 Task: Write a soql query for arranging the data in ascending order.
Action: Mouse moved to (33, 125)
Screenshot: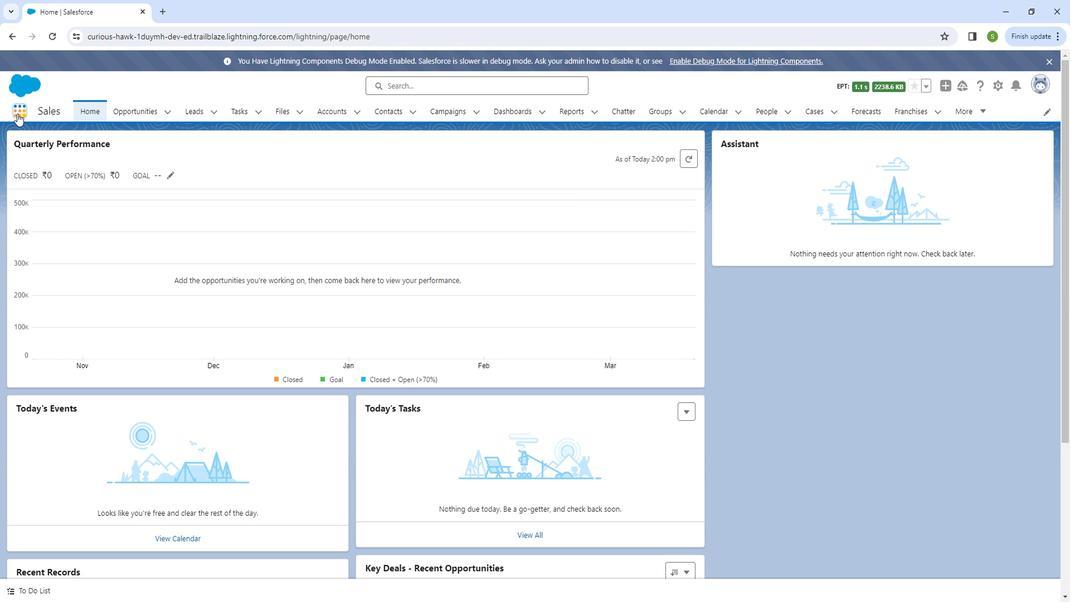 
Action: Mouse pressed left at (33, 125)
Screenshot: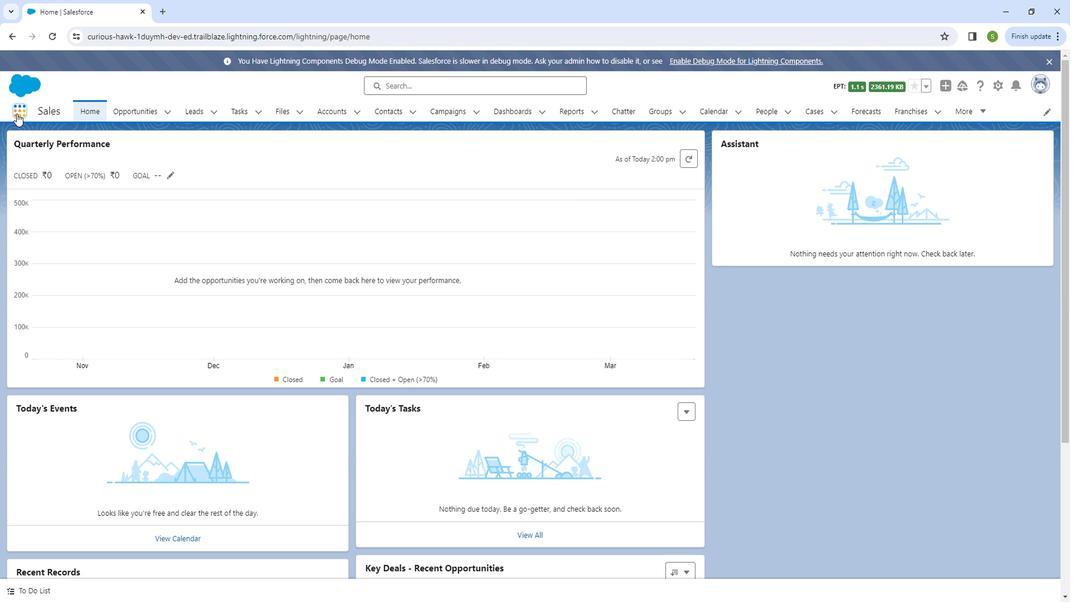 
Action: Mouse moved to (55, 301)
Screenshot: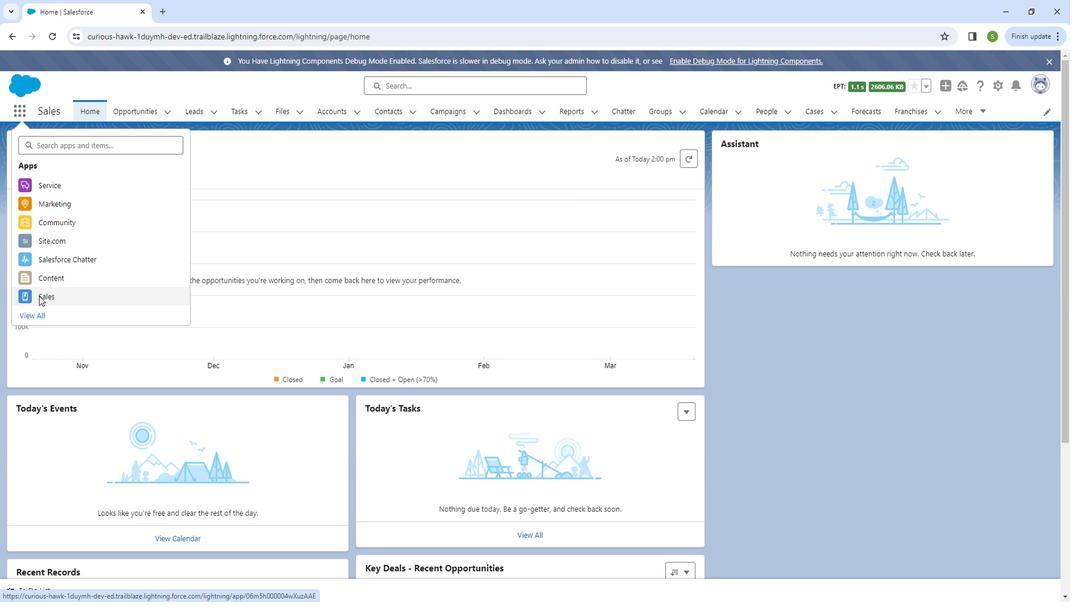 
Action: Mouse pressed left at (55, 301)
Screenshot: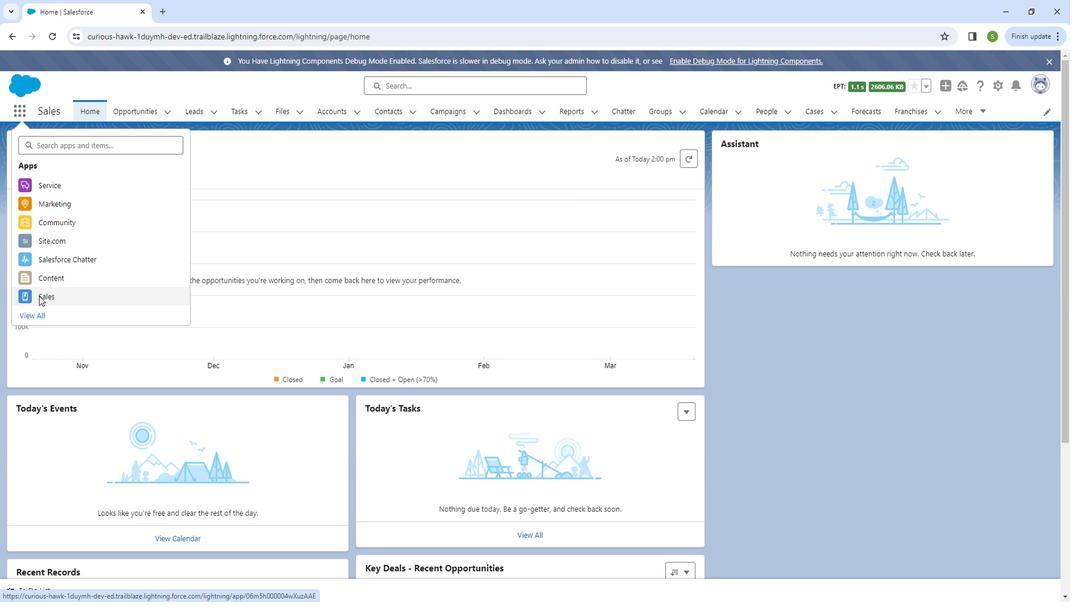 
Action: Mouse moved to (39, 106)
Screenshot: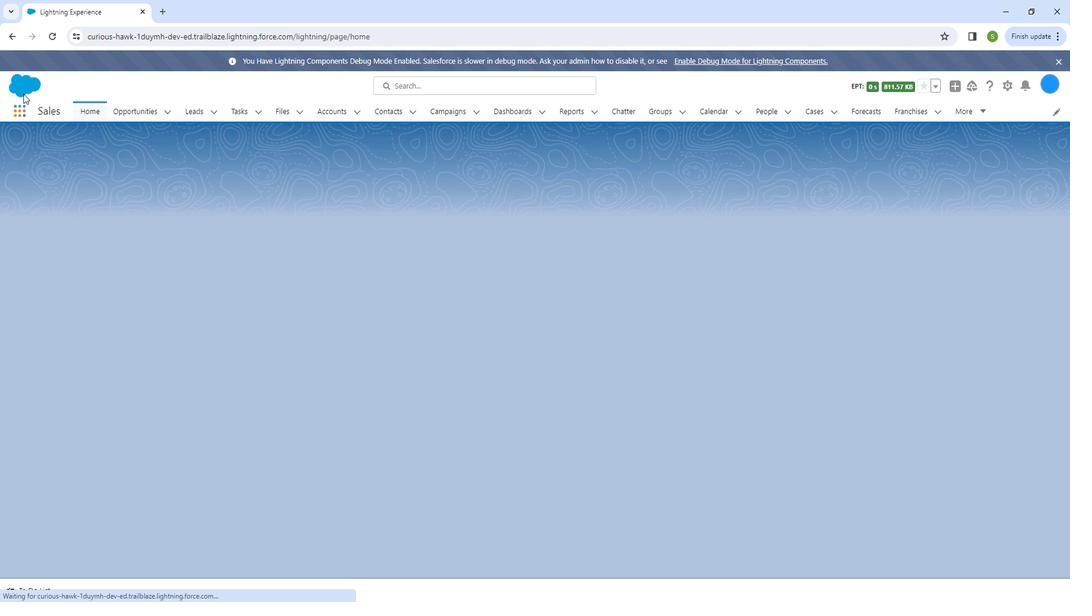 
Action: Mouse pressed left at (39, 106)
Screenshot: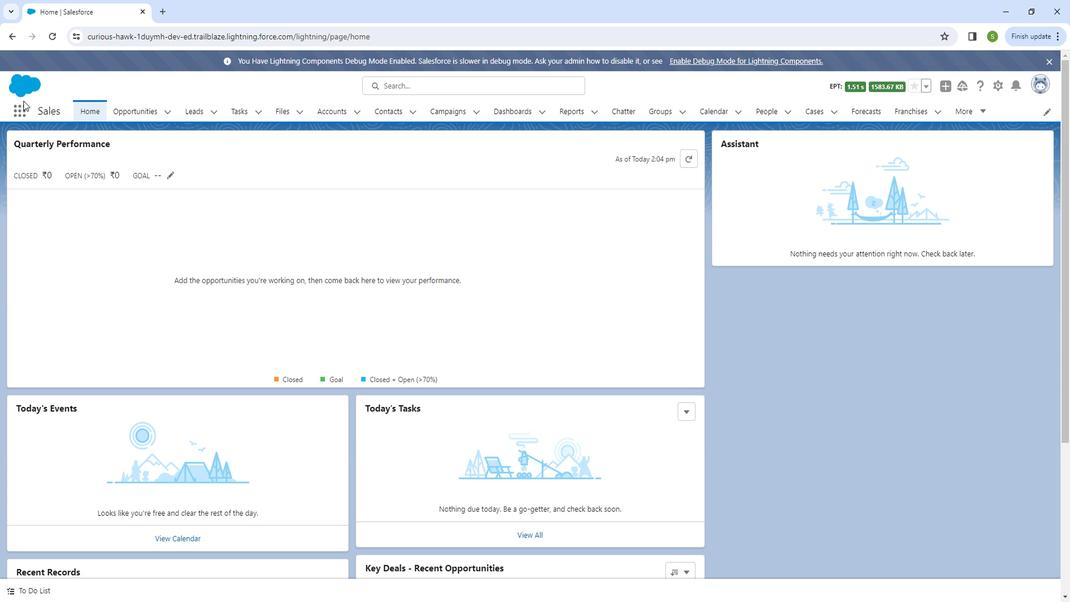 
Action: Mouse moved to (37, 127)
Screenshot: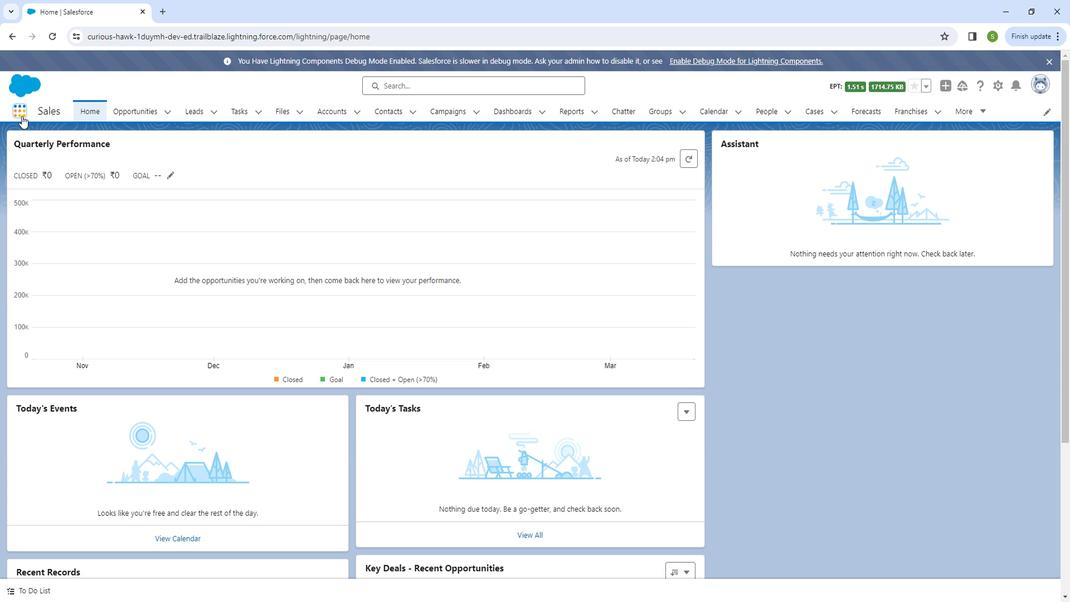 
Action: Mouse pressed left at (37, 127)
Screenshot: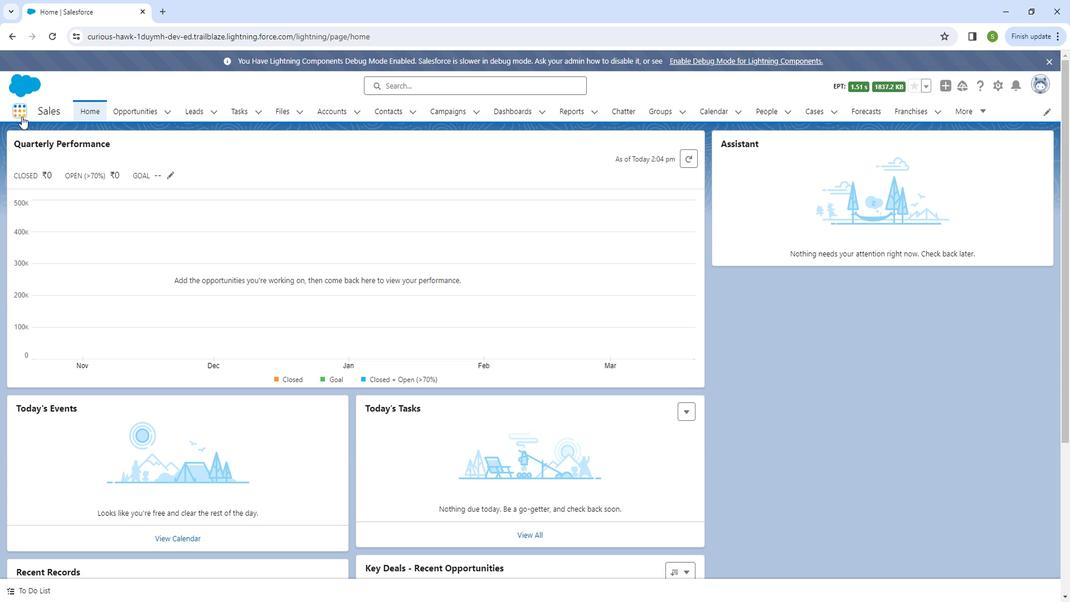 
Action: Mouse moved to (49, 323)
Screenshot: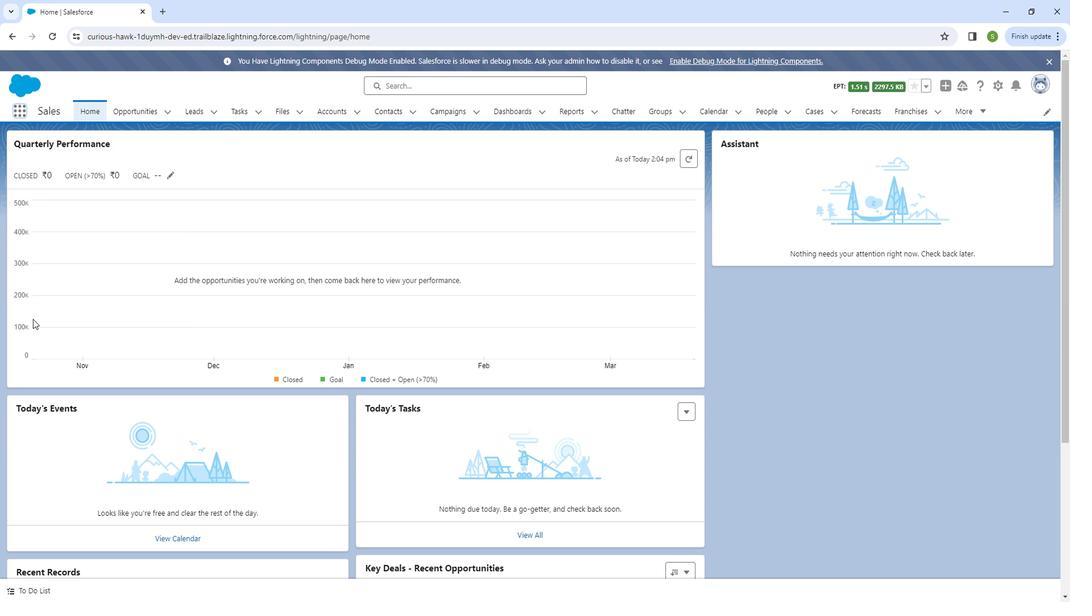 
Action: Mouse pressed left at (49, 323)
Screenshot: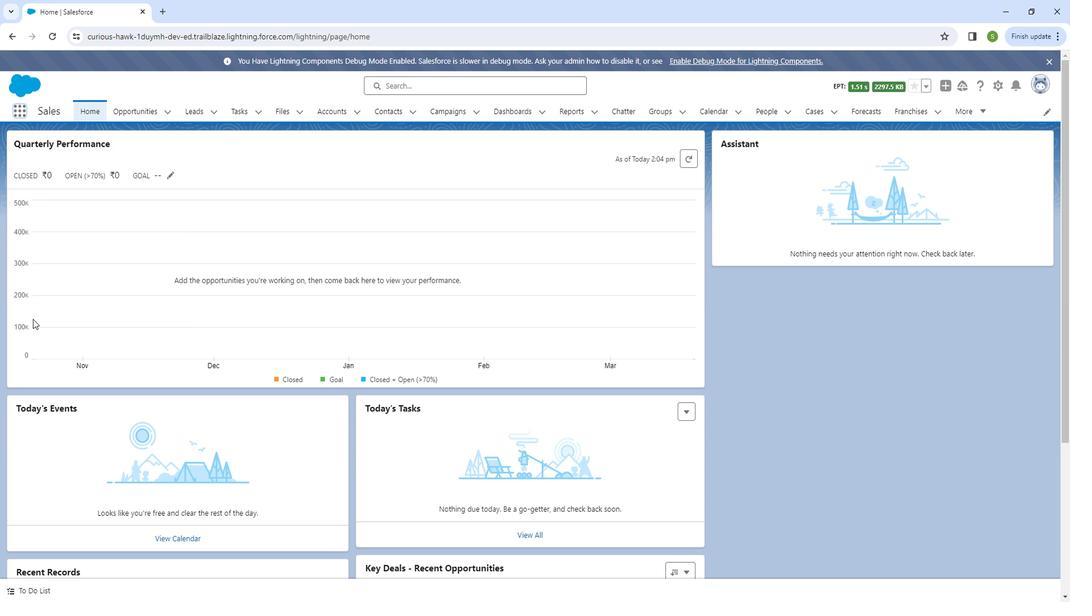 
Action: Mouse moved to (167, 473)
Screenshot: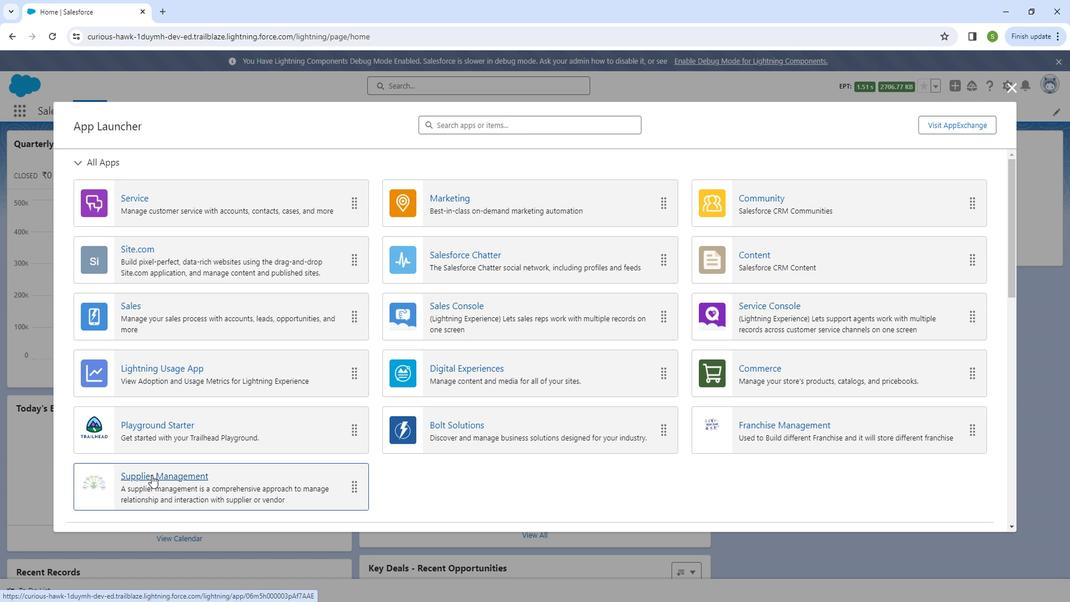 
Action: Mouse pressed left at (167, 473)
Screenshot: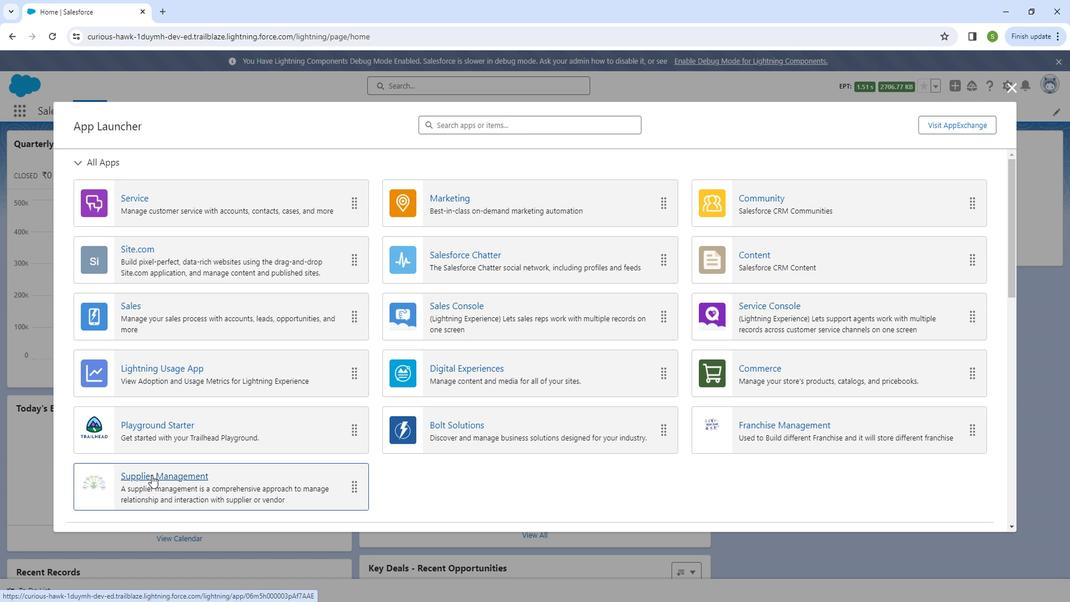 
Action: Mouse moved to (1024, 100)
Screenshot: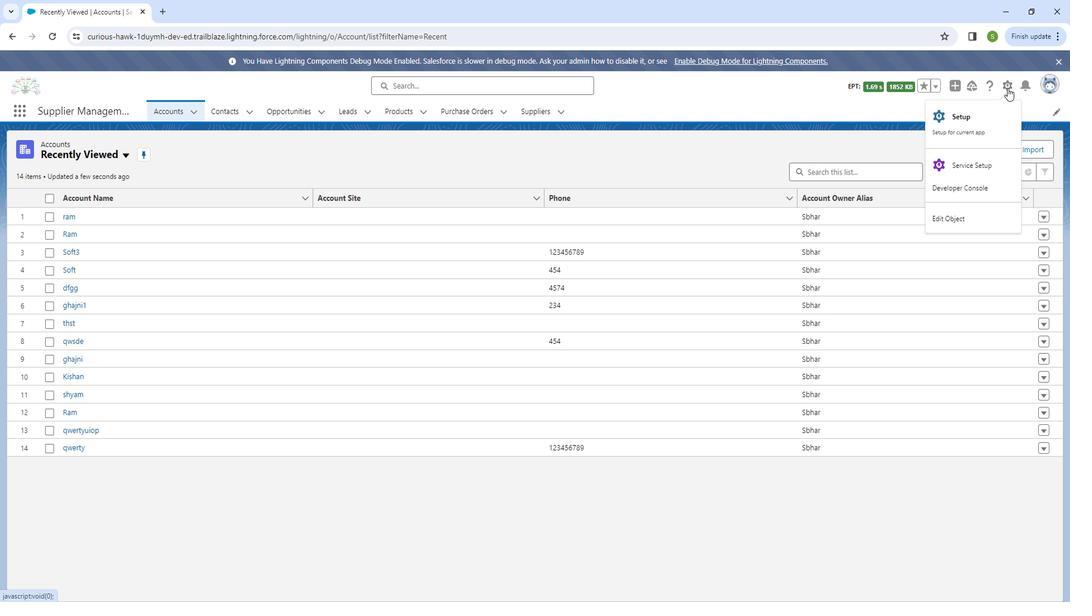 
Action: Mouse pressed left at (1024, 100)
Screenshot: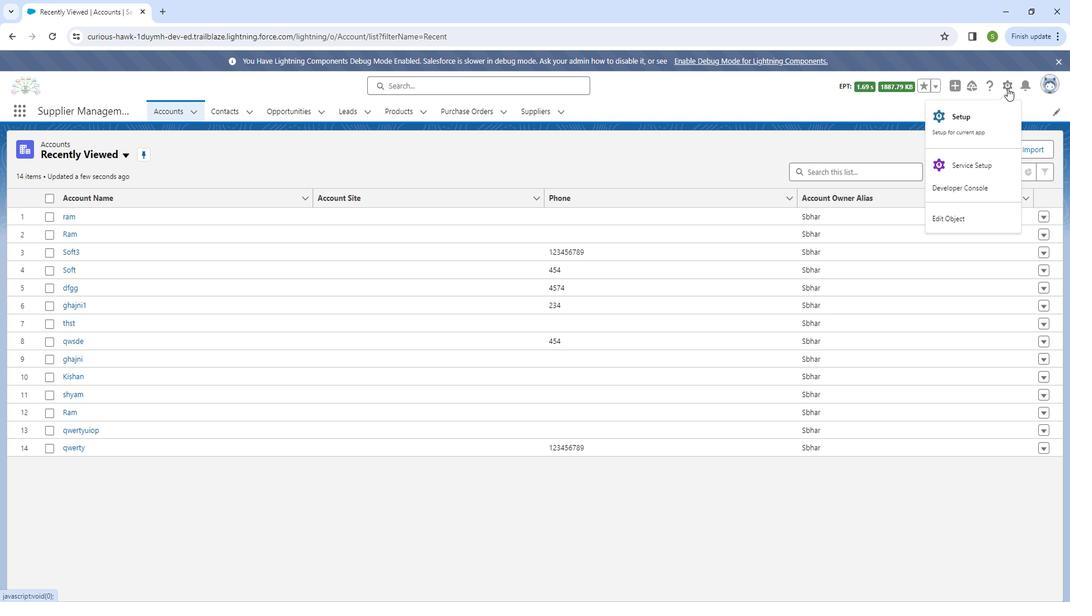 
Action: Mouse moved to (982, 197)
Screenshot: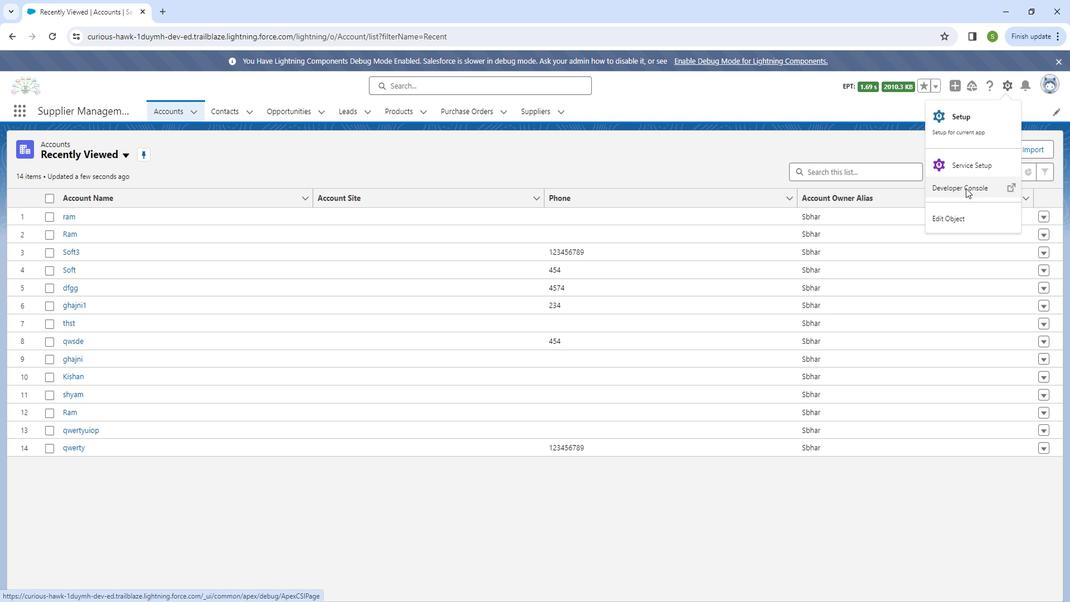 
Action: Mouse pressed right at (982, 197)
Screenshot: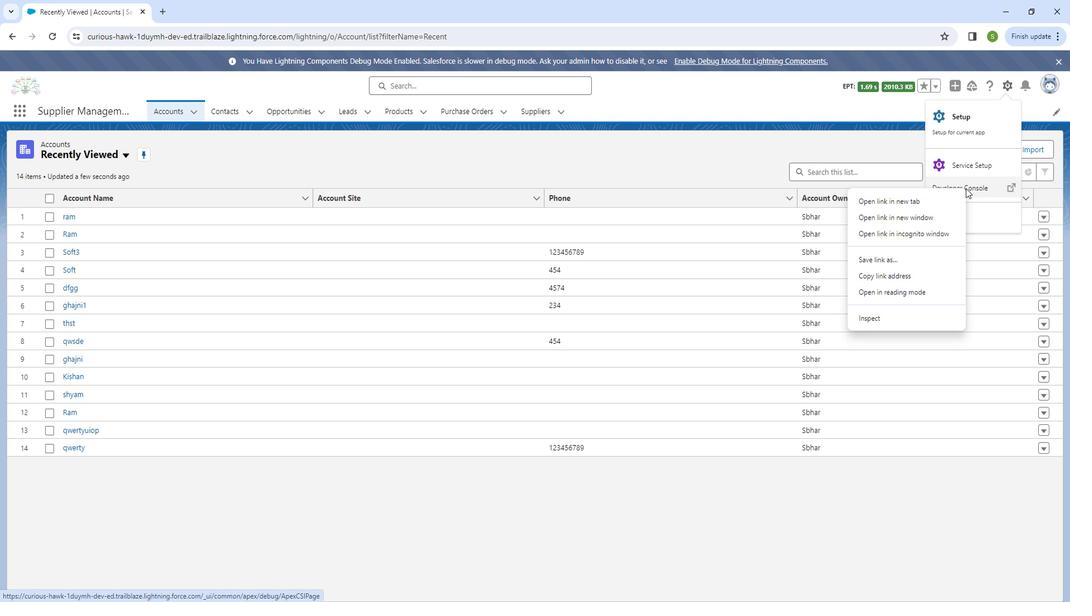 
Action: Mouse moved to (956, 208)
Screenshot: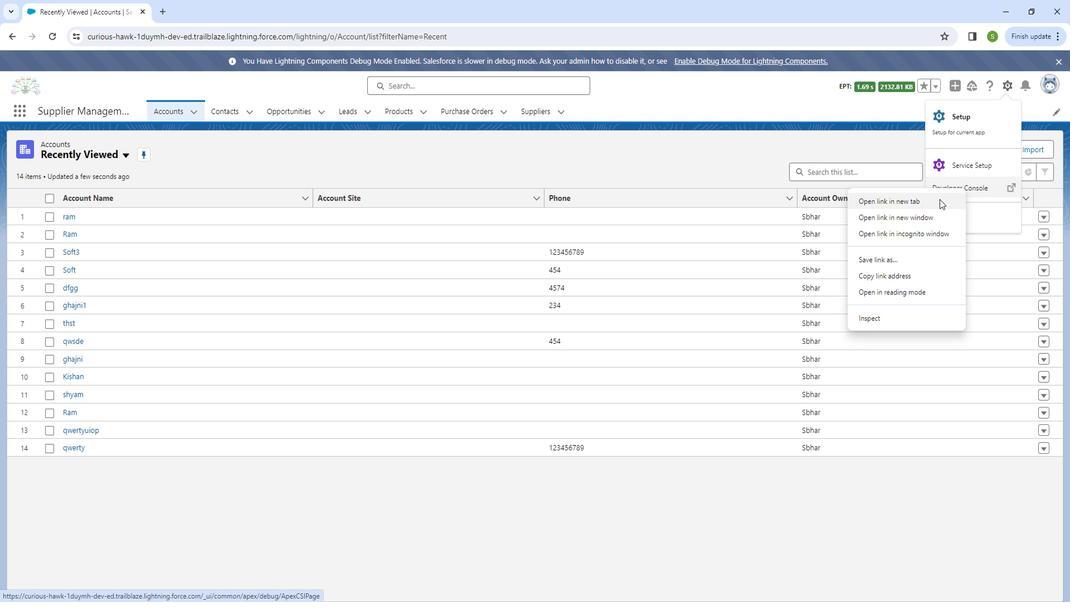 
Action: Mouse pressed left at (956, 208)
Screenshot: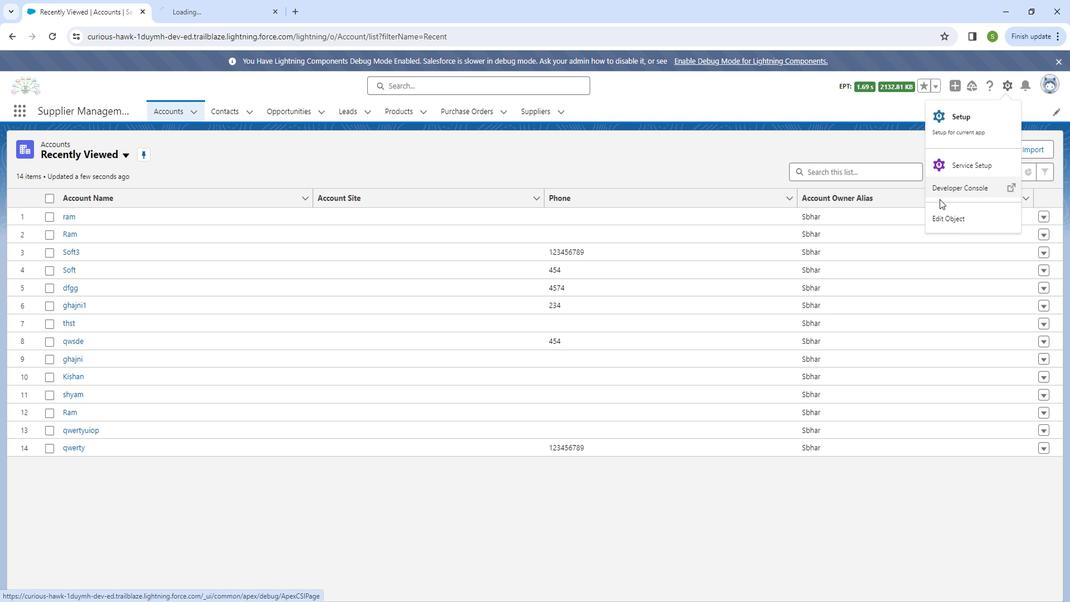
Action: Mouse moved to (208, 20)
Screenshot: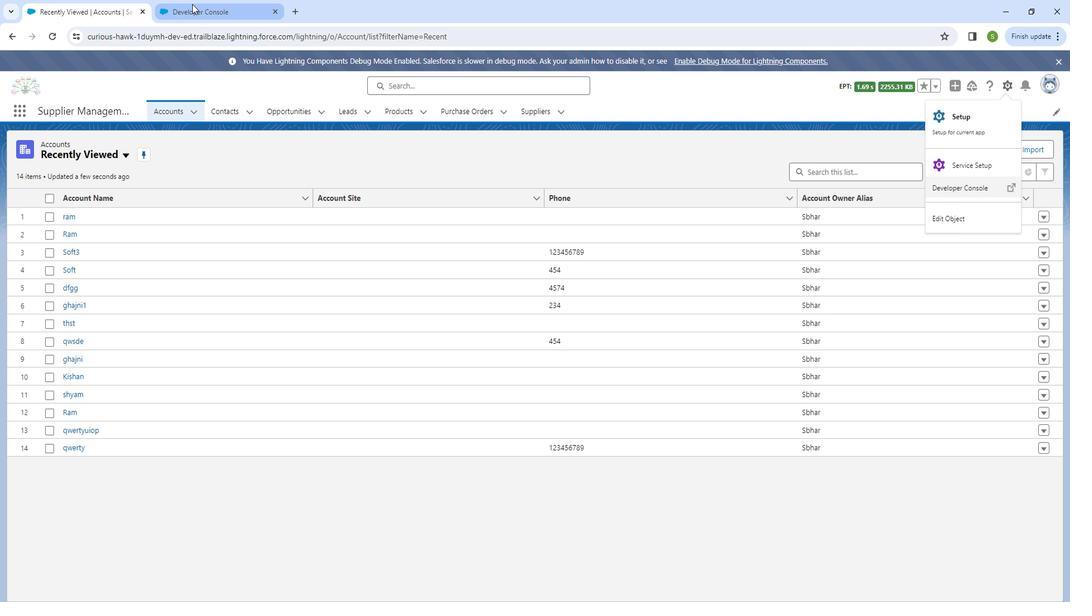 
Action: Mouse pressed left at (208, 20)
Screenshot: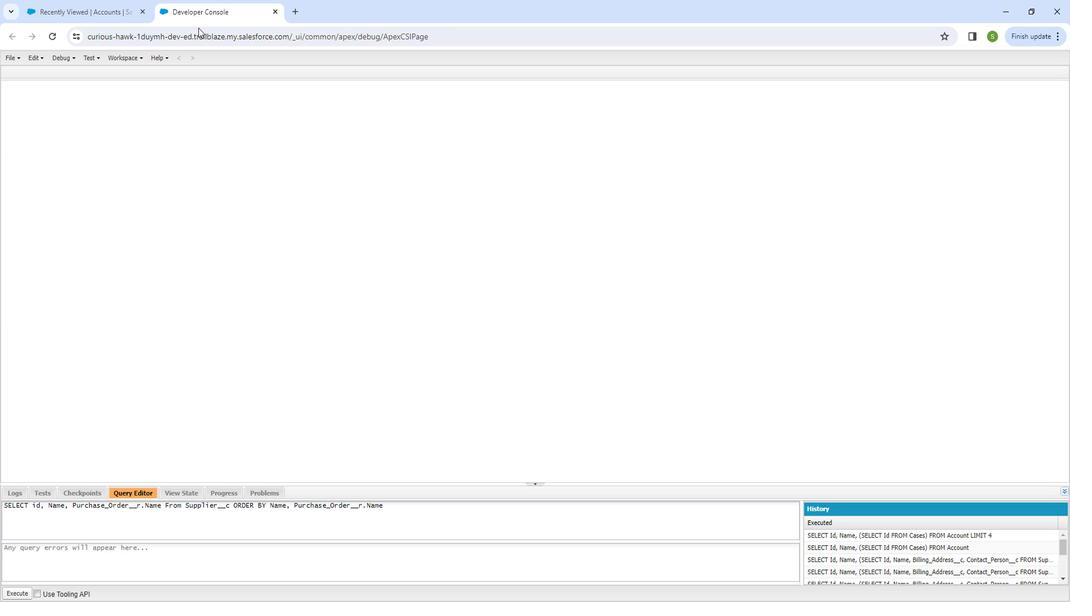 
Action: Mouse moved to (224, 228)
Screenshot: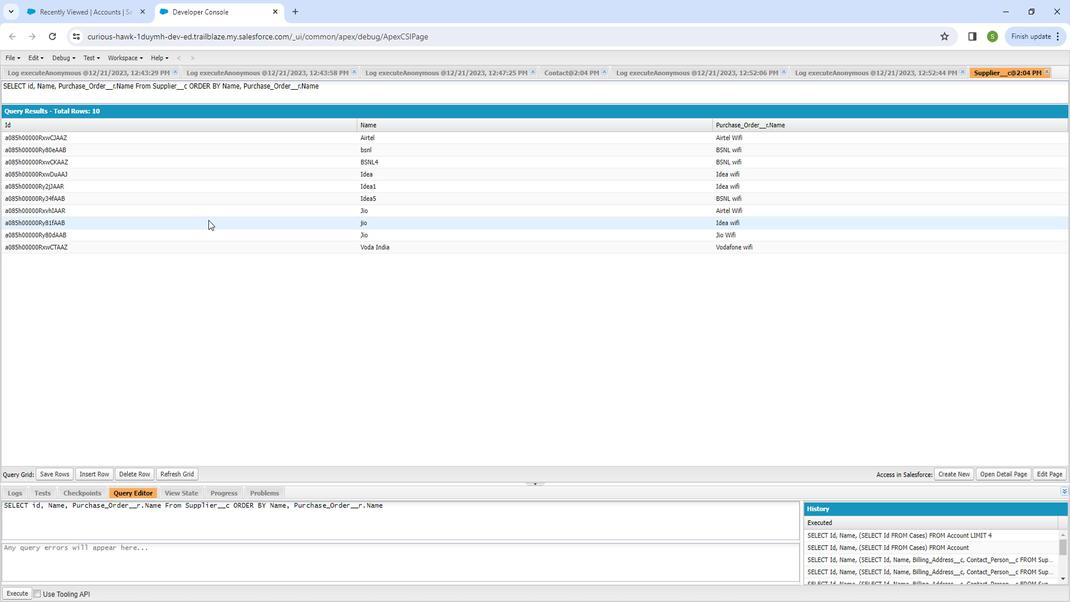 
Action: Key pressed <Key.alt_l><Key.alt_l><Key.alt_l><Key.alt_l><Key.alt_l><Key.alt_l><Key.alt_l><Key.alt_l><Key.alt_l><Key.alt_l><<191>>
Screenshot: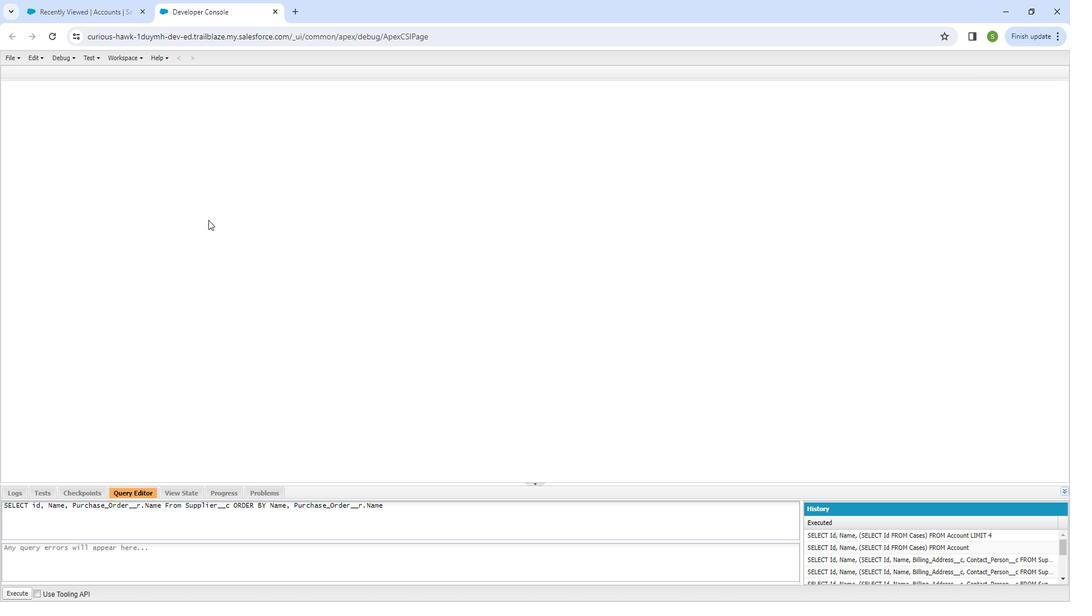
Action: Mouse moved to (72, 75)
Screenshot: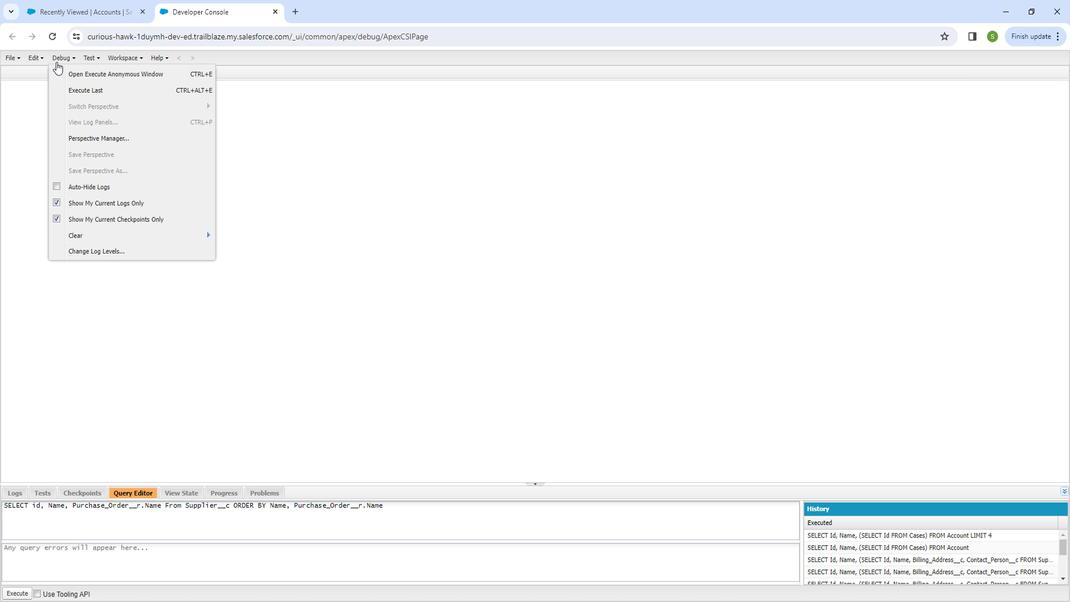 
Action: Mouse pressed left at (72, 75)
Screenshot: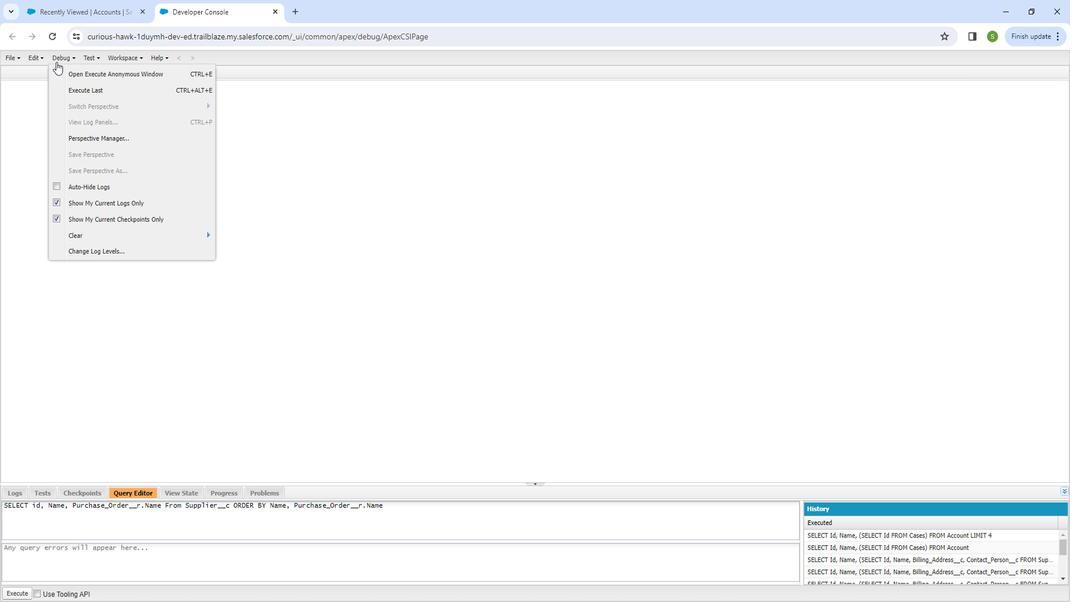 
Action: Mouse moved to (436, 533)
Screenshot: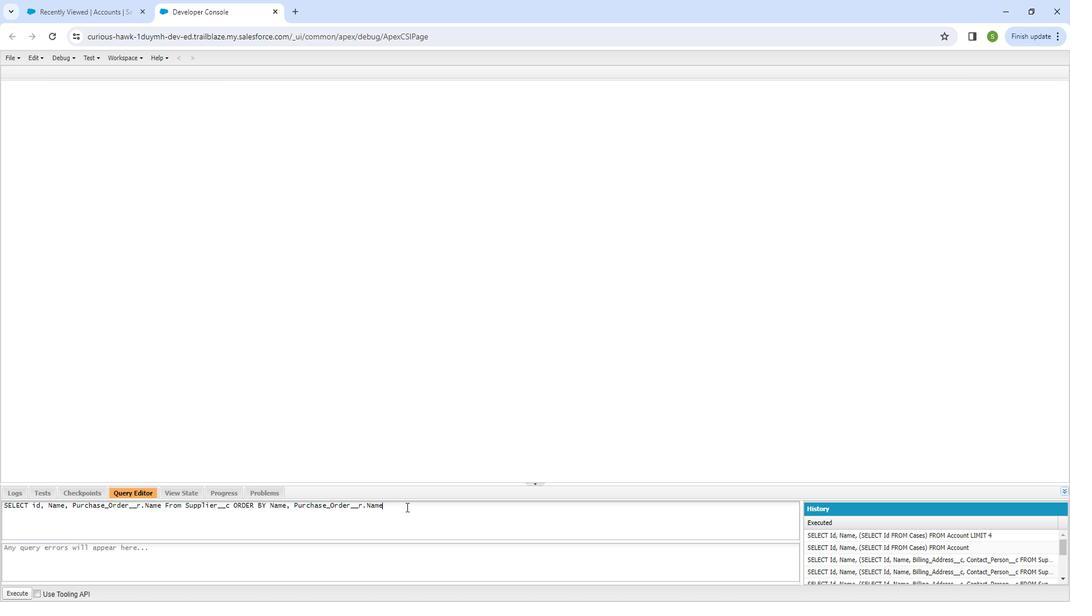 
Action: Mouse pressed left at (436, 533)
Screenshot: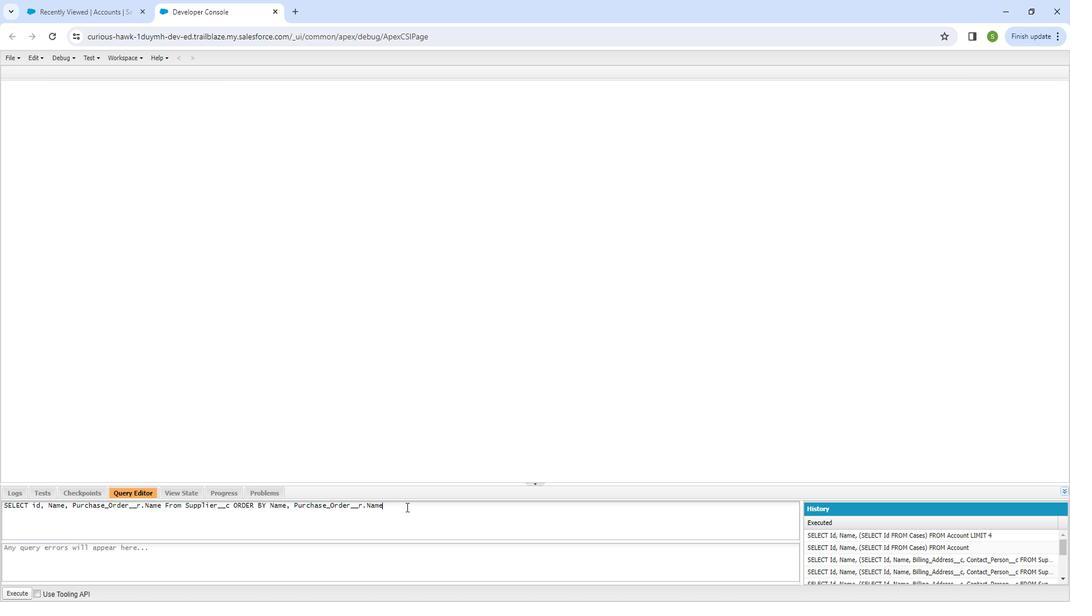 
Action: Mouse moved to (422, 504)
Screenshot: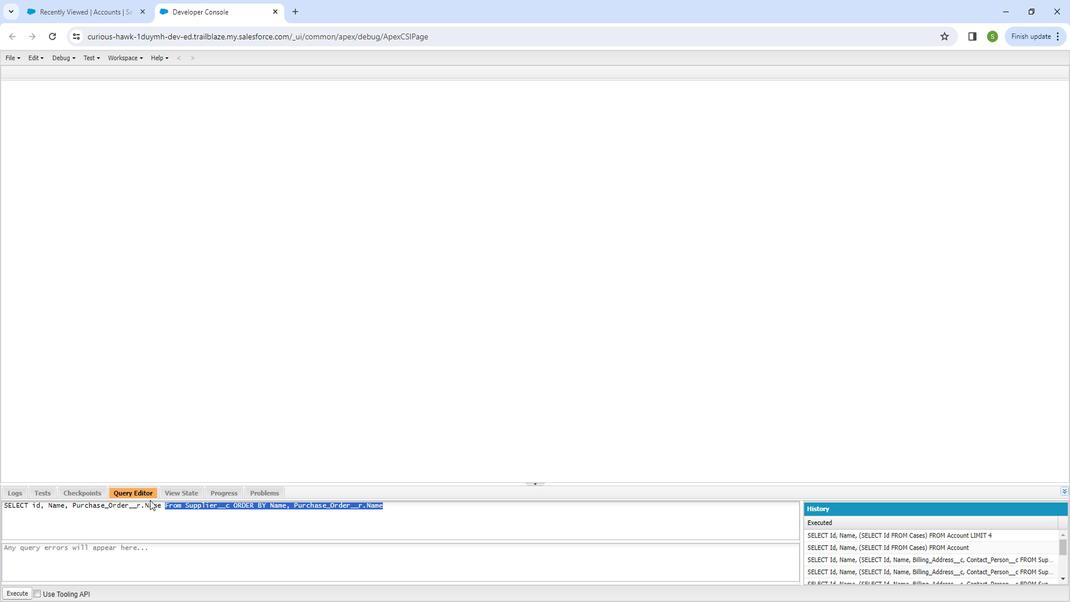 
Action: Mouse pressed left at (422, 504)
Screenshot: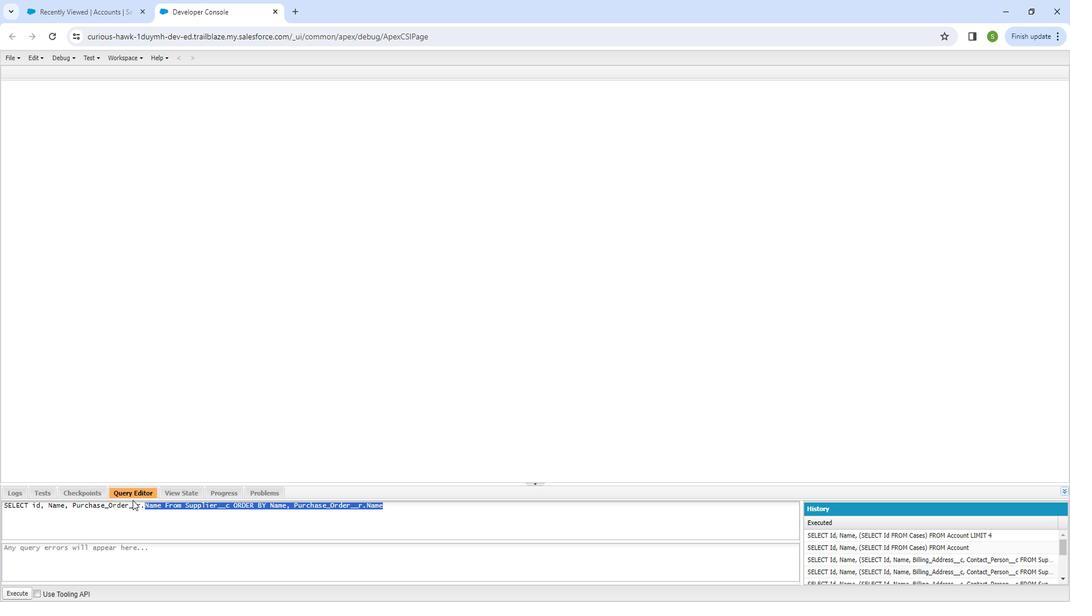 
Action: Mouse moved to (20, 497)
Screenshot: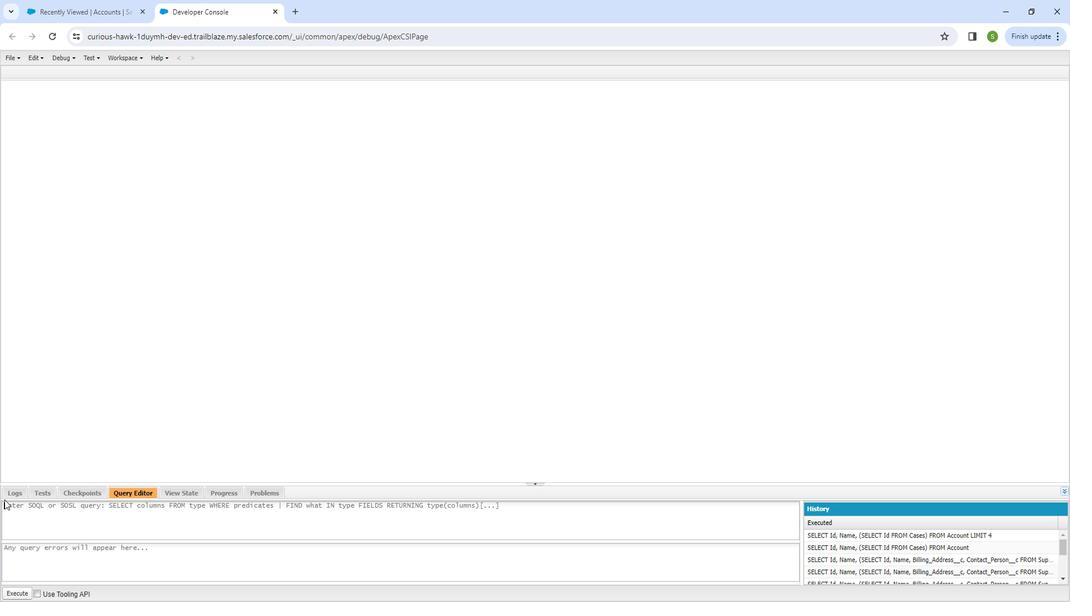 
Action: Key pressed <Key.backspace>
Screenshot: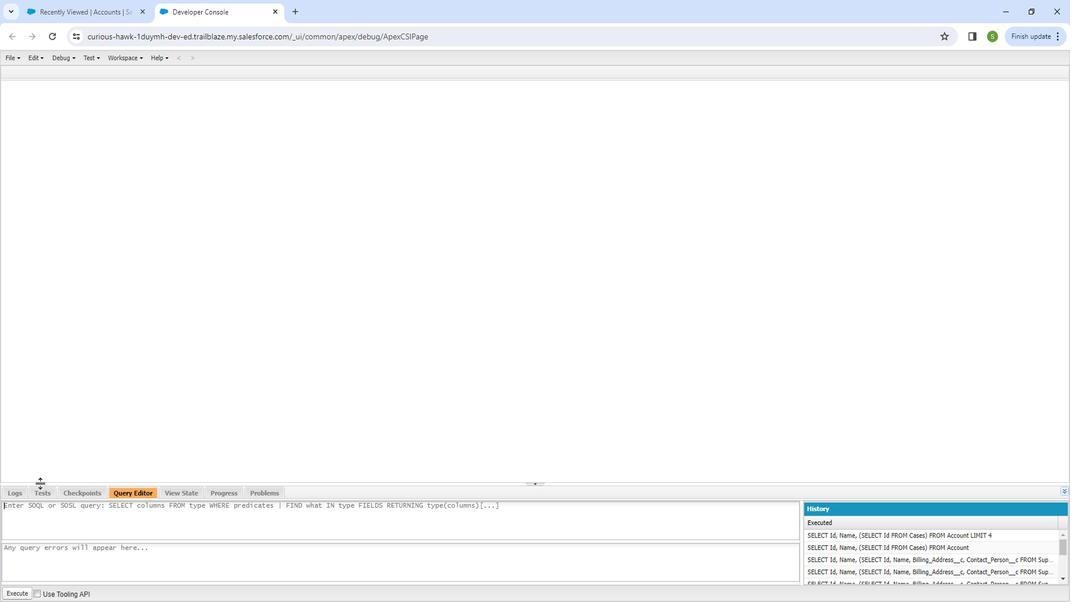 
Action: Mouse moved to (78, 77)
Screenshot: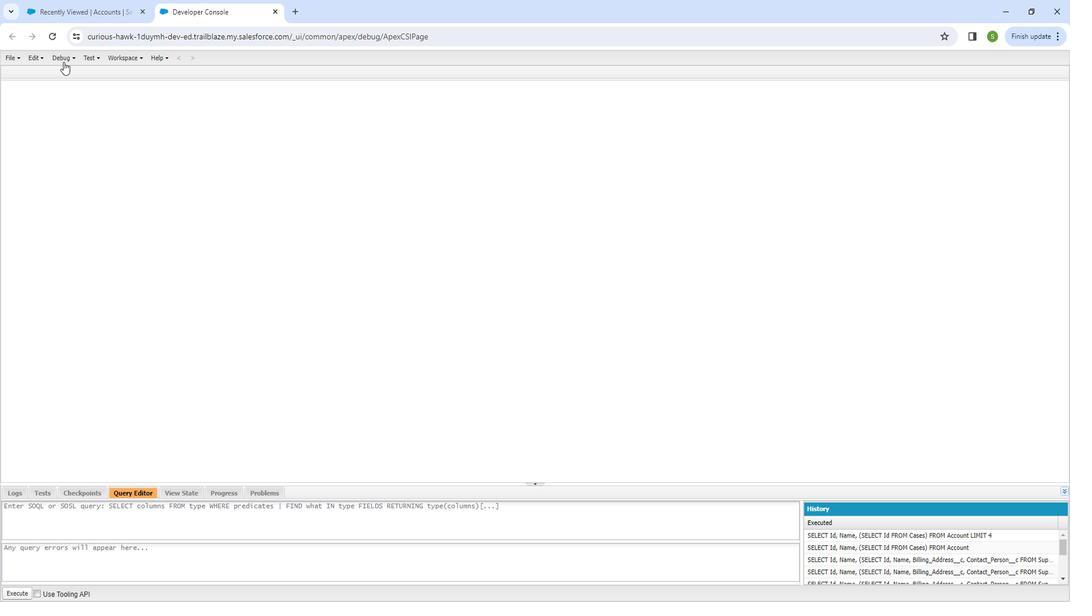 
Action: Mouse pressed left at (78, 77)
Screenshot: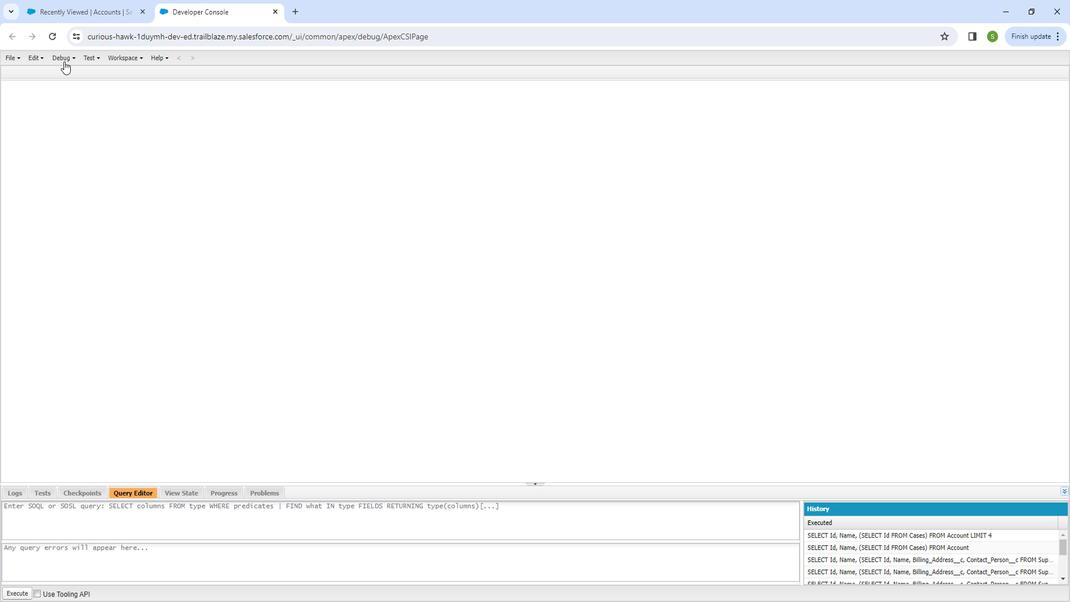 
Action: Mouse moved to (80, 75)
Screenshot: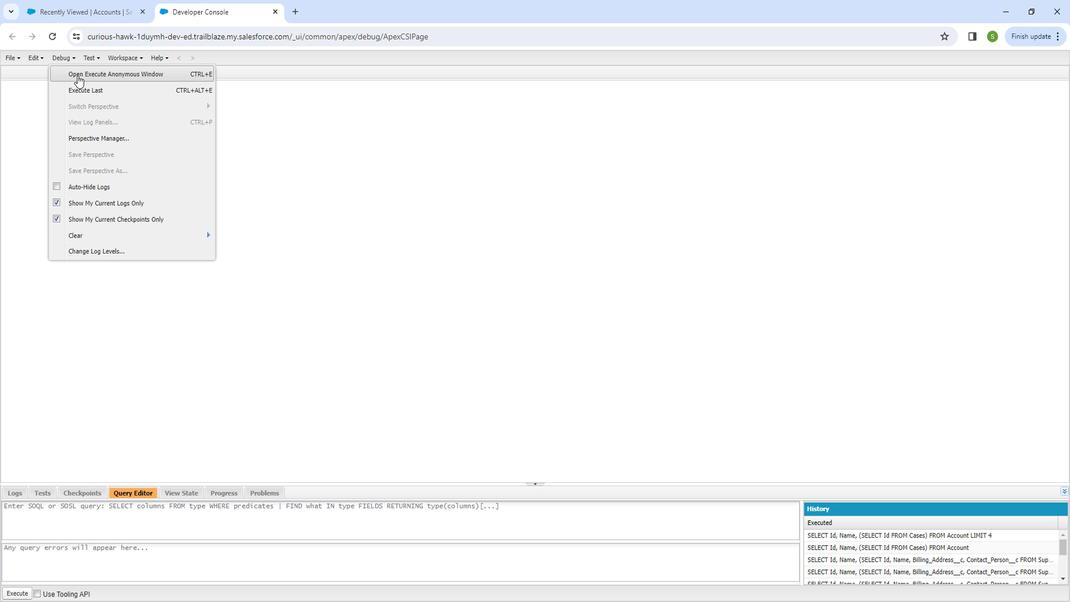 
Action: Mouse pressed left at (80, 75)
Screenshot: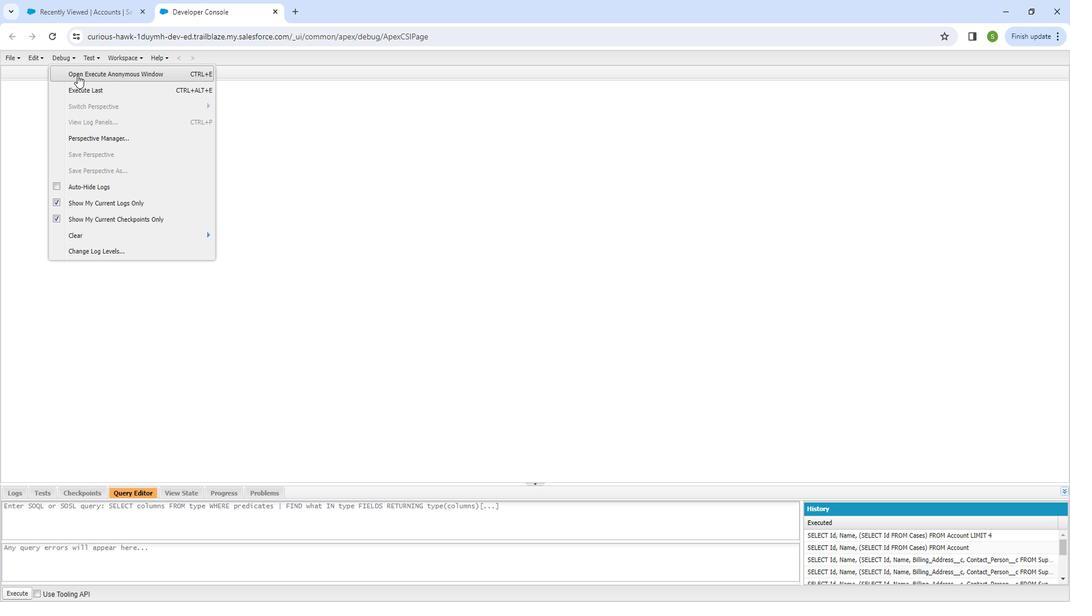 
Action: Mouse moved to (93, 88)
Screenshot: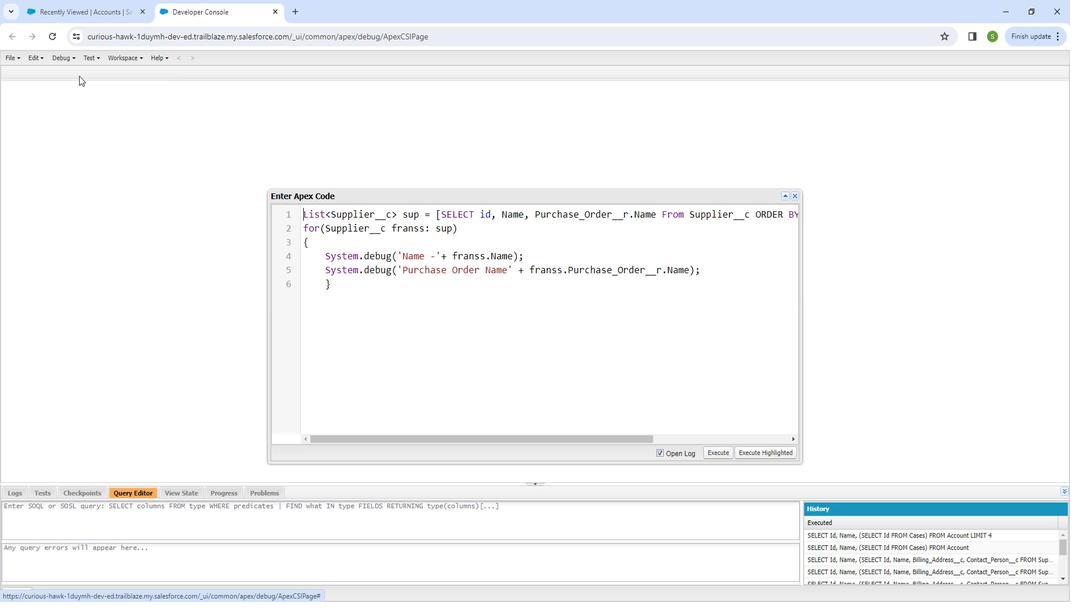 
Action: Mouse pressed left at (93, 88)
Screenshot: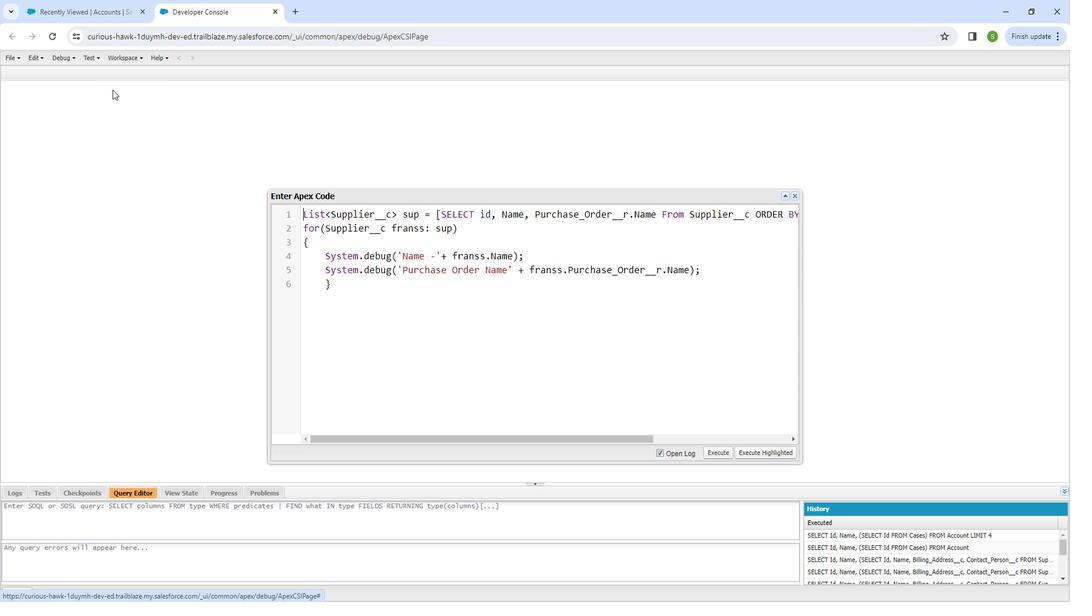 
Action: Mouse moved to (353, 303)
Screenshot: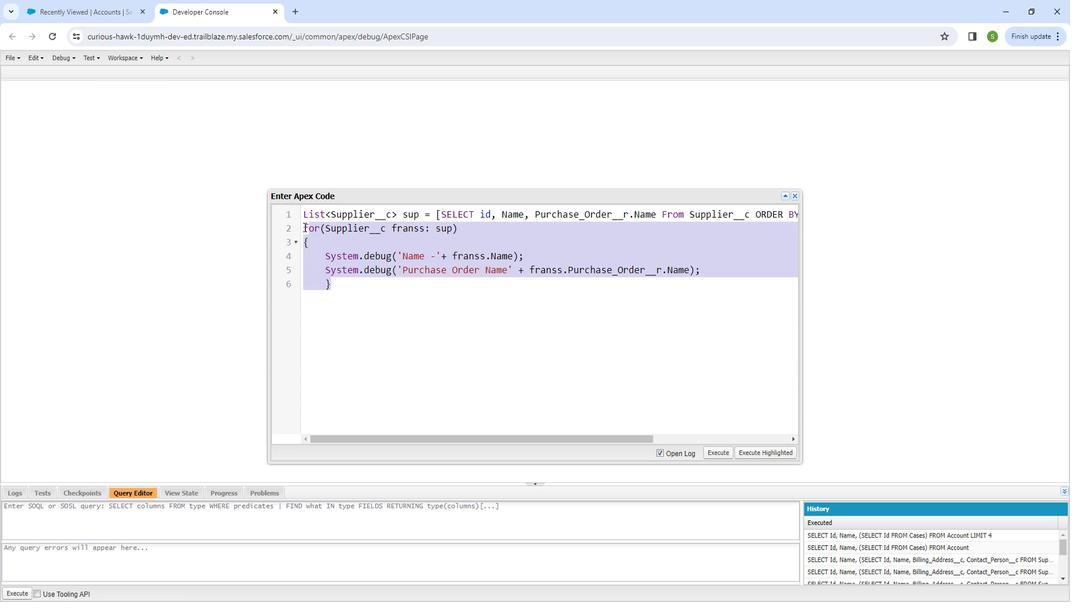 
Action: Mouse pressed left at (353, 303)
Screenshot: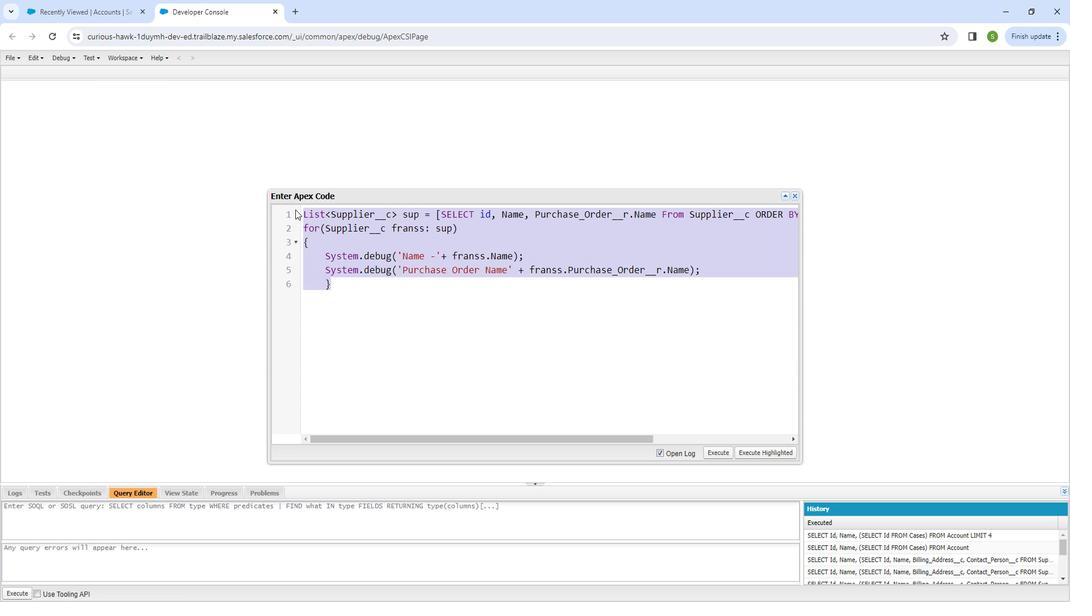 
Action: Mouse moved to (311, 213)
Screenshot: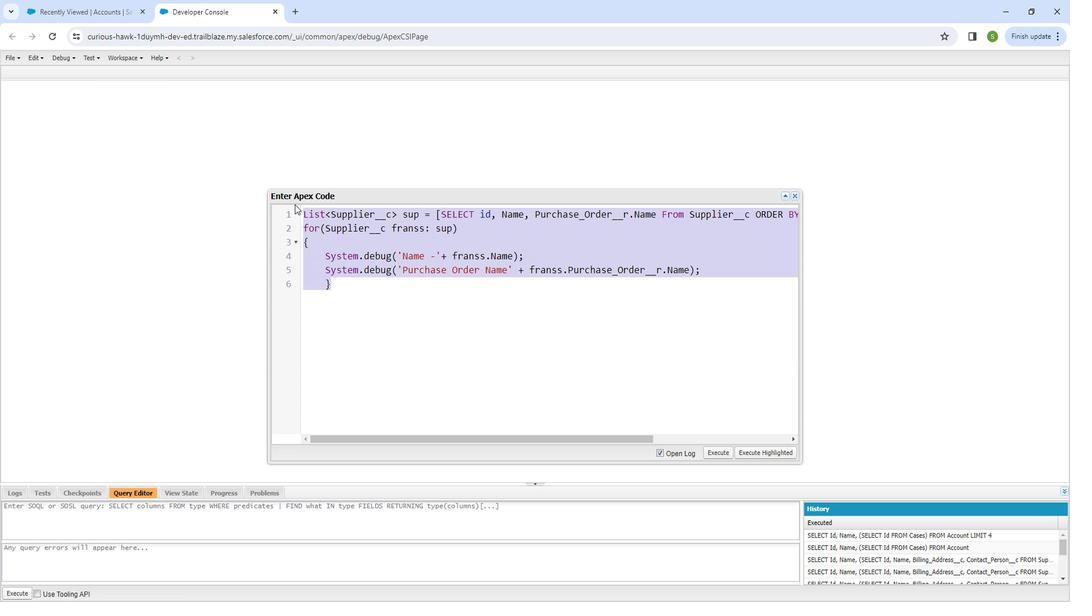 
Action: Key pressed <Key.backspace>
Screenshot: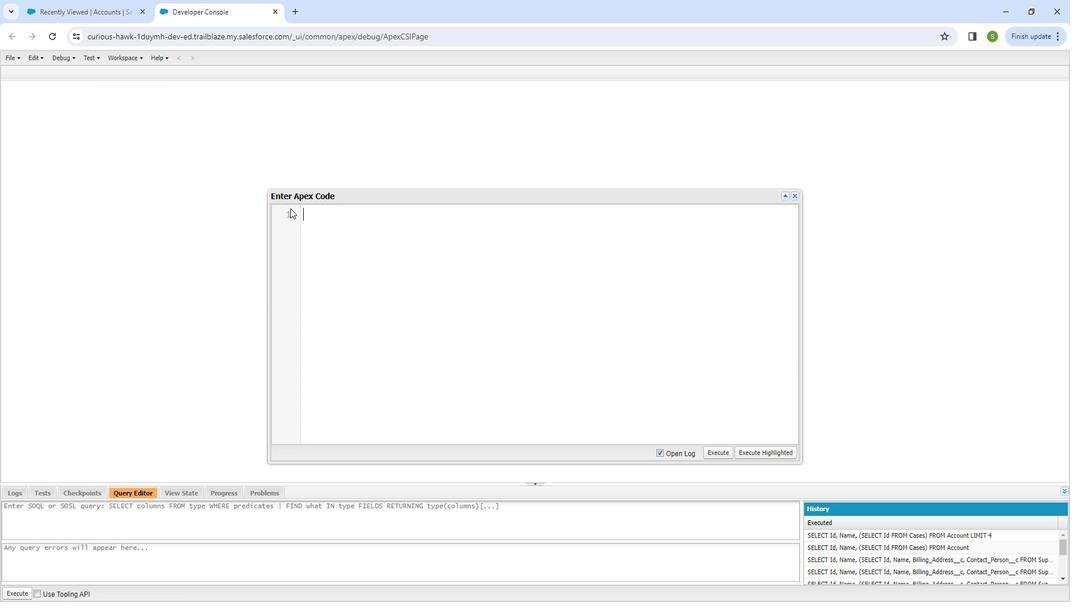 
Action: Mouse moved to (340, 225)
Screenshot: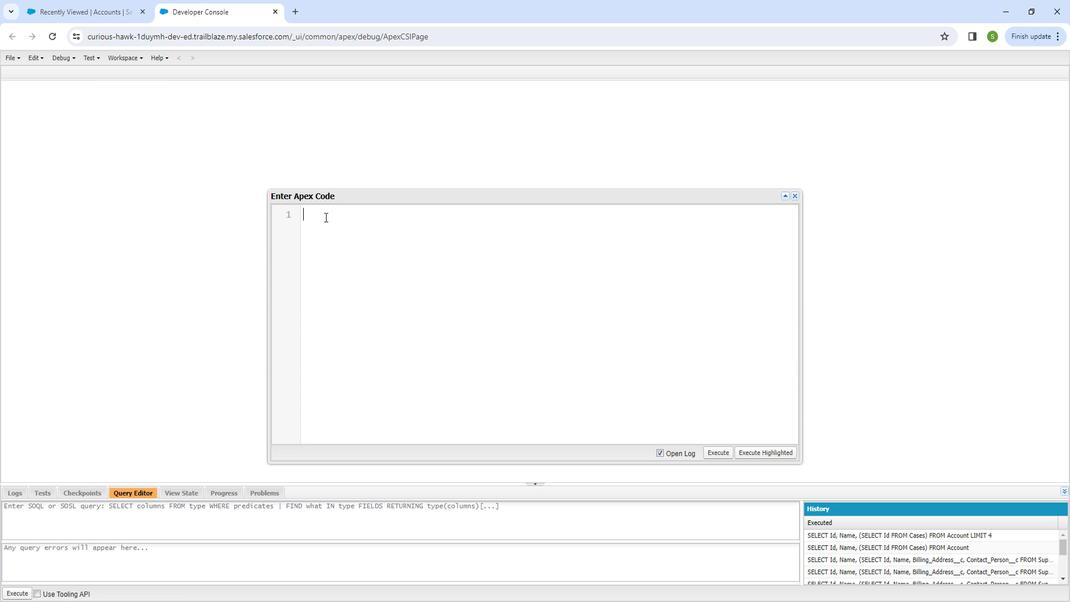 
Action: Mouse pressed left at (340, 225)
Screenshot: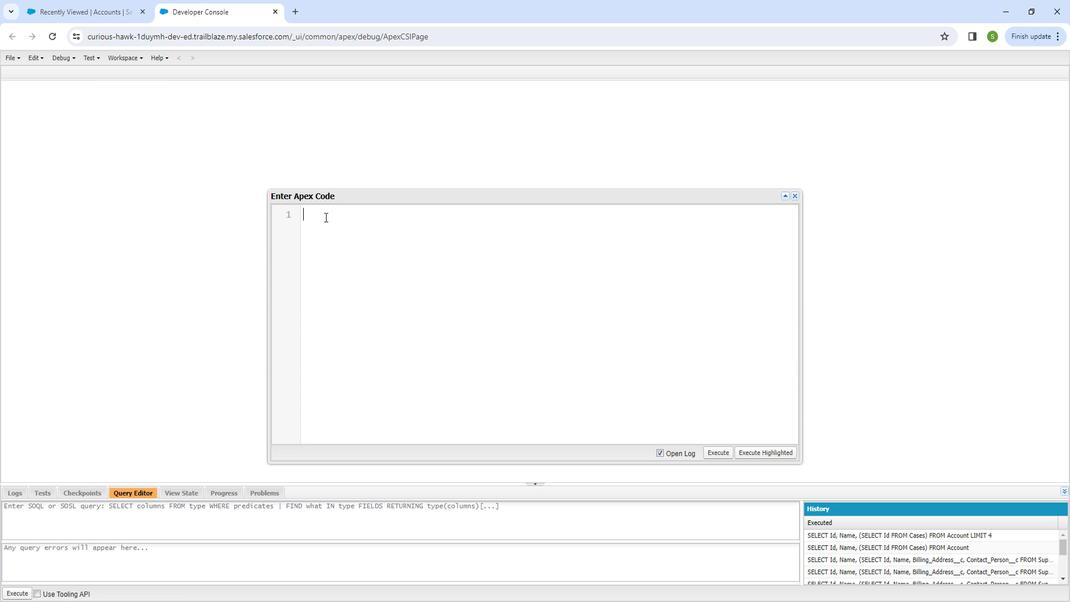 
Action: Mouse moved to (338, 231)
Screenshot: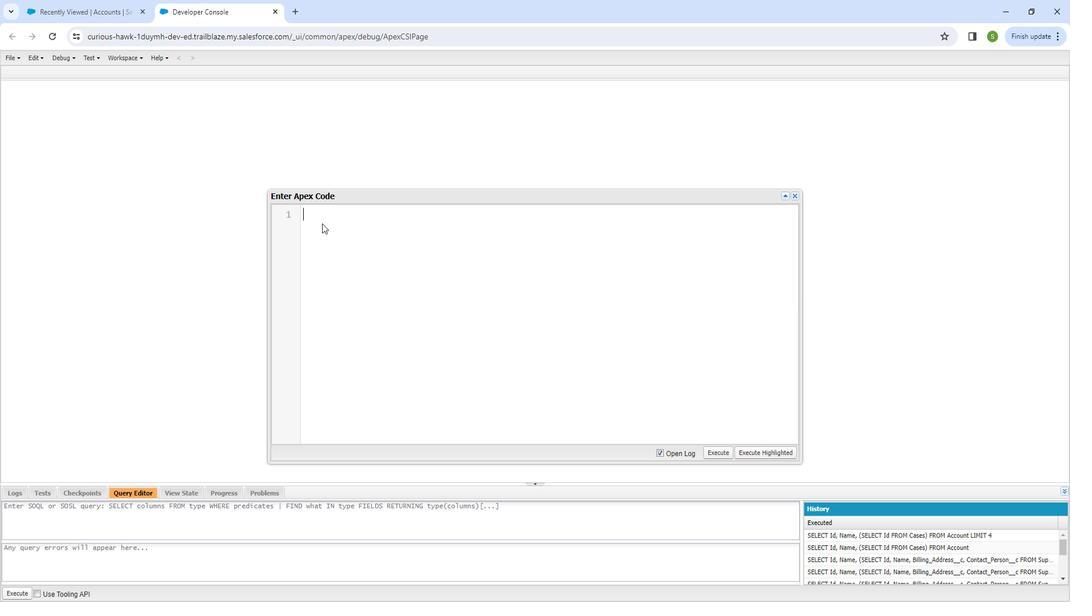 
Action: Key pressed <Key.shift_r>List<Key.shift_r><Key.shift_r><Key.shift_r><Key.shift_r><Key.shift_r><<Key.shift_r><Key.shift_r><Key.shift_r><Key.shift_r><Key.shift_r>><Key.left><Key.shift>Contact<Key.right><Key.space>con<Key.space>=<Key.space>[<Key.shift>SE<Key.shift_r><Key.shift_r><Key.shift_r>L<Key.shift>ECT<Key.space>i<Key.space><Key.backspace>d,<Key.shift_r><Key.shift_r><Key.shift_r>N<Key.shift>A<Key.backspace>ame<Key.space><Key.backspace><Key.backspace><Key.backspace><Key.backspace><Key.backspace><Key.space><Key.shift_r>Name,<Key.shift_r>A<Key.backspace><Key.space><Key.shift_r>Account.<Key.shift_r><Key.shift_r><Key.shift_r>Name,<Key.space><Key.shift><Key.shift><Key.shift>Account.<Key.shift_r>Email<Key.space><Key.shift_r><Key.shift_r><Key.shift_r><Key.shift_r><Key.shift_r><Key.shift_r><Key.shift_r>Frr<Key.backspace><Key.backspace><Key.shift_r>ROM<Key.space><Key.shift_r><Key.shift_r><Key.shift_r><Key.shift_r><Key.shift_r><Key.shift_r><Key.shift_r><Key.shift_r><Key.shift_r><Key.shift_r><Key.shift_r><Key.shift_r><Key.shift_r><Key.shift_r><Key.shift_r><Key.shift_r>Contact<Key.space><Key.shift_r><Key.shift_r><Key.shift_r>Order<Key.space><Key.shift_r><Key.space><Key.backspace><Key.shift_r><Key.shift_r><Key.shift_r><Key.shift_r><Key.shift_r>By<Key.space><Key.shift_r><Key.shift_r><Key.shift_r><Key.shift_r><Key.shift_r><Key.shift_r><Key.shift_r><Key.shift_r><Key.shift_r><Key.shift_r><Key.shift_r><Key.shift_r>Name,<Key.space><Key.shift_r><Key.shift_r><Key.shift_r><Key.shift_r><Key.shift_r><Key.shift_r><Key.shift_r><Key.shift_r><Key.shift_r><Key.shift_r><Key.shift_r><Key.shift_r>a<Key.backspace><Key.shift_r><Key.shift_r><Key.shift_r><Key.shift_r><Key.shift_r><Key.shift_r><Key.shift_r>Account.<Key.shift_r><Key.shift_r><Key.shift_r><Key.shift_r><Key.shift_r>Name<Key.right>;<Key.enter>for<Key.shift_r><Key.shift_r><Key.shift_r><Key.shift_r><Key.shift_r>(<Key.shift_r><Key.shift_r><Key.shift_r><Key.shift_r><Key.shift_r><Key.shift_r><Key.shift_r><Key.shift_r><Key.shift_r><Key.shift_r>Contact<Key.space>franss<Key.shift_r><Key.shift_r><Key.shift_r>:<Key.space>con<Key.right><Key.enter><Key.shift_r><Key.shift_r>{<Key.enter><Key.shift_r><Key.shift_r><Key.shift_r><Key.shift_r><Key.shift_r><Key.shift_r><Key.shift_r><Key.shift_r><Key.shift_r><Key.shift_r><Key.shift_r><Key.shift_r><Key.shift_r>System.debug<Key.shift_r><Key.shift_r><Key.shift_r><Key.shift_r><Key.shift_r><Key.shift_r><Key.shift_r><Key.shift_r><Key.shift_r>('<Key.shift_r><Key.shift_r><Key.shift_r><Key.shift_r><Key.shift_r><Key.shift_r><Key.shift_r><Key.shift_r><Key.shift_r><Key.shift_r><Key.shift_r>Name<Key.space>-<Key.right><Key.space>+<Key.space>franss.<Key.shift_r><Key.shift_r><Key.shift_r><Key.shift_r><Key.shift_r><Key.shift_r><Key.shift_r>Name<Key.right>;
Screenshot: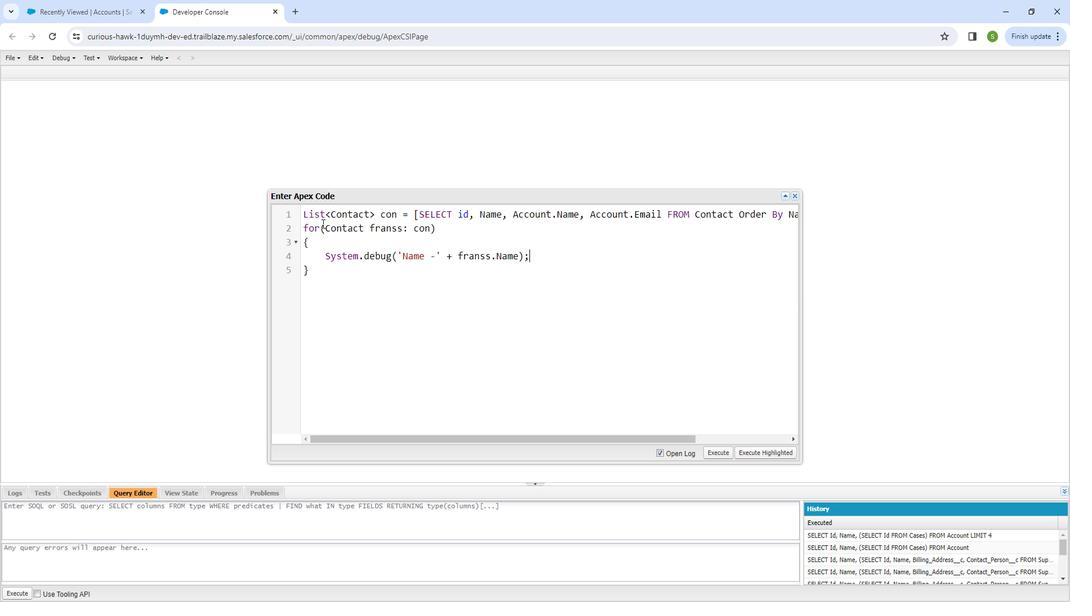 
Action: Mouse moved to (737, 454)
Screenshot: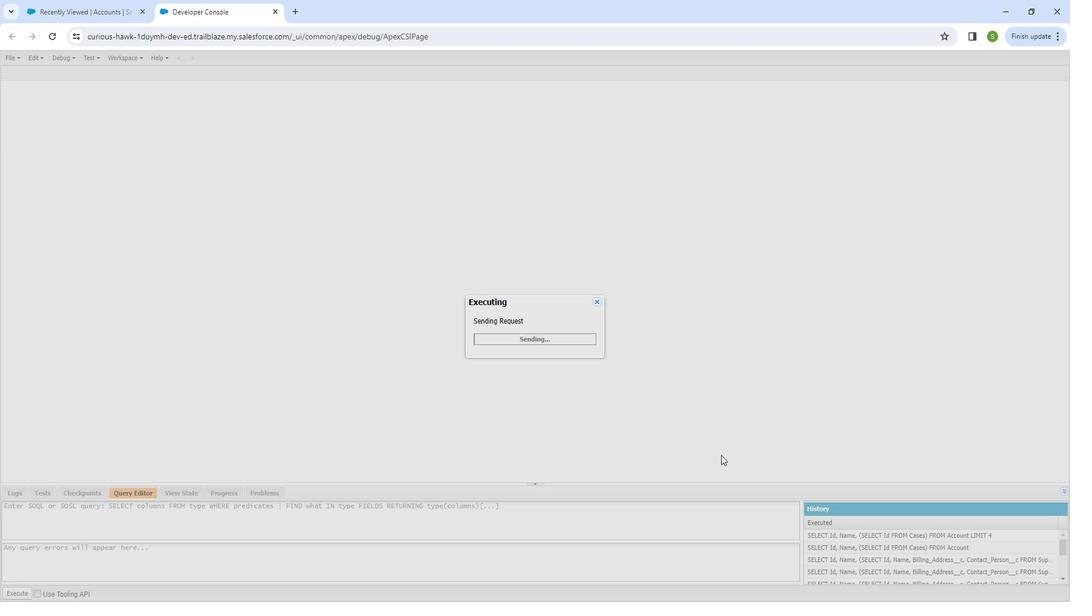 
Action: Mouse pressed left at (737, 454)
Screenshot: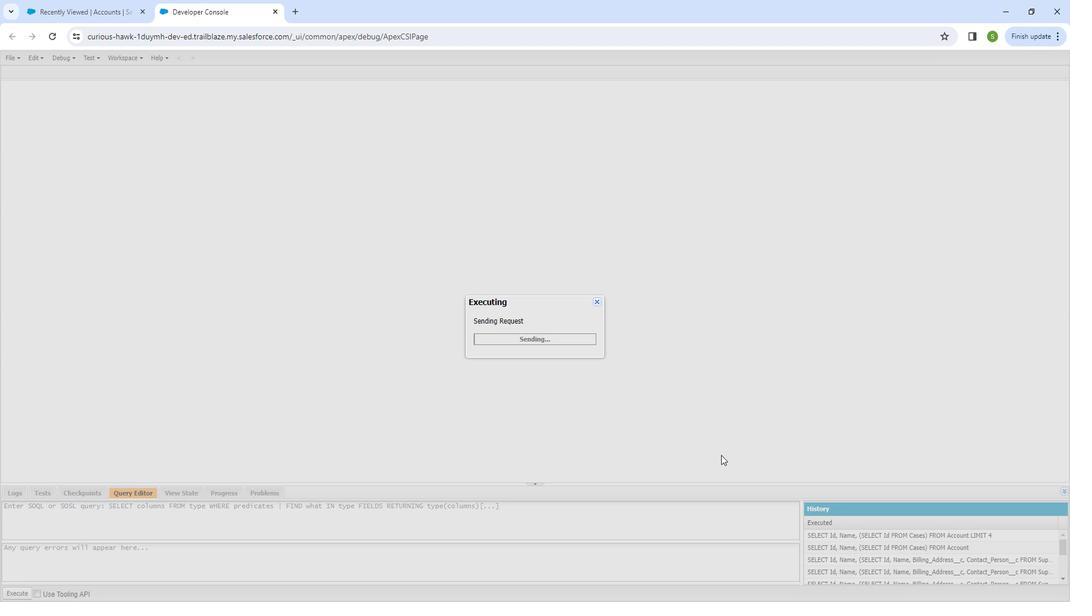 
Action: Mouse moved to (554, 367)
Screenshot: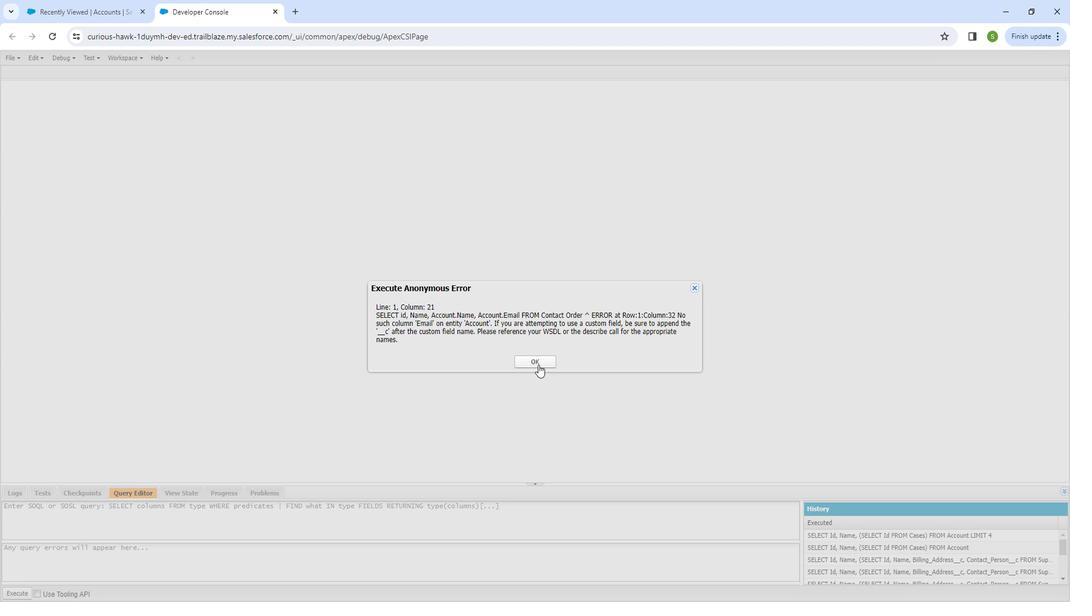 
Action: Mouse pressed left at (554, 367)
Screenshot: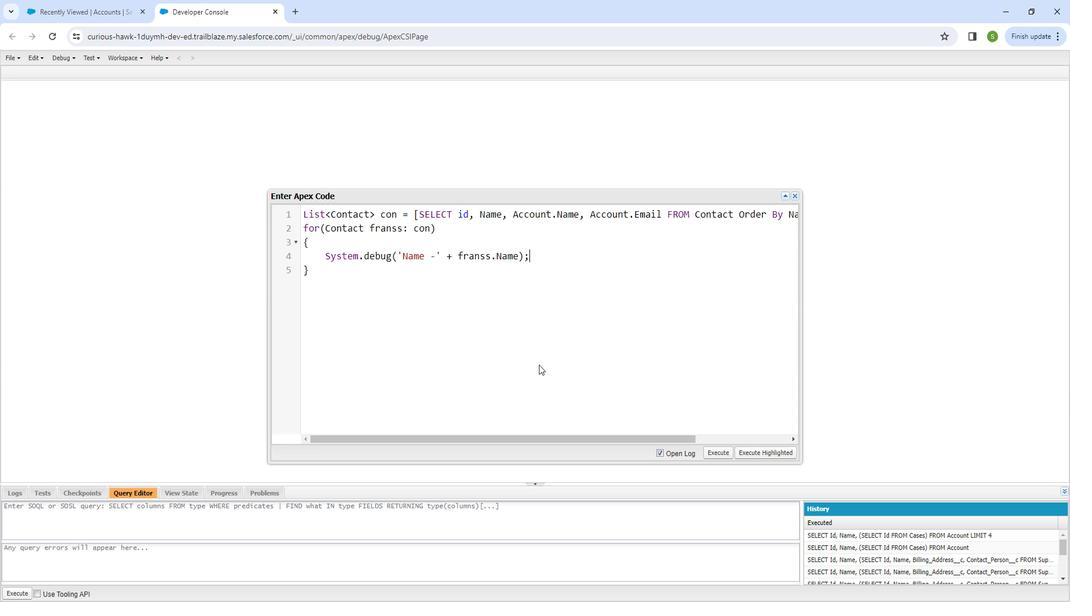 
Action: Mouse moved to (122, 27)
Screenshot: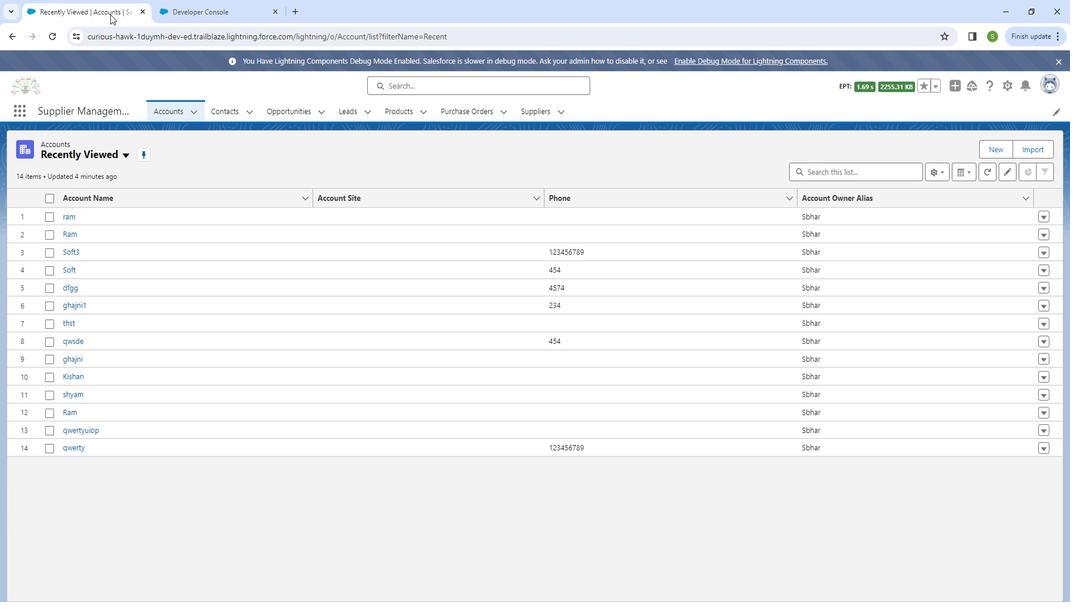 
Action: Mouse pressed left at (122, 27)
Screenshot: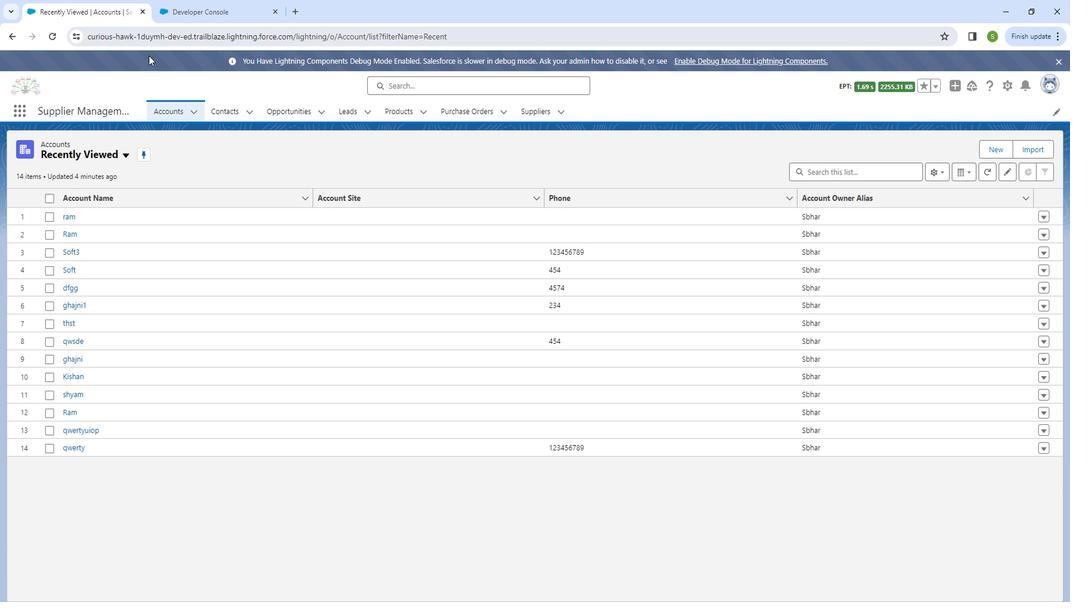 
Action: Mouse moved to (1020, 101)
Screenshot: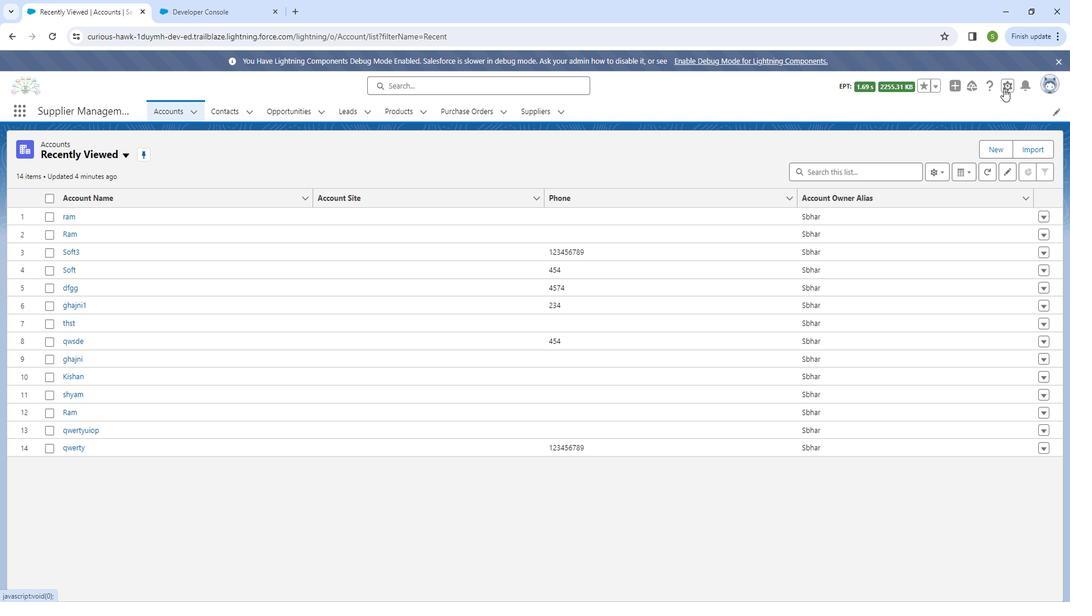 
Action: Mouse pressed left at (1020, 101)
Screenshot: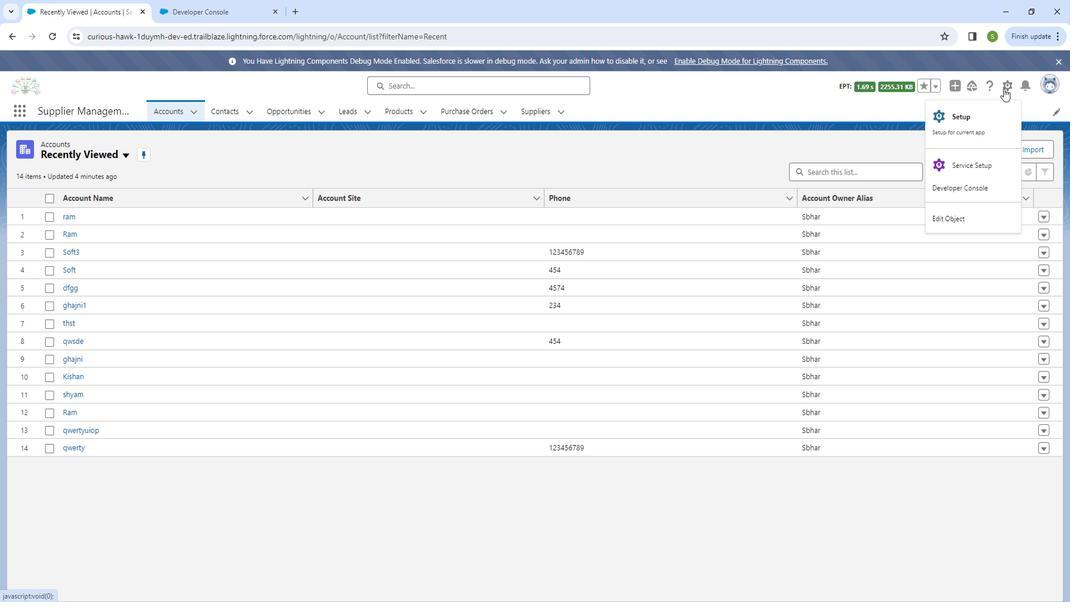 
Action: Mouse moved to (969, 226)
Screenshot: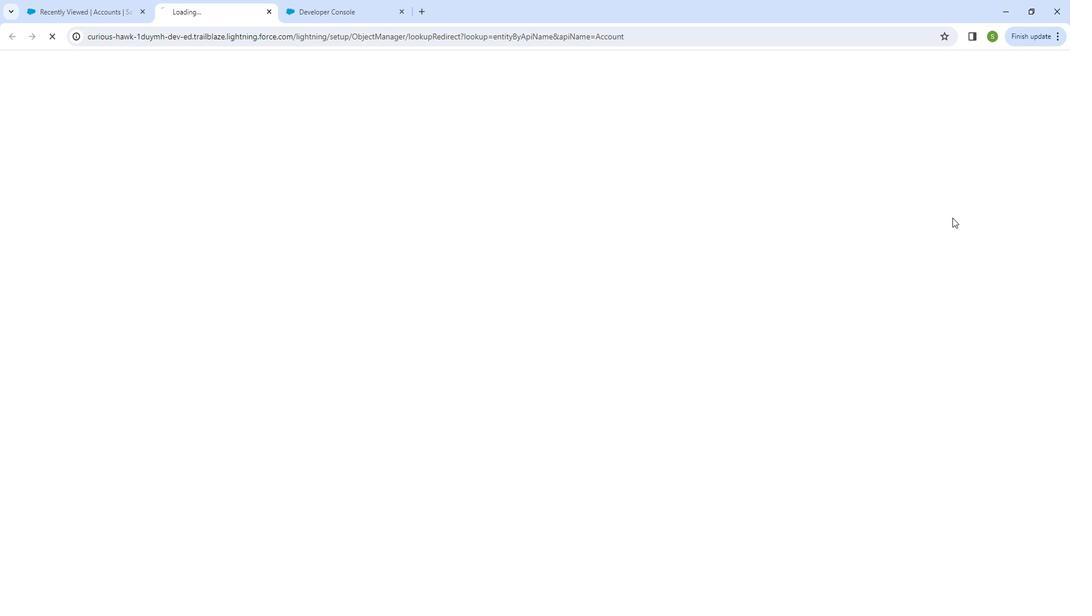 
Action: Mouse pressed left at (969, 226)
Screenshot: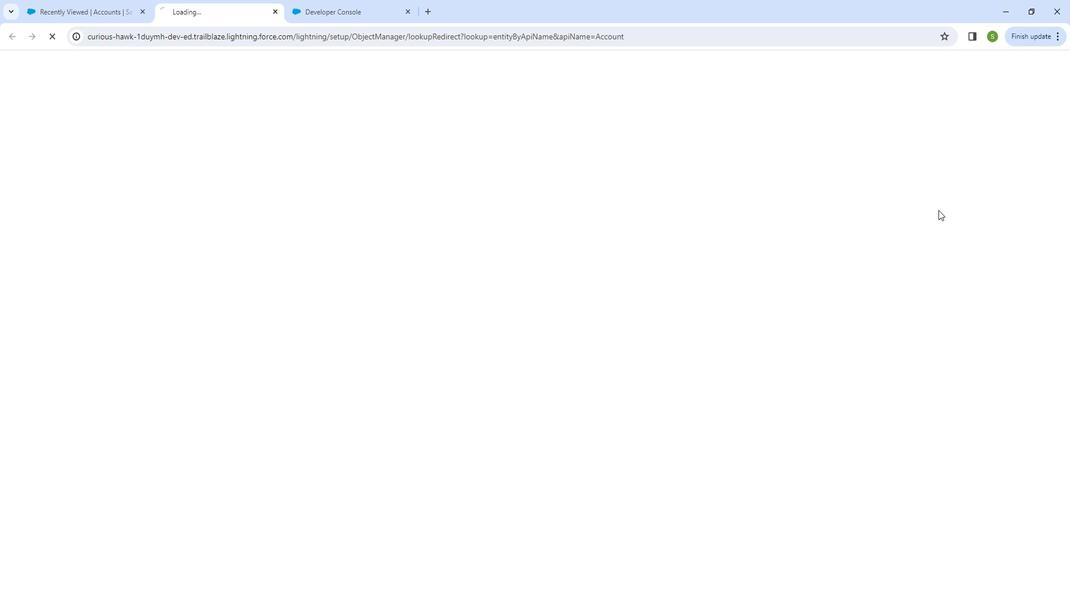 
Action: Mouse moved to (132, 233)
Screenshot: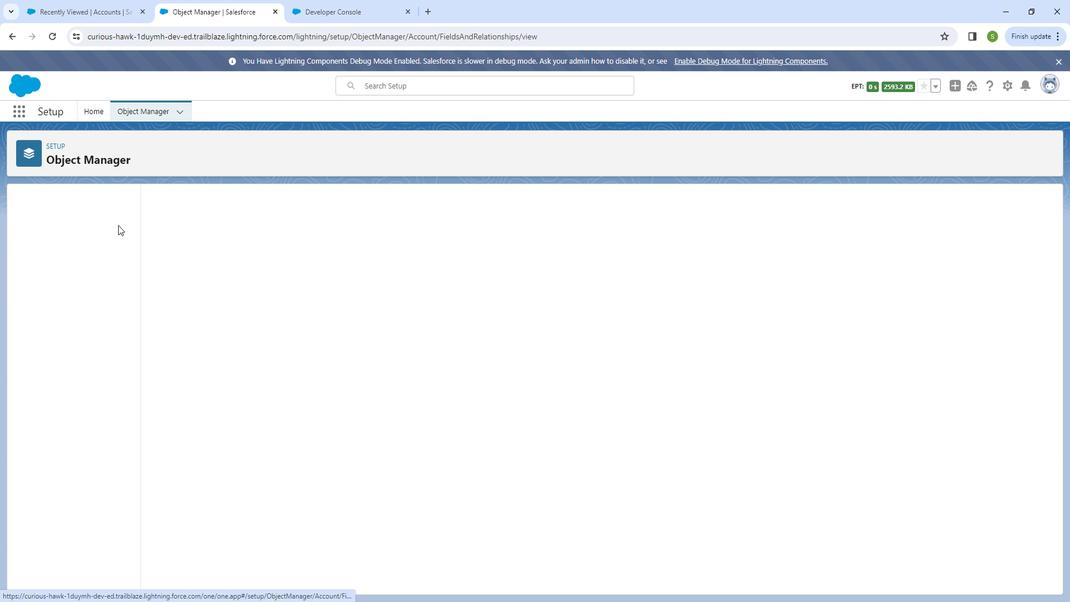 
Action: Mouse pressed left at (132, 233)
Screenshot: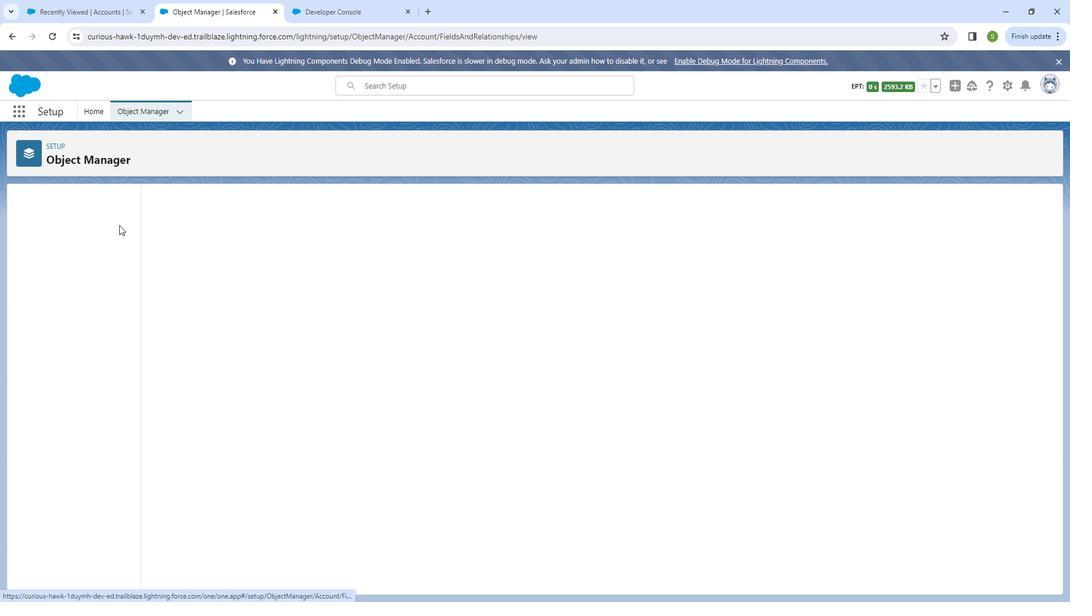 
Action: Mouse moved to (317, 326)
Screenshot: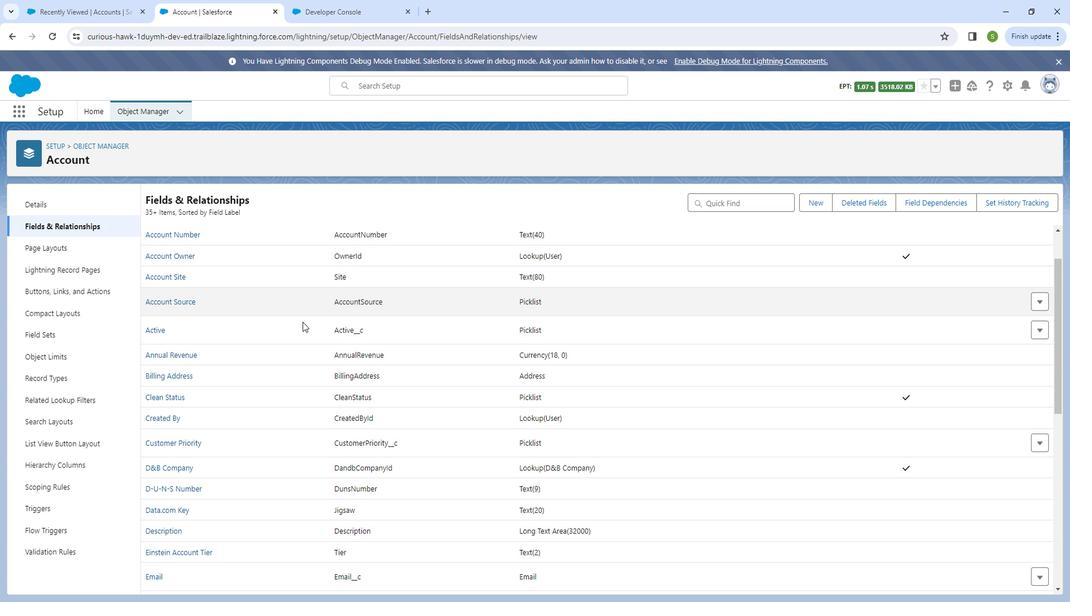 
Action: Mouse scrolled (317, 325) with delta (0, 0)
Screenshot: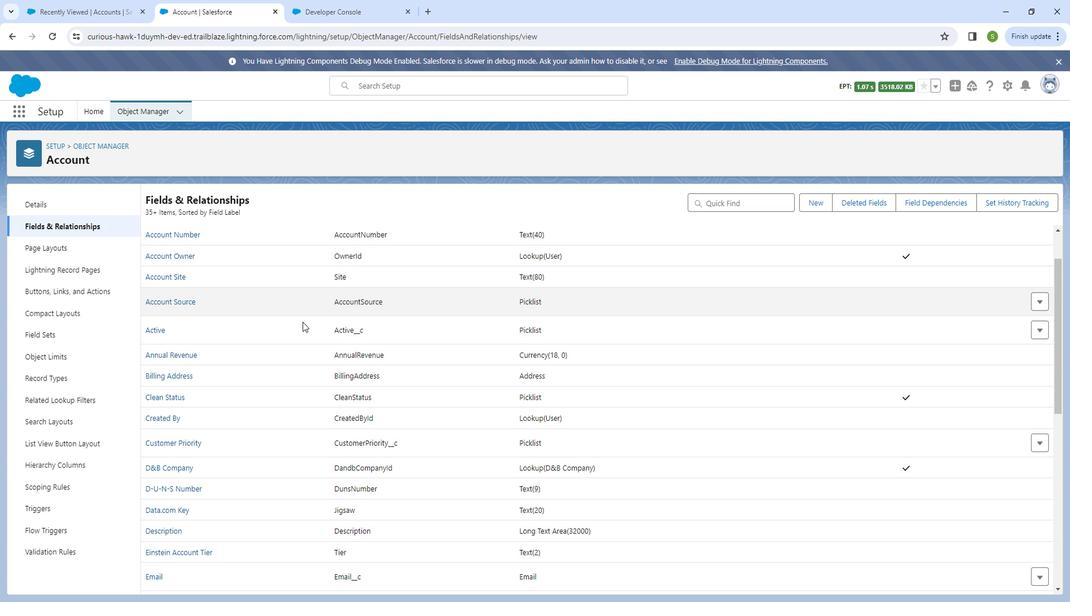 
Action: Mouse moved to (319, 326)
Screenshot: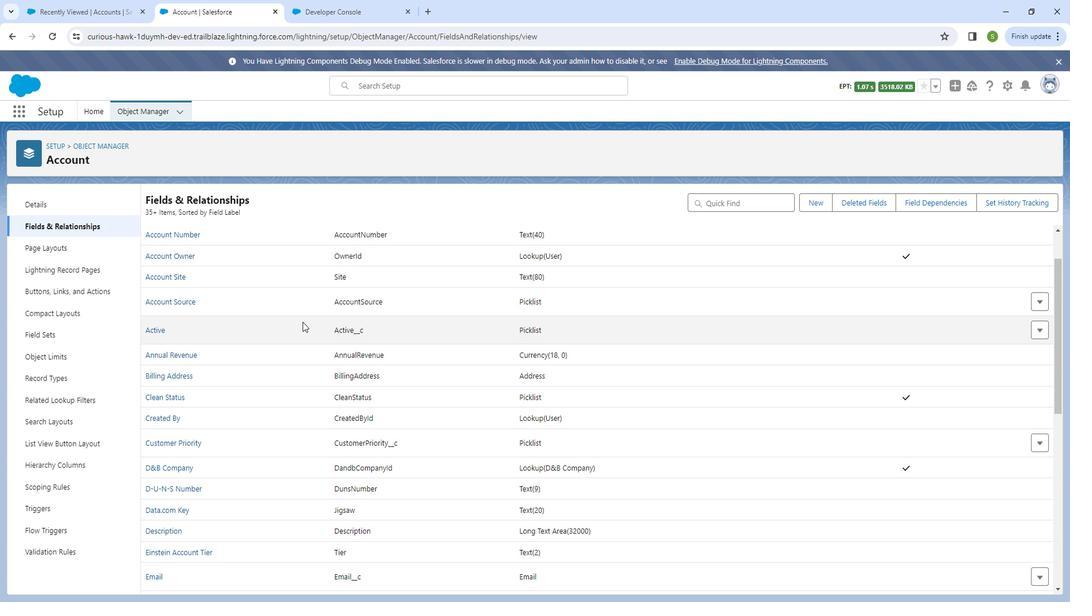 
Action: Mouse scrolled (319, 325) with delta (0, 0)
Screenshot: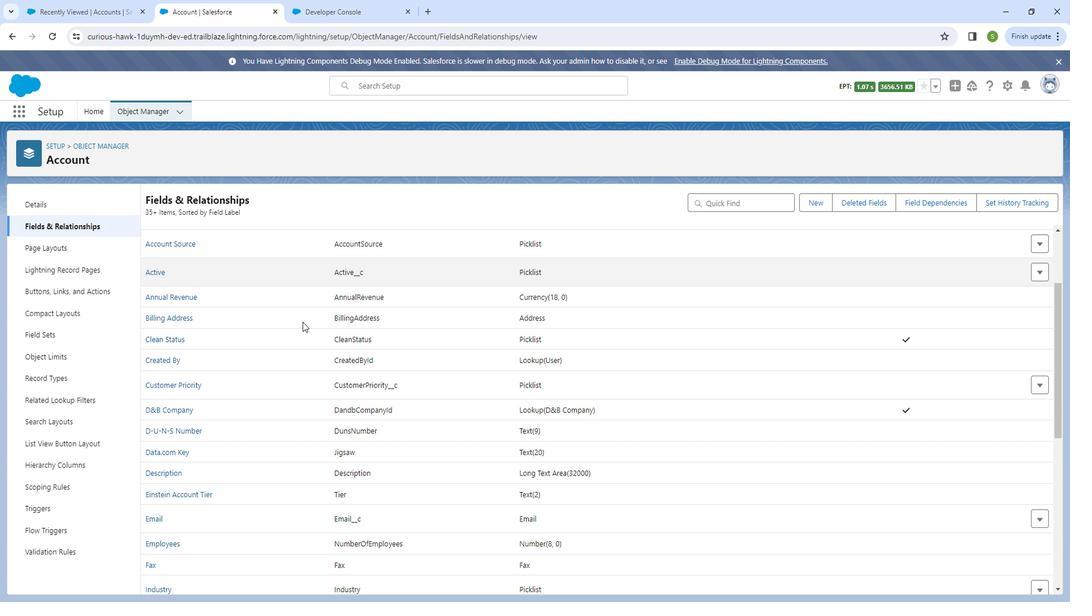 
Action: Mouse scrolled (319, 325) with delta (0, 0)
Screenshot: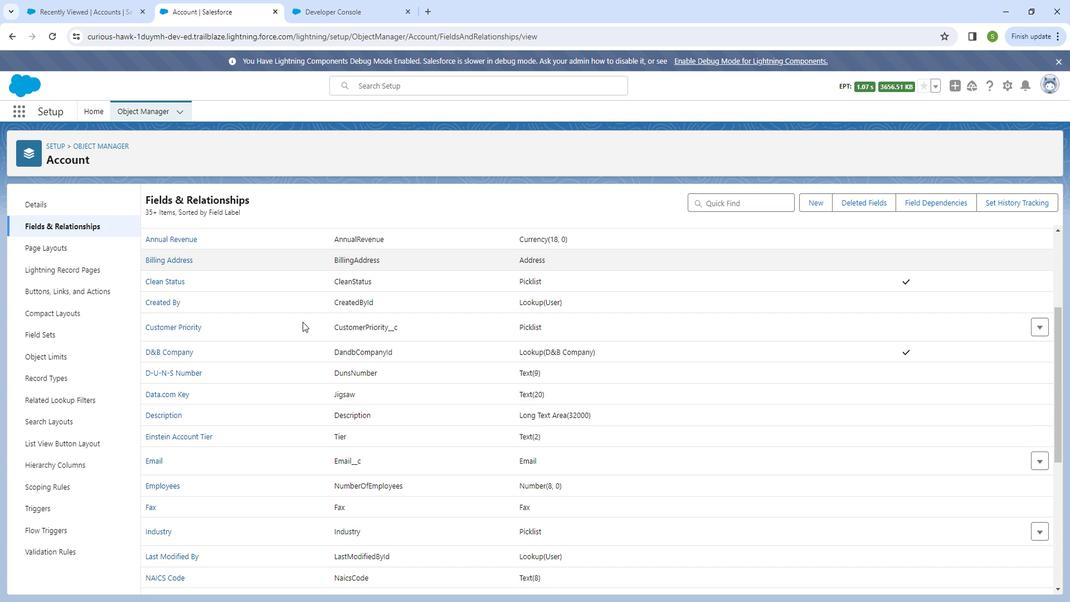 
Action: Mouse moved to (319, 326)
Screenshot: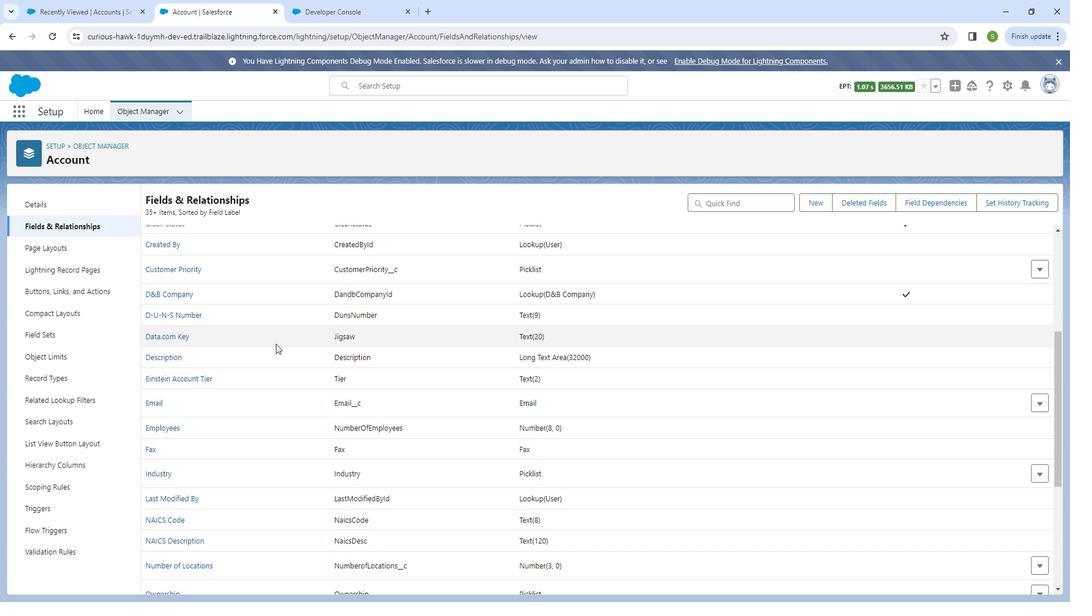 
Action: Mouse scrolled (319, 325) with delta (0, 0)
Screenshot: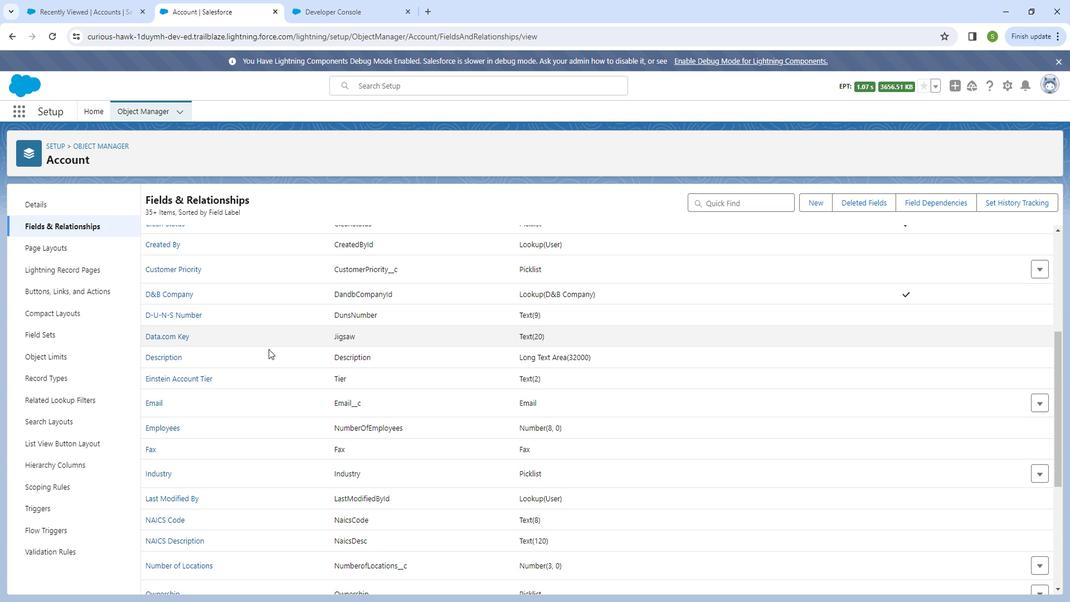 
Action: Mouse moved to (364, 32)
Screenshot: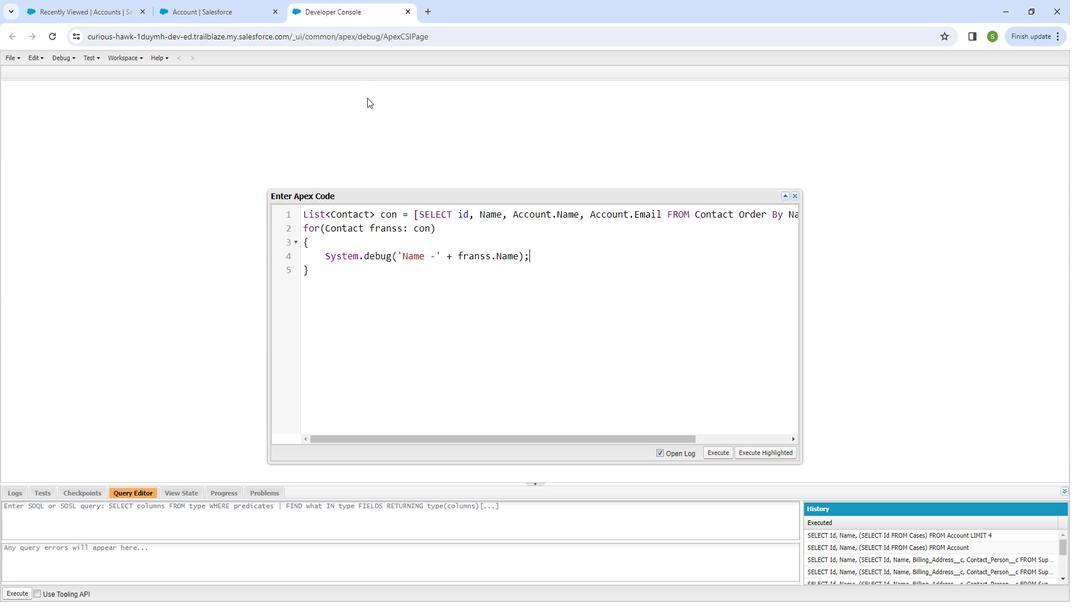 
Action: Mouse pressed left at (364, 32)
Screenshot: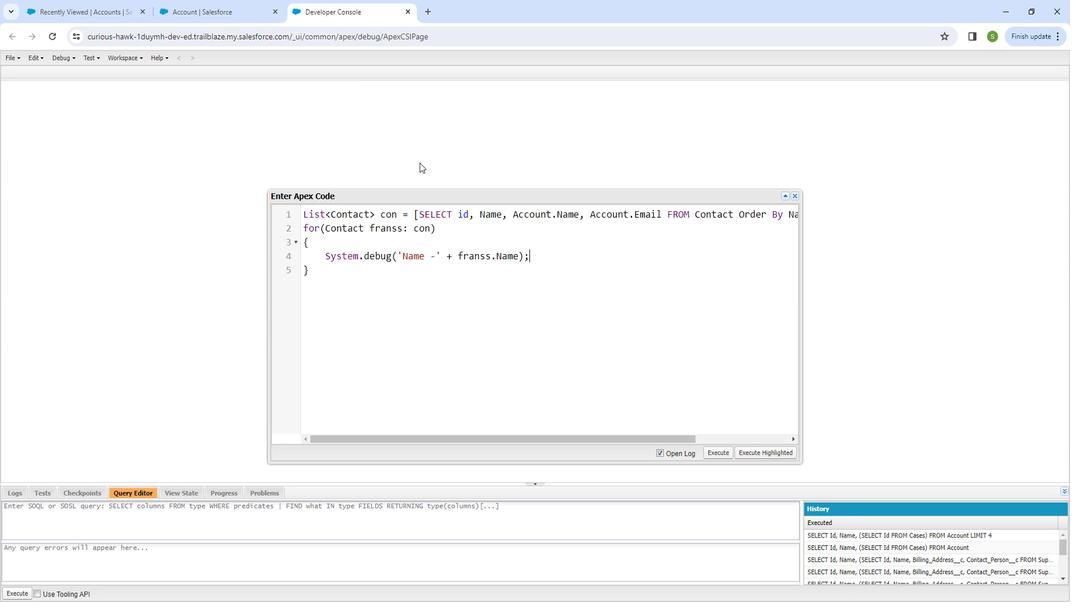 
Action: Mouse moved to (678, 223)
Screenshot: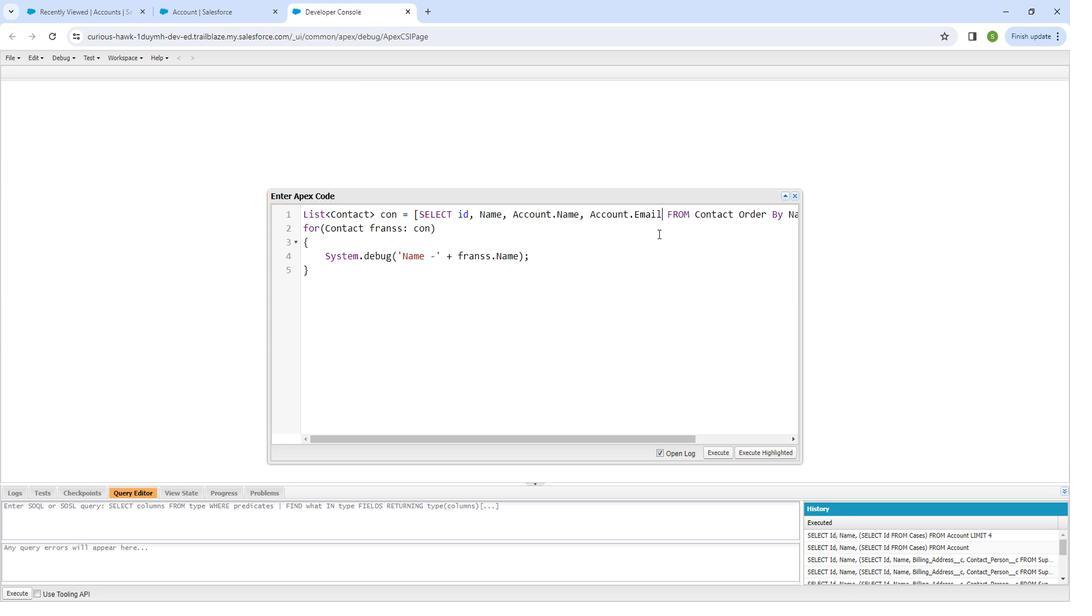 
Action: Mouse pressed left at (678, 223)
Screenshot: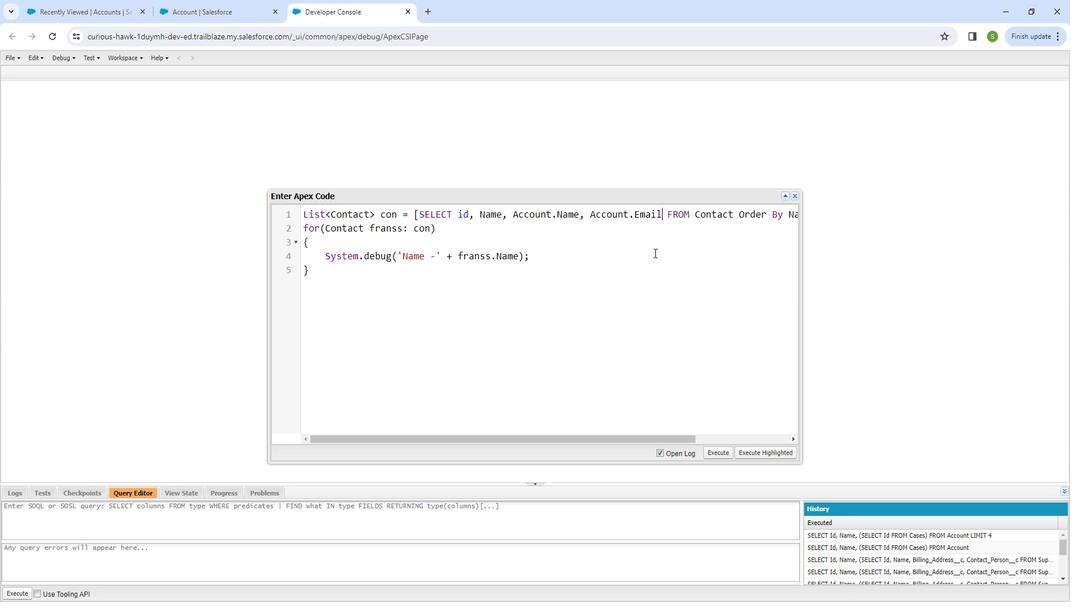 
Action: Mouse moved to (644, 276)
Screenshot: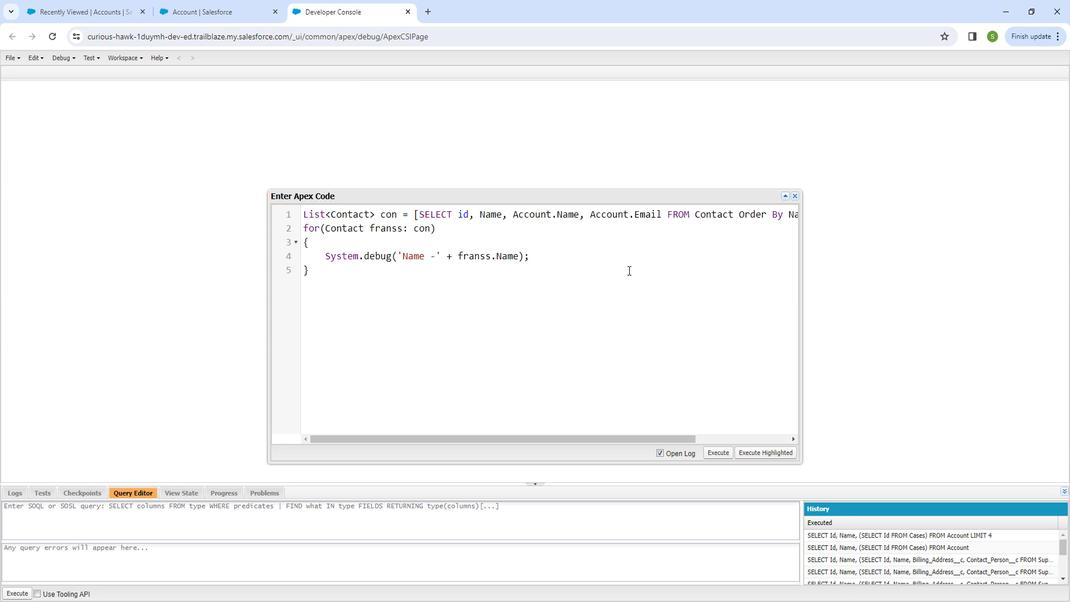 
Action: Key pressed <Key.shift_r><Key.shift_r>__c
Screenshot: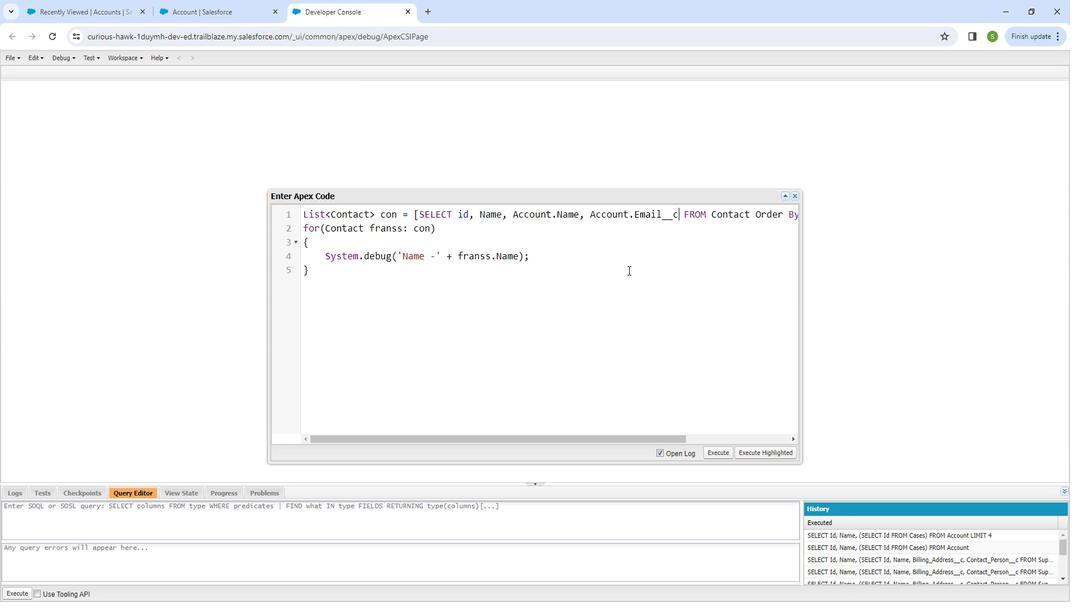 
Action: Mouse moved to (729, 449)
Screenshot: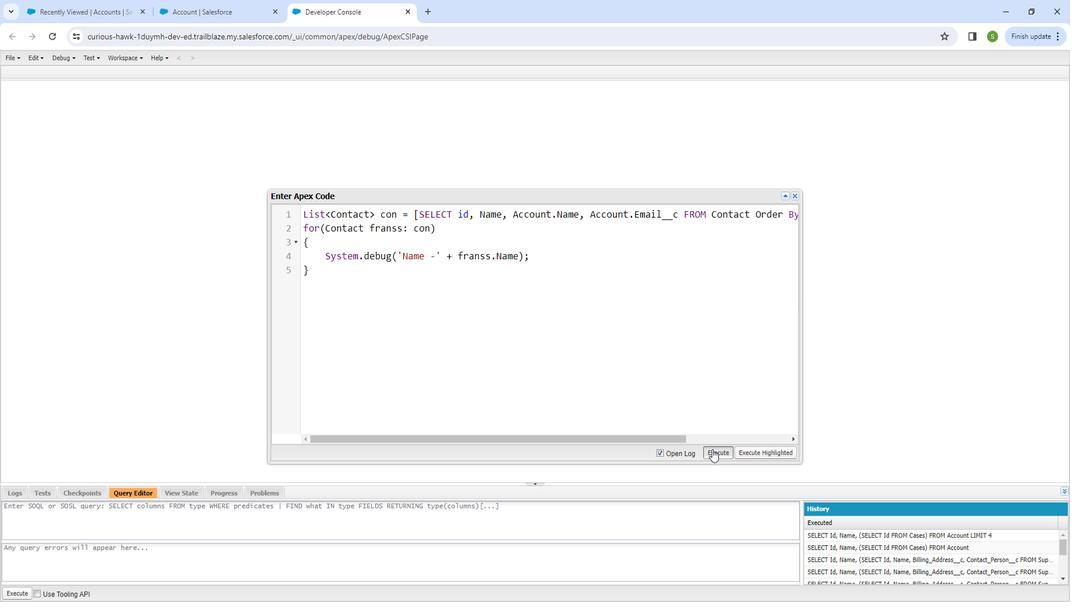 
Action: Mouse pressed left at (729, 449)
Screenshot: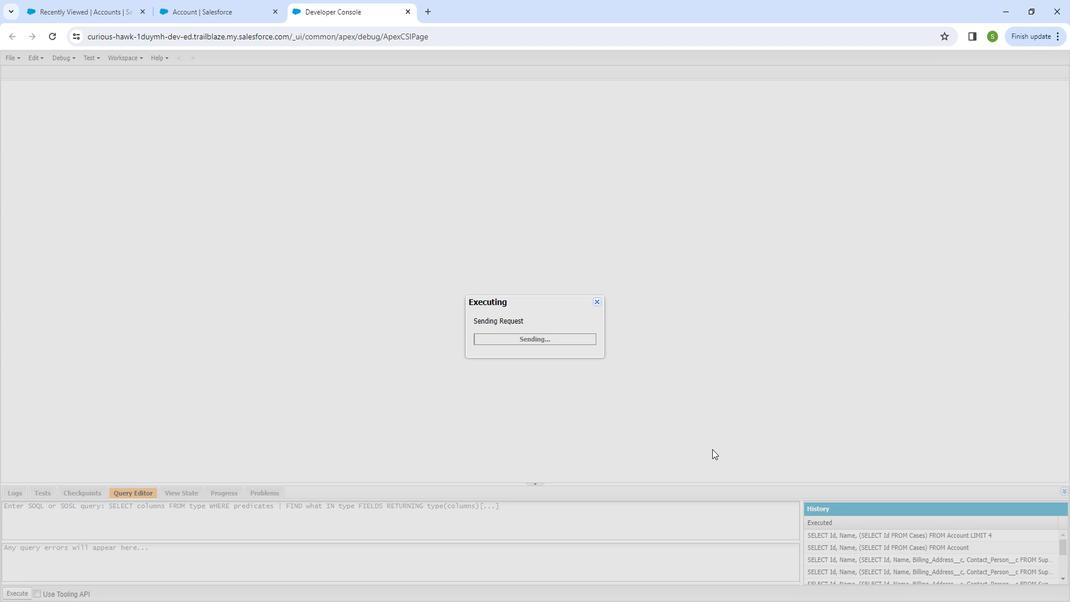 
Action: Mouse moved to (288, 341)
Screenshot: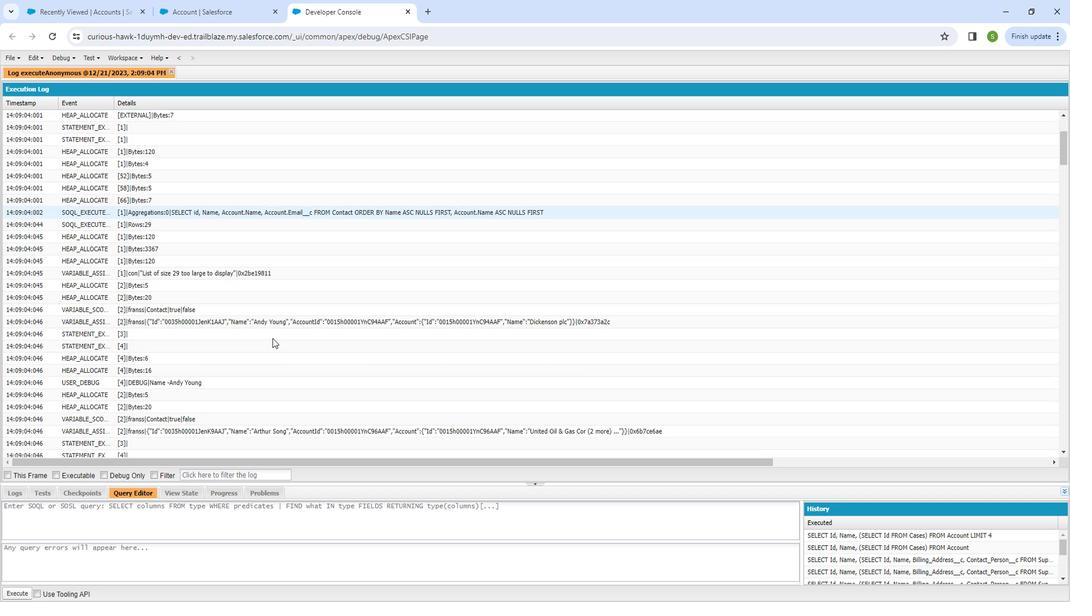 
Action: Mouse scrolled (288, 341) with delta (0, 0)
Screenshot: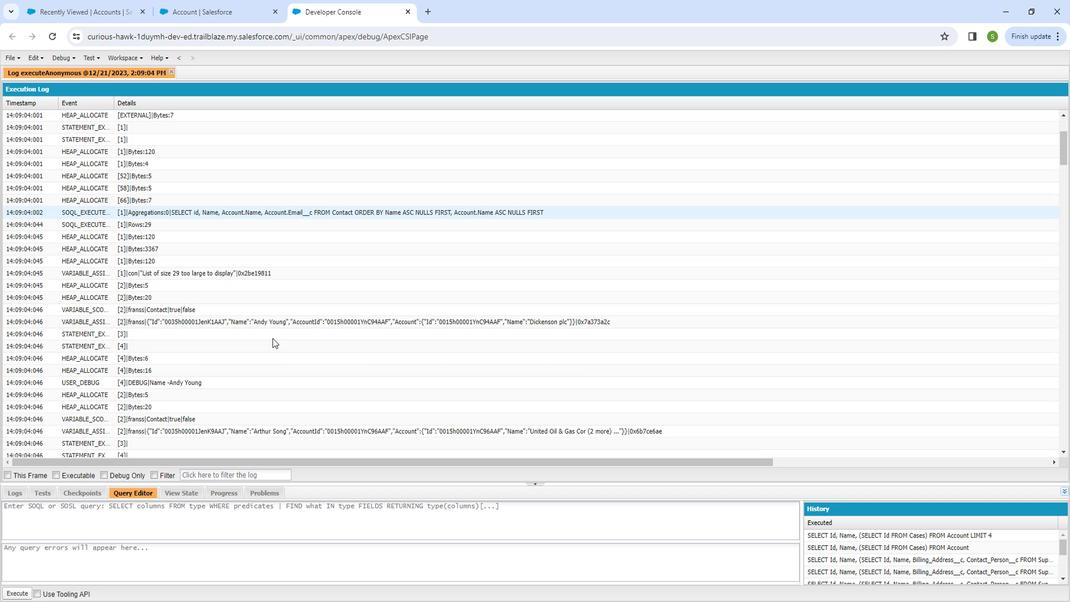 
Action: Mouse moved to (288, 341)
Screenshot: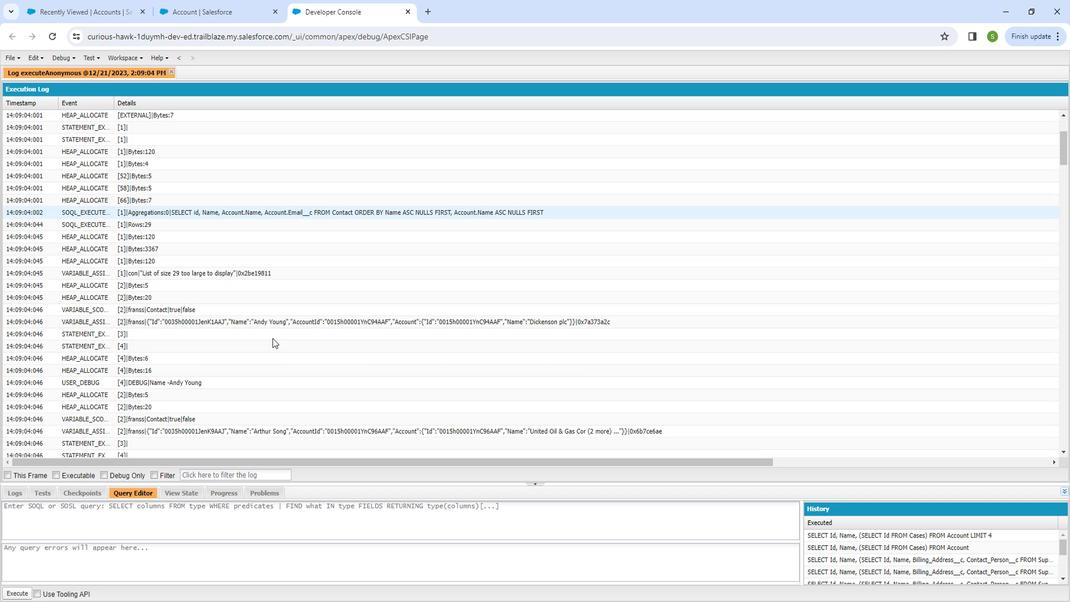 
Action: Mouse scrolled (288, 341) with delta (0, 0)
Screenshot: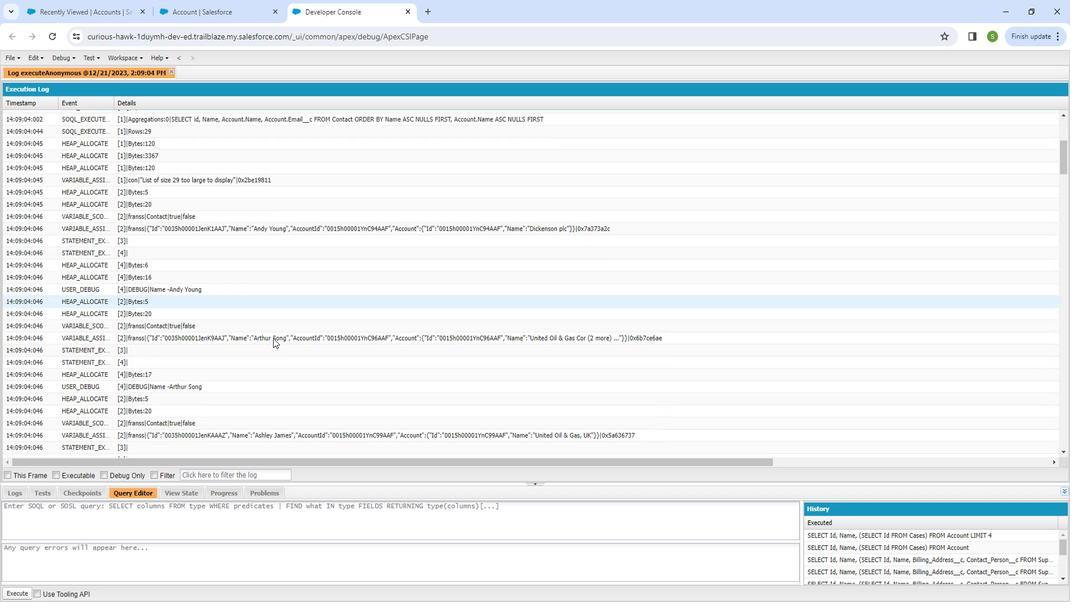 
Action: Mouse scrolled (288, 341) with delta (0, 0)
Screenshot: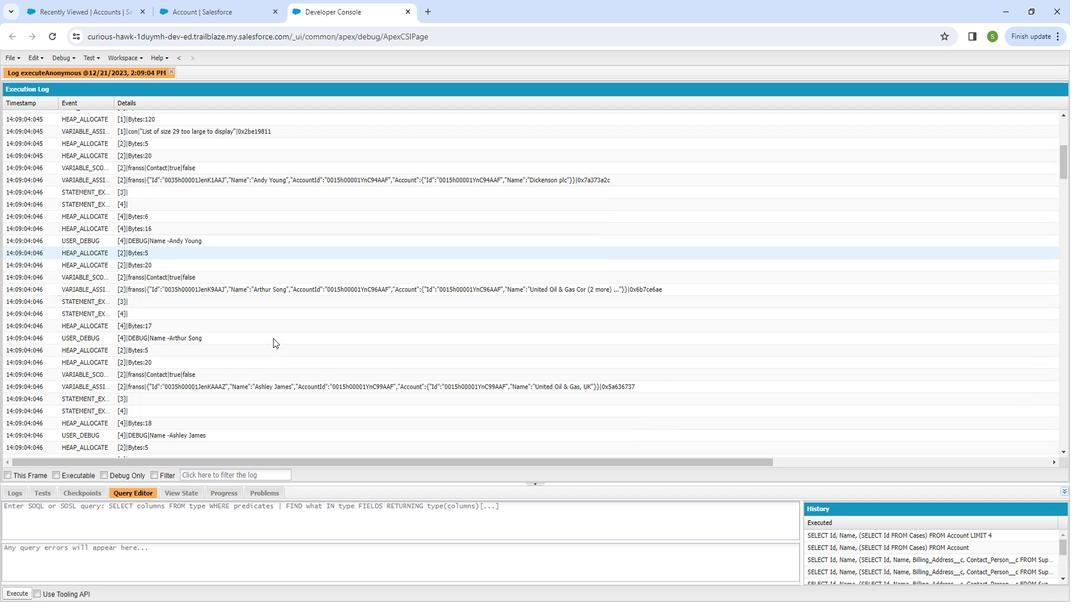 
Action: Mouse scrolled (288, 341) with delta (0, 0)
Screenshot: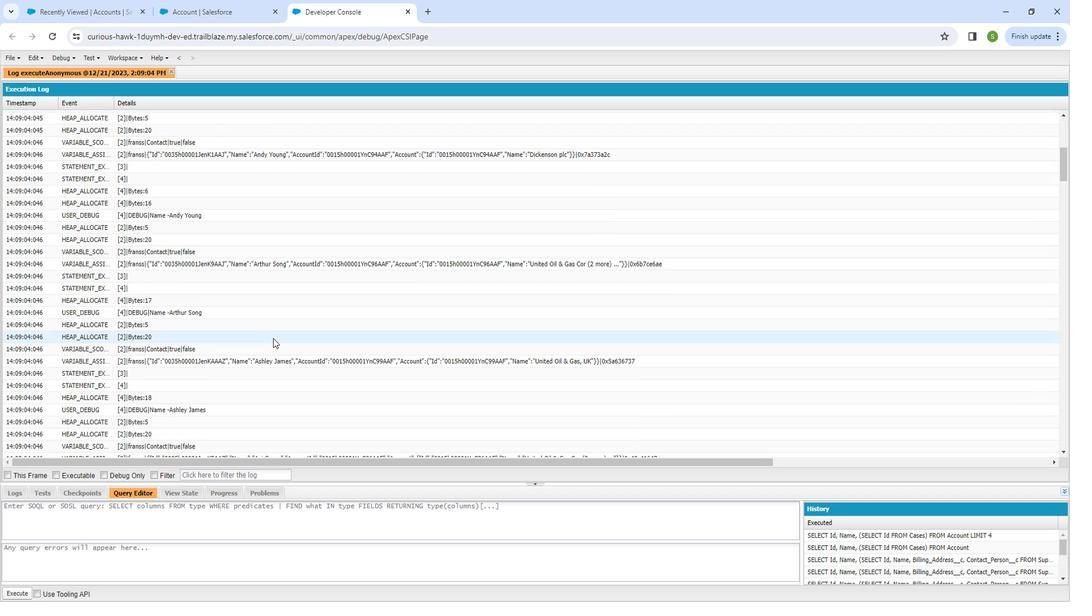
Action: Mouse moved to (289, 341)
Screenshot: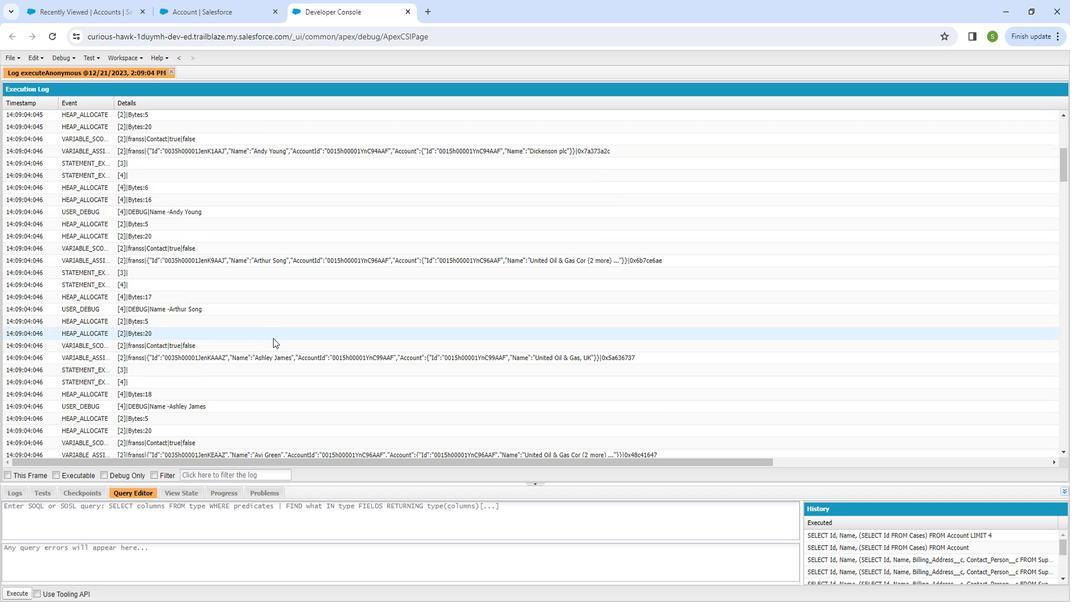 
Action: Mouse scrolled (289, 341) with delta (0, 0)
Screenshot: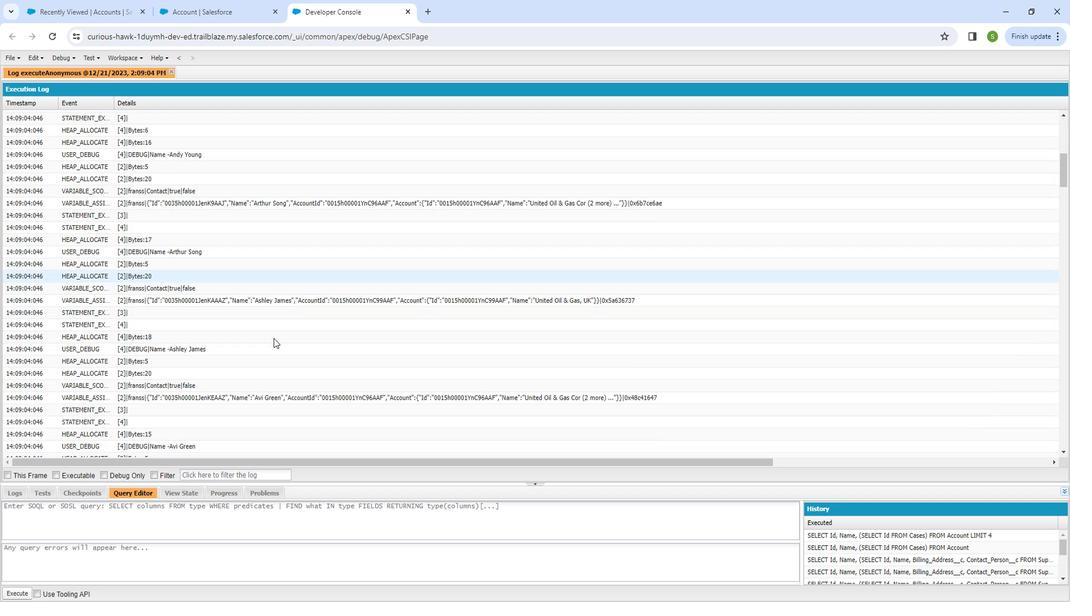
Action: Mouse scrolled (289, 341) with delta (0, 0)
Screenshot: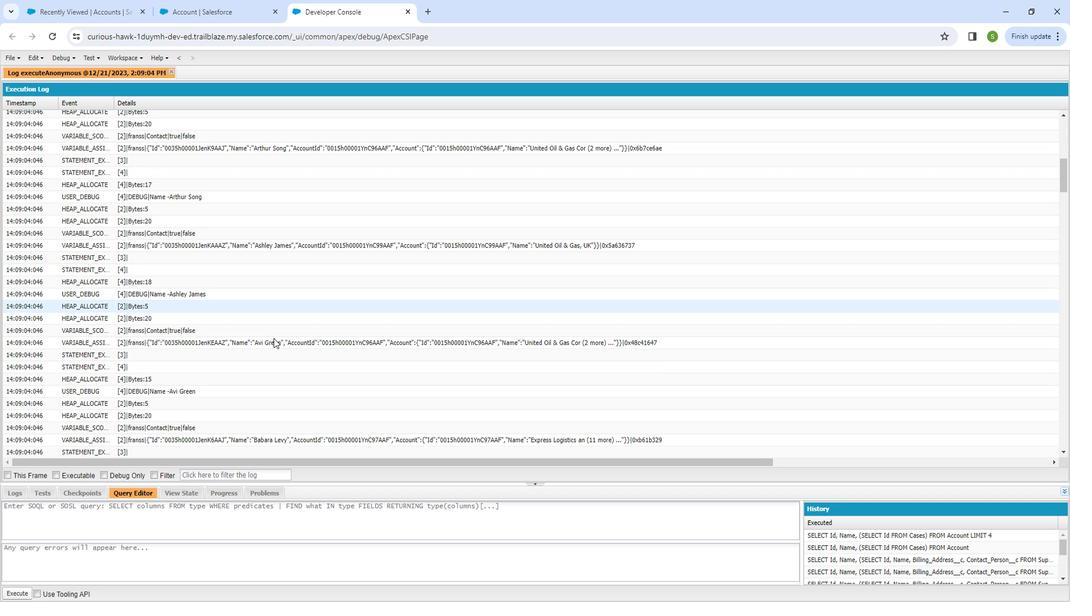 
Action: Mouse scrolled (289, 341) with delta (0, 0)
Screenshot: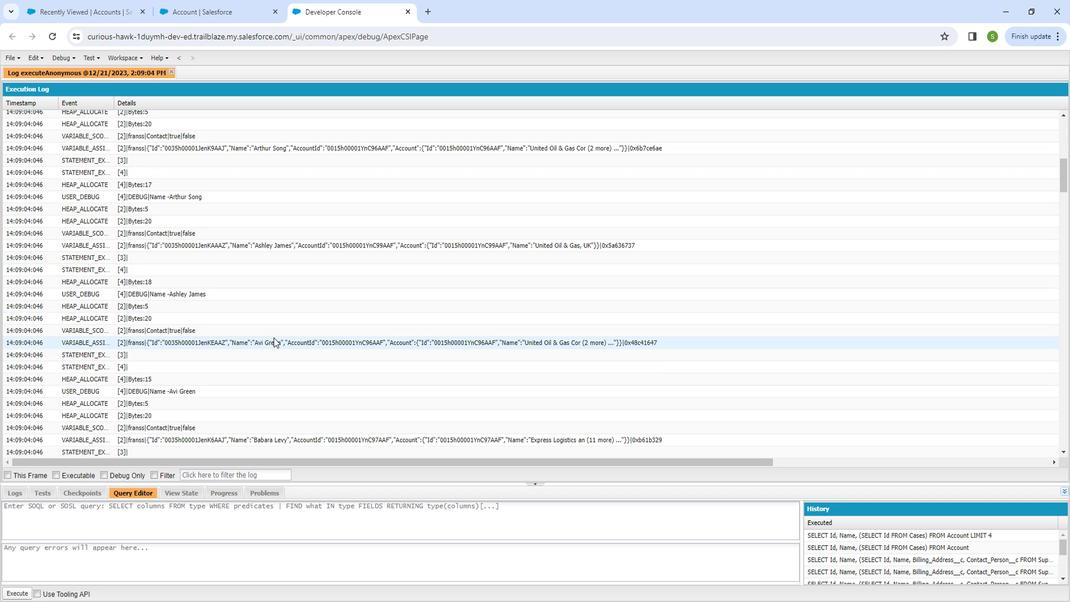 
Action: Mouse moved to (290, 341)
Screenshot: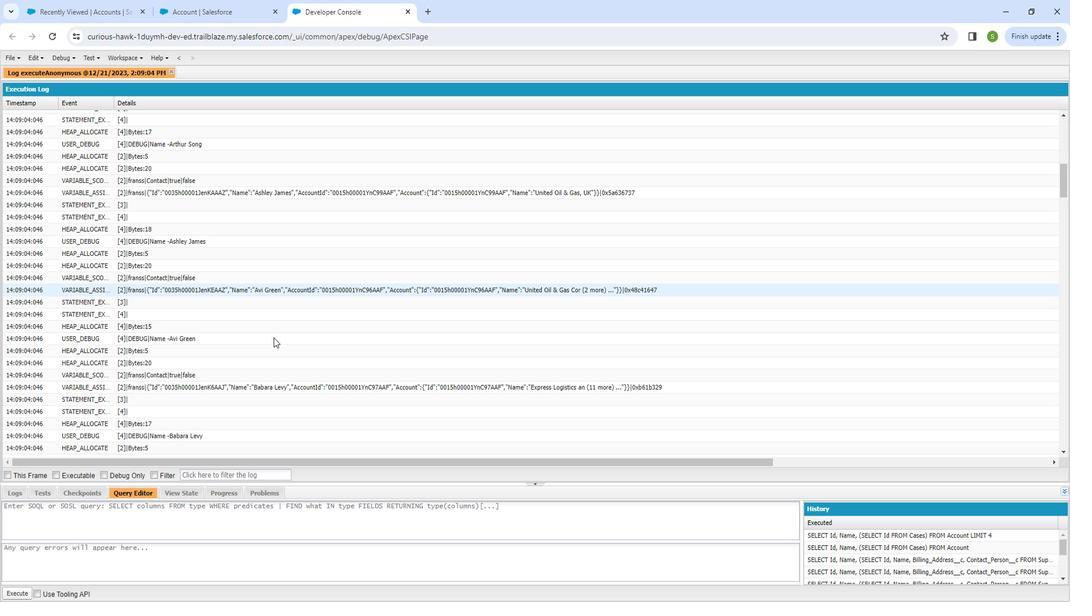 
Action: Mouse scrolled (290, 340) with delta (0, 0)
Screenshot: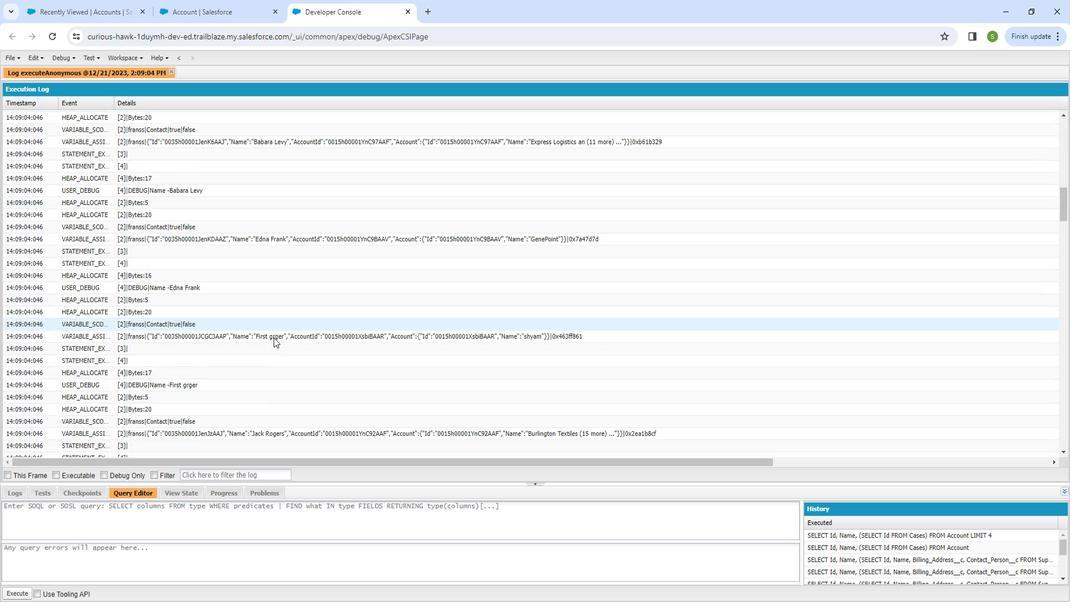 
Action: Mouse scrolled (290, 340) with delta (0, 0)
Screenshot: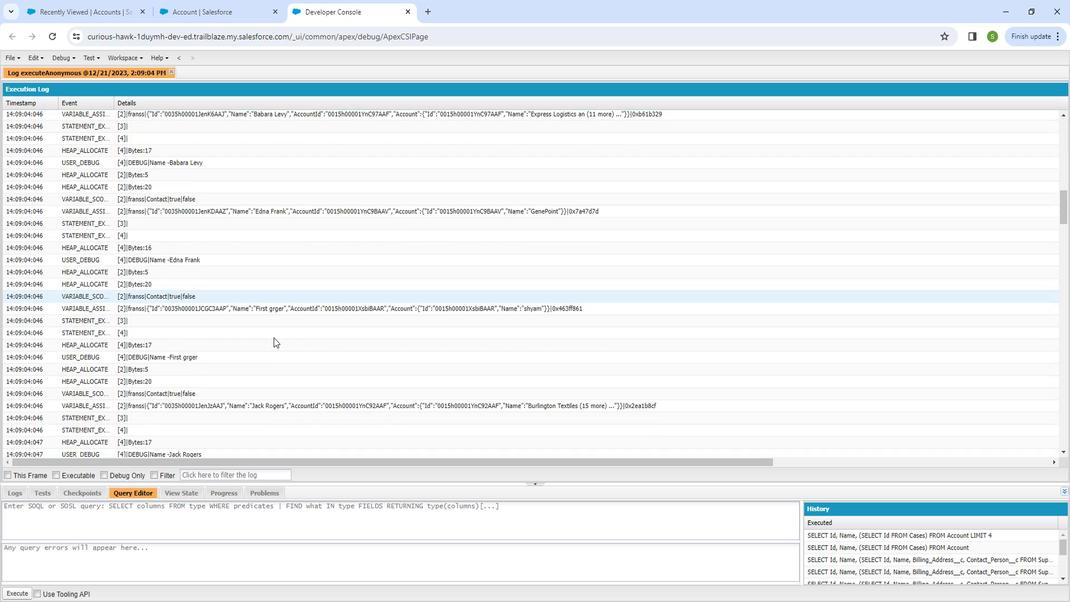 
Action: Mouse scrolled (290, 340) with delta (0, 0)
Screenshot: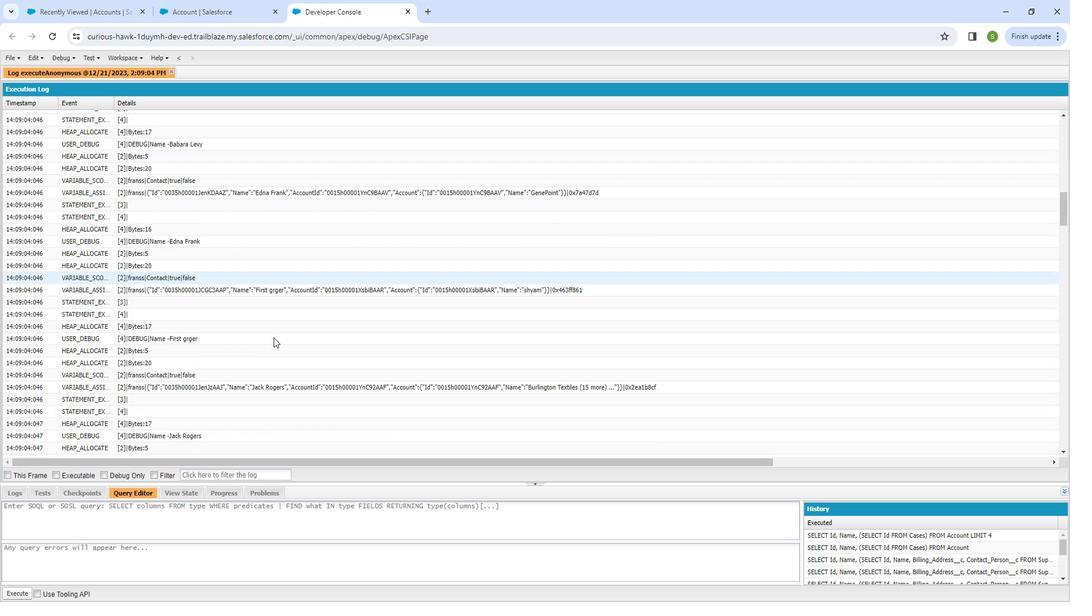 
Action: Mouse scrolled (290, 340) with delta (0, 0)
Screenshot: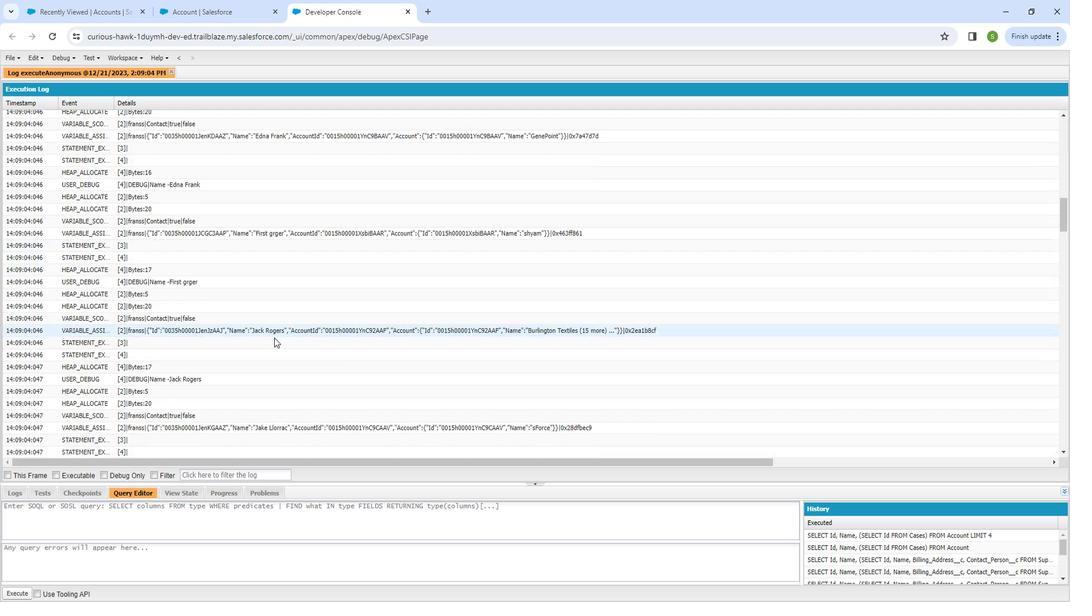 
Action: Mouse scrolled (290, 340) with delta (0, 0)
Screenshot: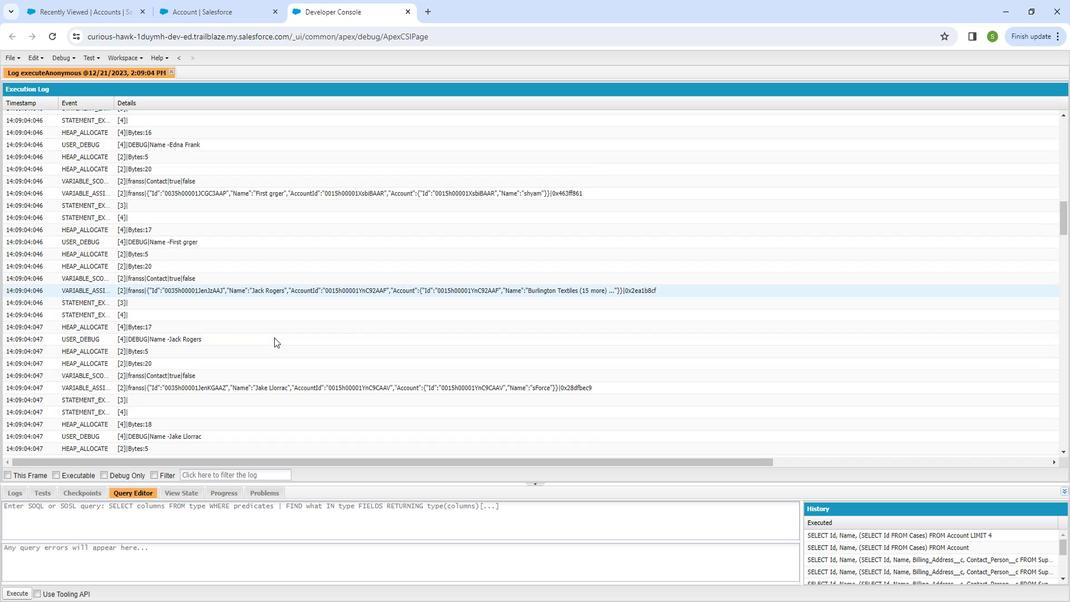 
Action: Mouse scrolled (290, 340) with delta (0, 0)
Screenshot: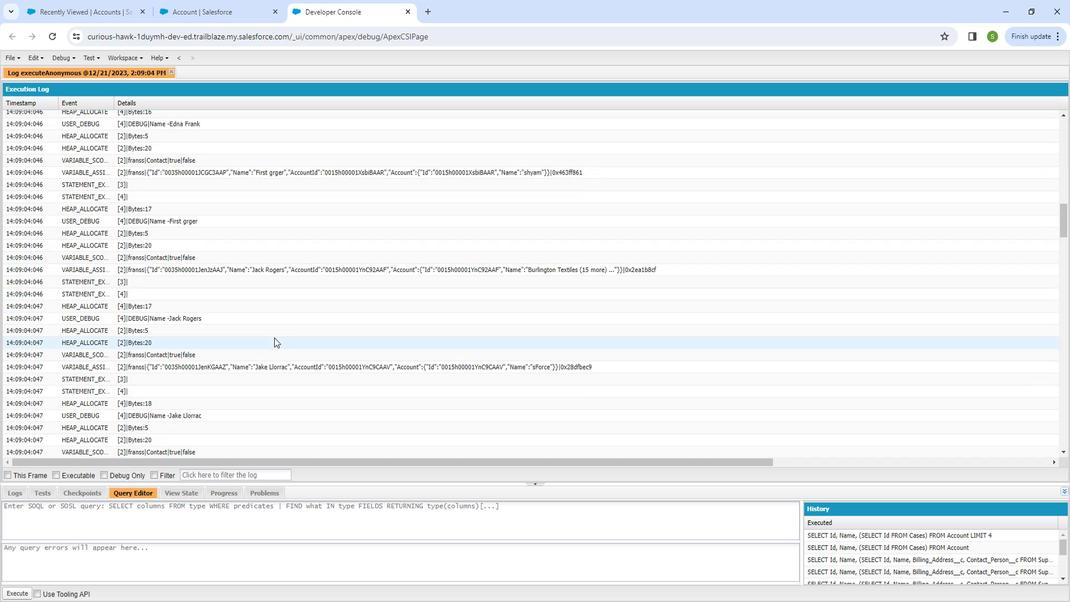 
Action: Mouse scrolled (290, 340) with delta (0, 0)
Screenshot: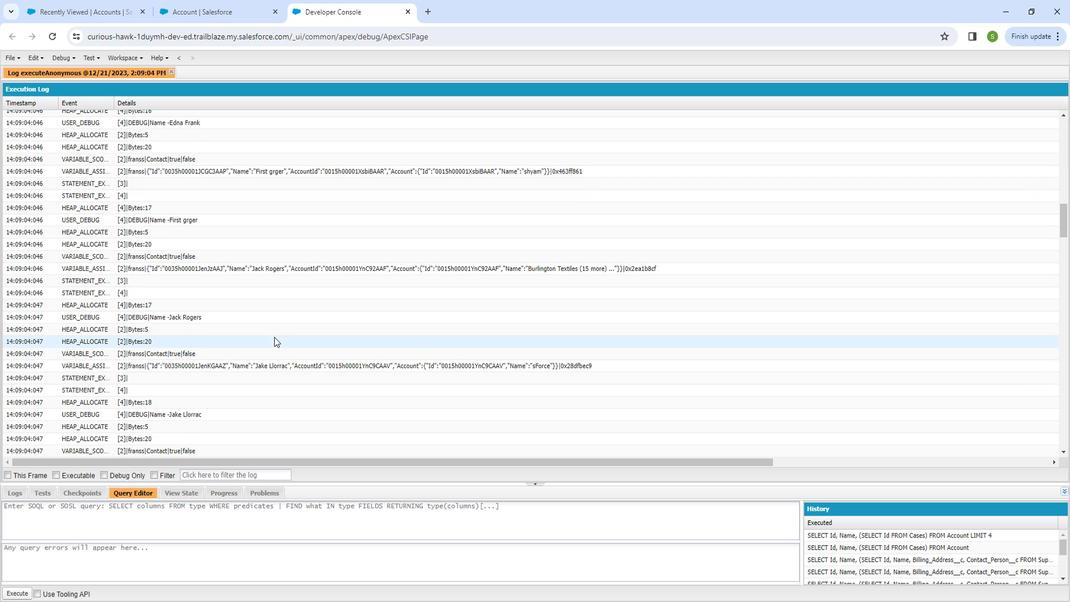 
Action: Mouse scrolled (290, 340) with delta (0, 0)
Screenshot: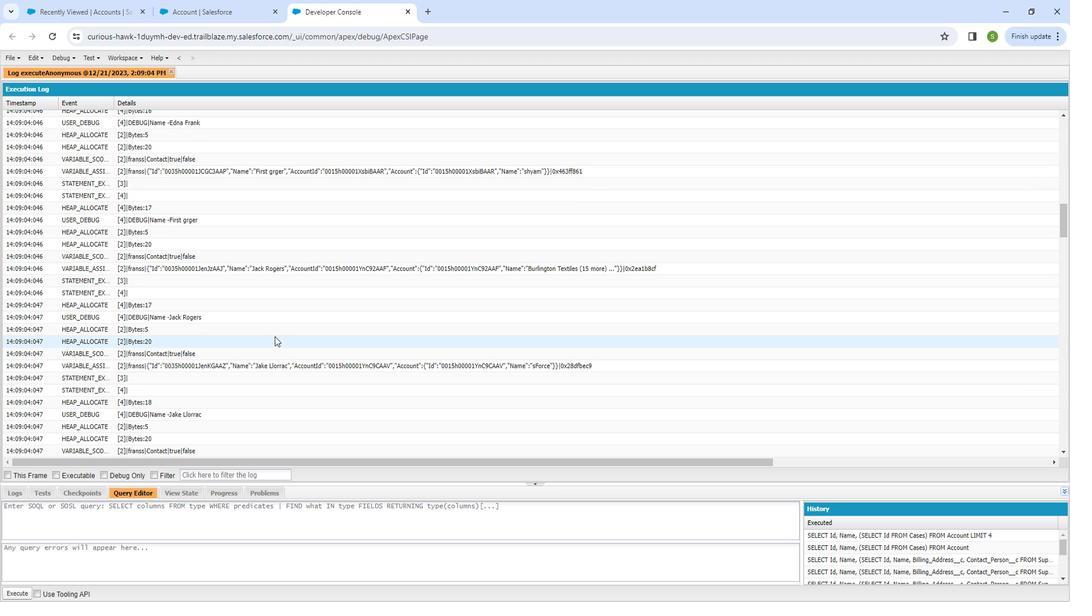 
Action: Mouse moved to (291, 339)
Screenshot: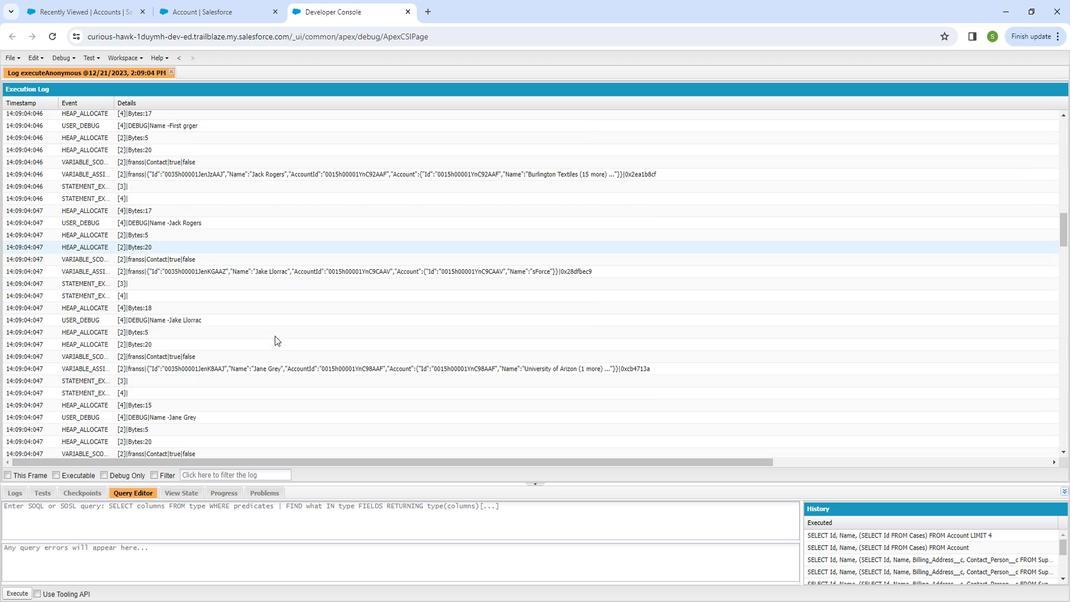 
Action: Mouse scrolled (291, 339) with delta (0, 0)
Screenshot: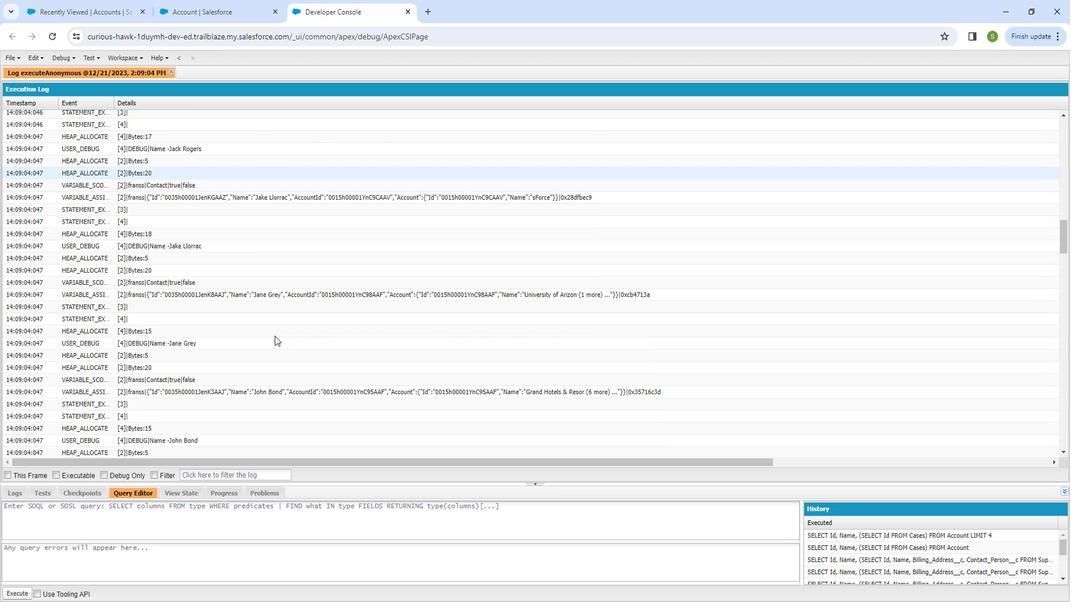 
Action: Mouse scrolled (291, 339) with delta (0, 0)
Screenshot: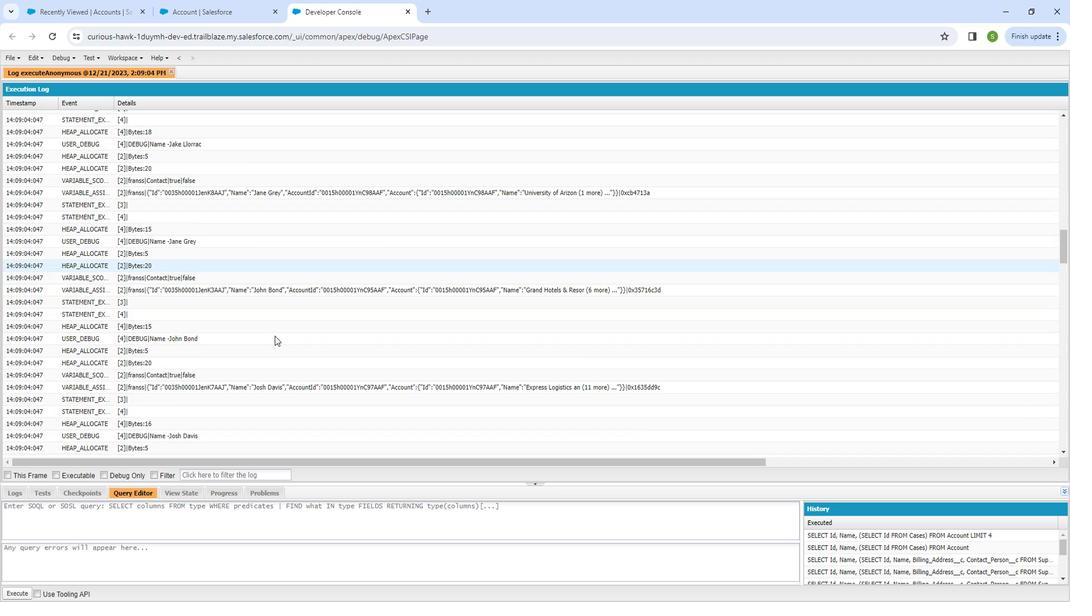 
Action: Mouse scrolled (291, 339) with delta (0, 0)
Screenshot: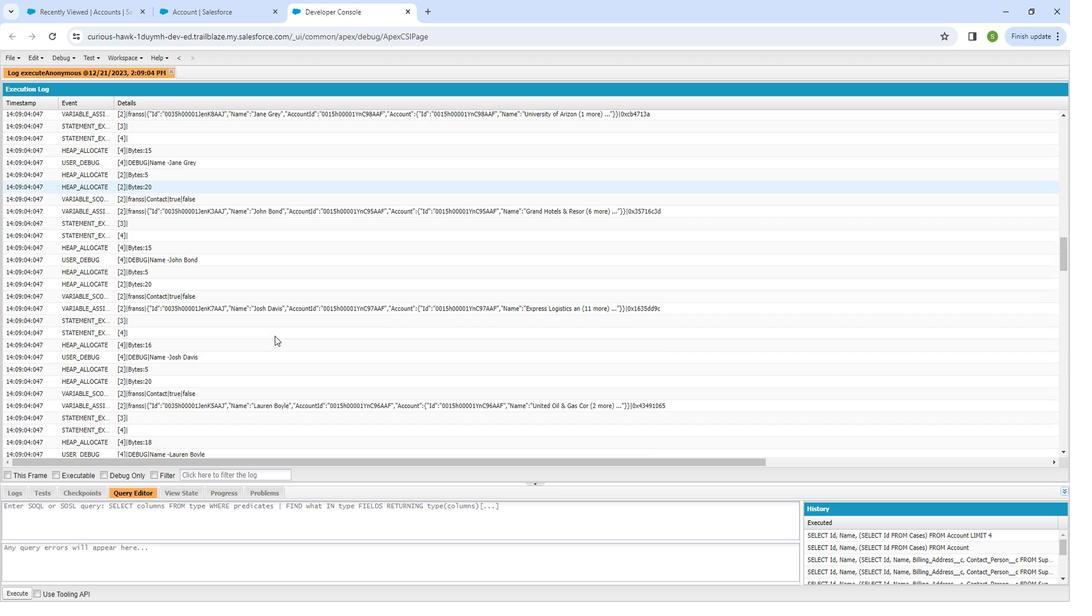 
Action: Mouse scrolled (291, 339) with delta (0, 0)
Screenshot: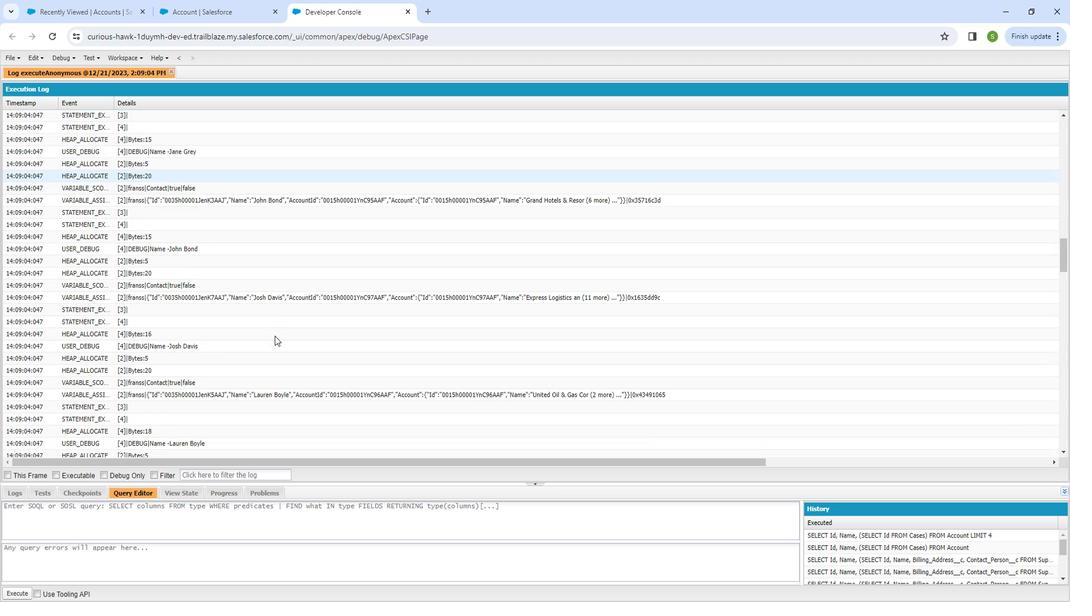 
Action: Mouse scrolled (291, 339) with delta (0, 0)
Screenshot: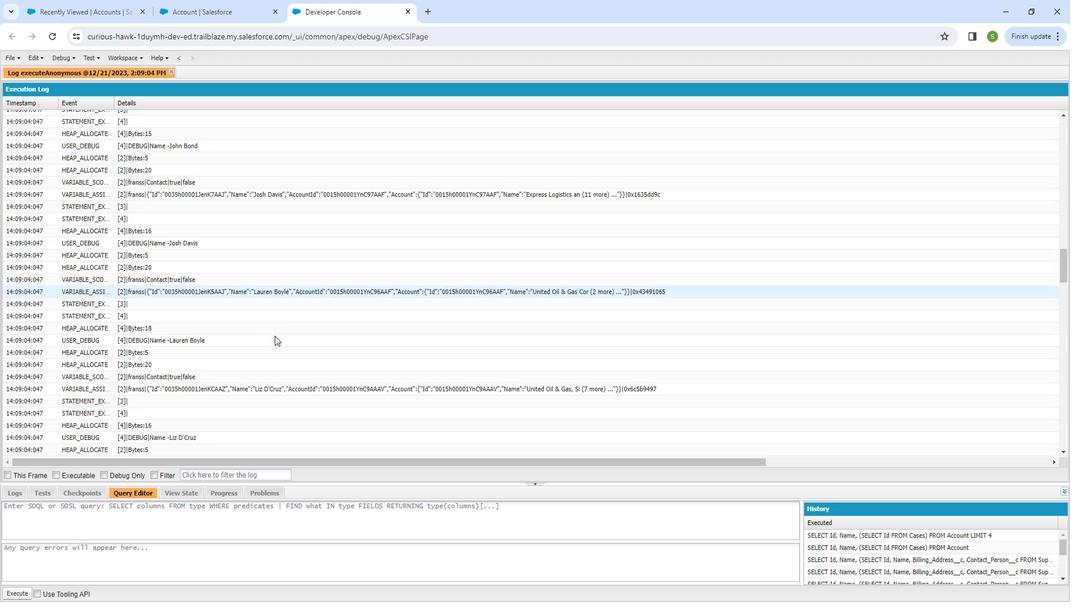 
Action: Mouse scrolled (291, 339) with delta (0, 0)
Screenshot: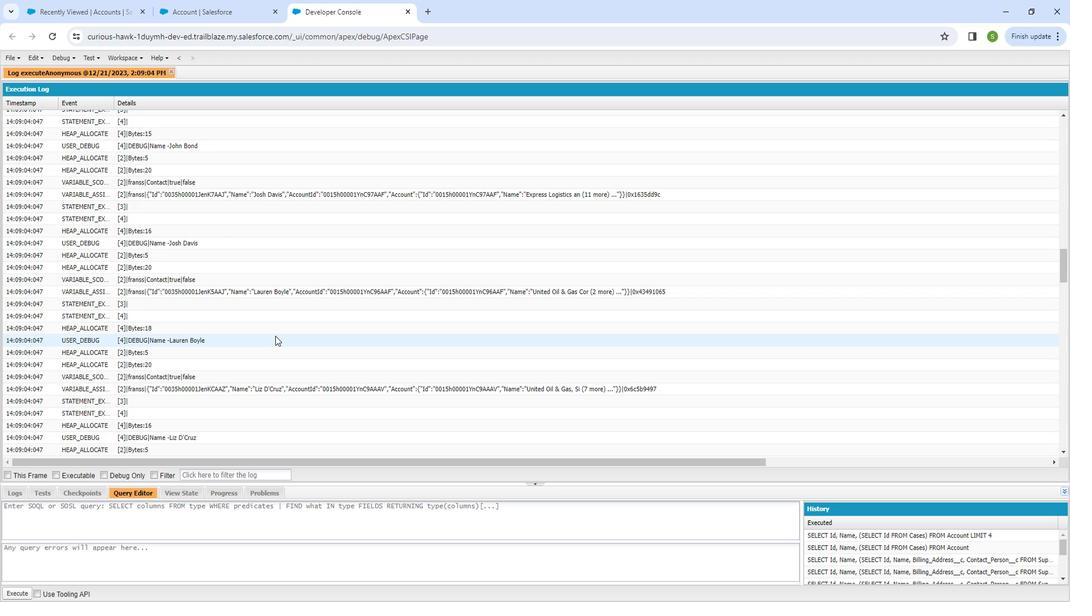 
Action: Mouse scrolled (291, 339) with delta (0, 0)
Screenshot: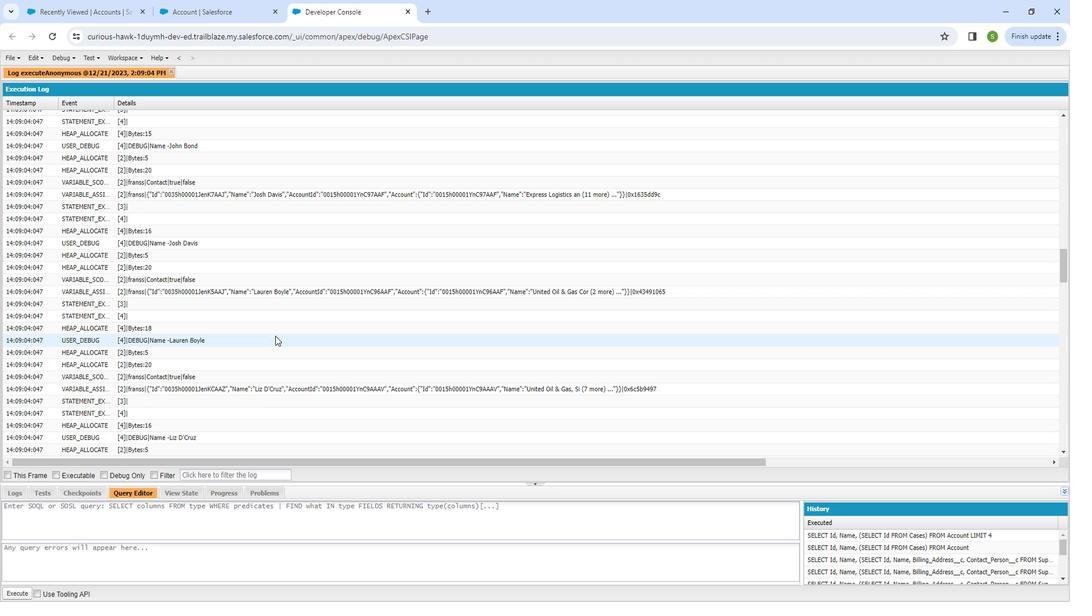 
Action: Mouse scrolled (291, 339) with delta (0, 0)
Screenshot: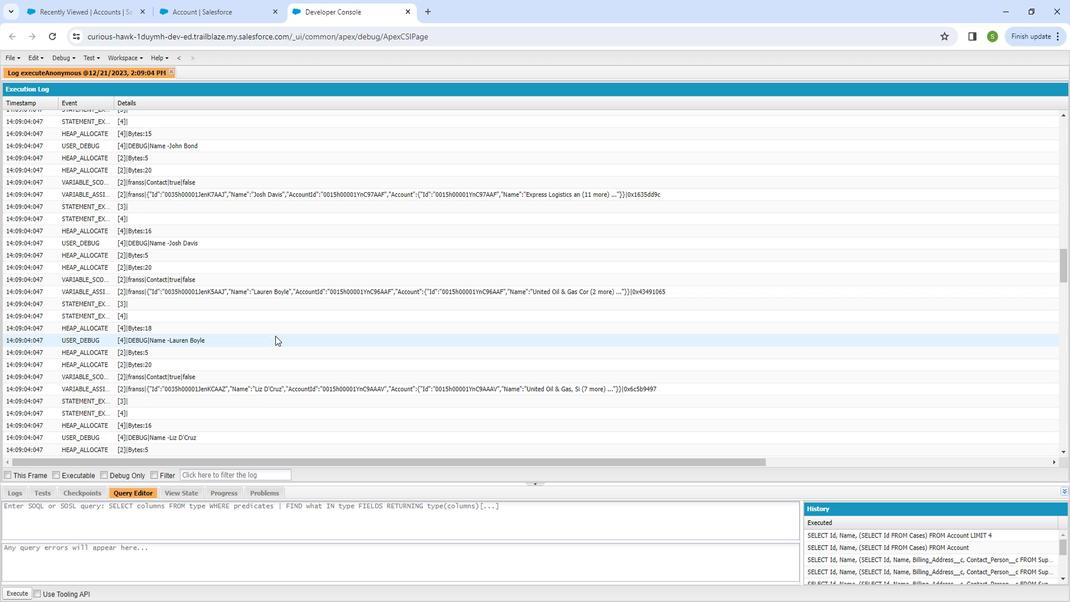 
Action: Mouse moved to (291, 339)
Screenshot: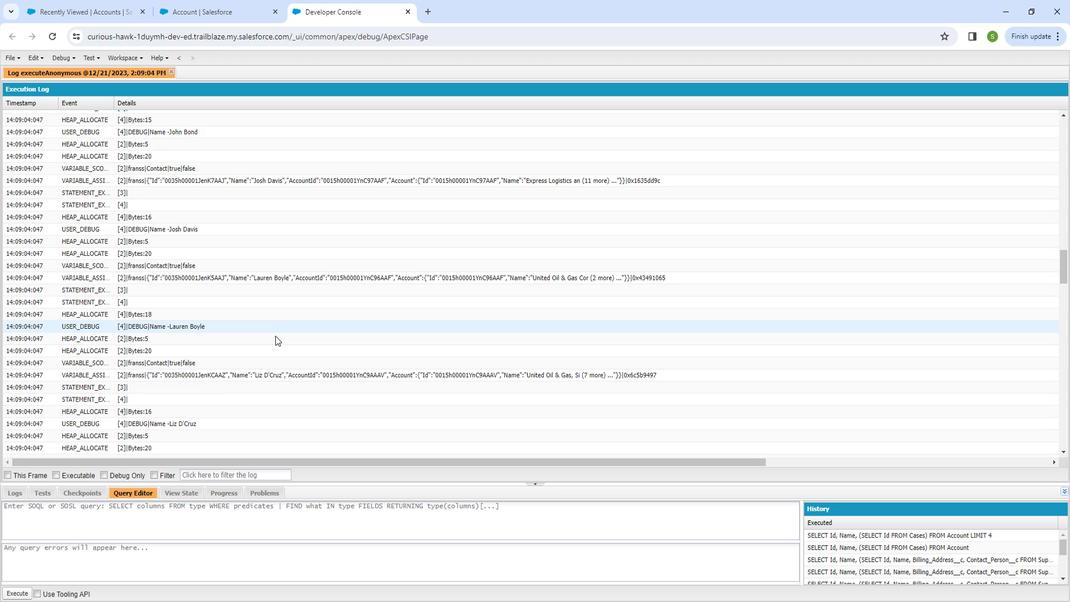 
Action: Mouse scrolled (291, 339) with delta (0, 0)
Screenshot: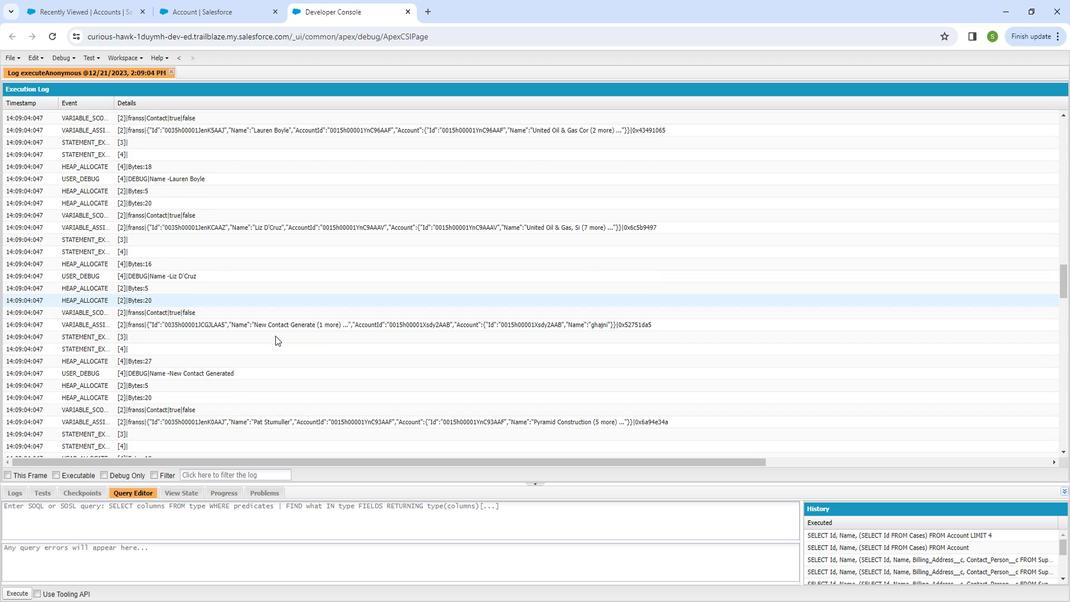 
Action: Mouse scrolled (291, 339) with delta (0, 0)
Screenshot: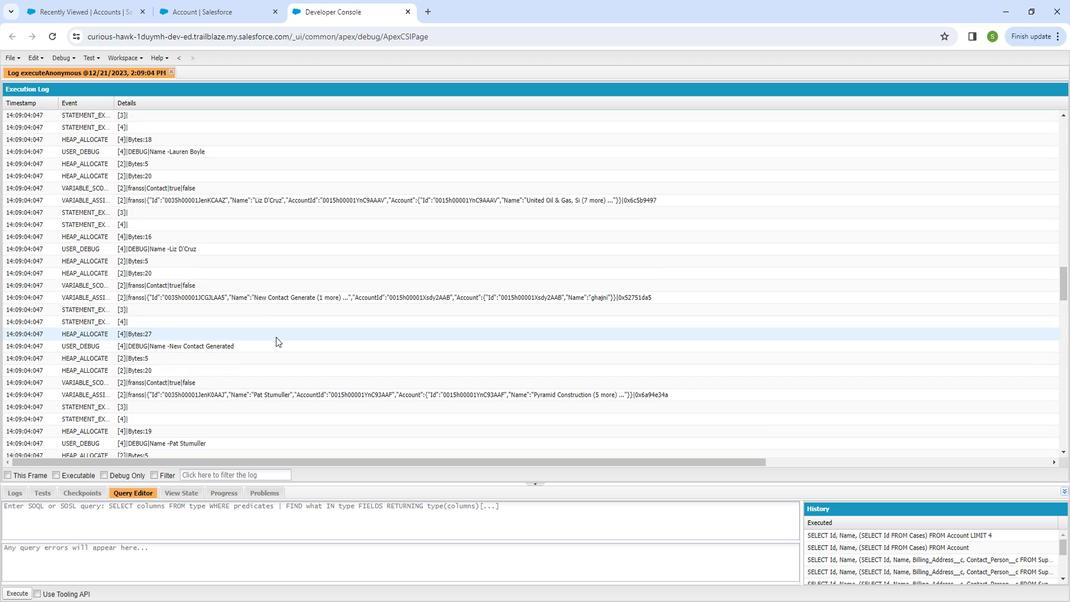 
Action: Mouse scrolled (291, 339) with delta (0, 0)
Screenshot: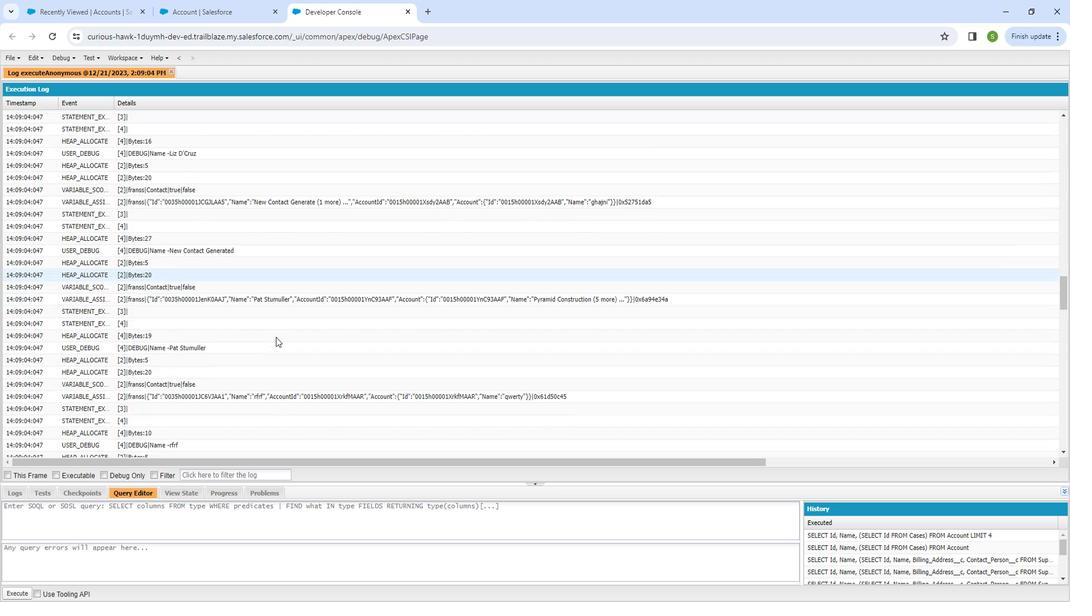 
Action: Mouse scrolled (291, 339) with delta (0, 0)
Screenshot: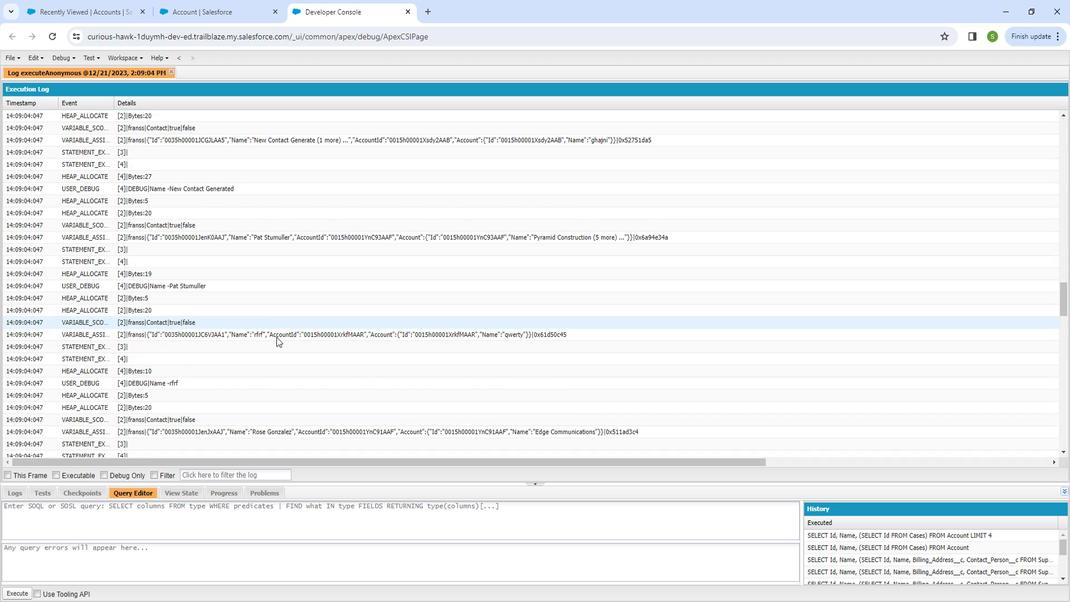
Action: Mouse moved to (291, 340)
Screenshot: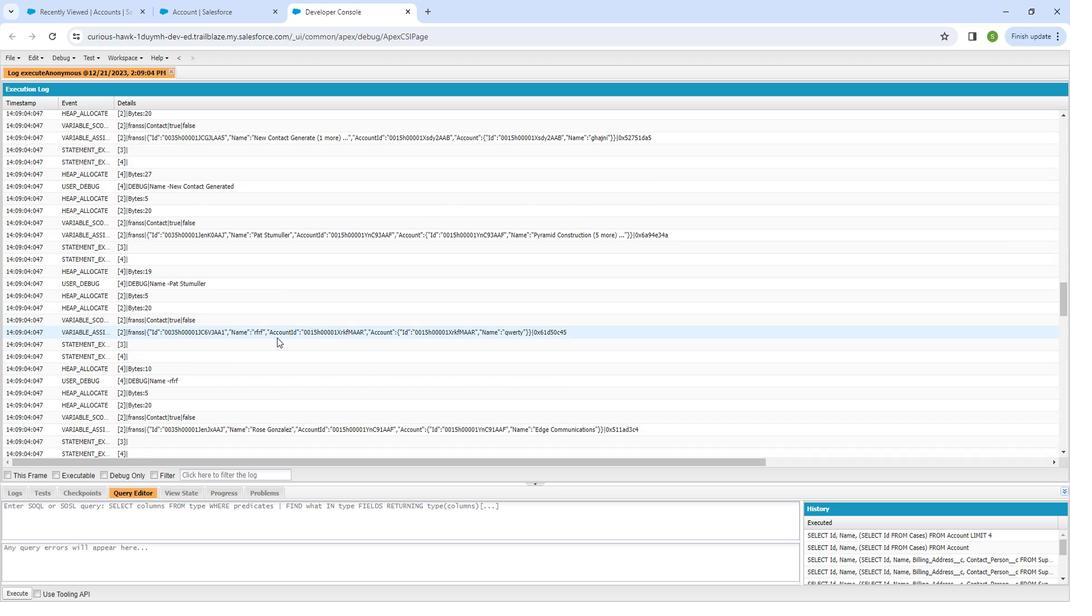 
Action: Mouse scrolled (291, 339) with delta (0, 0)
Screenshot: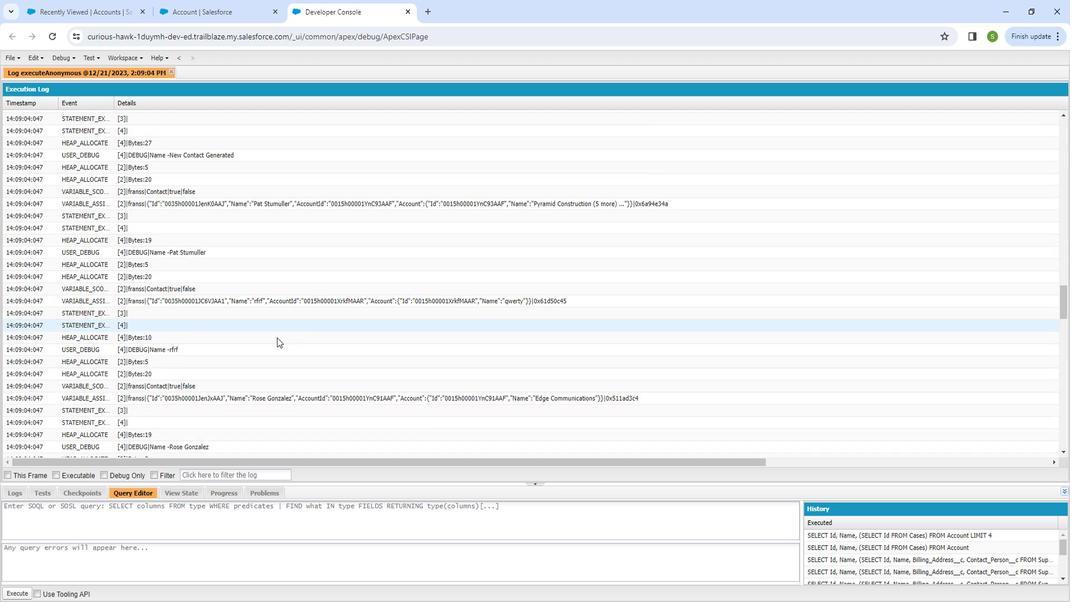 
Action: Mouse moved to (292, 340)
Screenshot: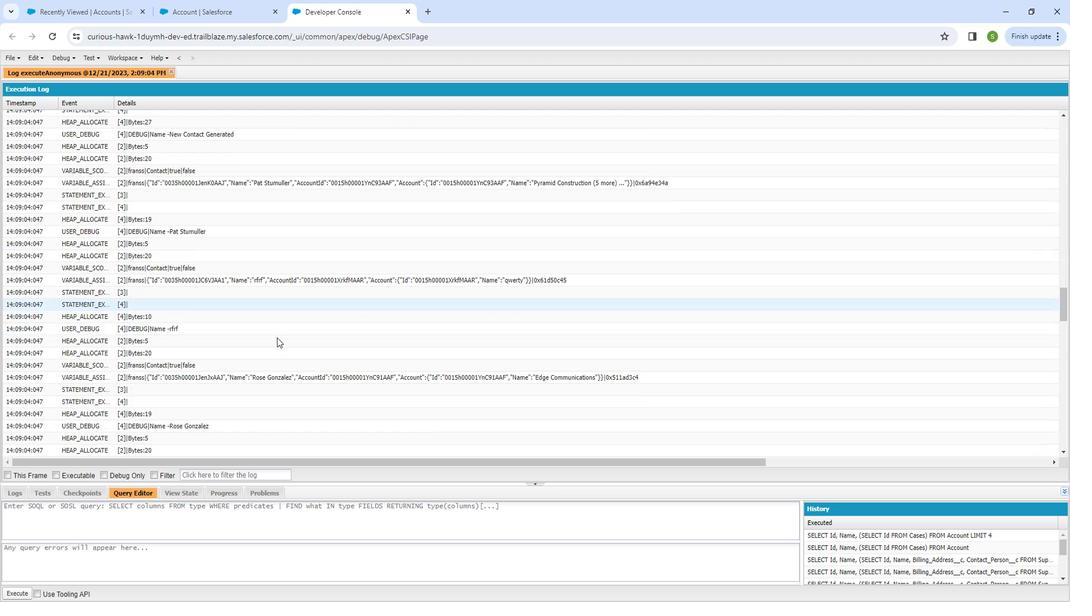 
Action: Mouse scrolled (292, 340) with delta (0, 0)
Screenshot: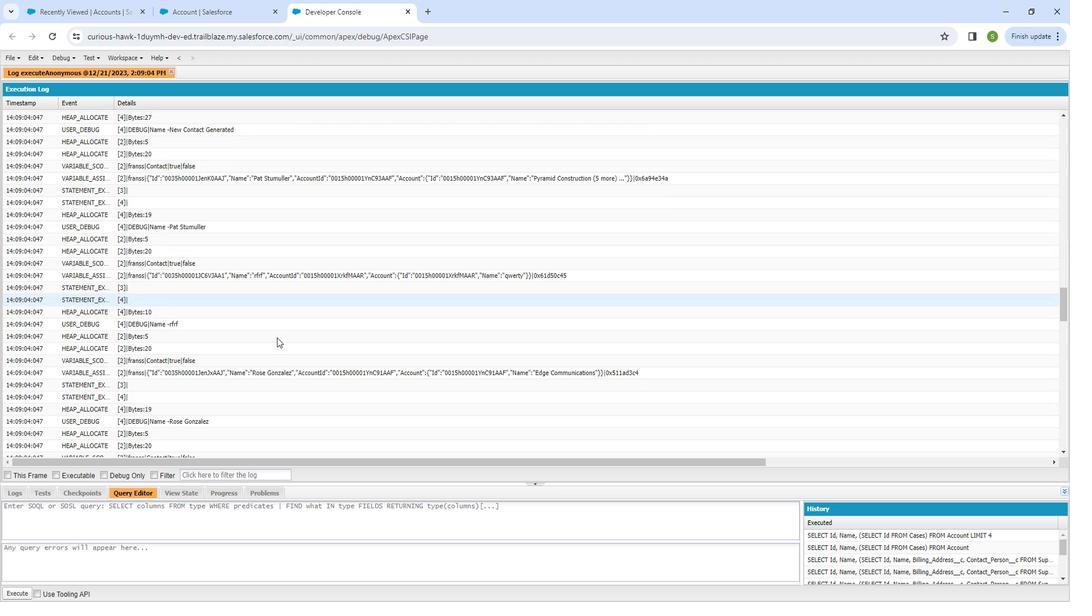 
Action: Mouse moved to (292, 340)
Screenshot: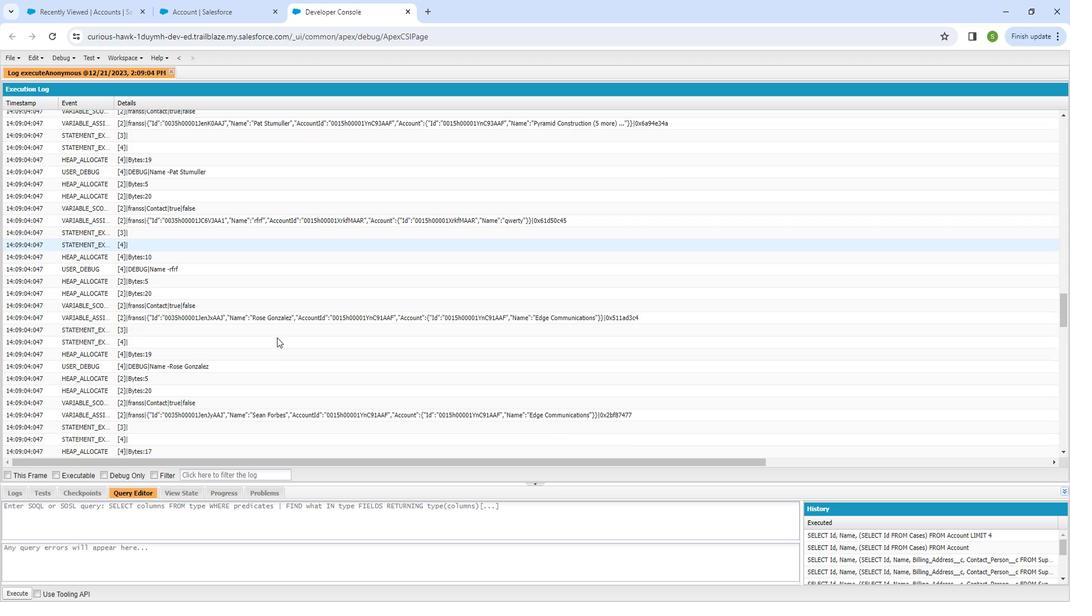 
Action: Mouse scrolled (292, 340) with delta (0, 0)
Screenshot: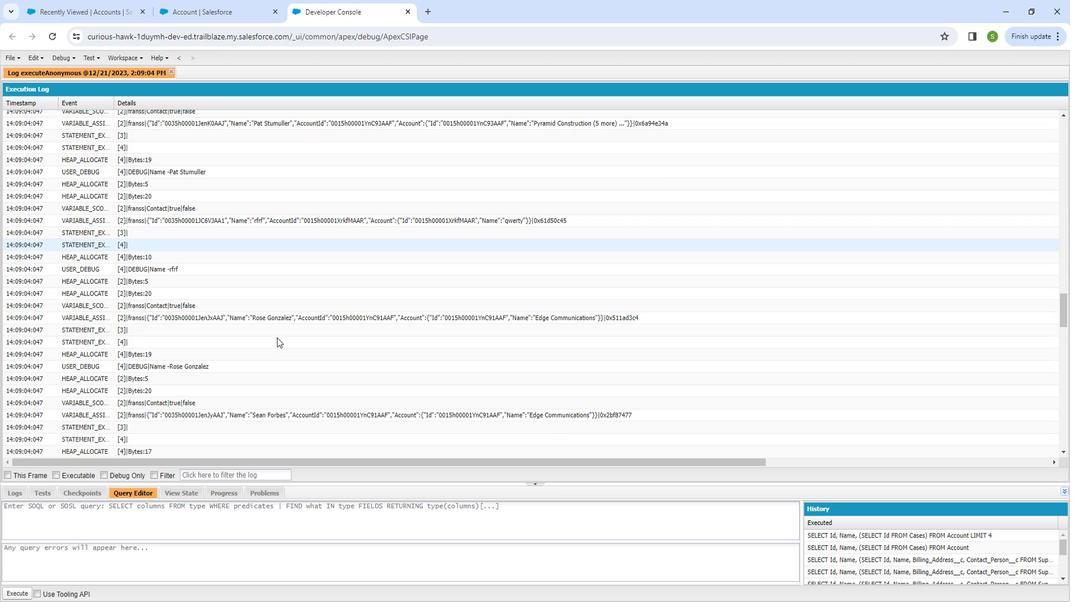 
Action: Mouse moved to (293, 341)
Screenshot: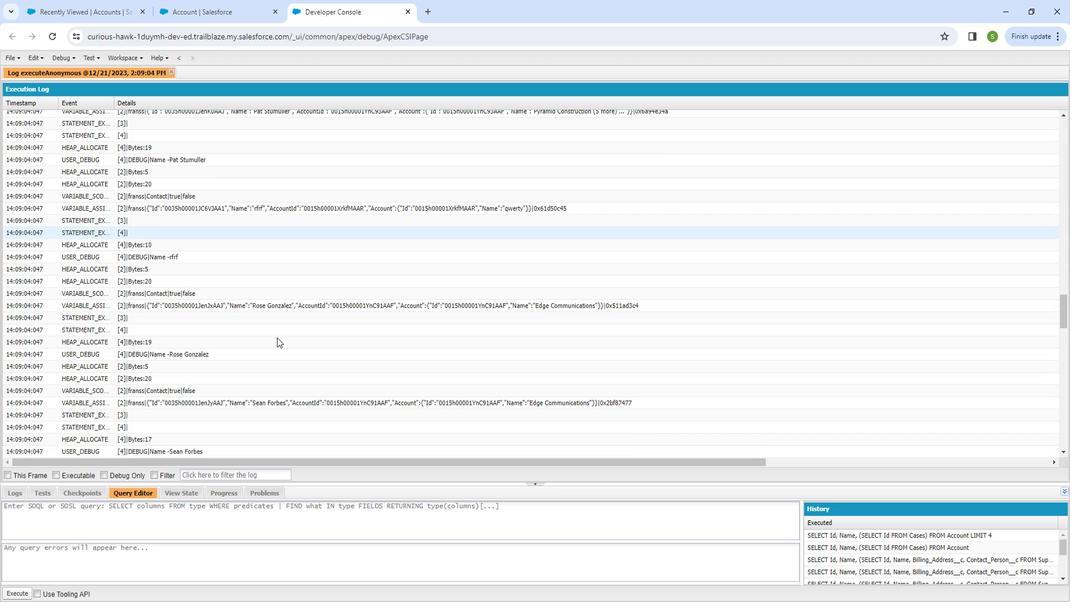 
Action: Mouse scrolled (293, 340) with delta (0, 0)
Screenshot: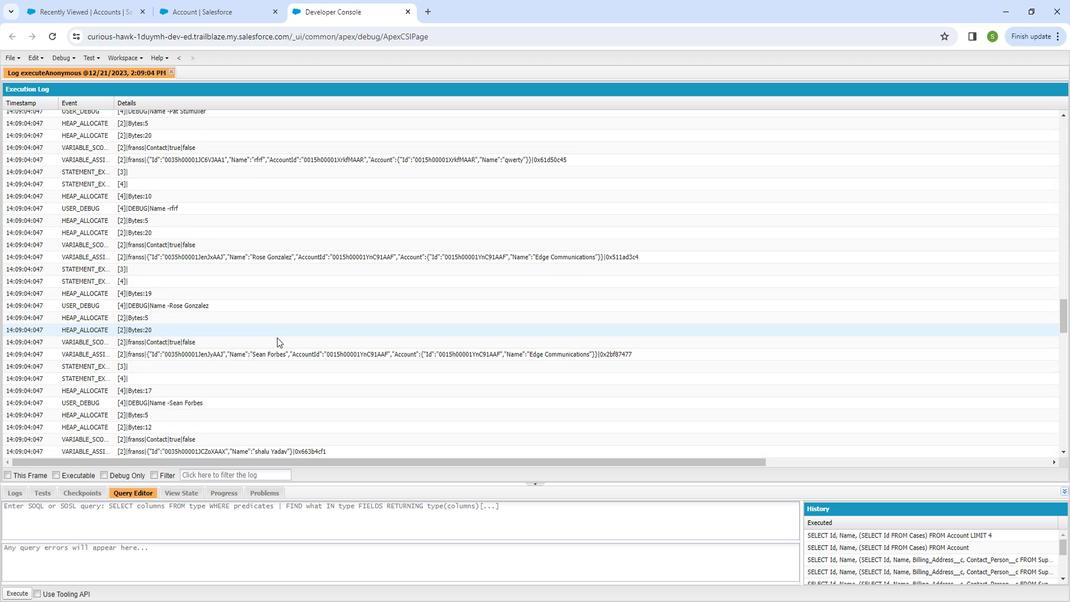 
Action: Mouse scrolled (293, 340) with delta (0, 0)
Screenshot: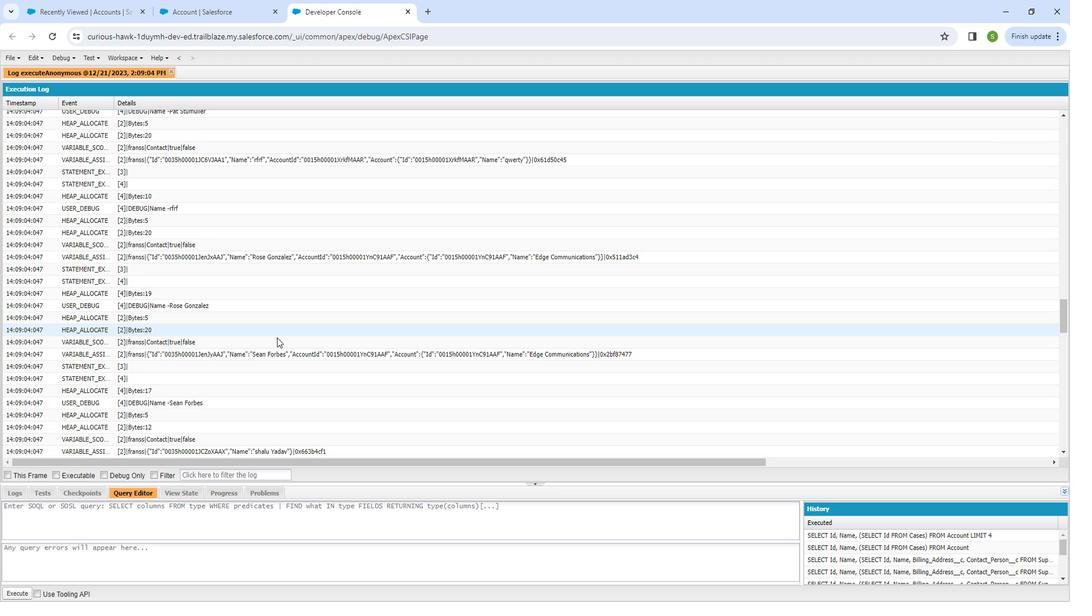 
Action: Mouse scrolled (293, 340) with delta (0, 0)
Screenshot: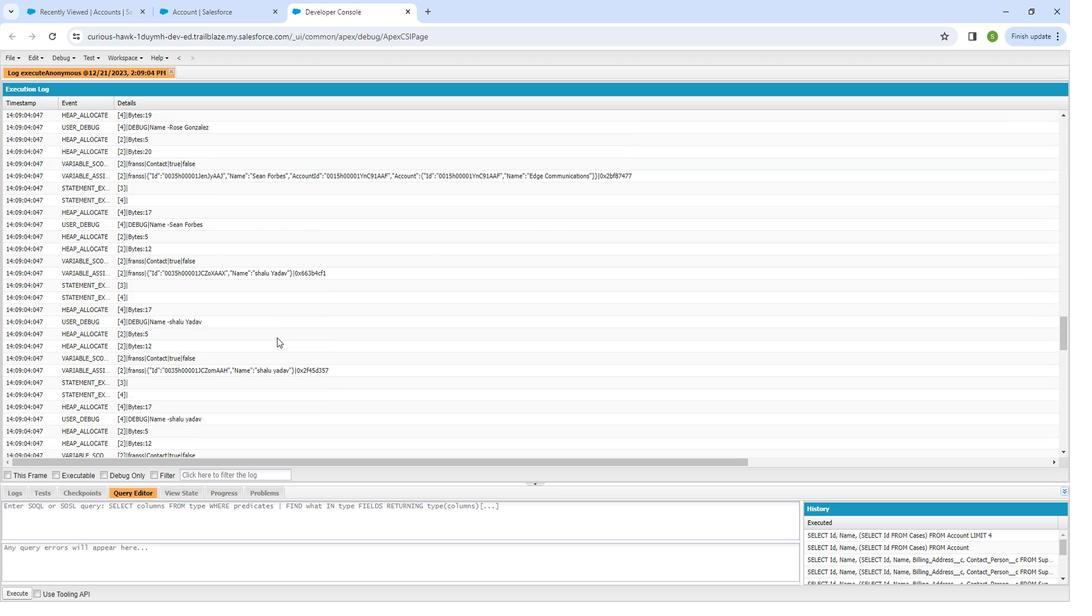 
Action: Mouse scrolled (293, 340) with delta (0, 0)
Screenshot: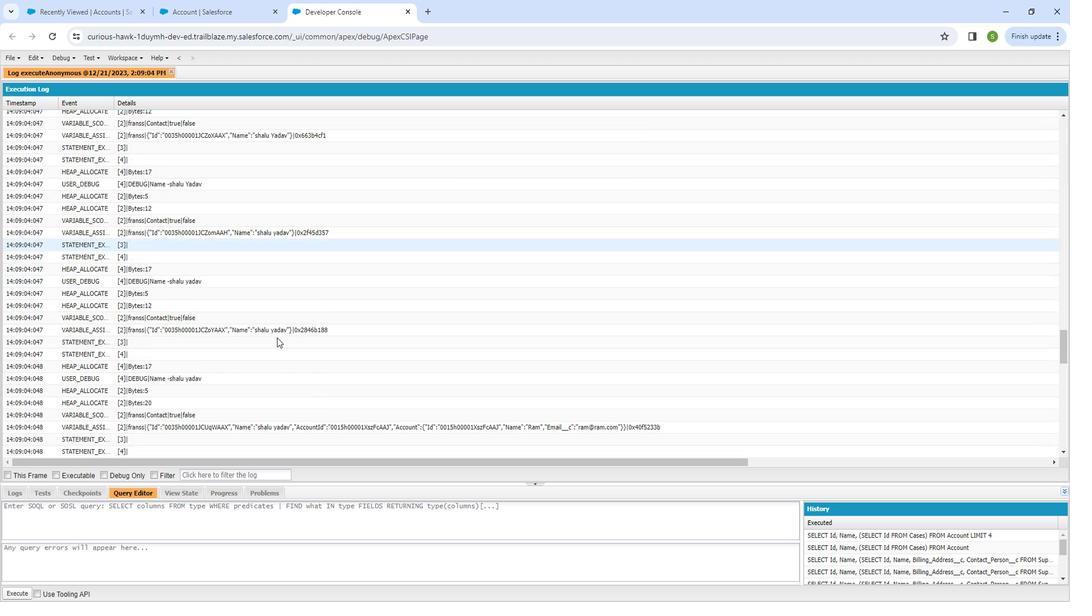 
Action: Mouse scrolled (293, 340) with delta (0, 0)
Screenshot: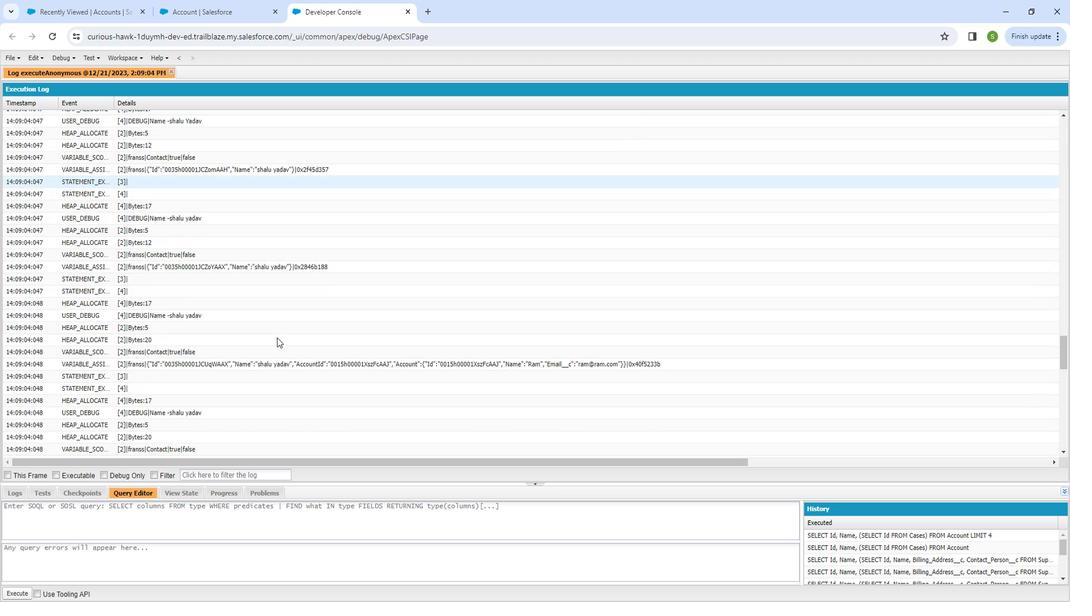 
Action: Mouse scrolled (293, 340) with delta (0, 0)
Screenshot: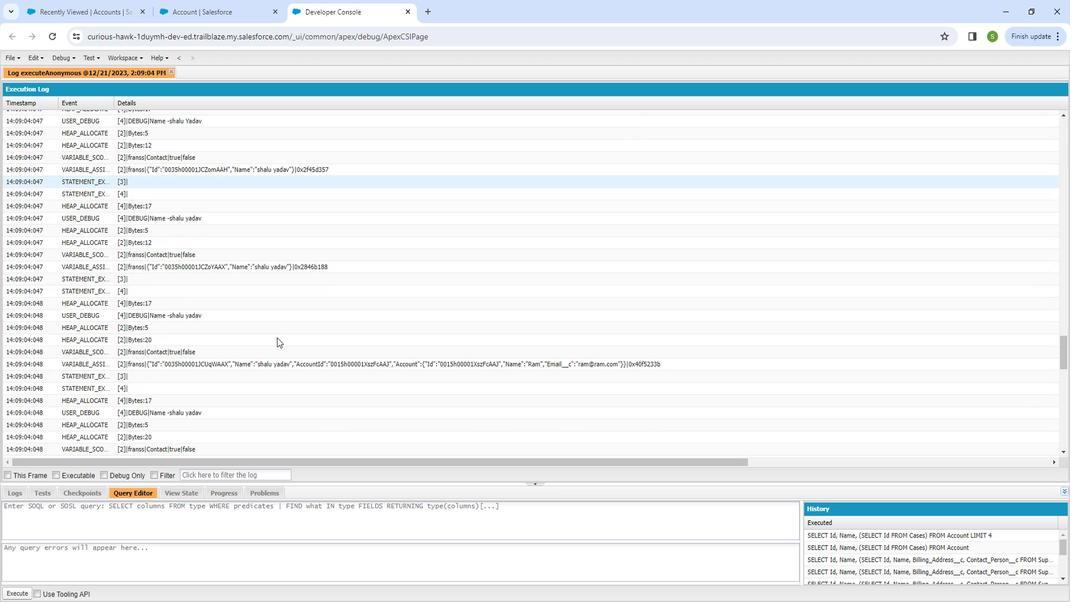 
Action: Mouse scrolled (293, 340) with delta (0, 0)
Screenshot: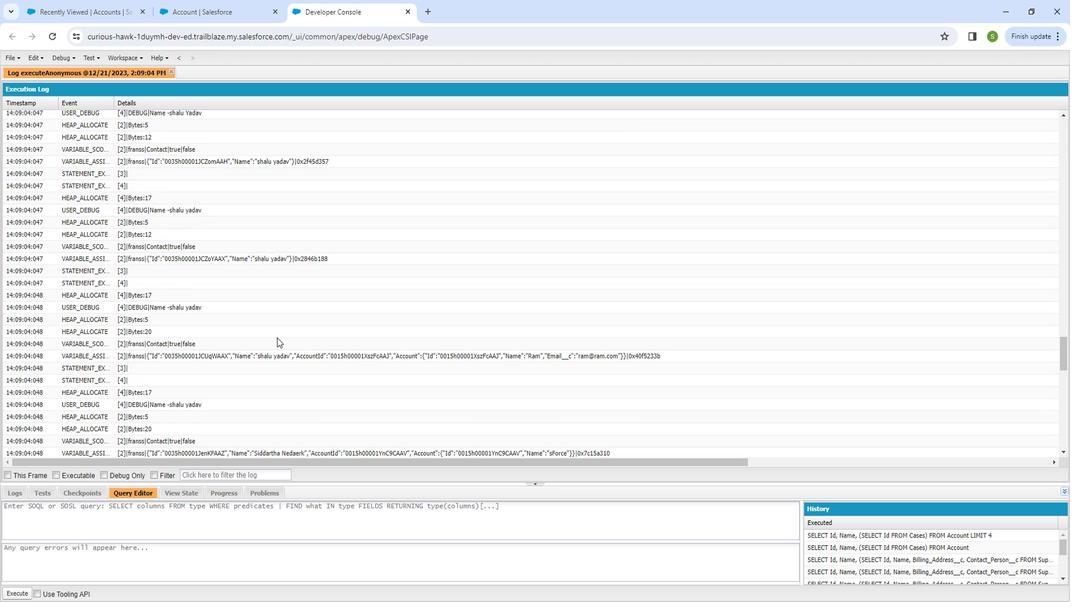 
Action: Mouse scrolled (293, 340) with delta (0, 0)
Screenshot: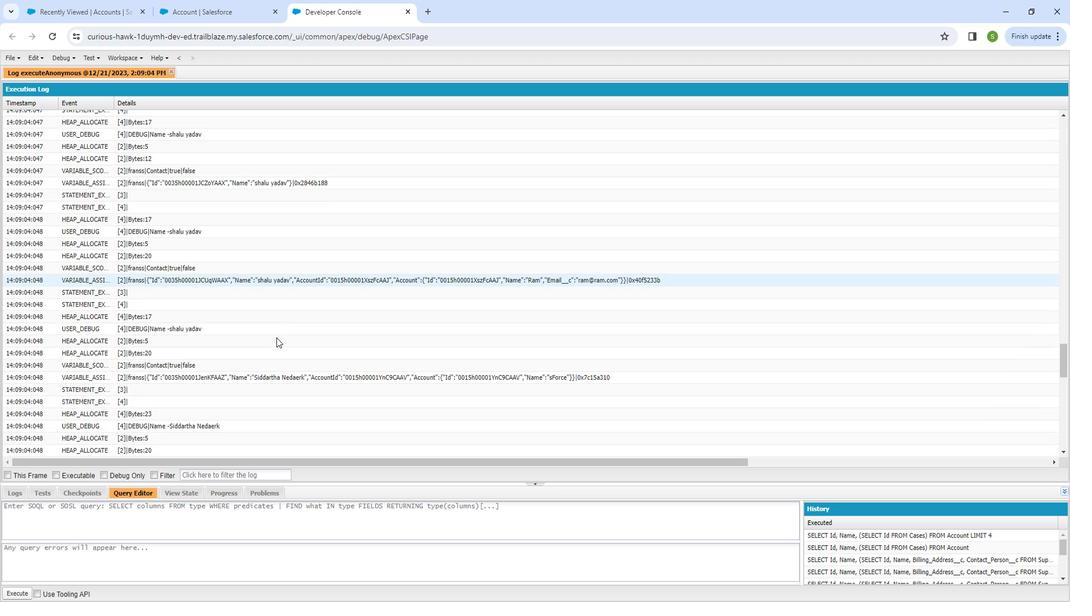 
Action: Mouse scrolled (293, 340) with delta (0, 0)
Screenshot: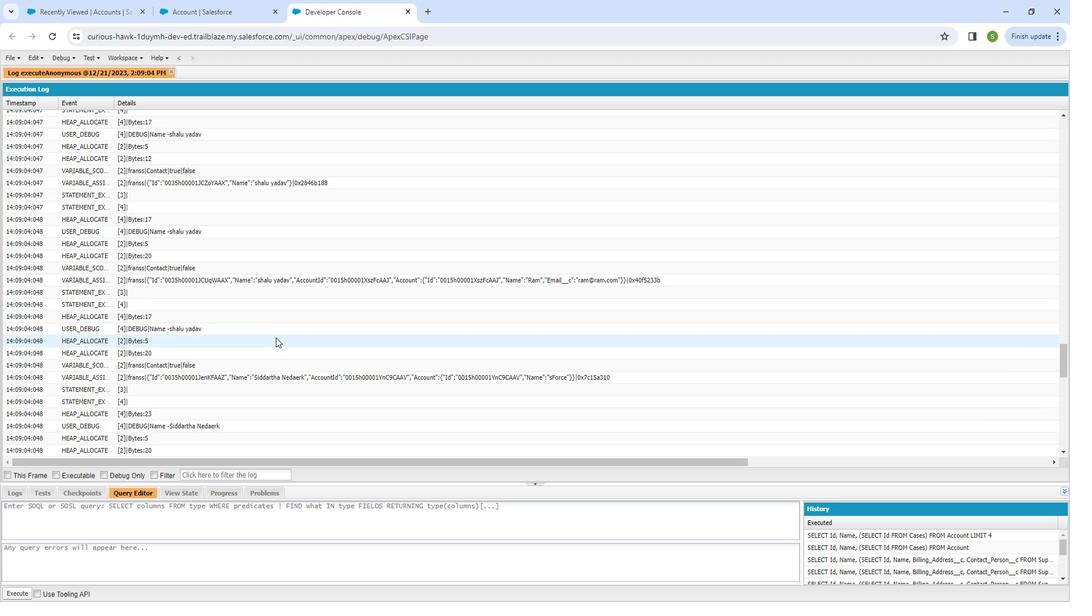 
Action: Mouse scrolled (293, 340) with delta (0, 0)
Screenshot: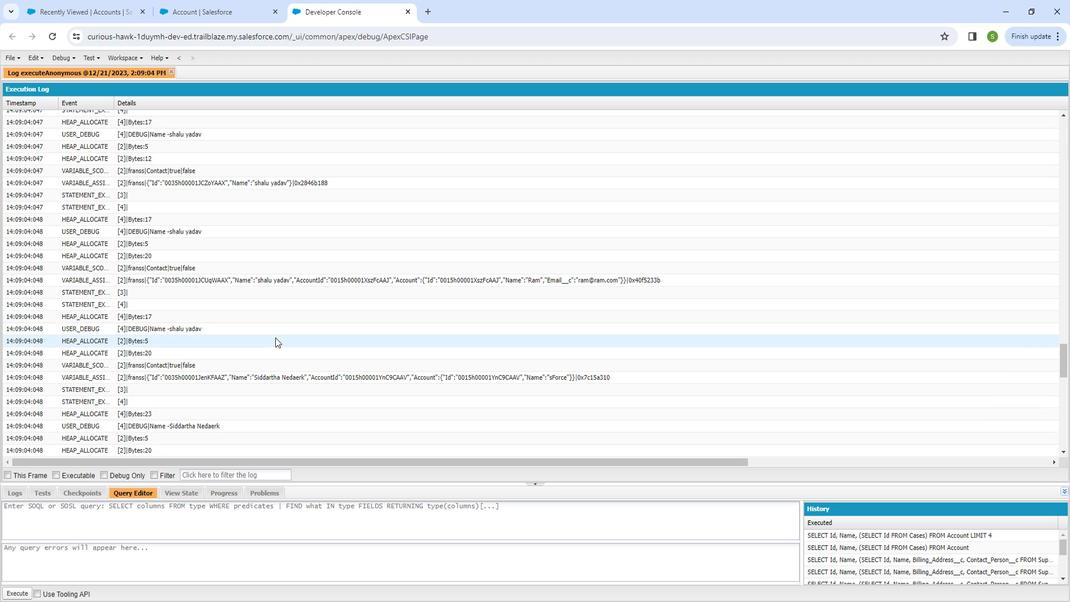 
Action: Mouse moved to (291, 341)
Screenshot: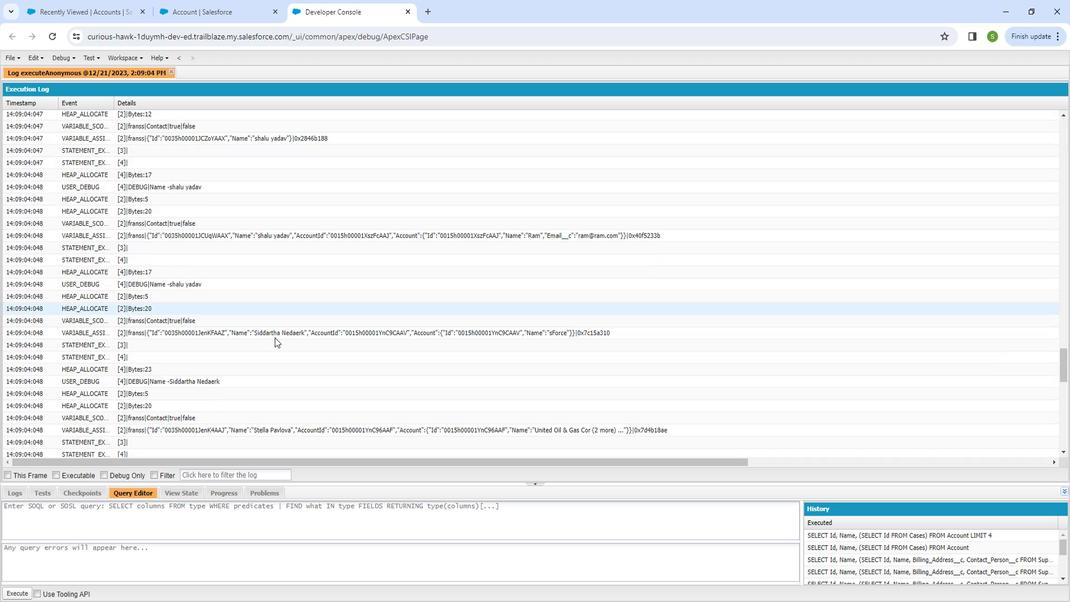 
Action: Mouse scrolled (291, 340) with delta (0, 0)
Screenshot: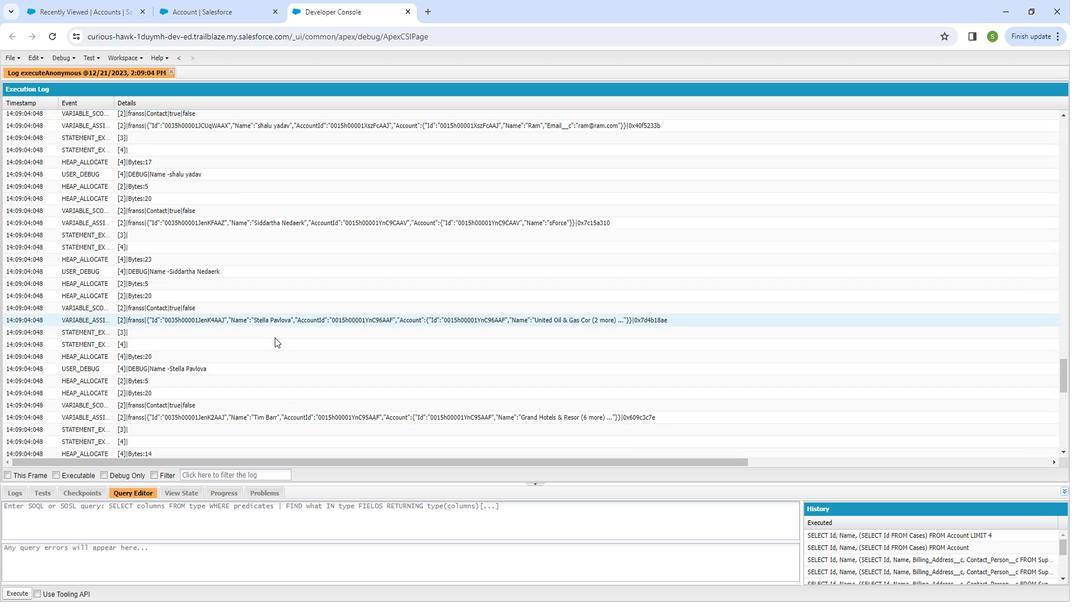 
Action: Mouse moved to (291, 341)
Screenshot: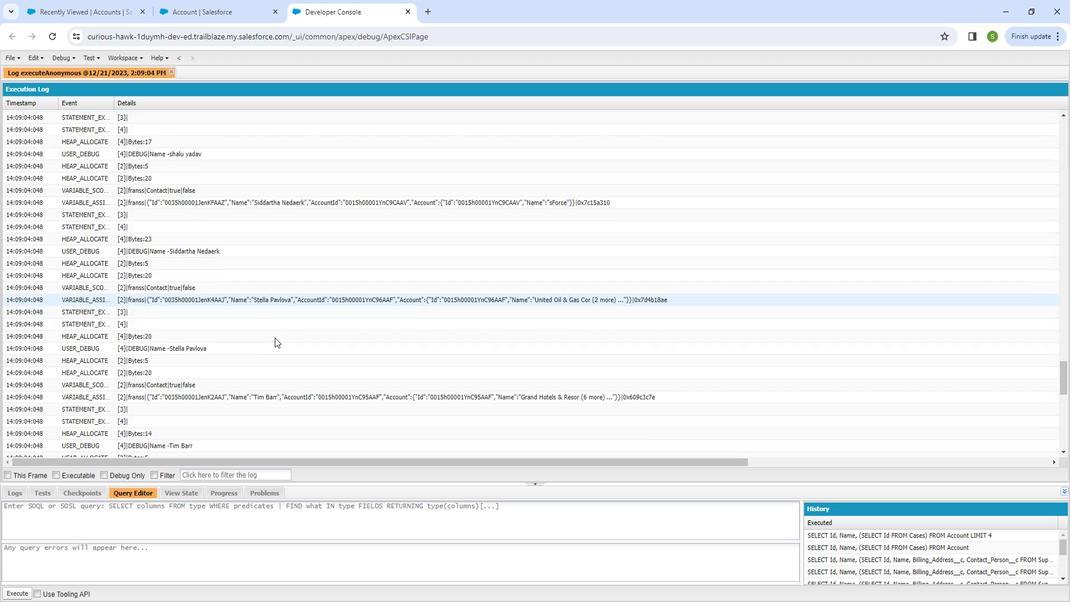 
Action: Mouse scrolled (291, 340) with delta (0, 0)
Screenshot: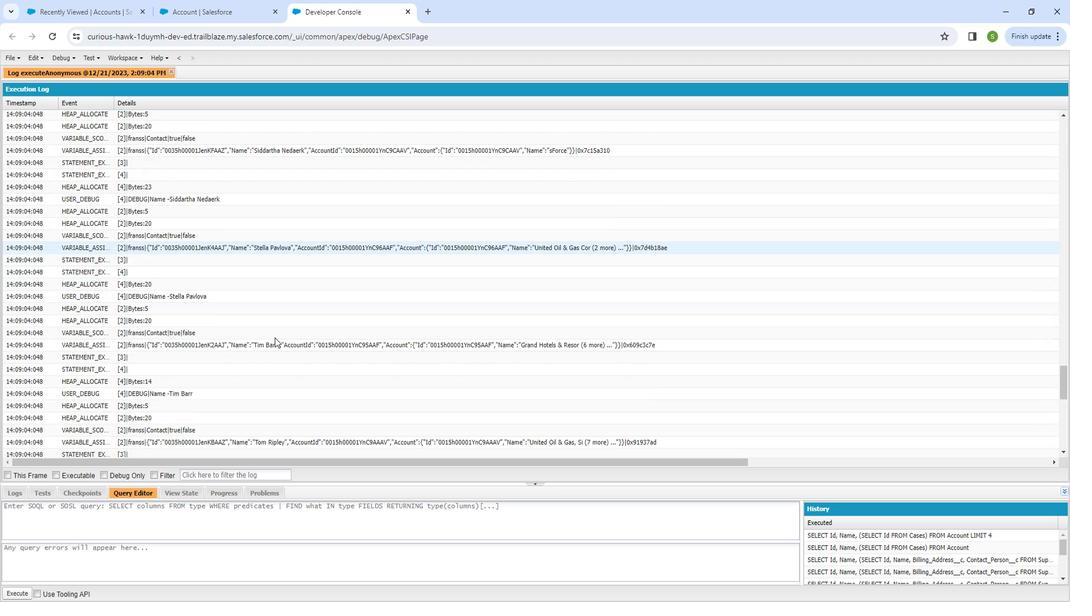 
Action: Mouse scrolled (291, 340) with delta (0, 0)
Screenshot: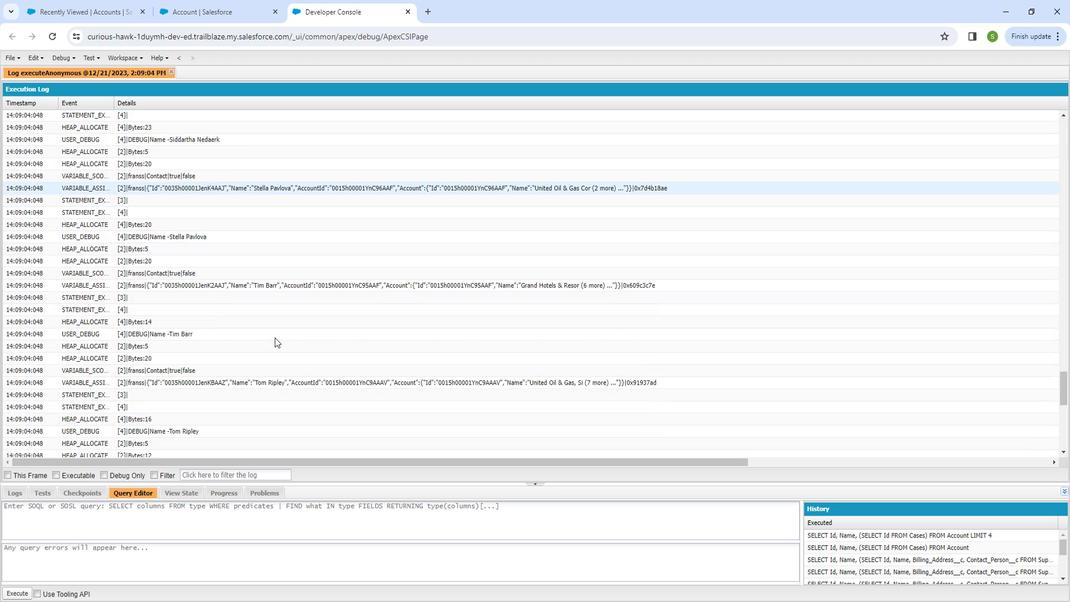 
Action: Mouse scrolled (291, 340) with delta (0, 0)
Screenshot: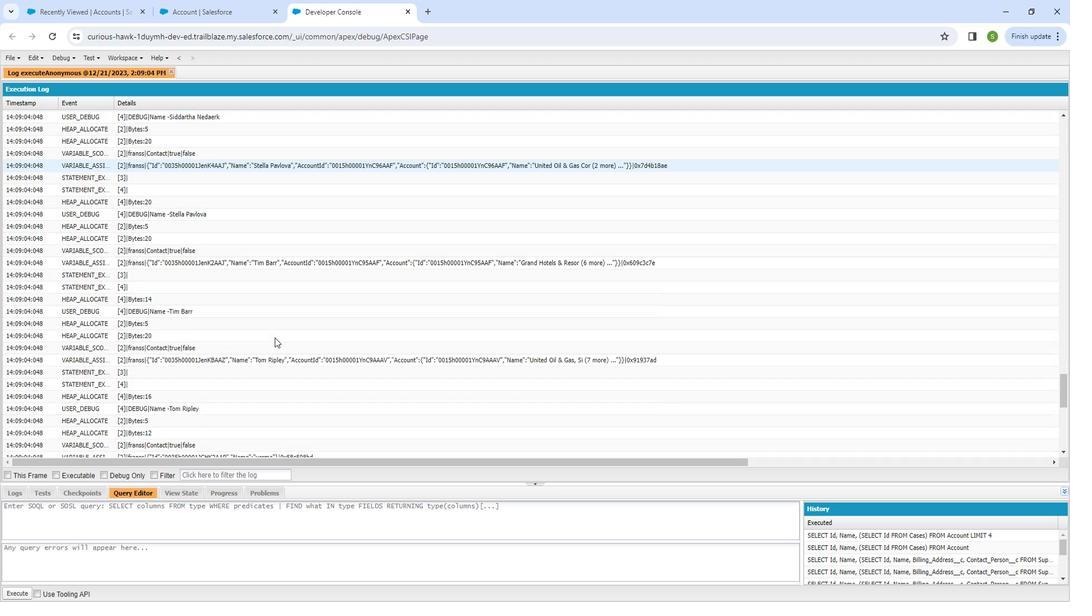 
Action: Mouse scrolled (291, 340) with delta (0, 0)
Screenshot: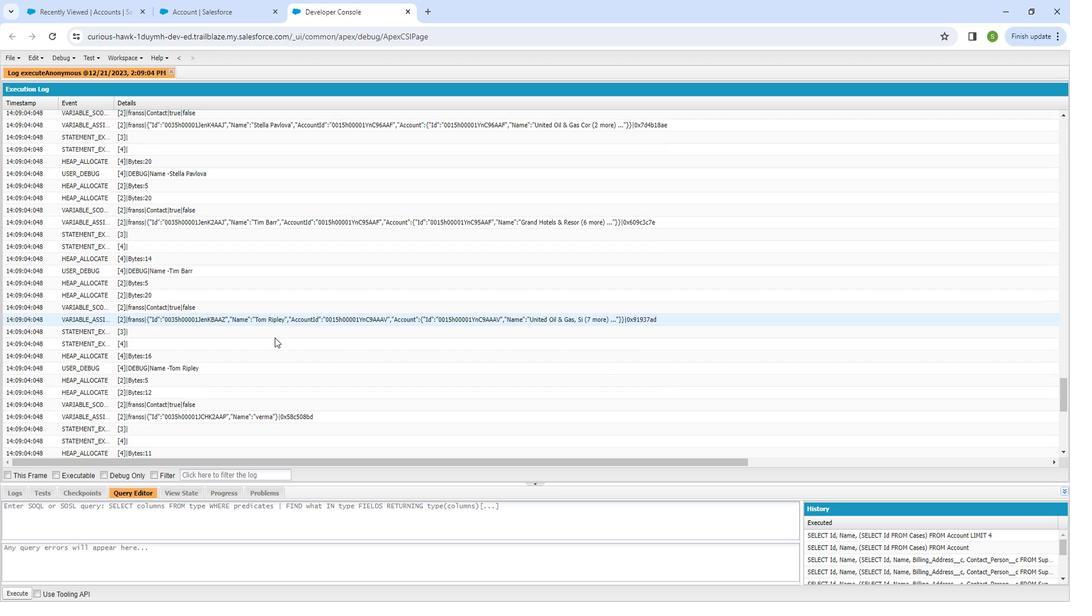 
Action: Mouse scrolled (291, 340) with delta (0, 0)
Screenshot: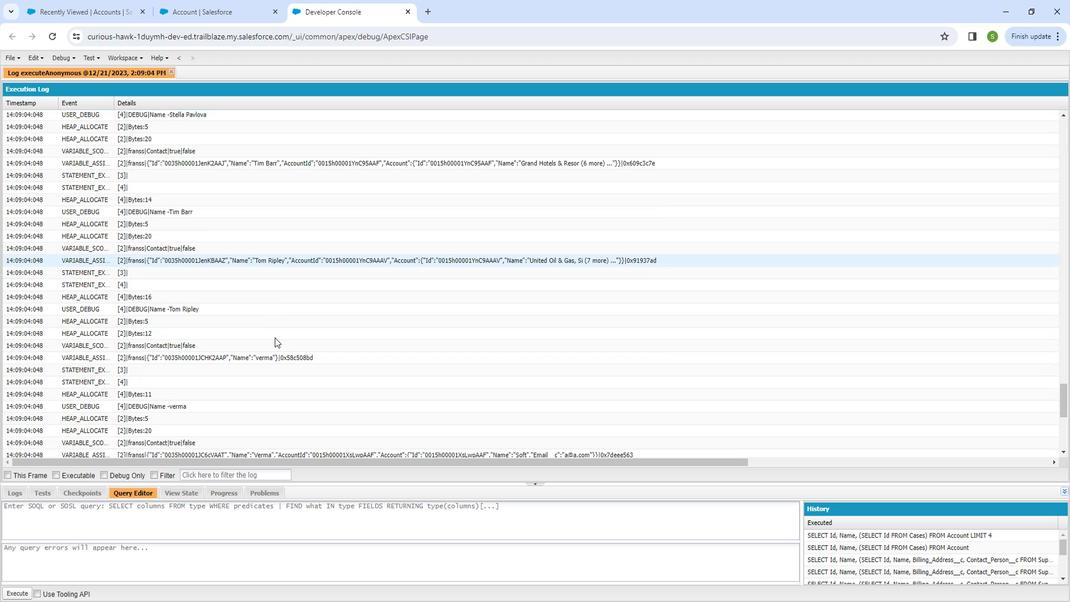 
Action: Mouse scrolled (291, 340) with delta (0, 0)
Screenshot: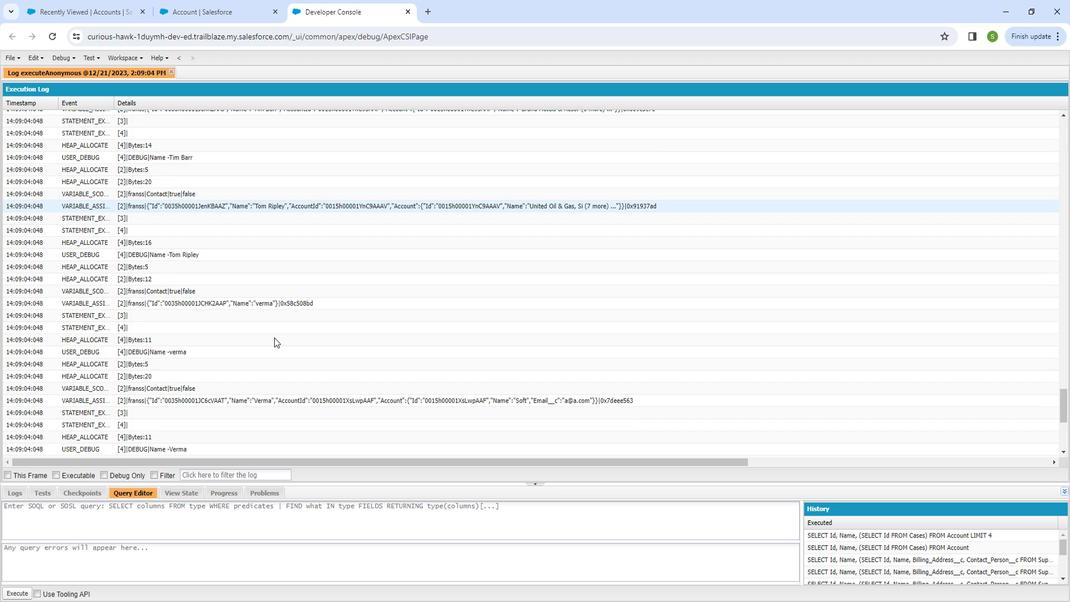 
Action: Mouse scrolled (291, 340) with delta (0, 0)
Screenshot: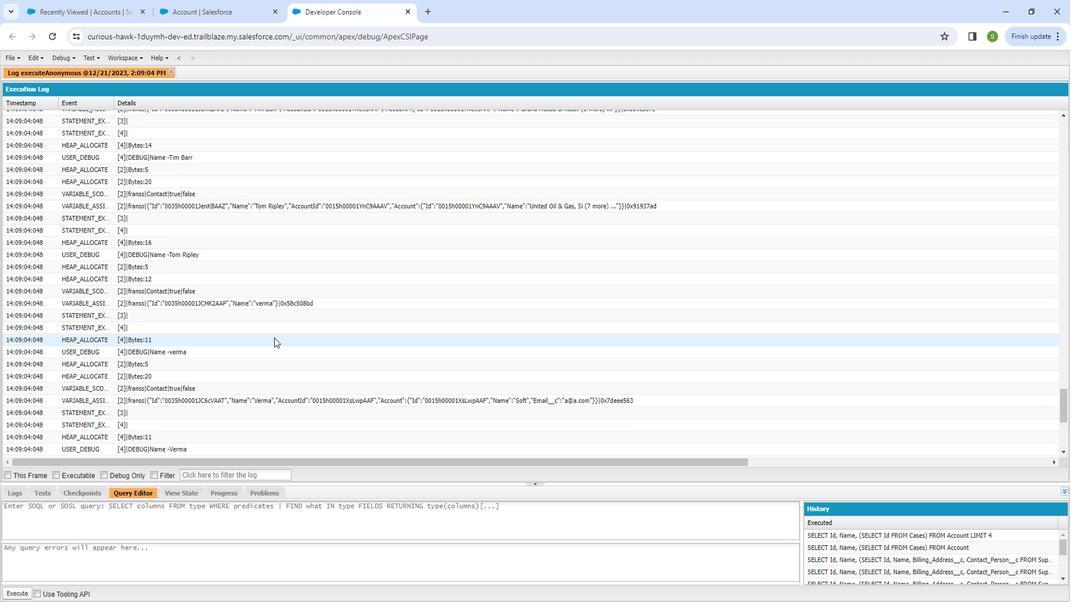 
Action: Mouse moved to (290, 341)
Screenshot: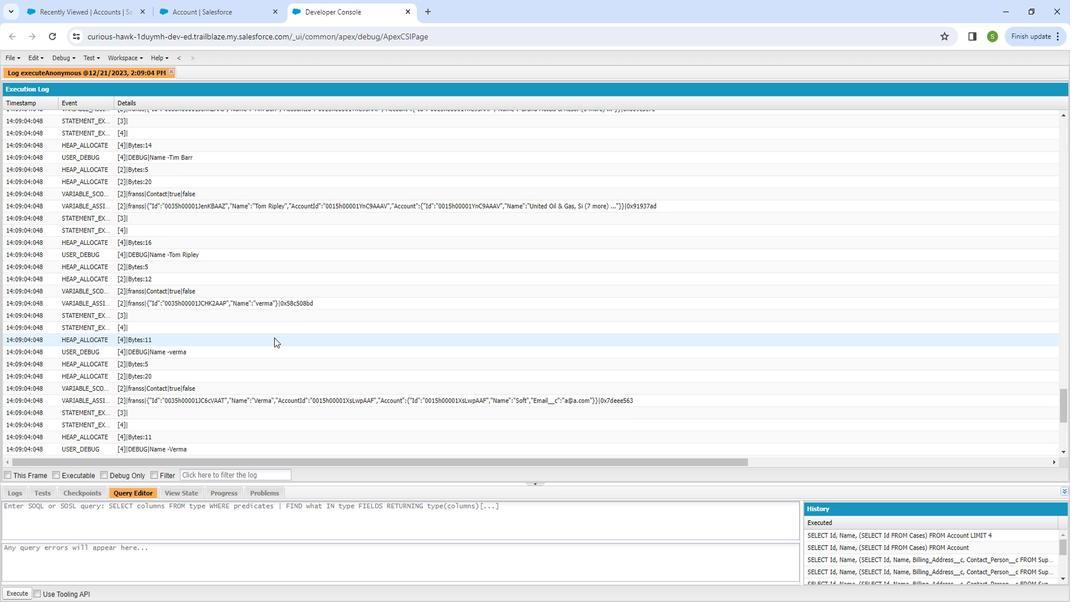 
Action: Mouse scrolled (290, 340) with delta (0, 0)
Screenshot: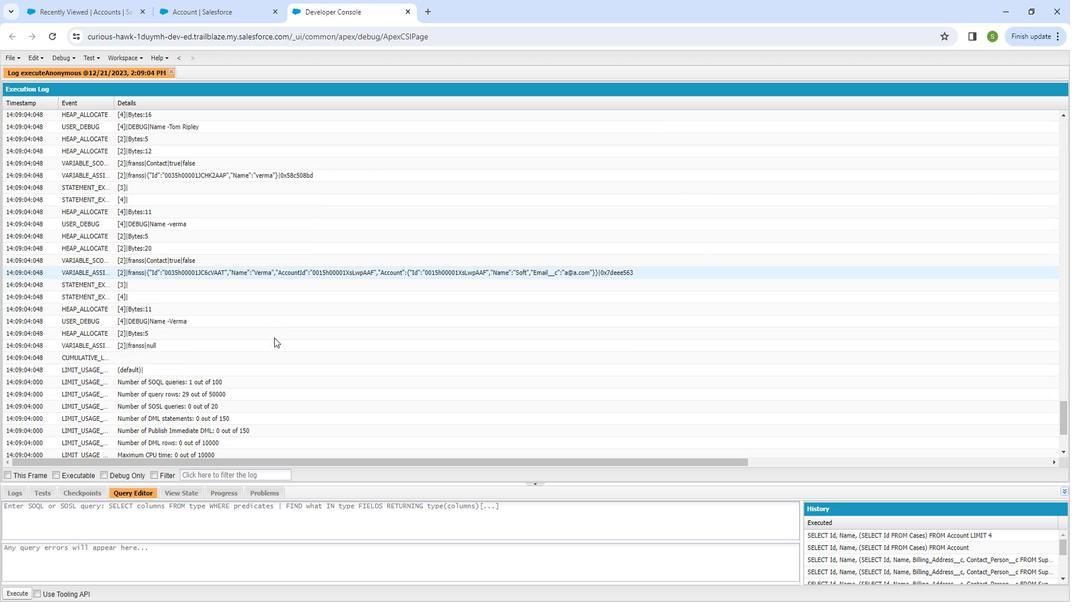 
Action: Mouse scrolled (290, 340) with delta (0, 0)
Screenshot: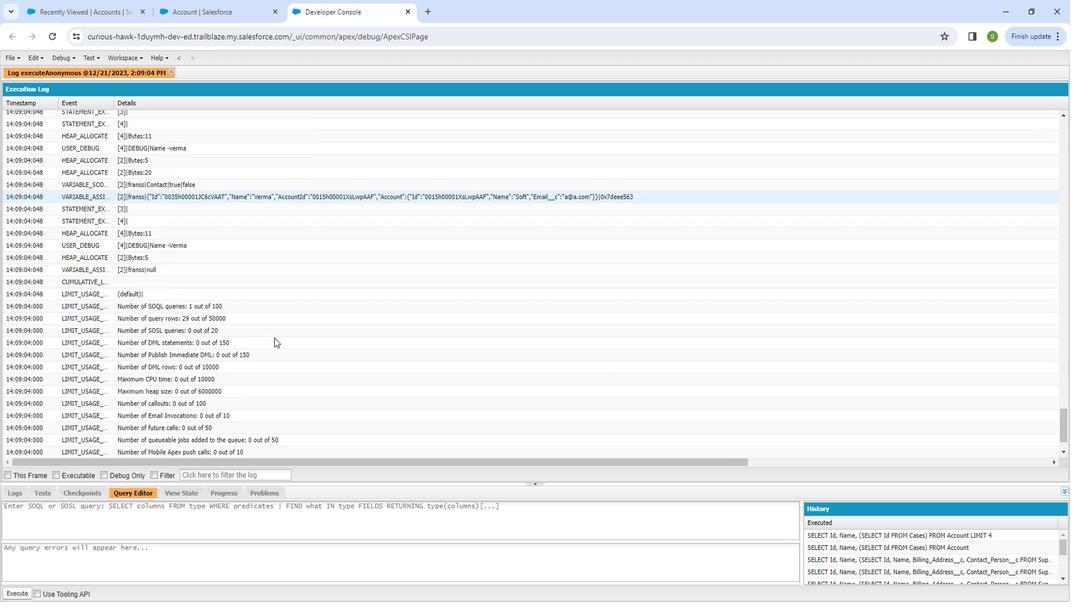 
Action: Mouse scrolled (290, 340) with delta (0, 0)
Screenshot: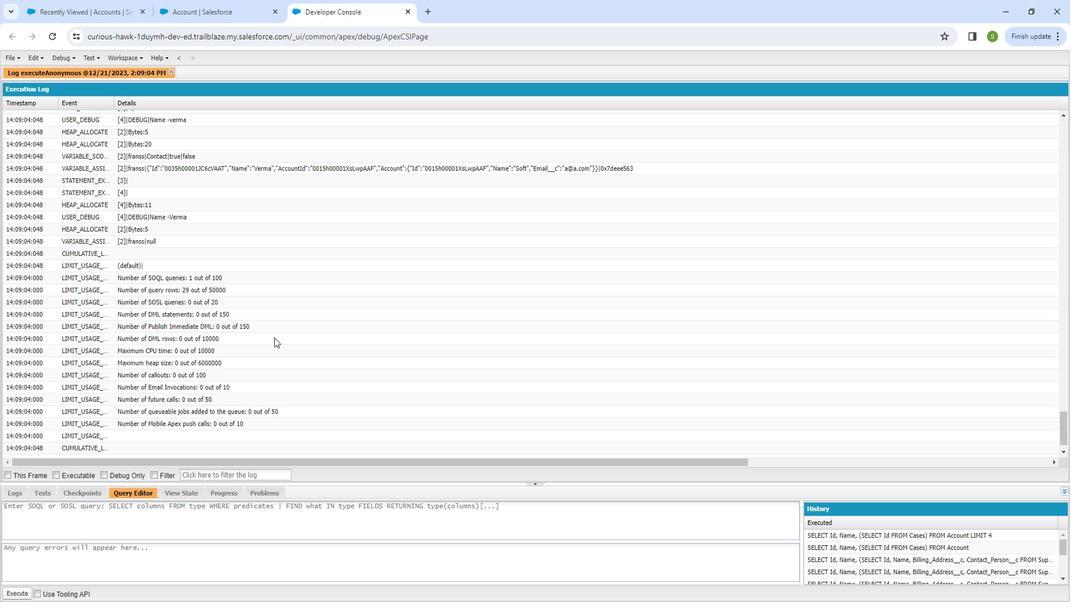 
Action: Mouse scrolled (290, 340) with delta (0, 0)
Screenshot: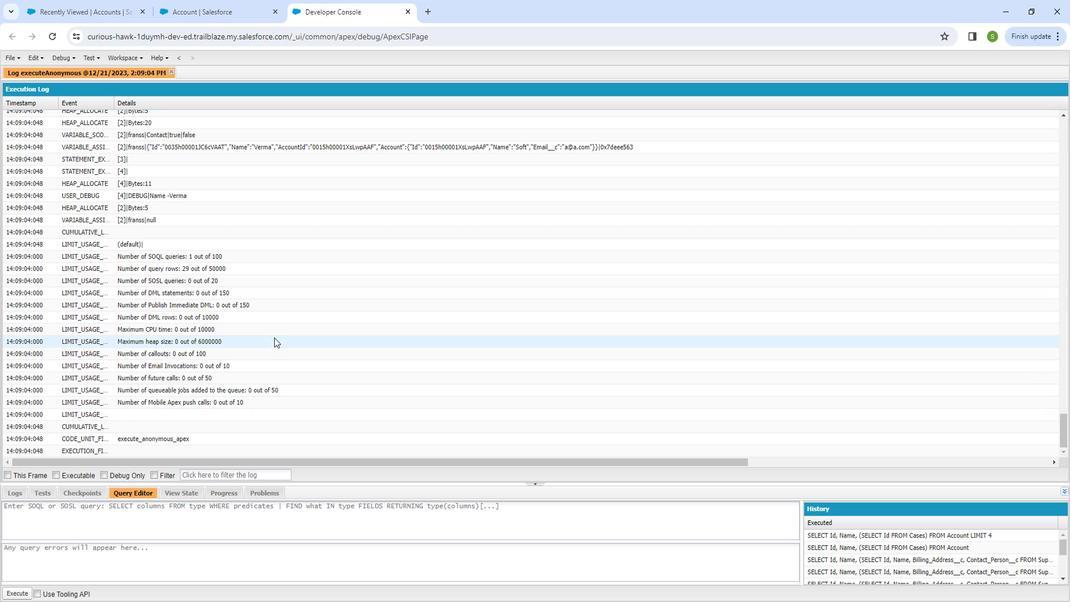 
Action: Mouse scrolled (290, 340) with delta (0, 0)
Screenshot: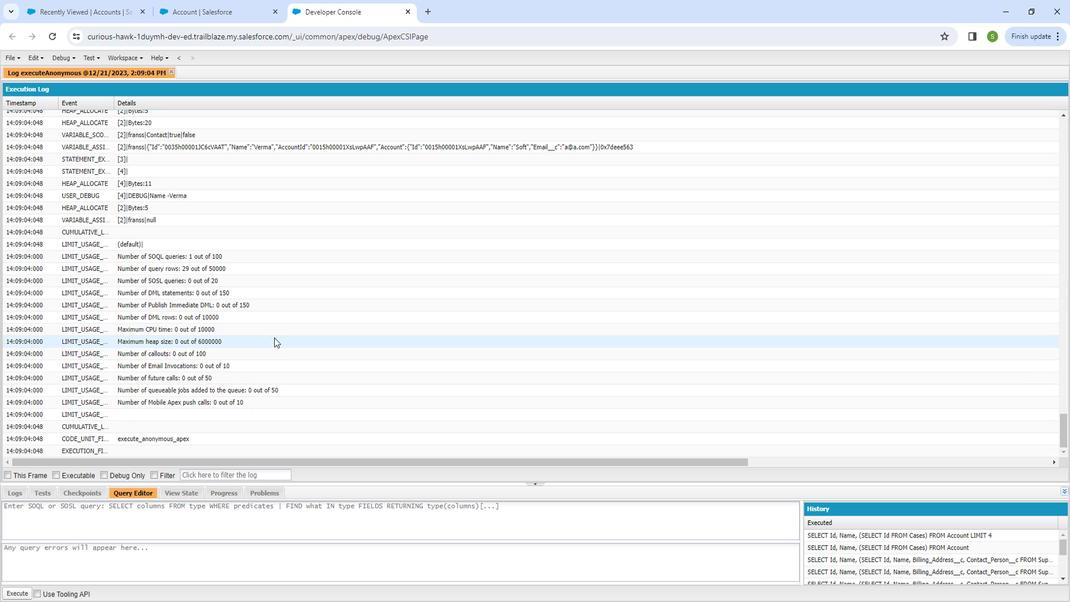 
Action: Mouse scrolled (290, 340) with delta (0, 0)
Screenshot: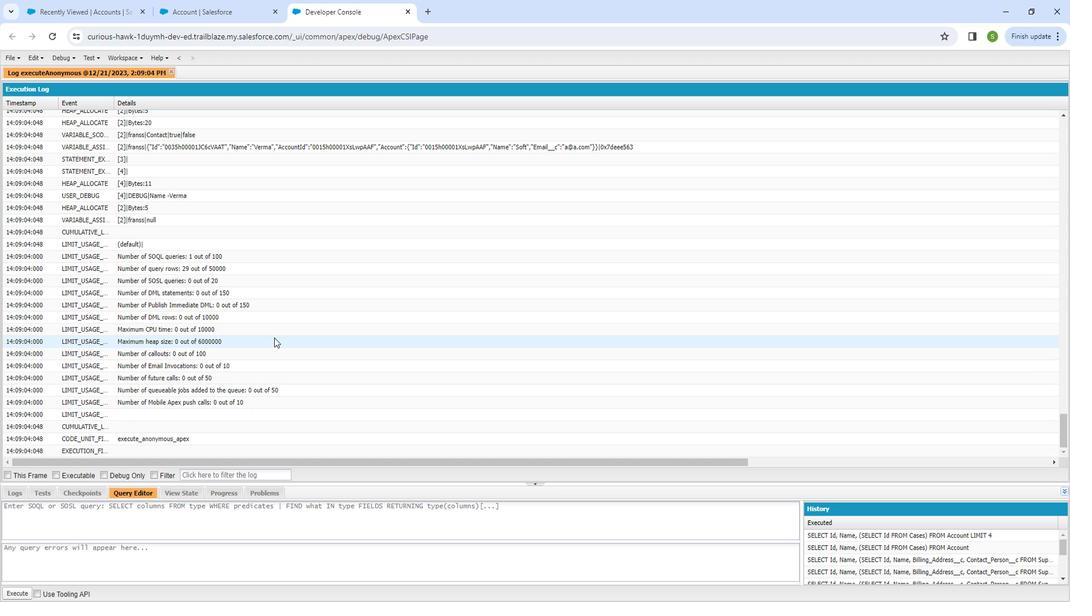 
Action: Mouse scrolled (290, 340) with delta (0, 0)
Screenshot: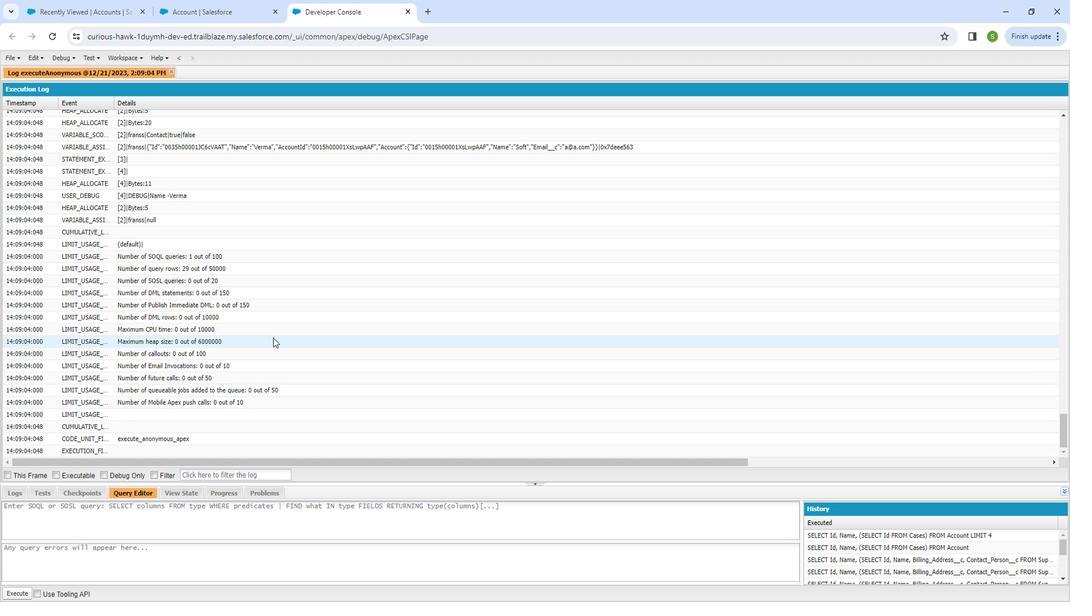 
Action: Mouse scrolled (290, 340) with delta (0, 0)
Screenshot: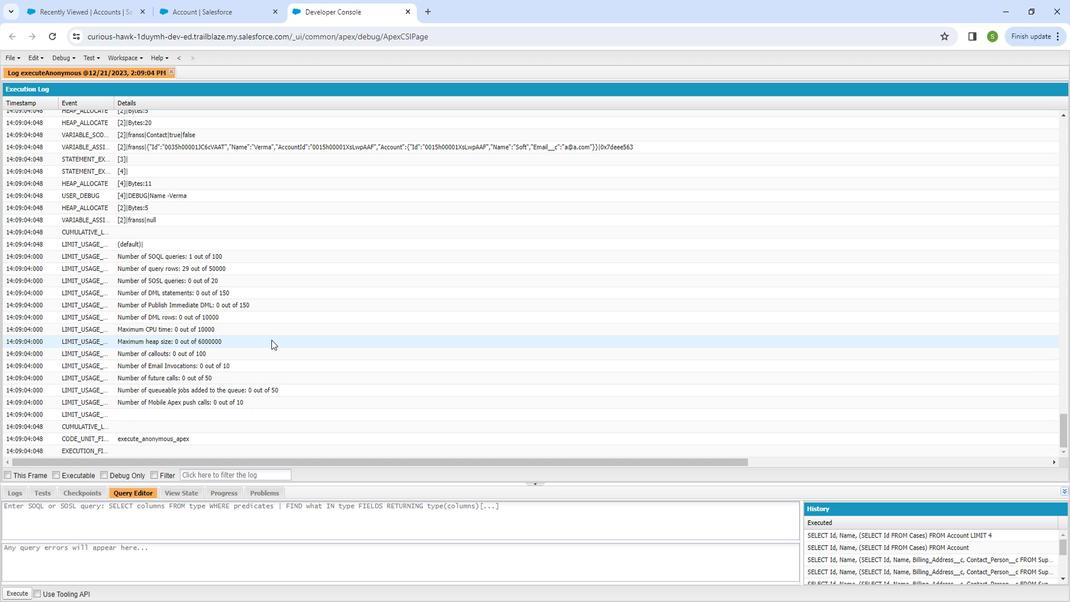 
Action: Mouse moved to (117, 473)
Screenshot: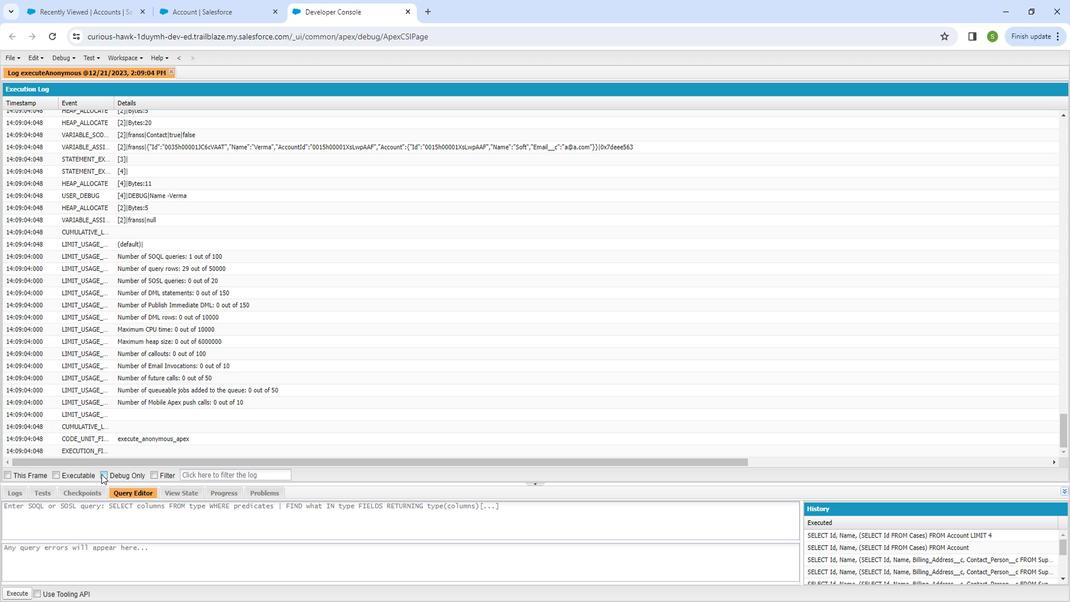 
Action: Mouse pressed left at (117, 473)
Screenshot: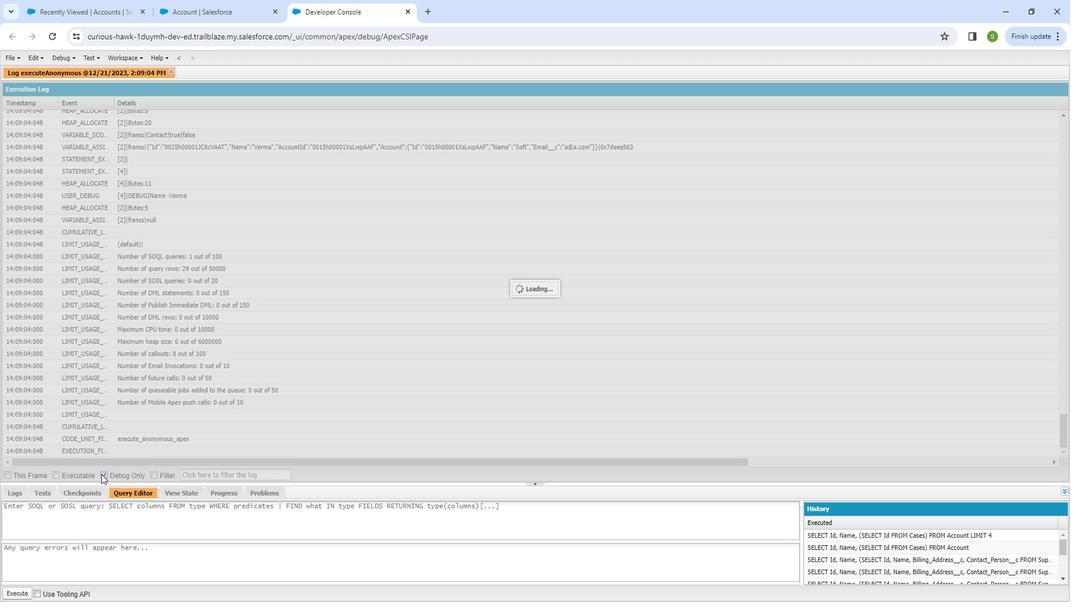 
Action: Mouse moved to (302, 347)
Screenshot: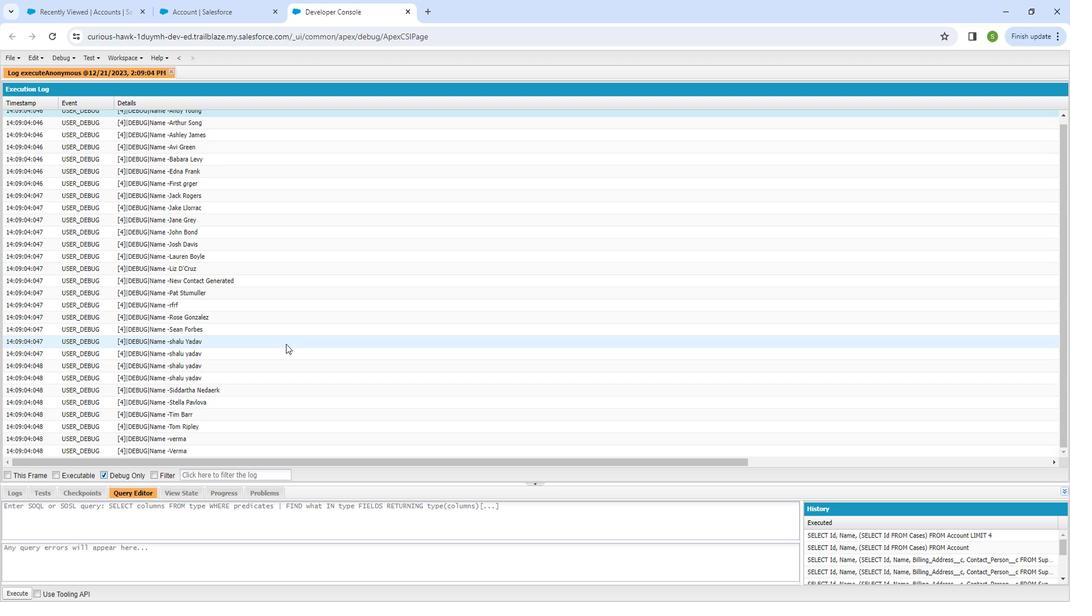 
Action: Mouse scrolled (302, 346) with delta (0, 0)
Screenshot: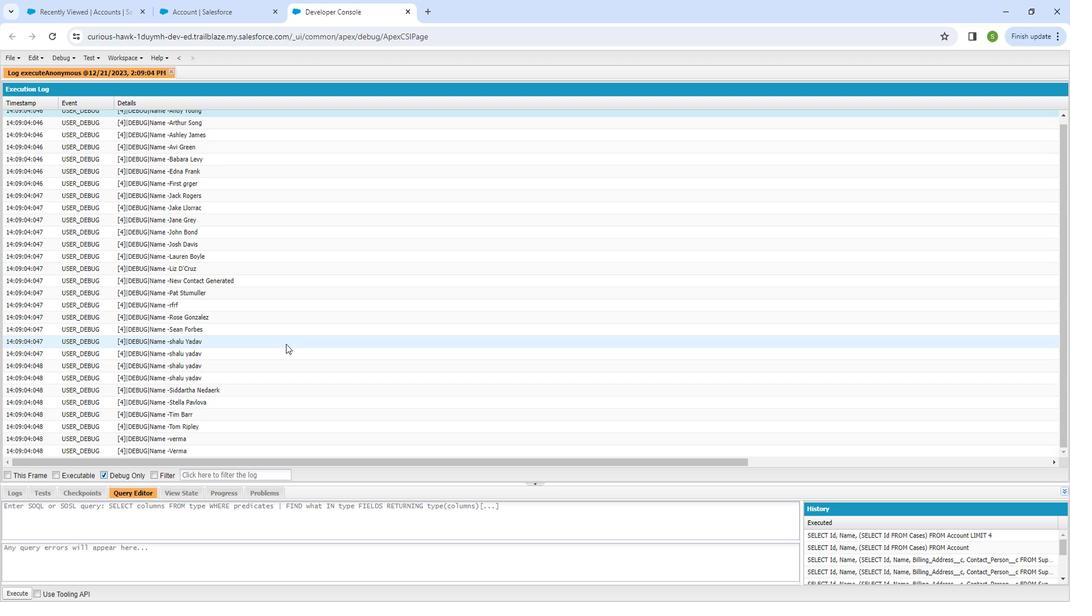 
Action: Mouse scrolled (302, 346) with delta (0, 0)
Screenshot: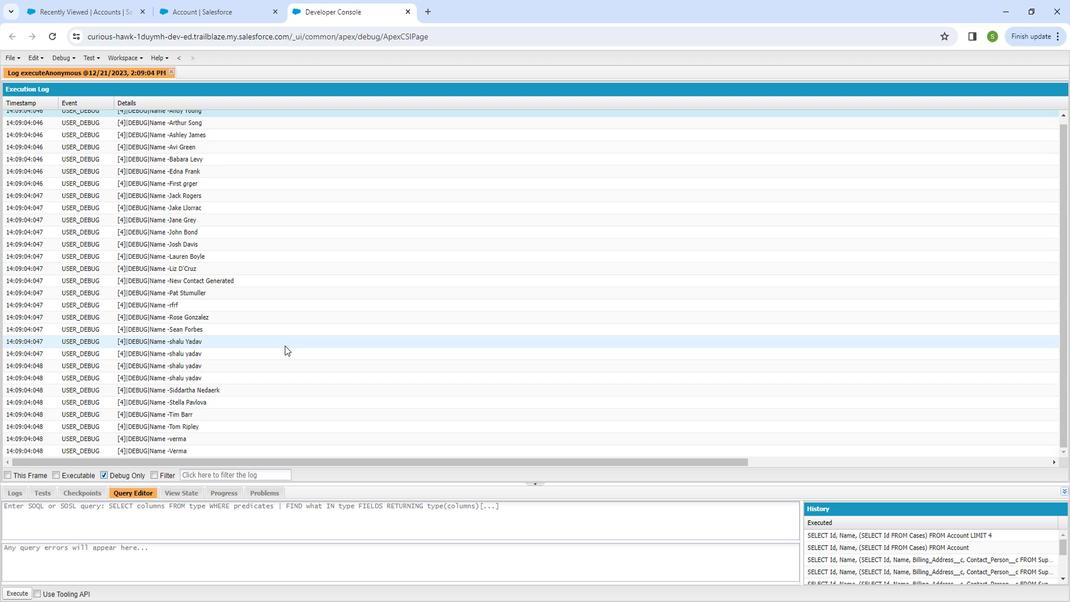 
Action: Mouse moved to (302, 348)
Screenshot: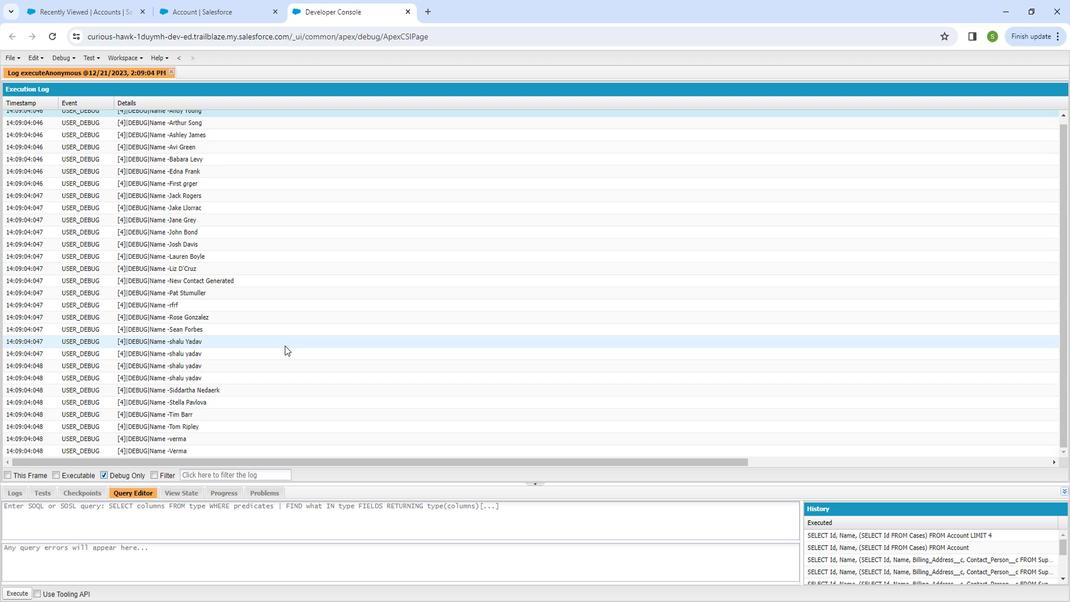 
Action: Mouse scrolled (302, 348) with delta (0, 0)
Screenshot: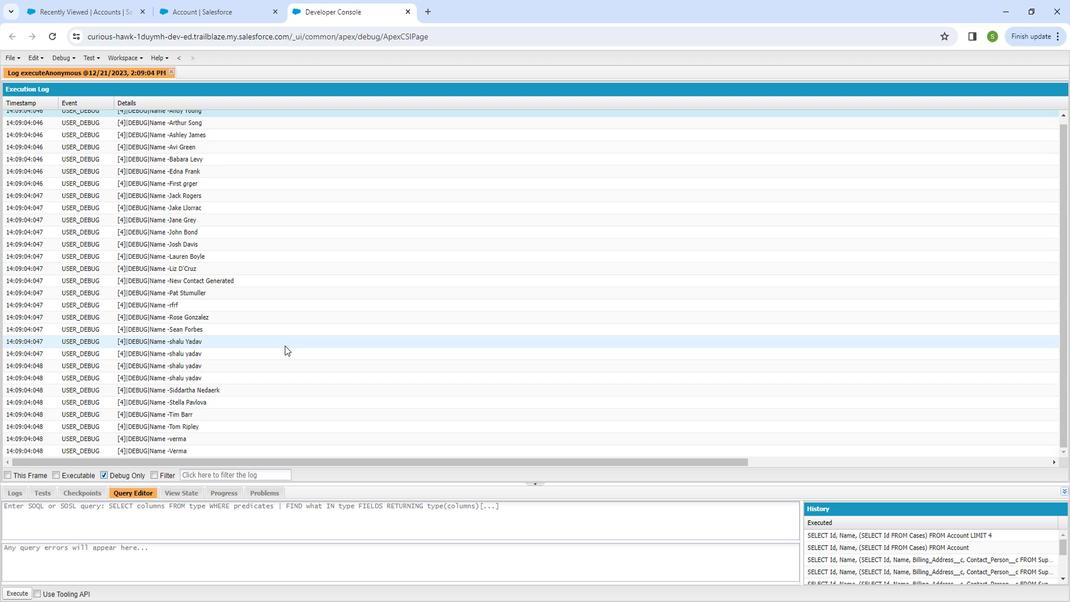 
Action: Mouse moved to (301, 349)
Screenshot: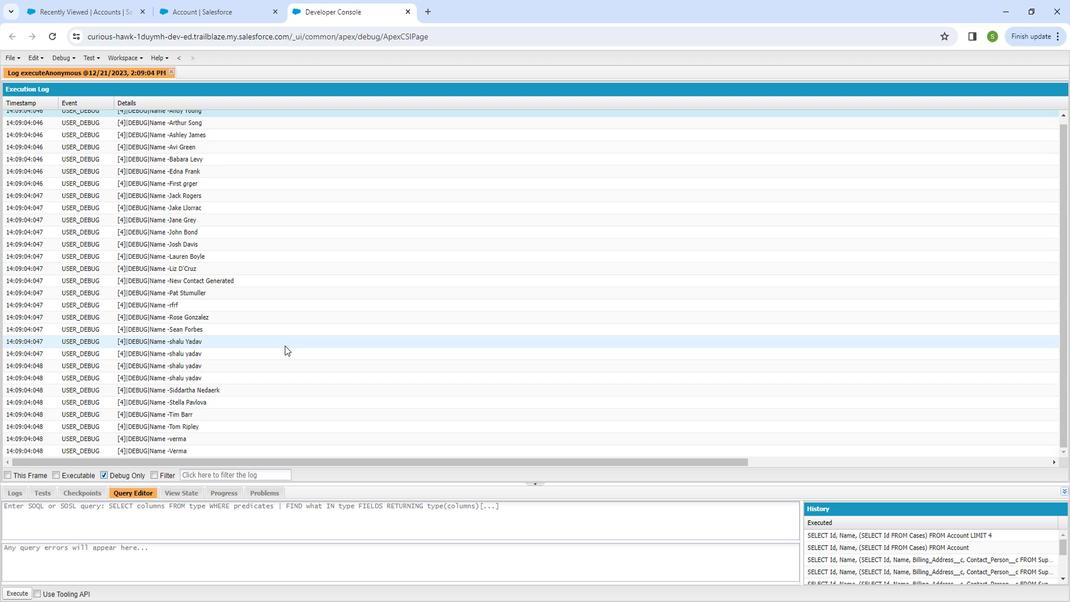 
Action: Mouse scrolled (301, 348) with delta (0, 0)
Screenshot: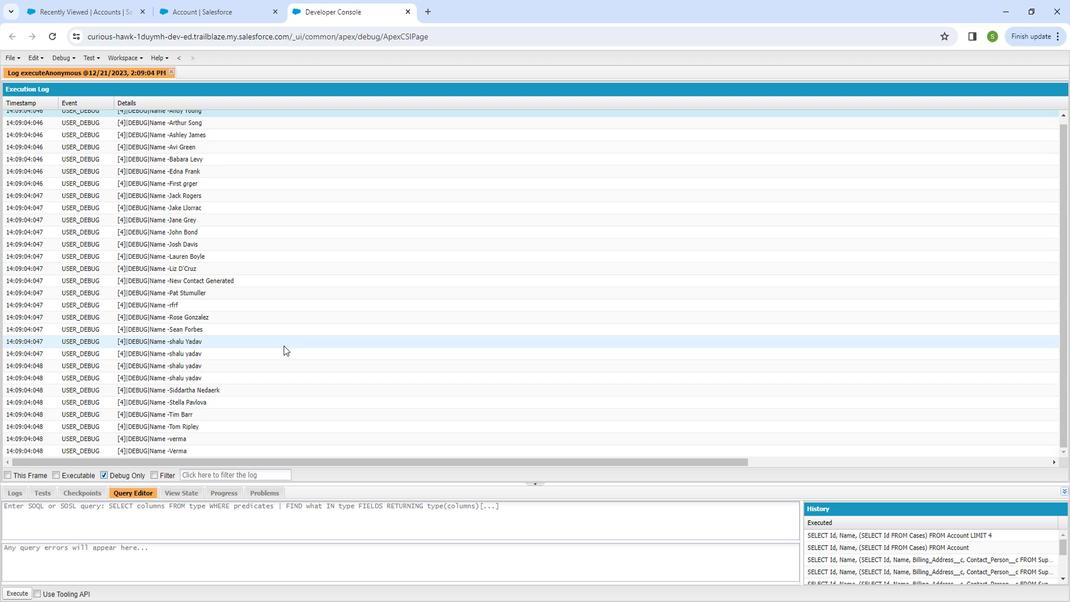 
Action: Mouse scrolled (301, 348) with delta (0, 0)
Screenshot: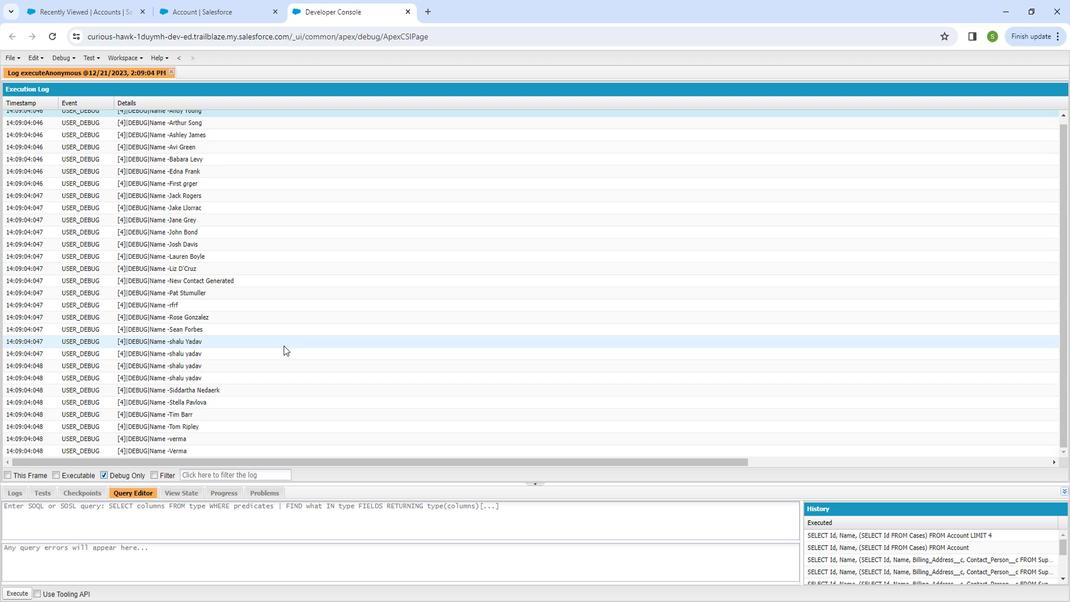 
Action: Mouse moved to (300, 349)
Screenshot: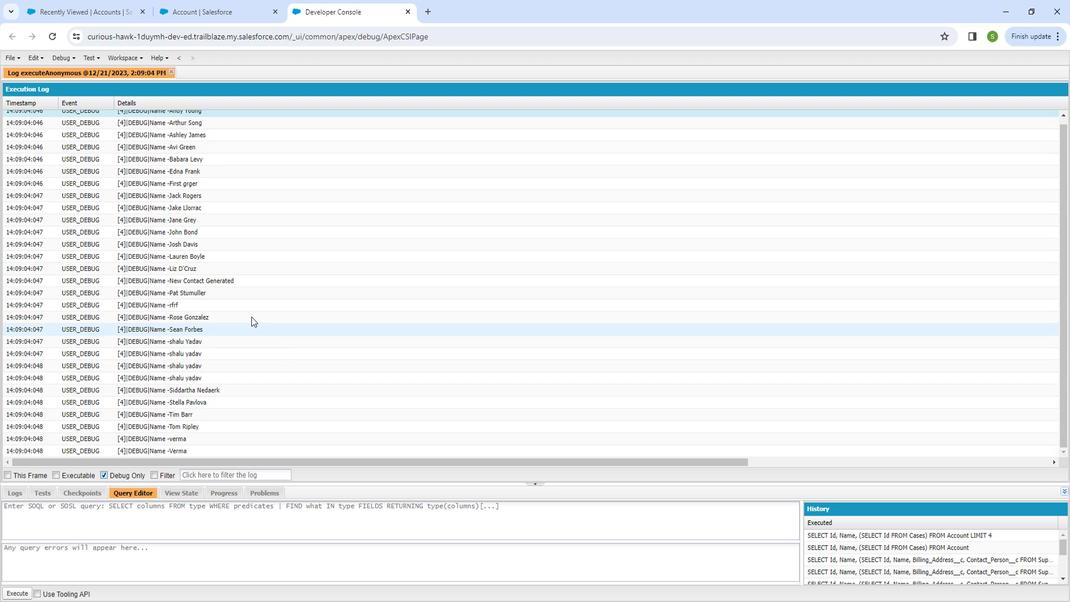 
Action: Mouse scrolled (300, 348) with delta (0, 0)
Screenshot: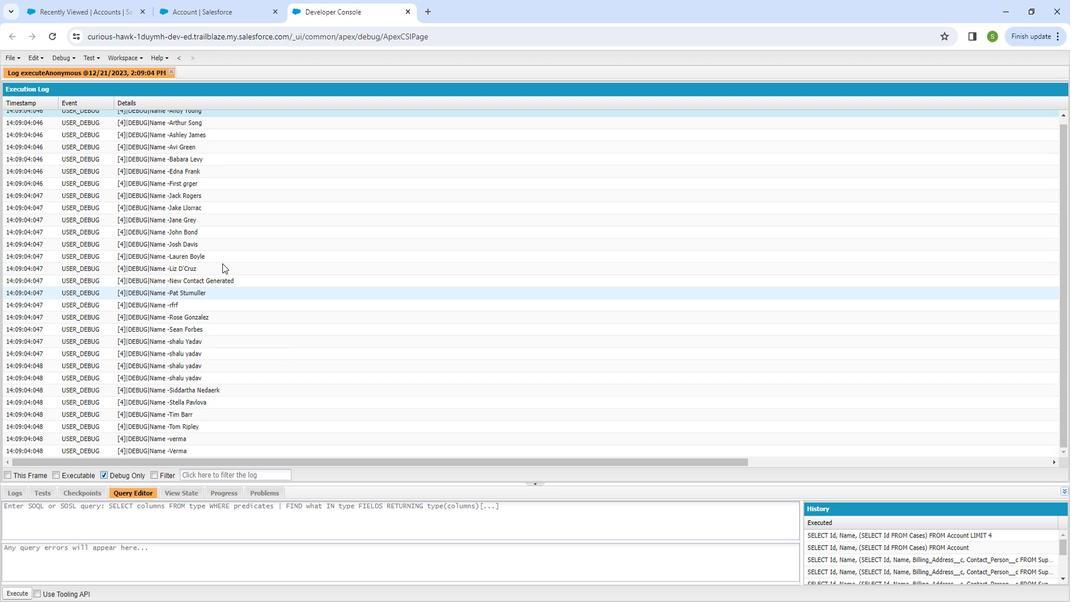 
Action: Mouse moved to (31, 73)
Screenshot: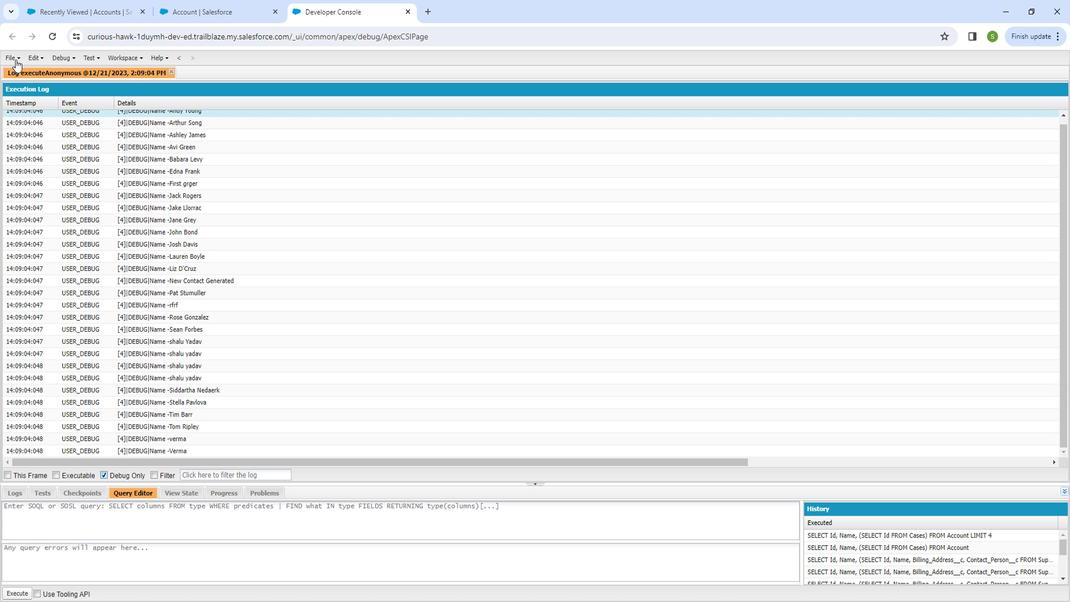 
Action: Mouse pressed left at (31, 73)
Screenshot: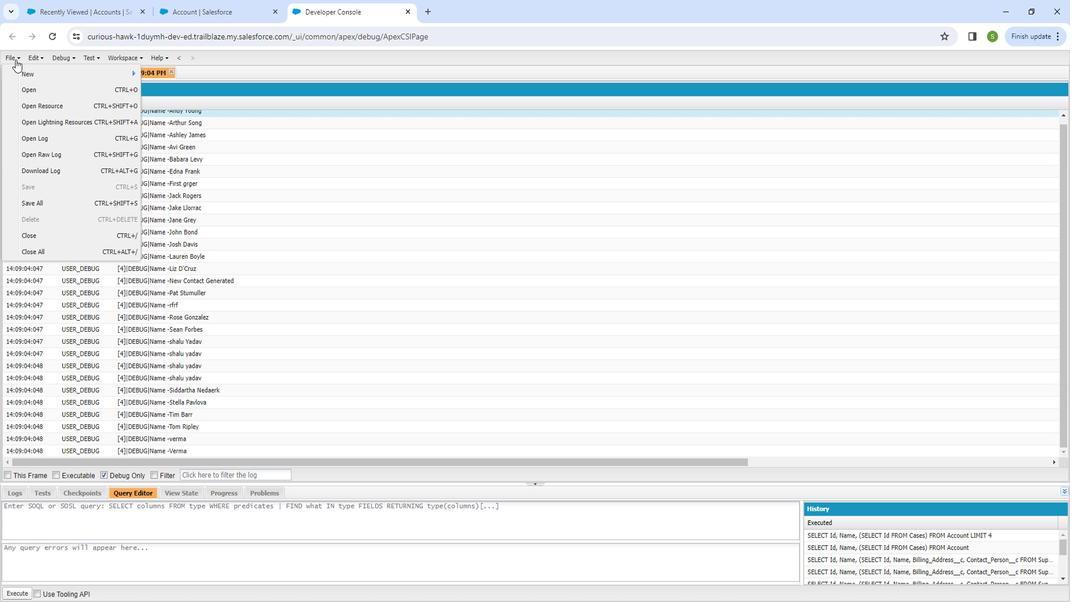 
Action: Mouse moved to (85, 88)
Screenshot: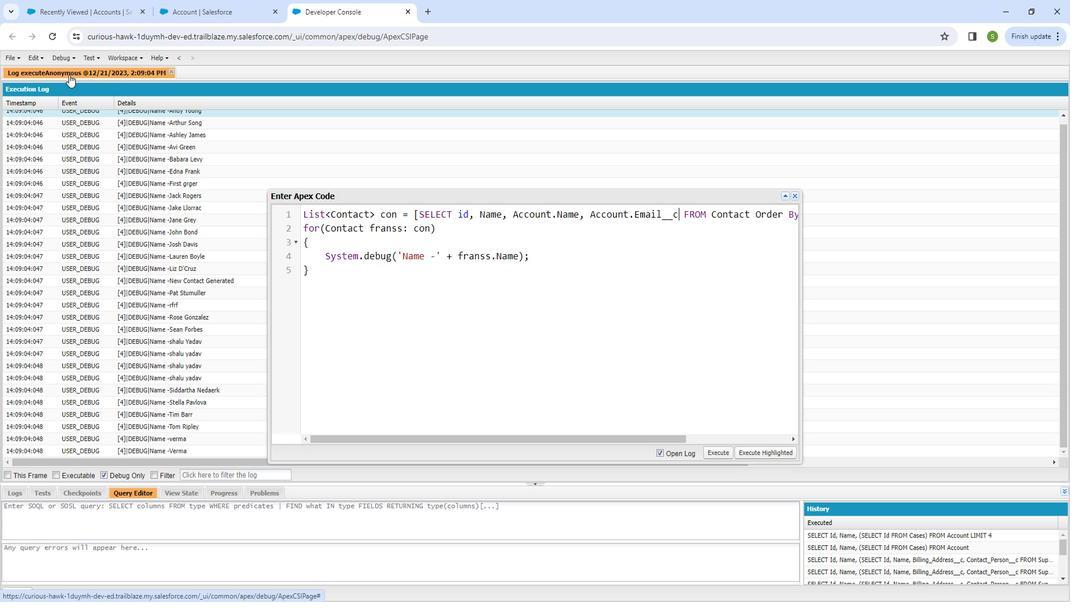 
Action: Mouse pressed left at (85, 88)
Screenshot: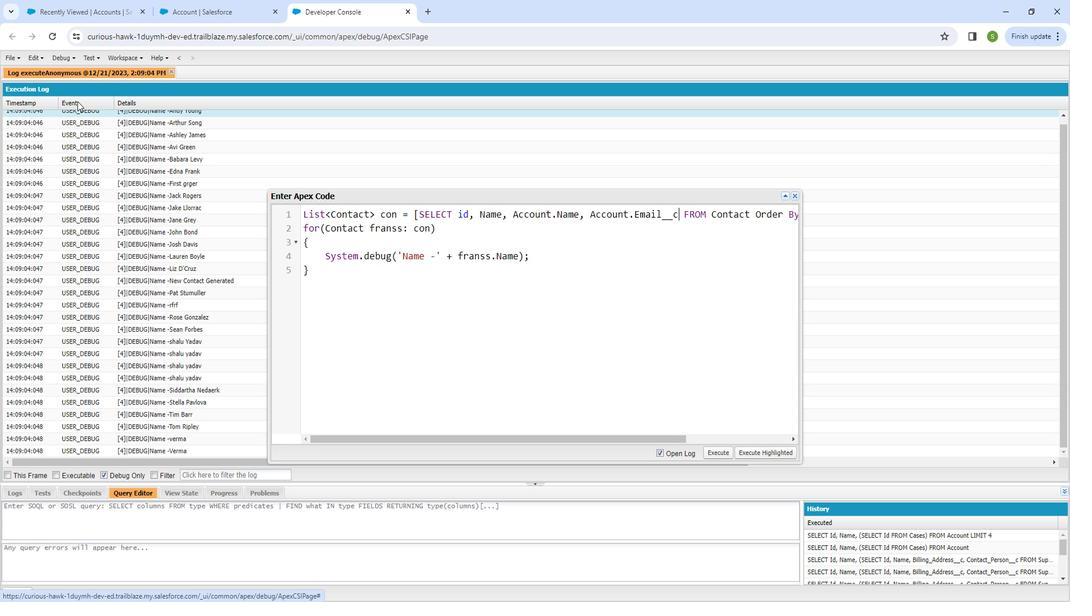 
Action: Mouse moved to (524, 441)
Screenshot: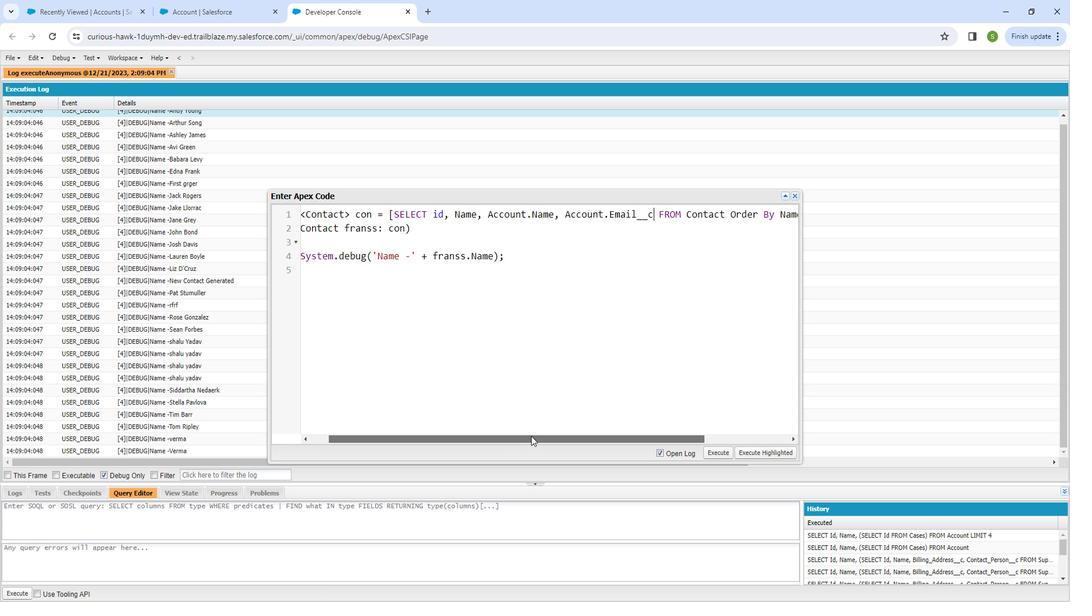 
Action: Mouse pressed left at (524, 441)
Screenshot: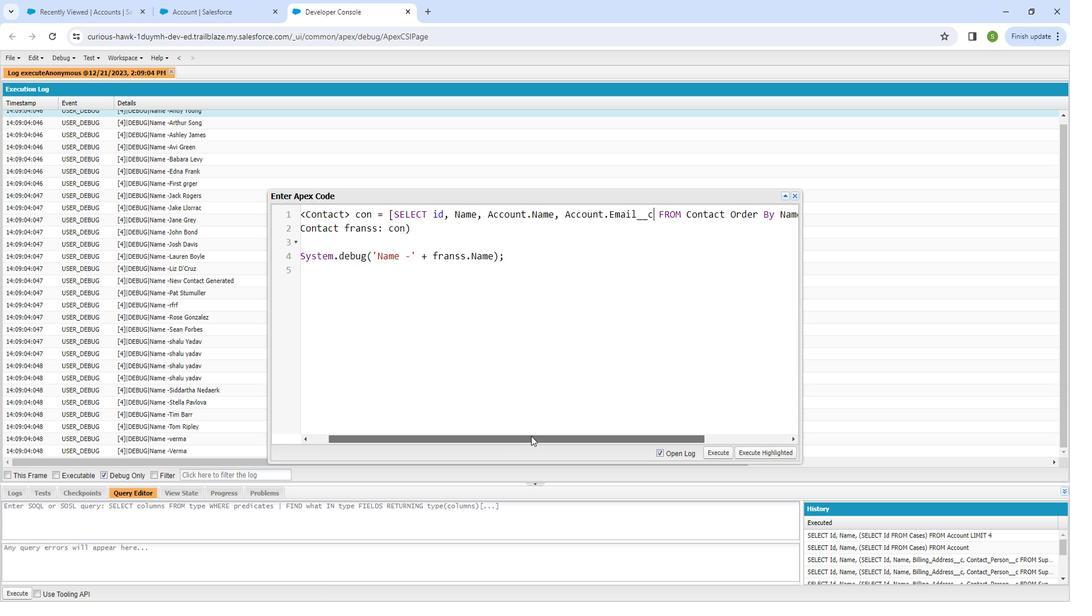 
Action: Mouse moved to (547, 263)
Screenshot: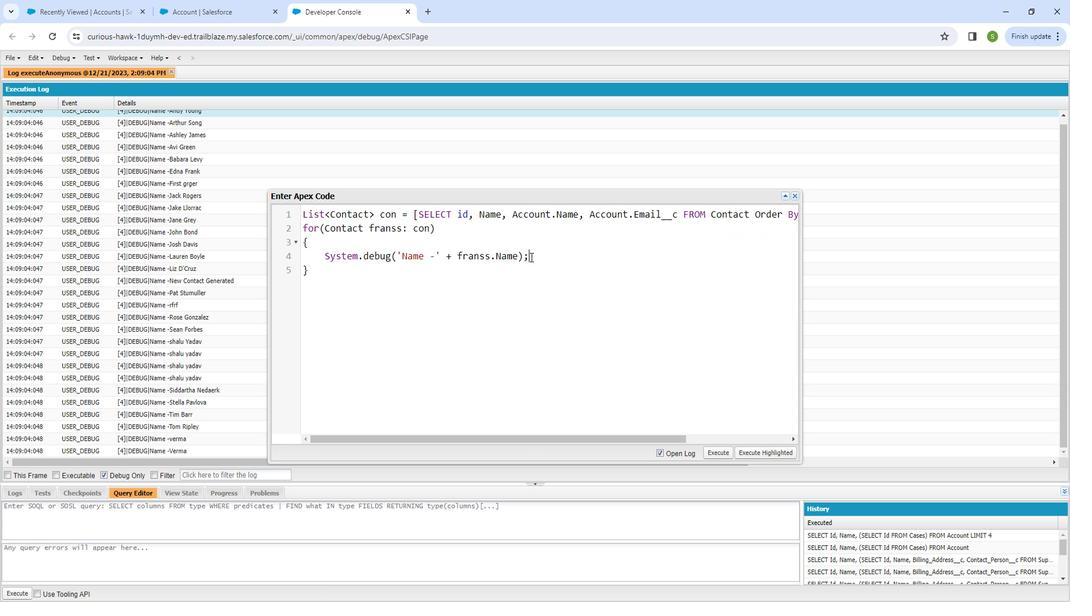
Action: Mouse pressed left at (547, 263)
Screenshot: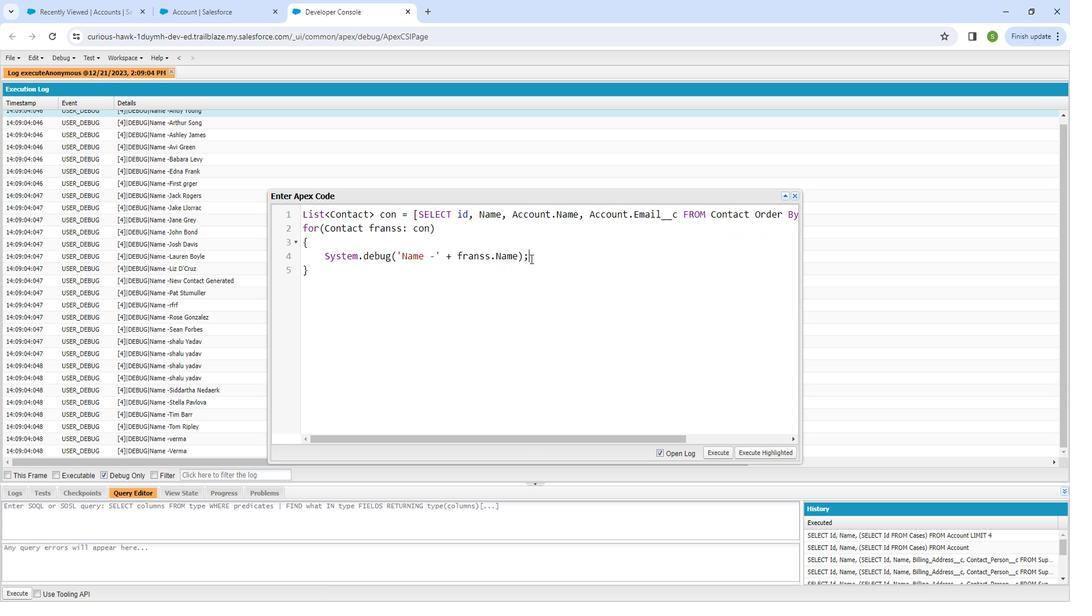 
Action: Mouse moved to (547, 265)
Screenshot: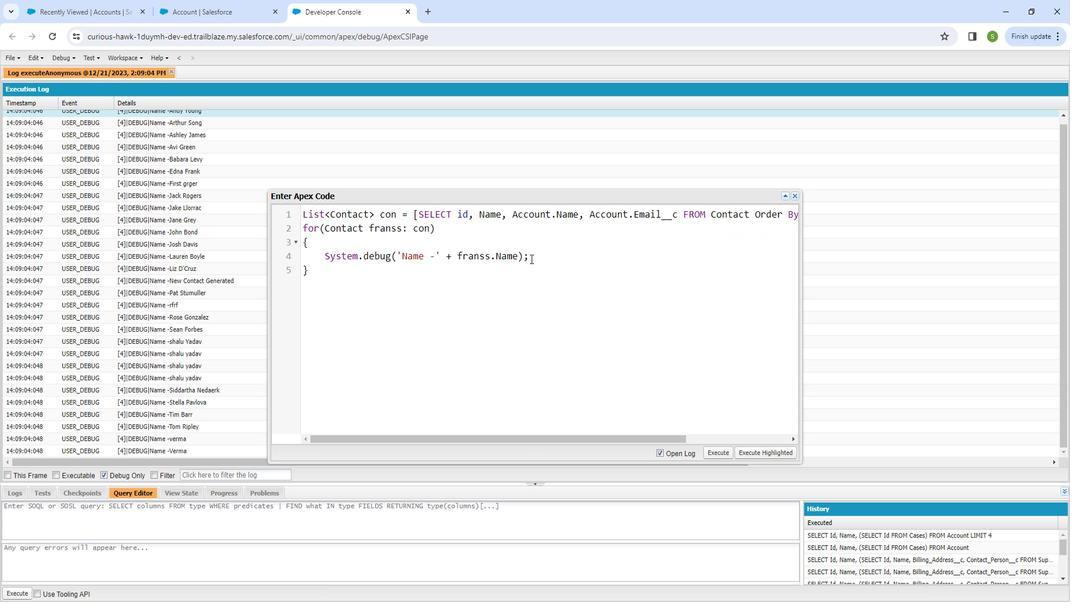 
Action: Key pressed <Key.enter><Key.shift_r>System.debug<Key.shift_r><Key.shift_r><Key.shift_r><Key.shift_r><Key.shift_r><Key.shift_r><Key.shift_r><Key.shift_r><Key.shift_r><Key.shift_r><Key.shift_r>(<Key.shift_r>Account<Key.space><Key.backspace><Key.backspace><Key.backspace><Key.backspace><Key.backspace><Key.backspace><Key.backspace><Key.backspace>'<Key.shift_r>Account<Key.space><Key.shift_r><Key.shift_r><Key.shift_r>Name<Key.space>-<Key.right><Key.space>+<Key.space>franss.<Key.shift_r>A
Screenshot: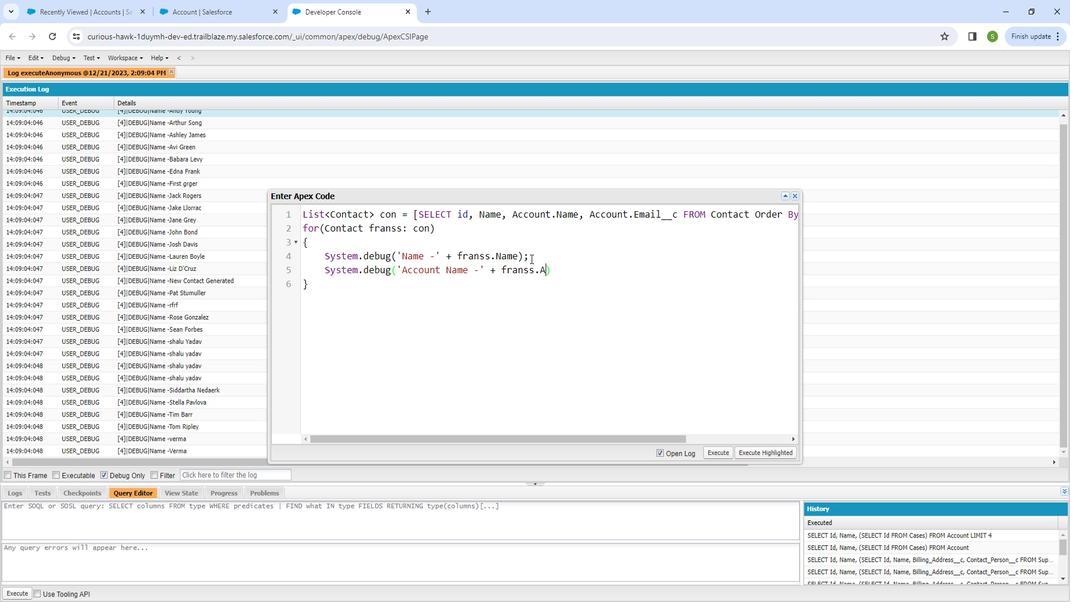 
Action: Mouse moved to (550, 436)
Screenshot: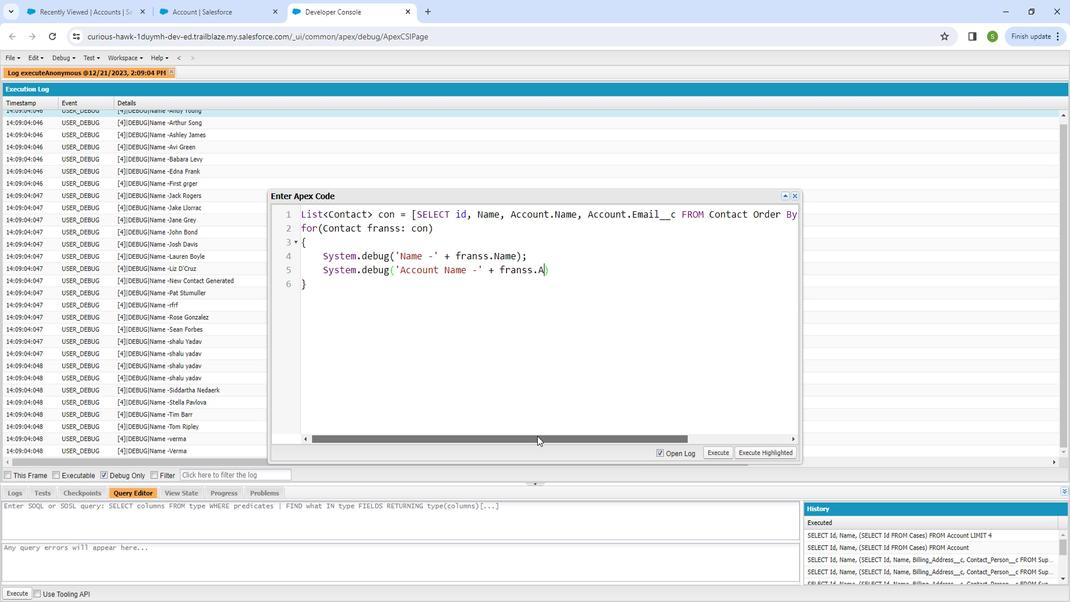 
Action: Mouse pressed left at (550, 436)
Screenshot: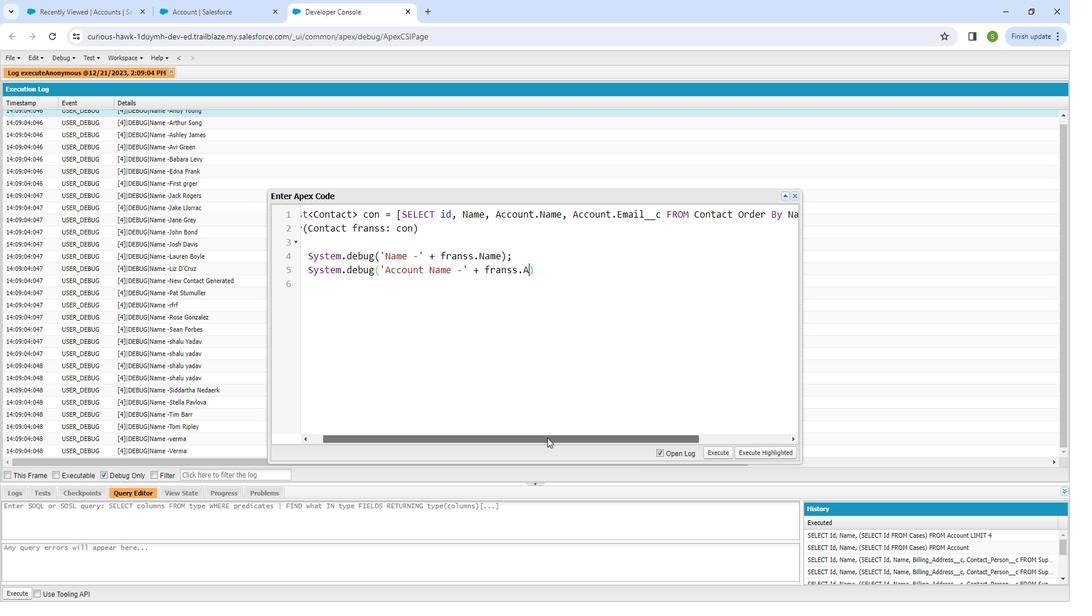 
Action: Mouse moved to (470, 278)
Screenshot: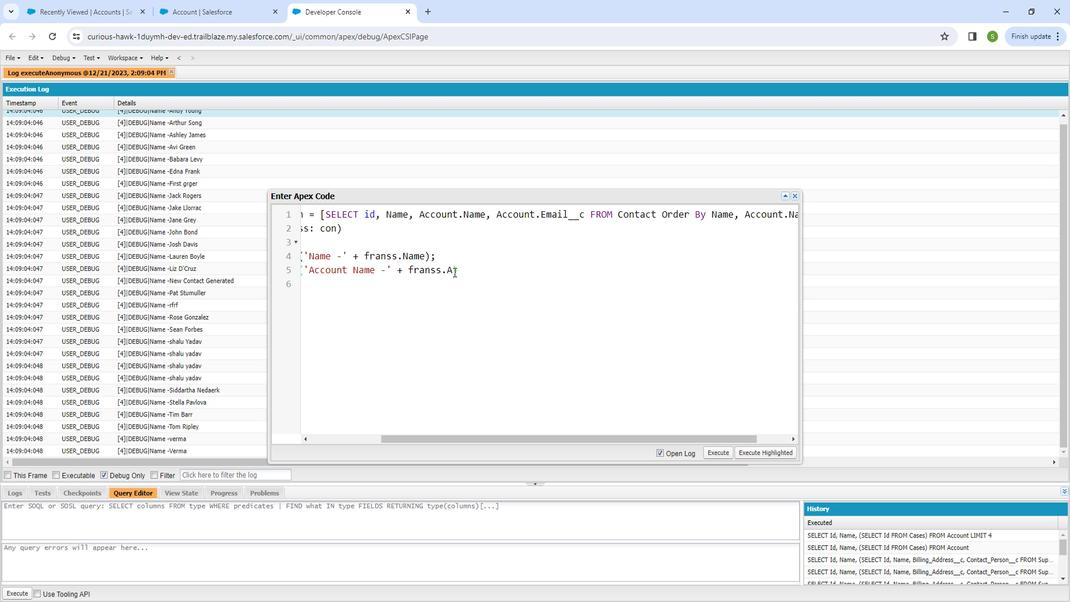 
Action: Mouse pressed left at (470, 278)
Screenshot: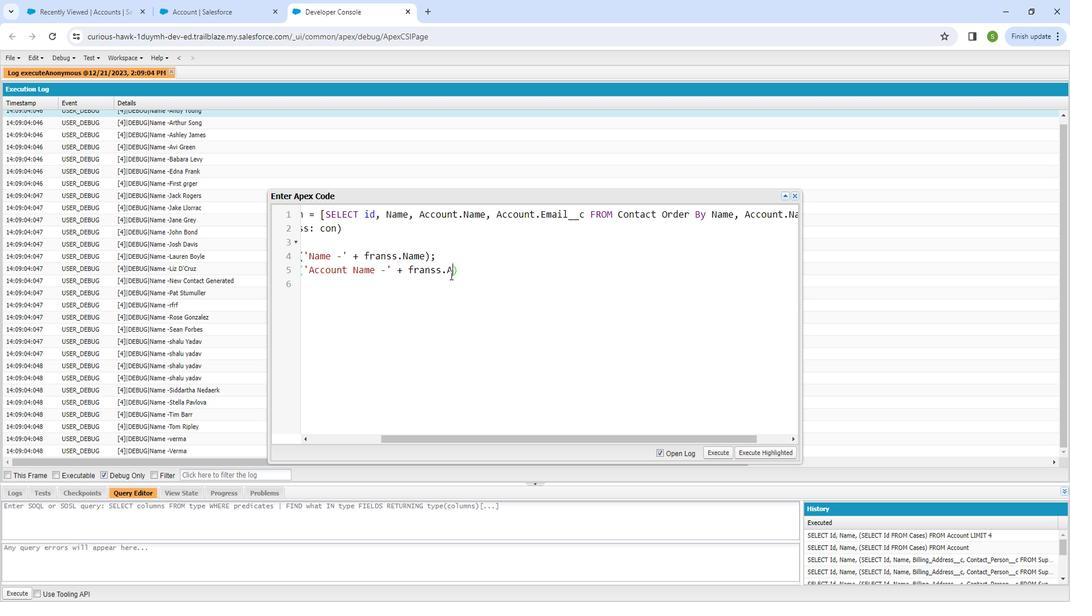 
Action: Mouse moved to (466, 284)
Screenshot: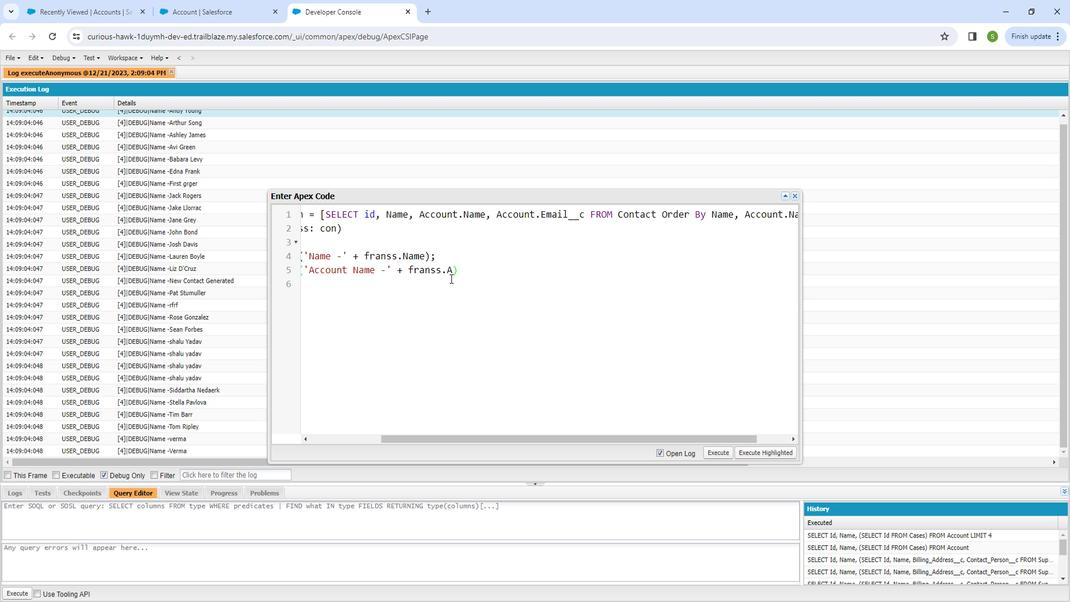 
Action: Key pressed ccount.name<Key.right>;
Screenshot: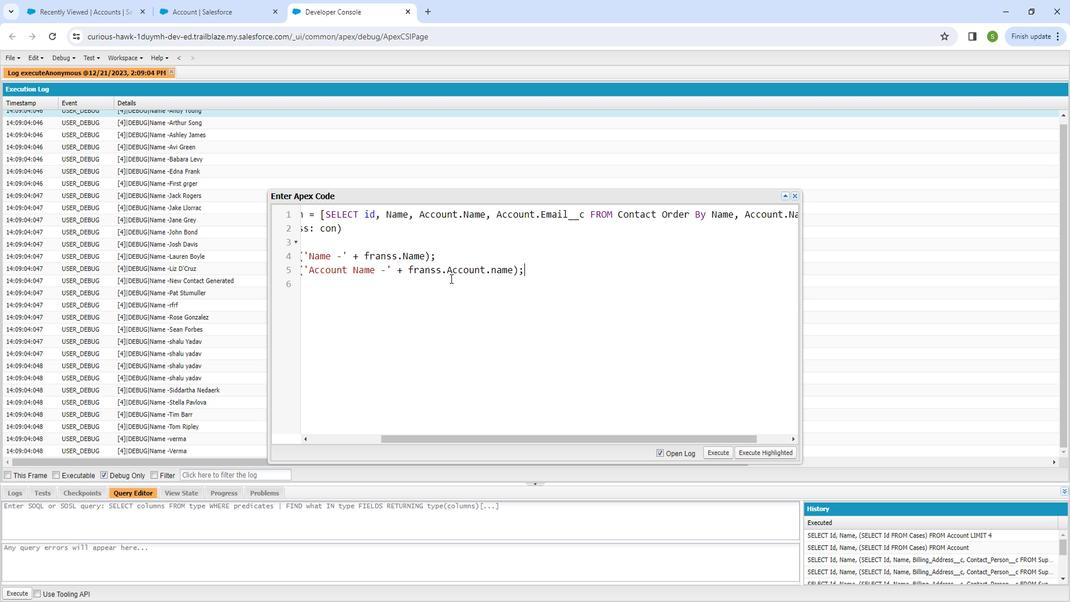 
Action: Mouse moved to (735, 450)
Screenshot: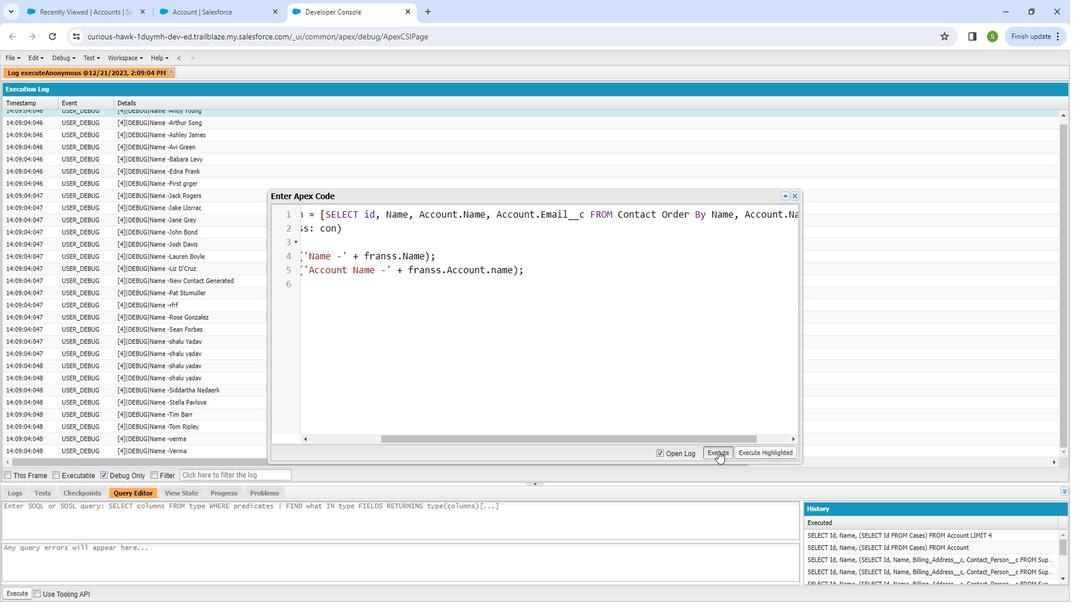 
Action: Mouse pressed left at (735, 450)
Screenshot: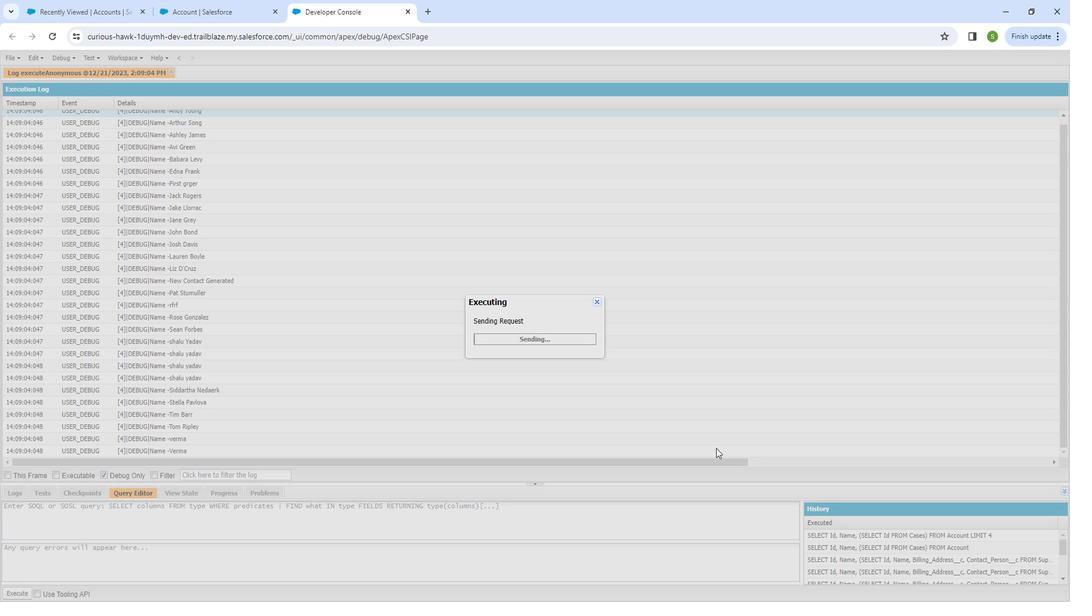 
Action: Mouse moved to (335, 224)
Screenshot: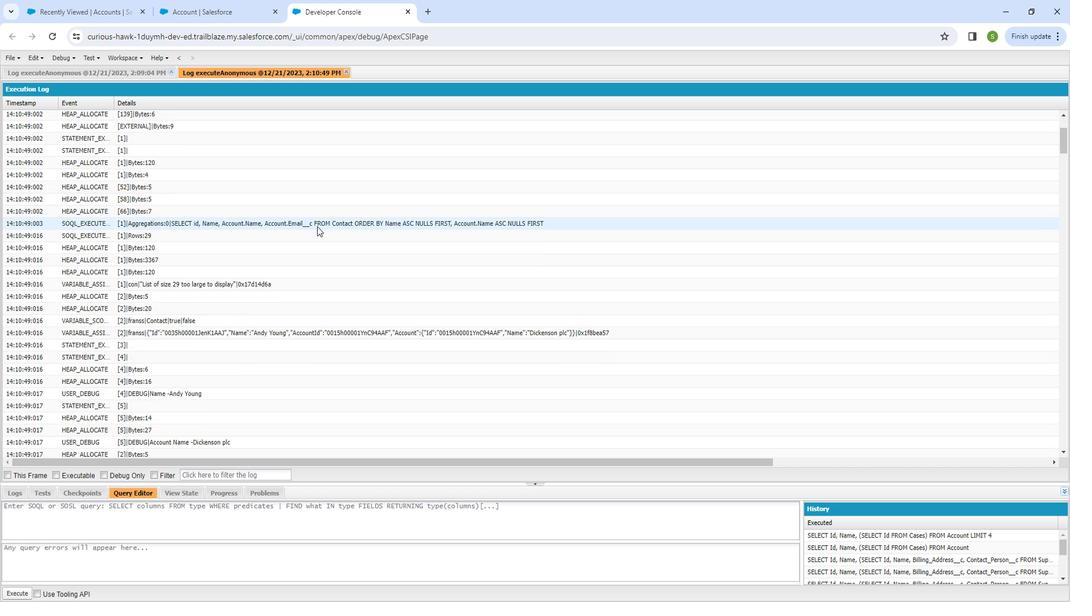 
Action: Mouse scrolled (335, 223) with delta (0, 0)
Screenshot: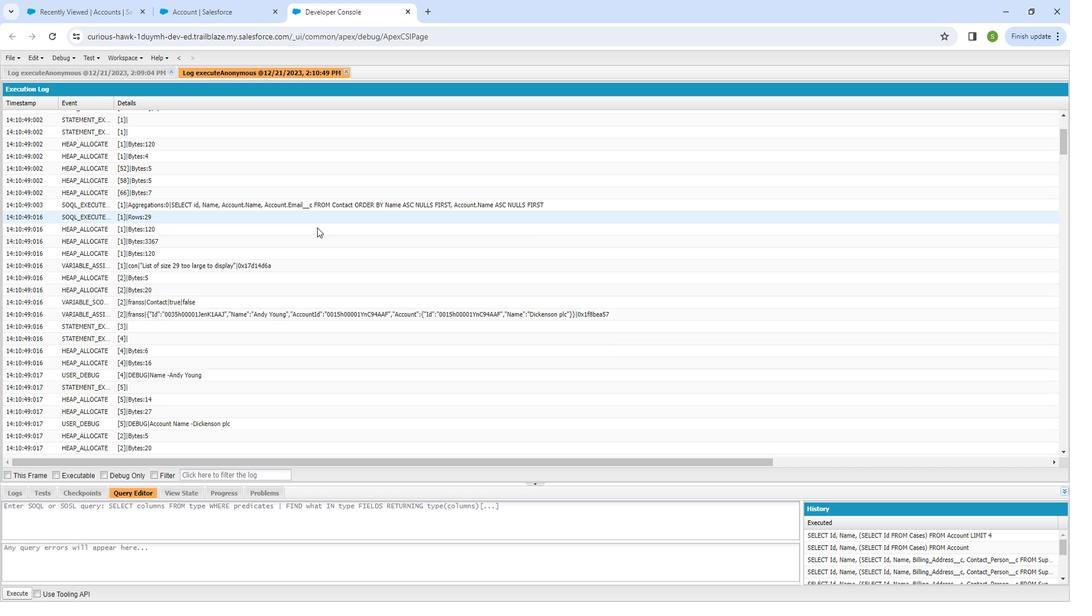 
Action: Mouse moved to (335, 227)
Screenshot: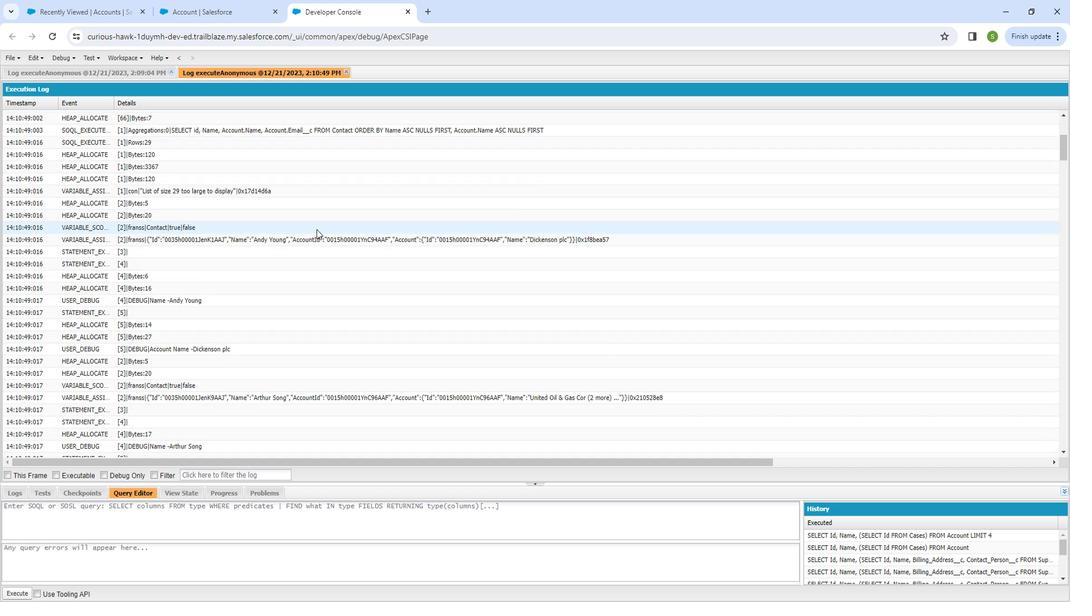 
Action: Mouse scrolled (335, 226) with delta (0, 0)
Screenshot: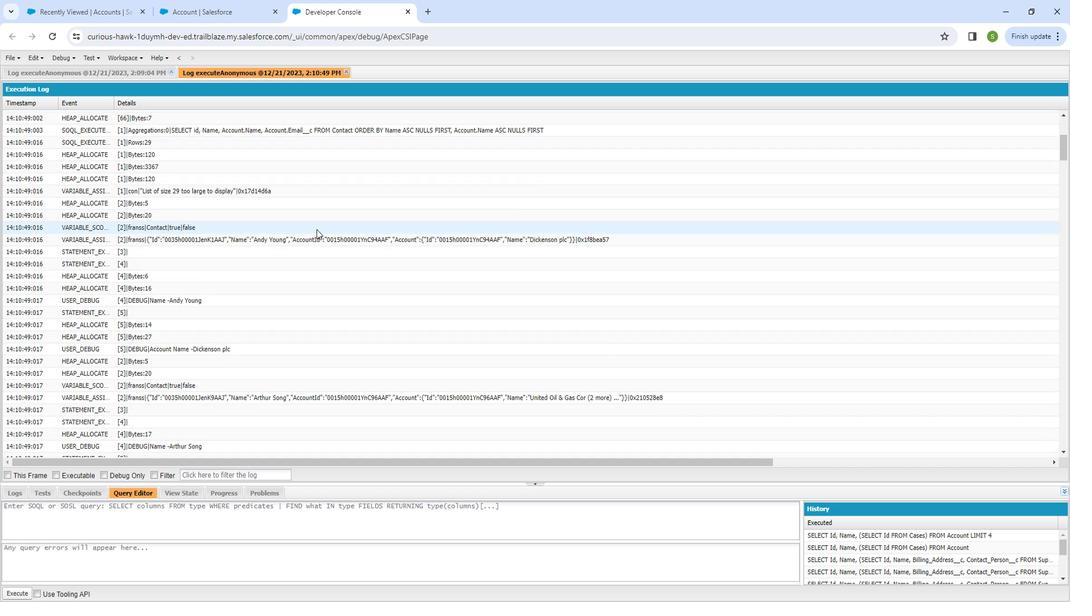 
Action: Mouse moved to (333, 234)
Screenshot: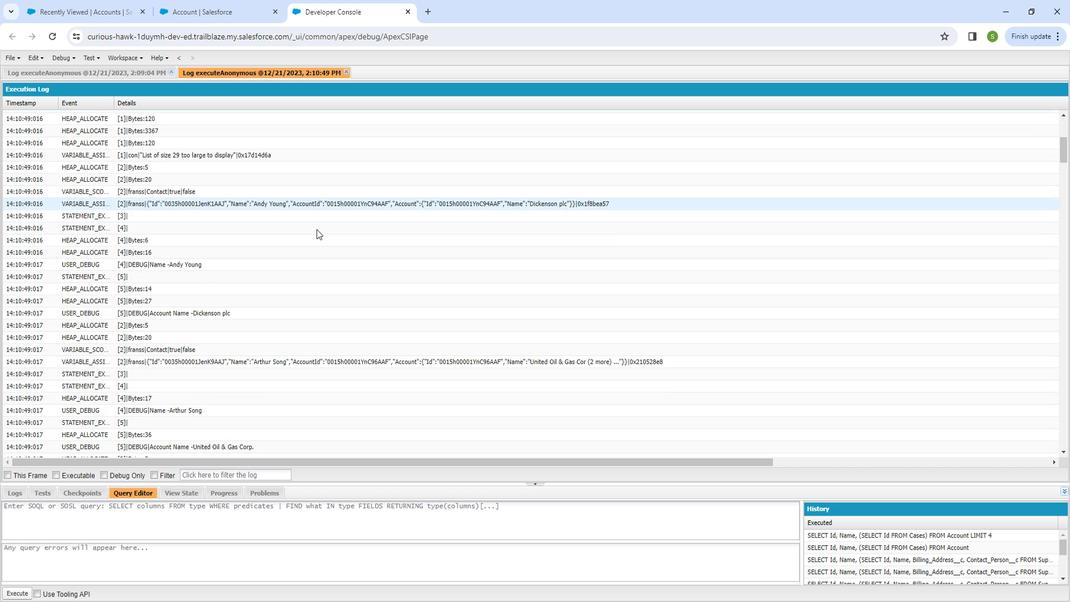 
Action: Mouse scrolled (333, 233) with delta (0, 0)
Screenshot: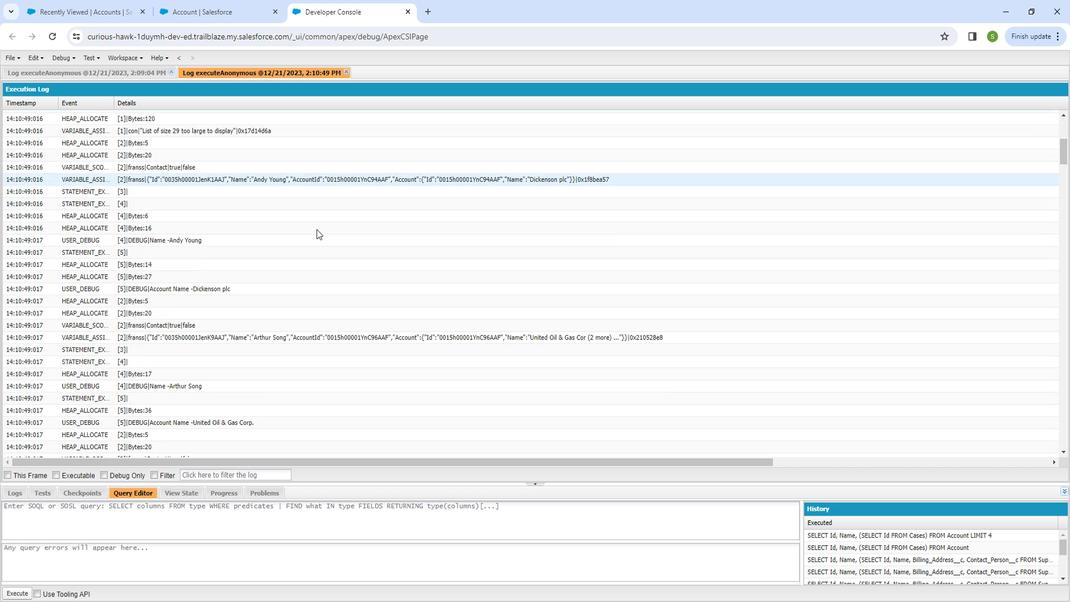 
Action: Mouse moved to (333, 235)
Screenshot: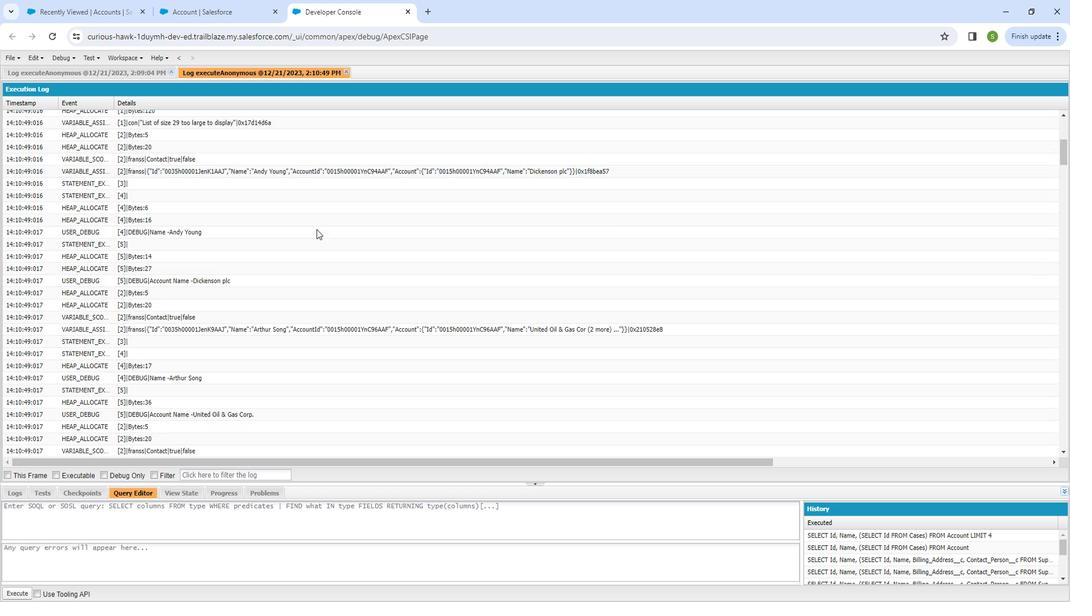 
Action: Mouse scrolled (333, 234) with delta (0, 0)
Screenshot: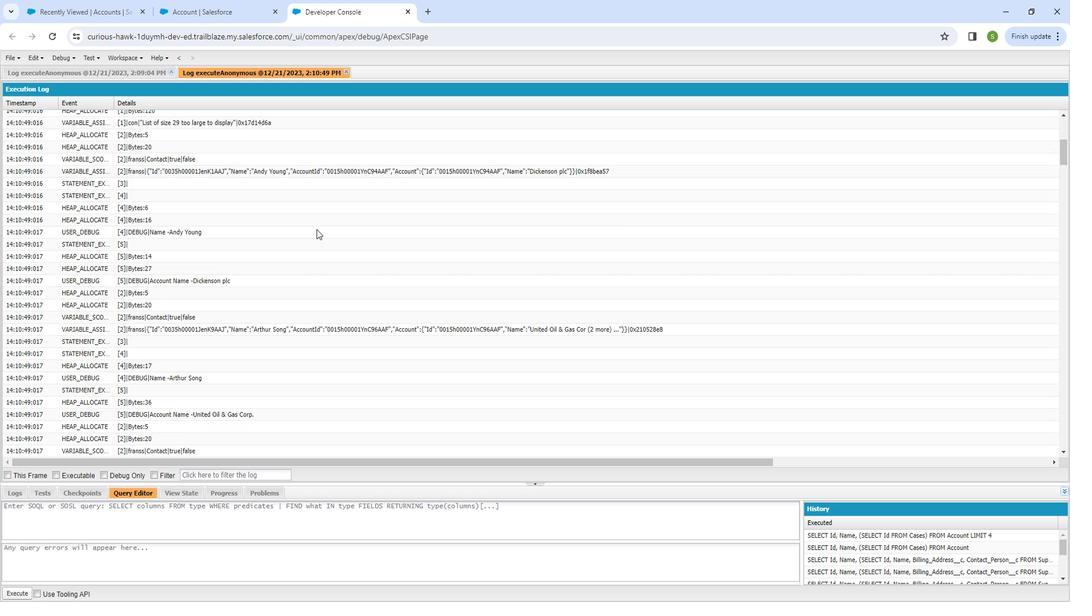 
Action: Mouse moved to (332, 237)
Screenshot: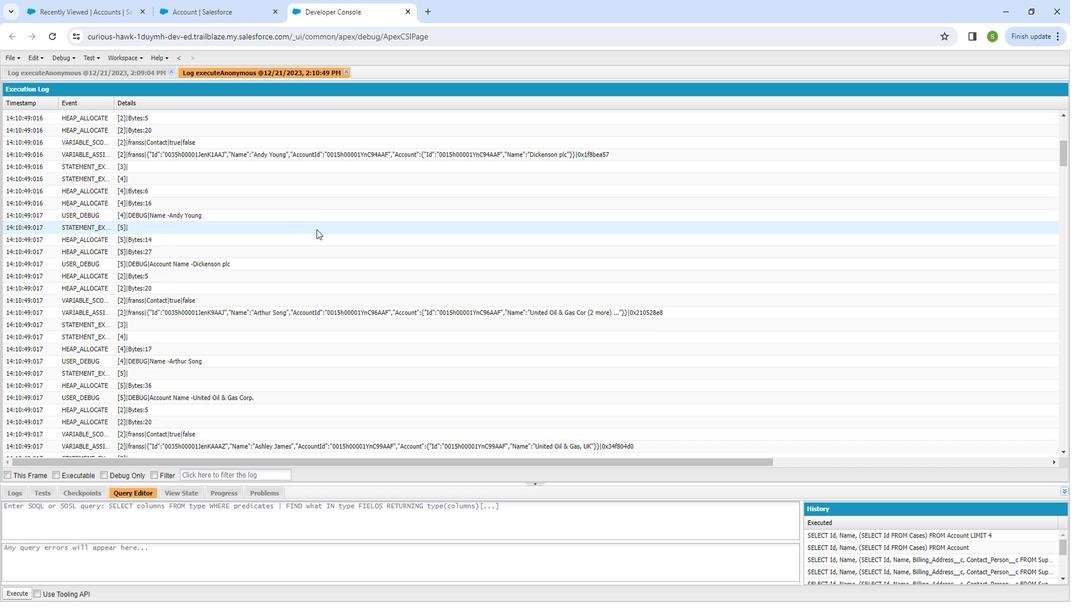 
Action: Mouse scrolled (332, 236) with delta (0, 0)
Screenshot: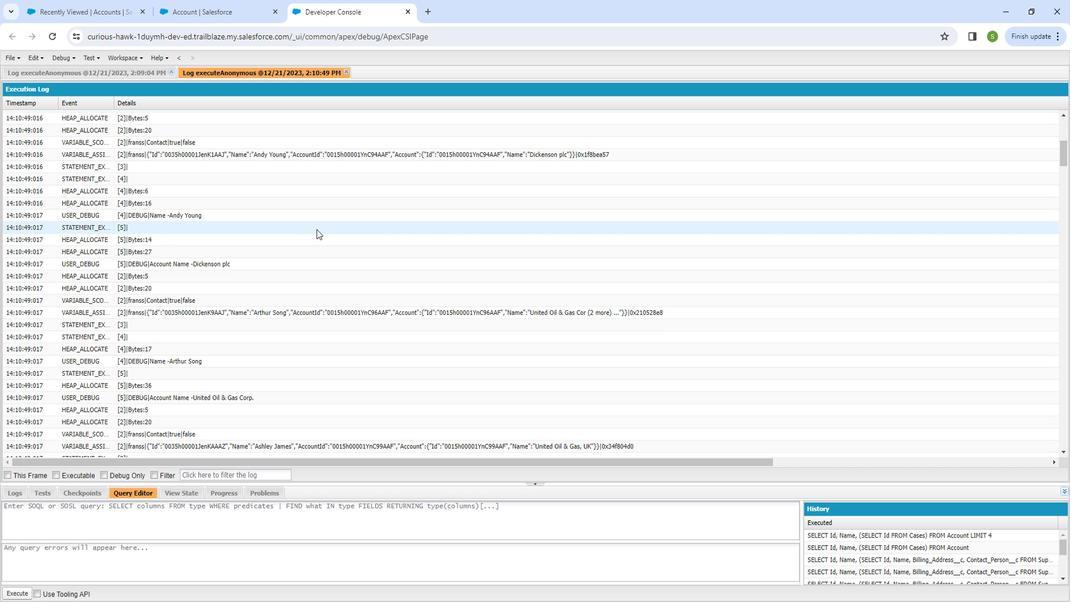 
Action: Mouse scrolled (332, 236) with delta (0, 0)
Screenshot: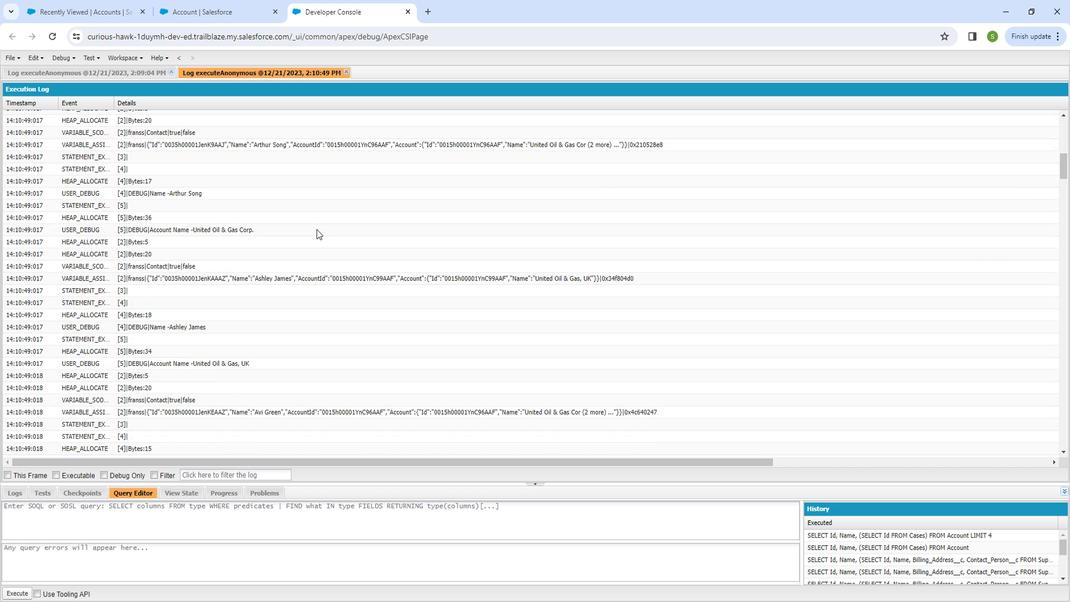 
Action: Mouse scrolled (332, 236) with delta (0, 0)
Screenshot: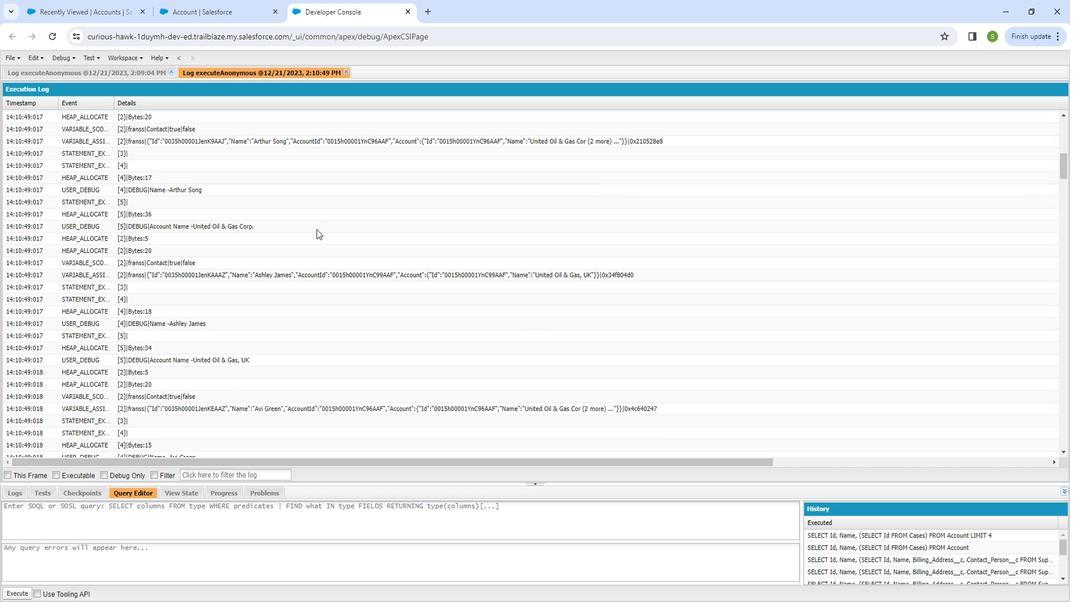 
Action: Mouse scrolled (332, 236) with delta (0, 0)
Screenshot: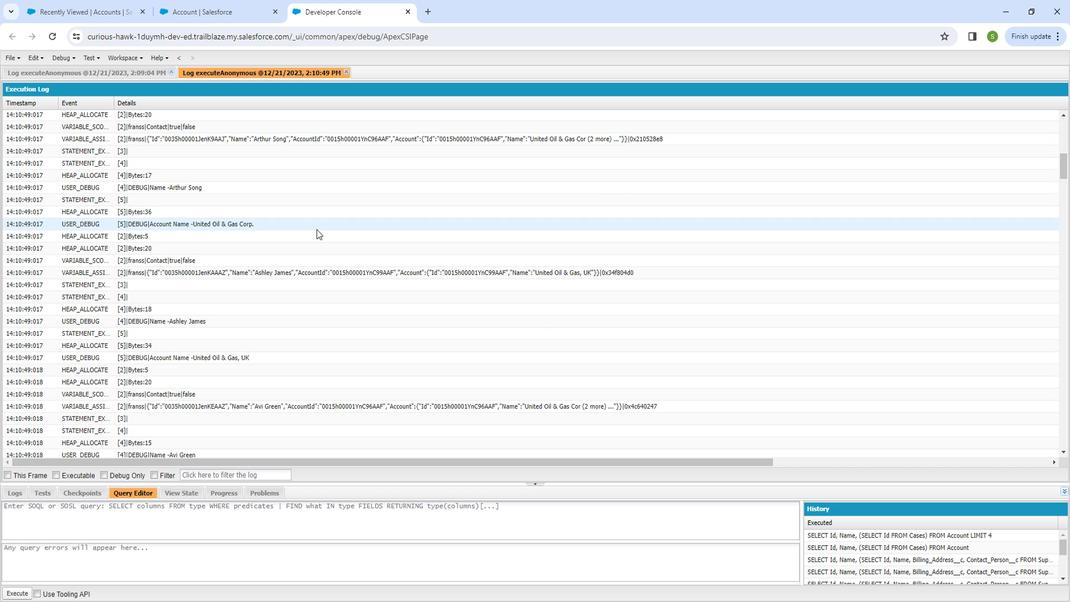 
Action: Mouse scrolled (332, 236) with delta (0, 0)
Screenshot: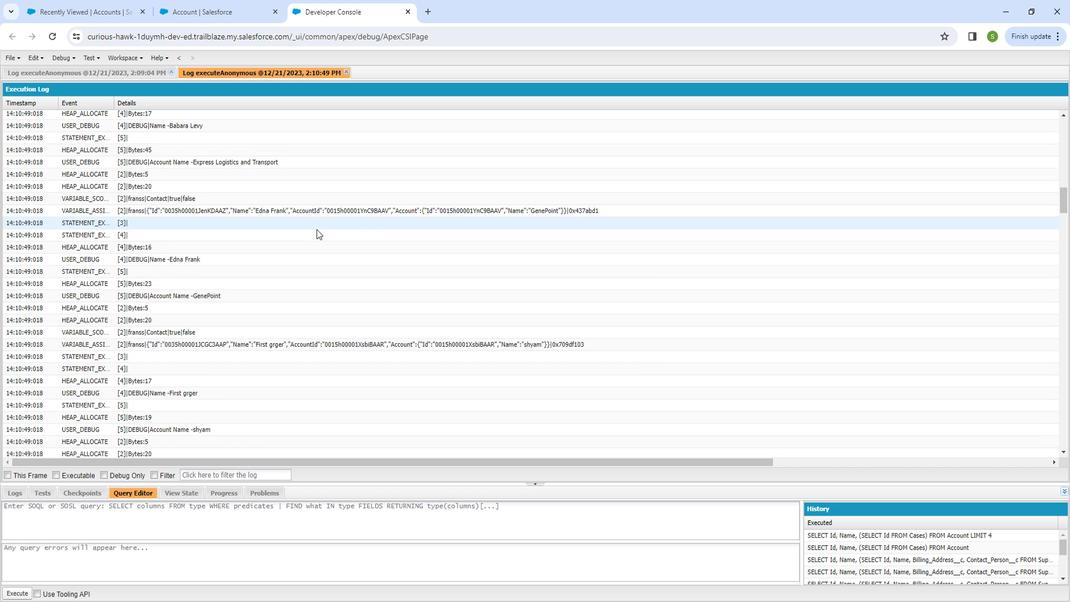 
Action: Mouse scrolled (332, 236) with delta (0, 0)
Screenshot: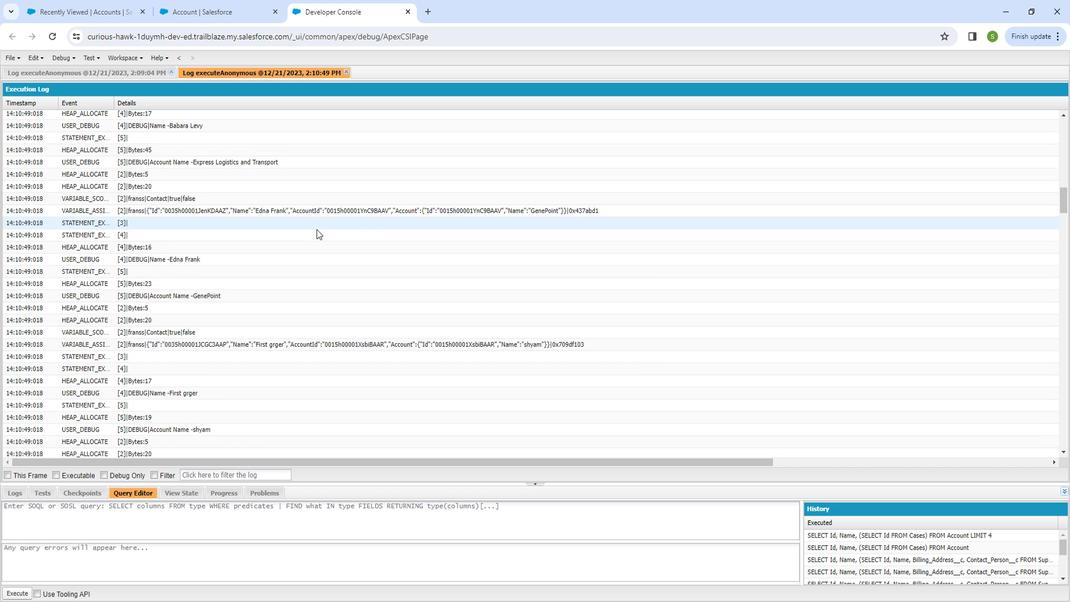
Action: Mouse scrolled (332, 236) with delta (0, 0)
Screenshot: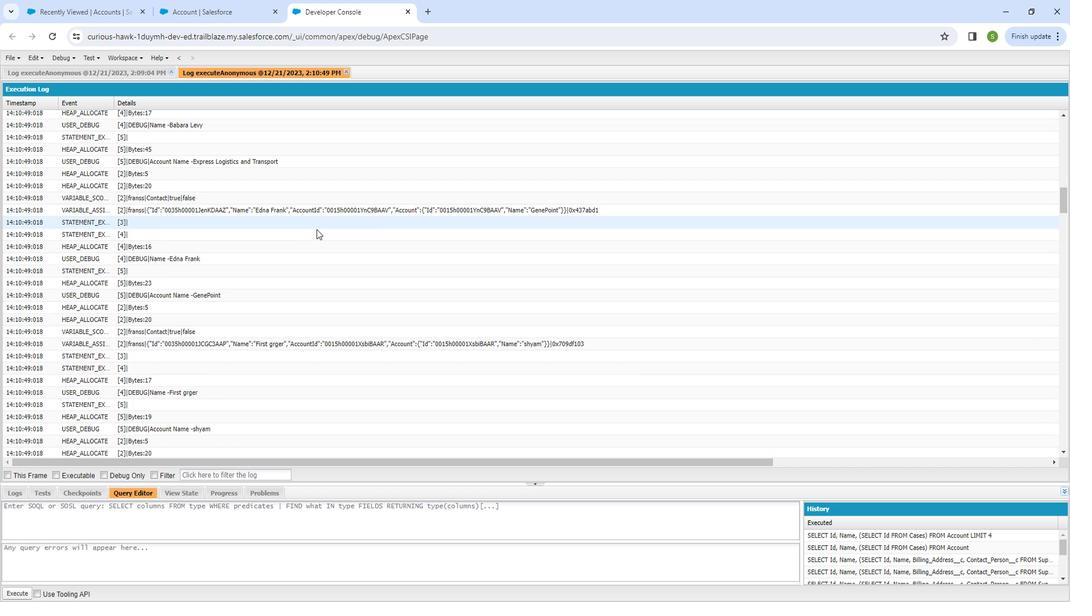 
Action: Mouse scrolled (332, 236) with delta (0, 0)
Screenshot: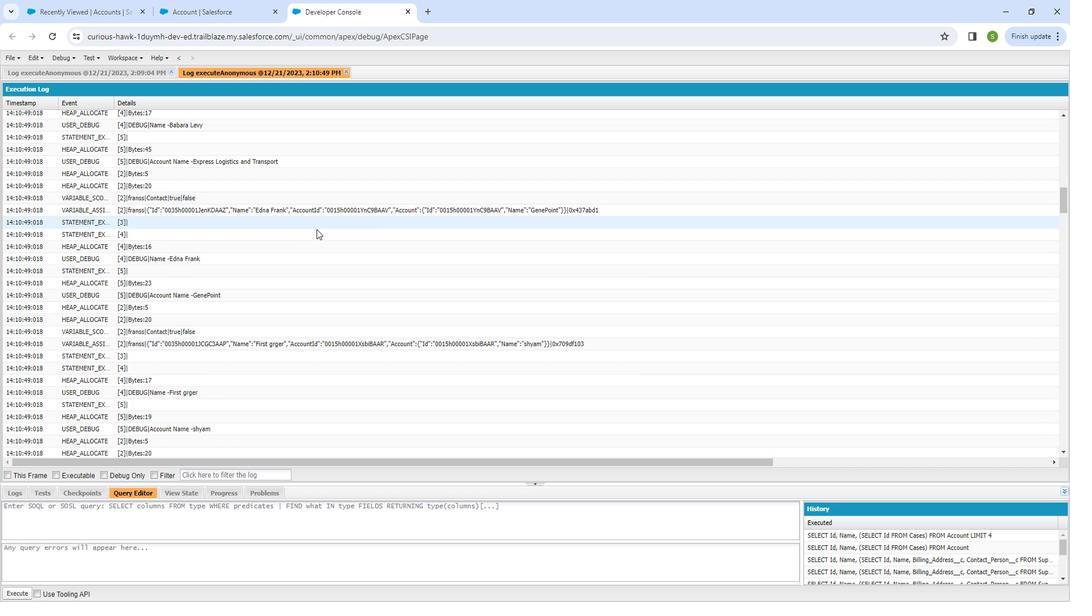 
Action: Mouse scrolled (332, 236) with delta (0, 0)
Screenshot: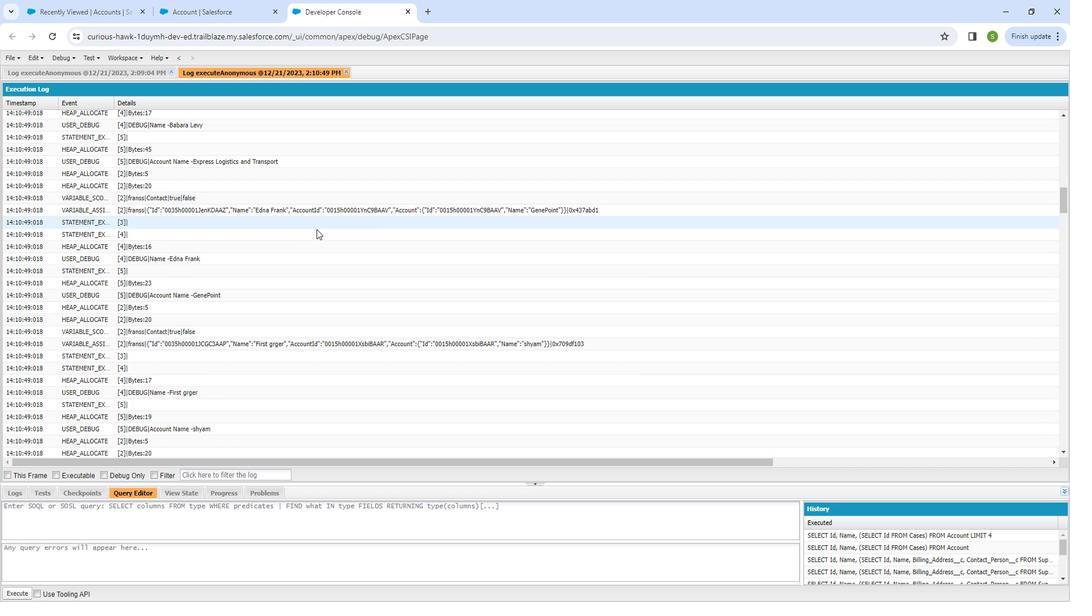 
Action: Mouse scrolled (332, 236) with delta (0, 0)
Screenshot: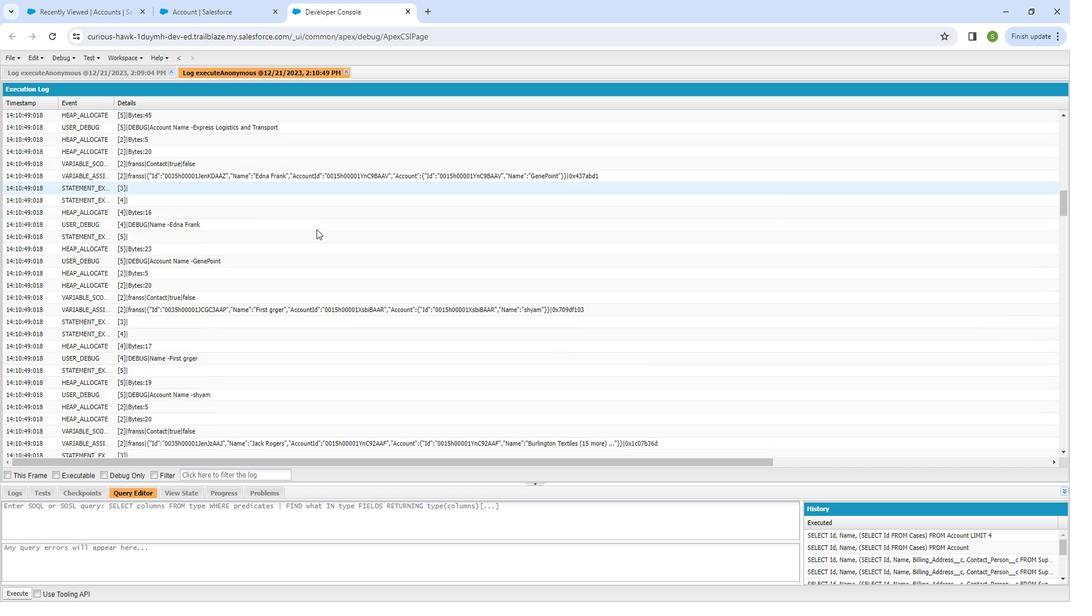 
Action: Mouse scrolled (332, 236) with delta (0, 0)
Screenshot: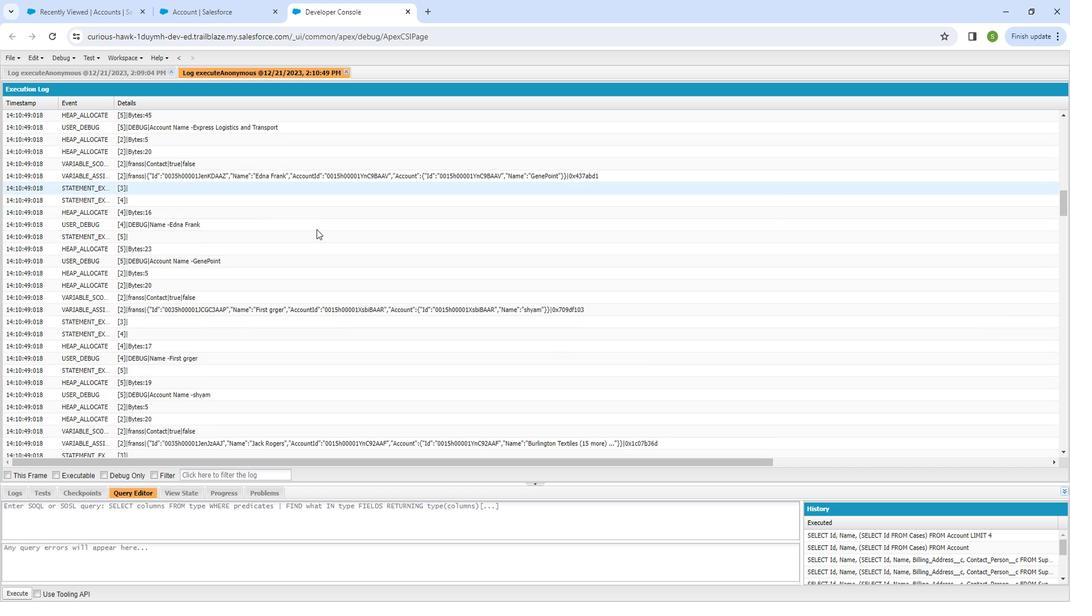 
Action: Mouse scrolled (332, 236) with delta (0, 0)
Screenshot: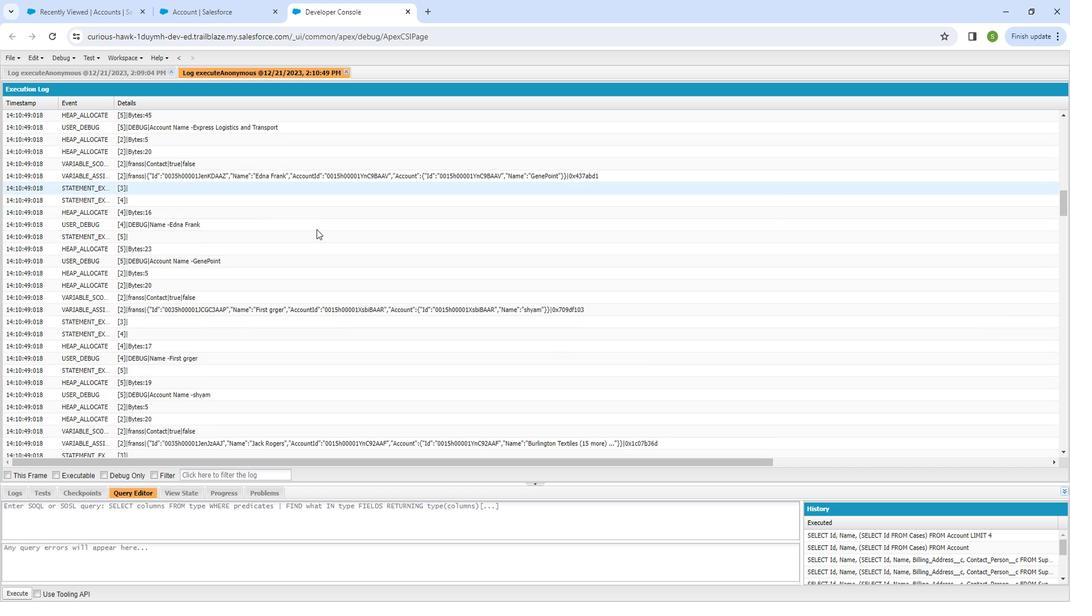 
Action: Mouse scrolled (332, 236) with delta (0, 0)
Screenshot: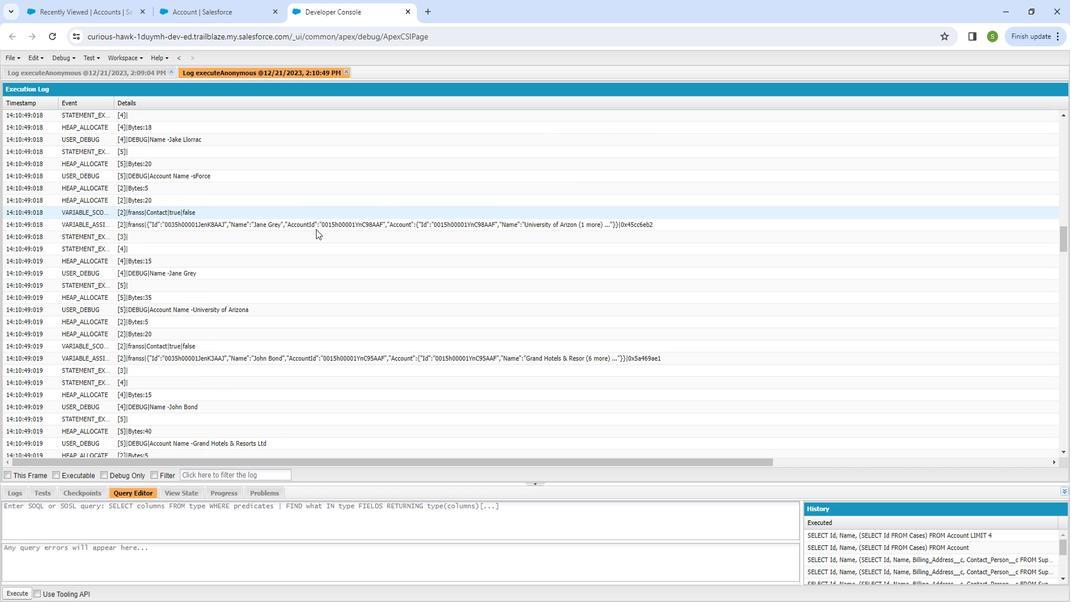 
Action: Mouse scrolled (332, 236) with delta (0, 0)
Screenshot: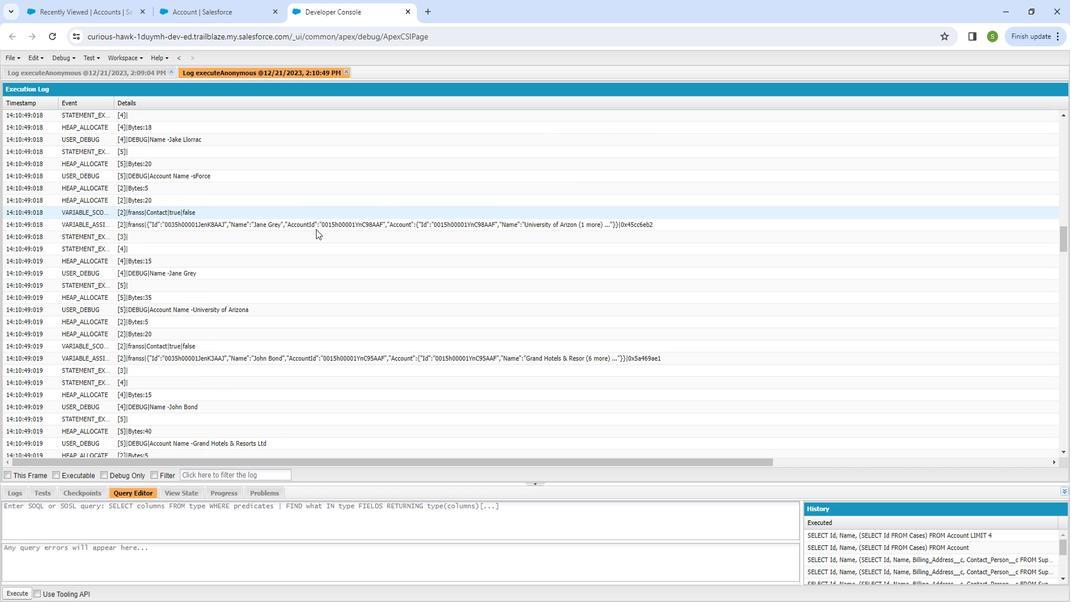 
Action: Mouse scrolled (332, 236) with delta (0, 0)
Screenshot: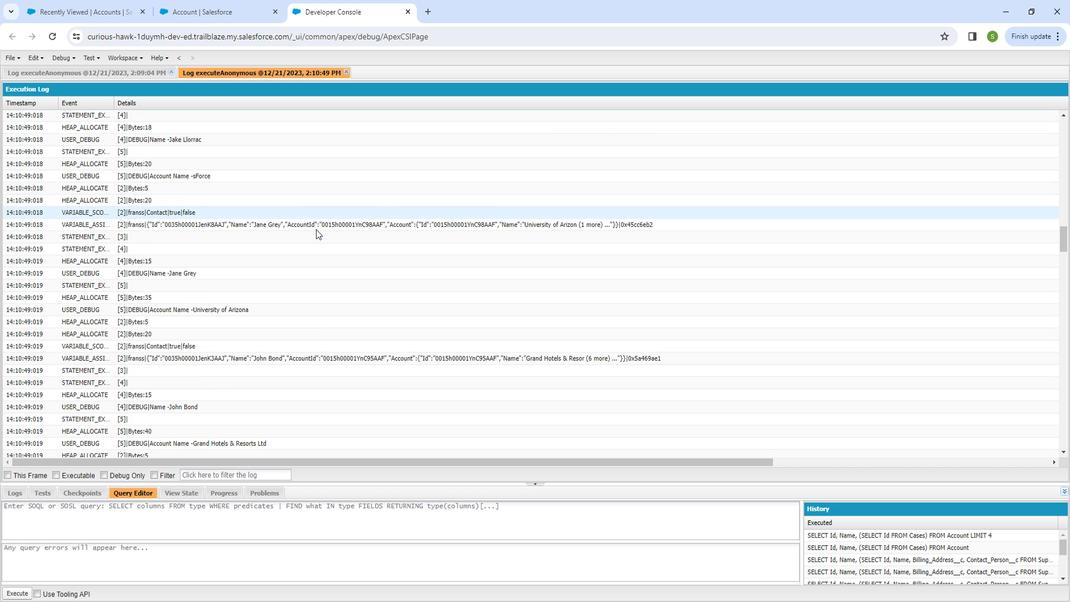 
Action: Mouse scrolled (332, 236) with delta (0, 0)
Screenshot: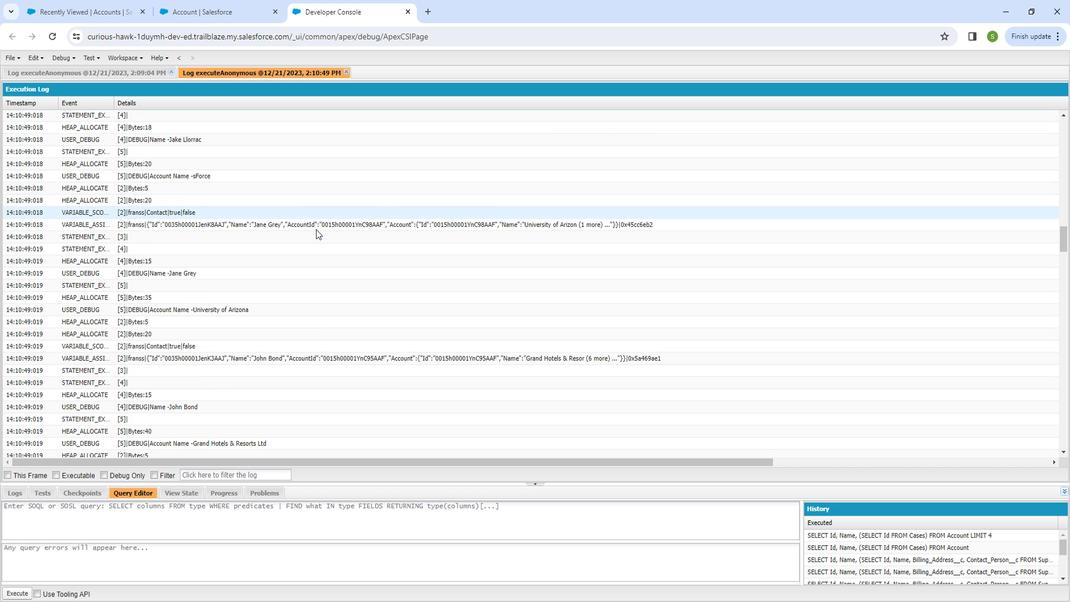 
Action: Mouse scrolled (332, 236) with delta (0, 0)
Screenshot: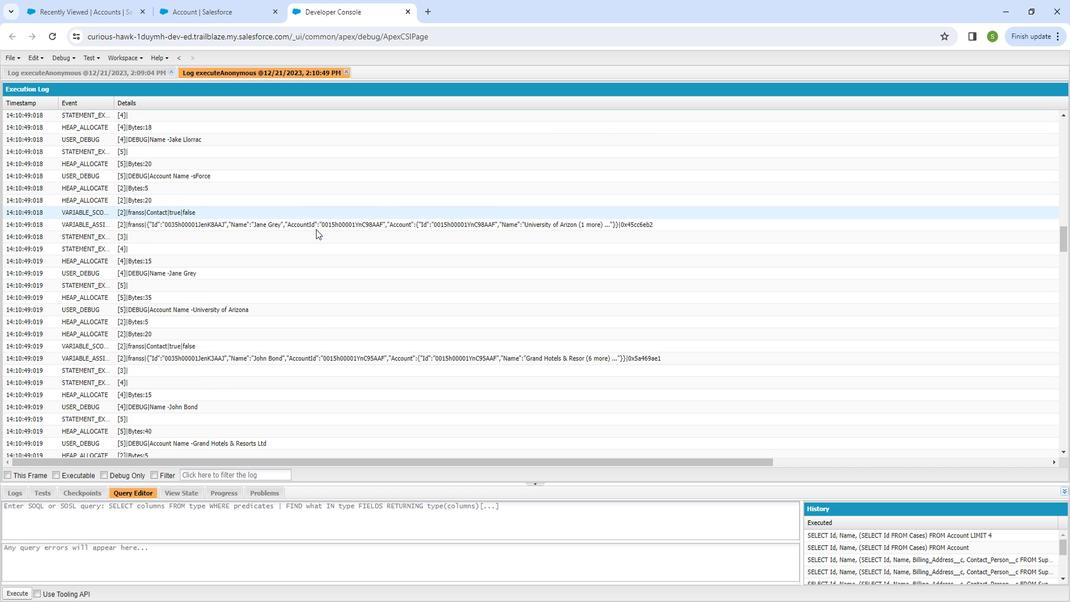 
Action: Mouse scrolled (332, 236) with delta (0, 0)
Screenshot: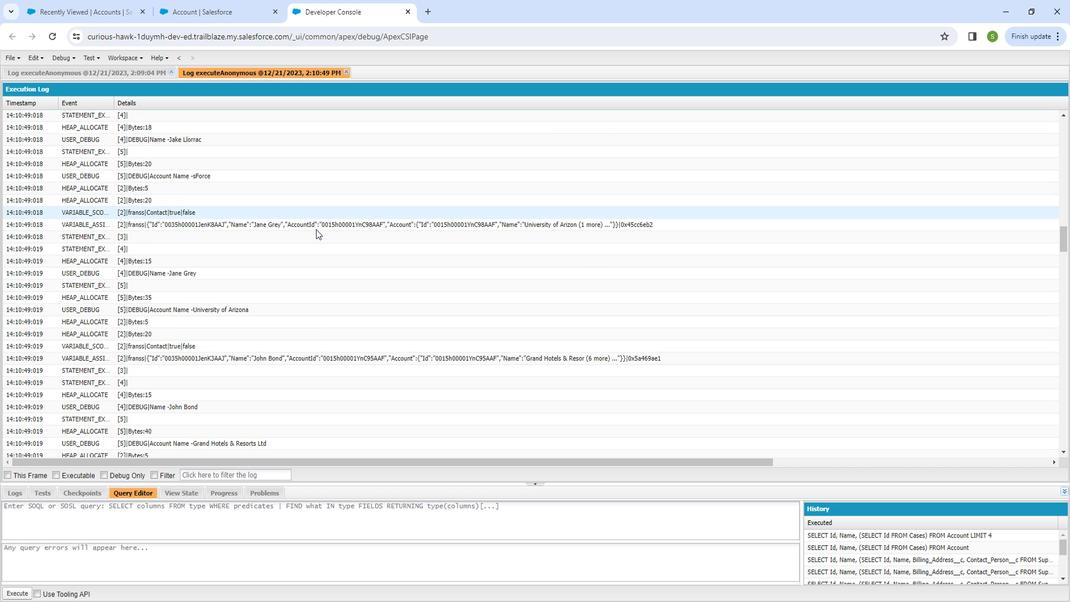 
Action: Mouse scrolled (332, 236) with delta (0, 0)
Screenshot: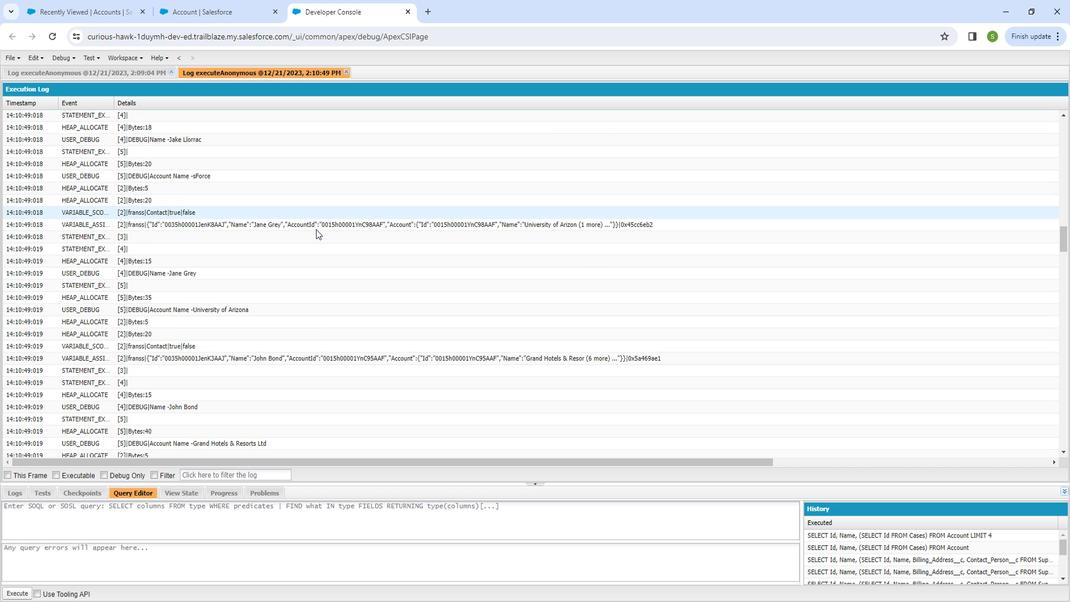 
Action: Mouse scrolled (332, 236) with delta (0, 0)
Screenshot: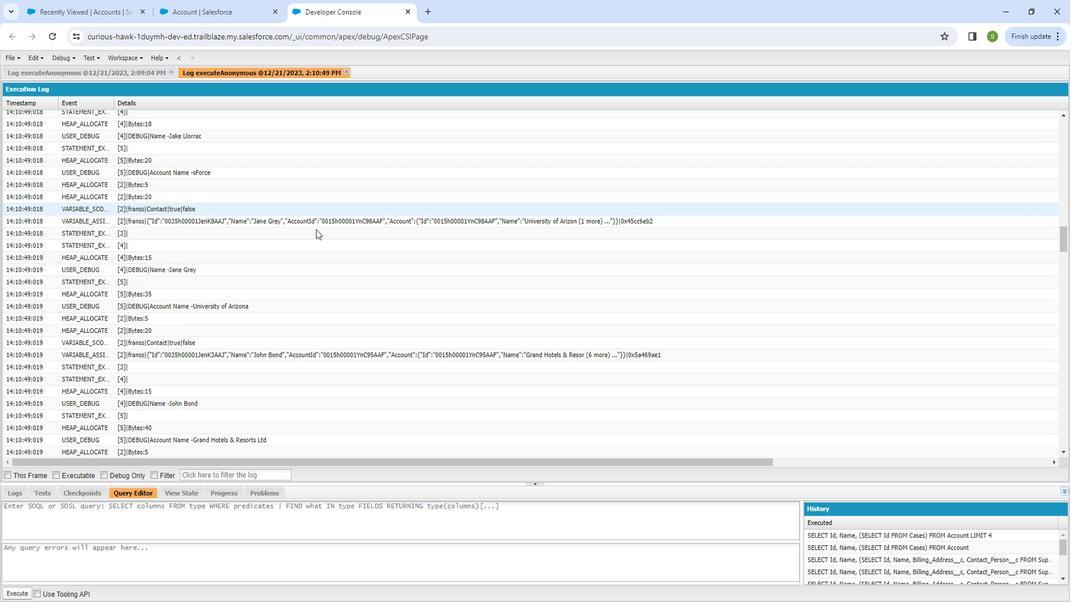 
Action: Mouse scrolled (332, 236) with delta (0, 0)
Screenshot: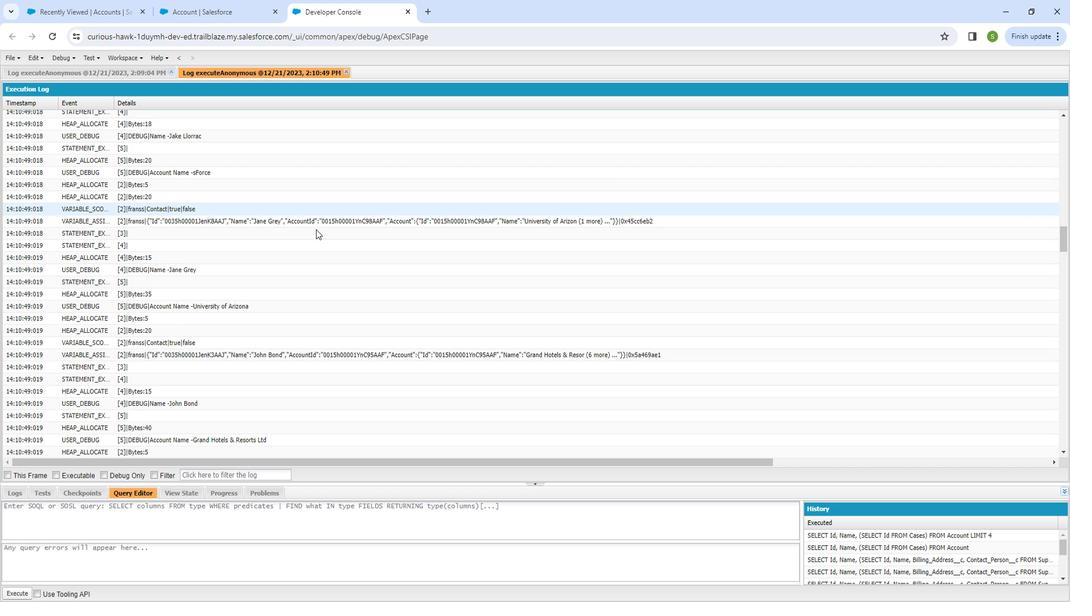 
Action: Mouse moved to (332, 237)
Screenshot: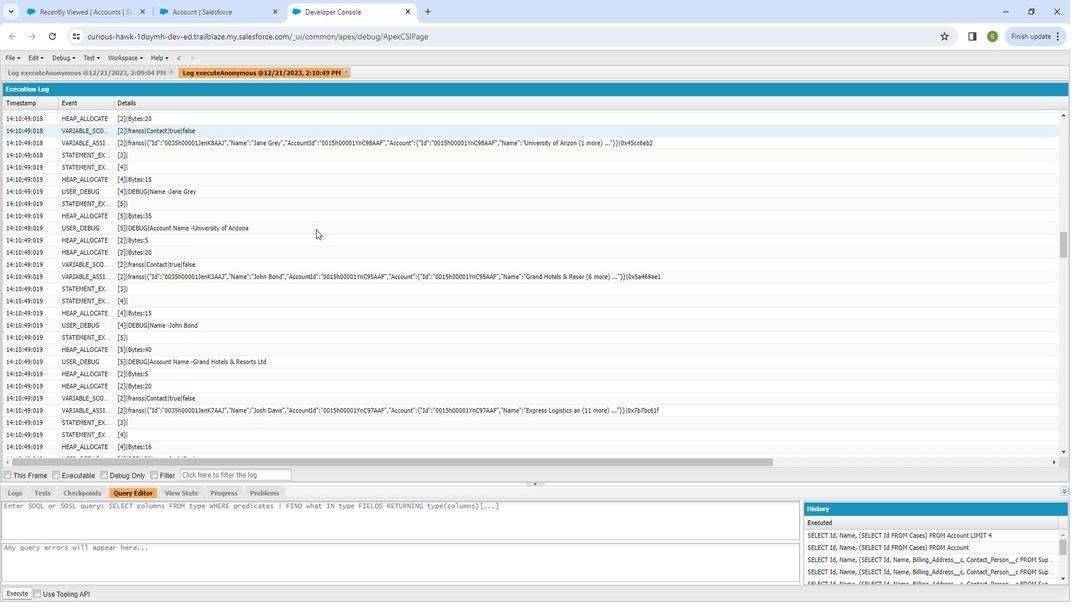 
Action: Mouse scrolled (332, 236) with delta (0, 0)
Screenshot: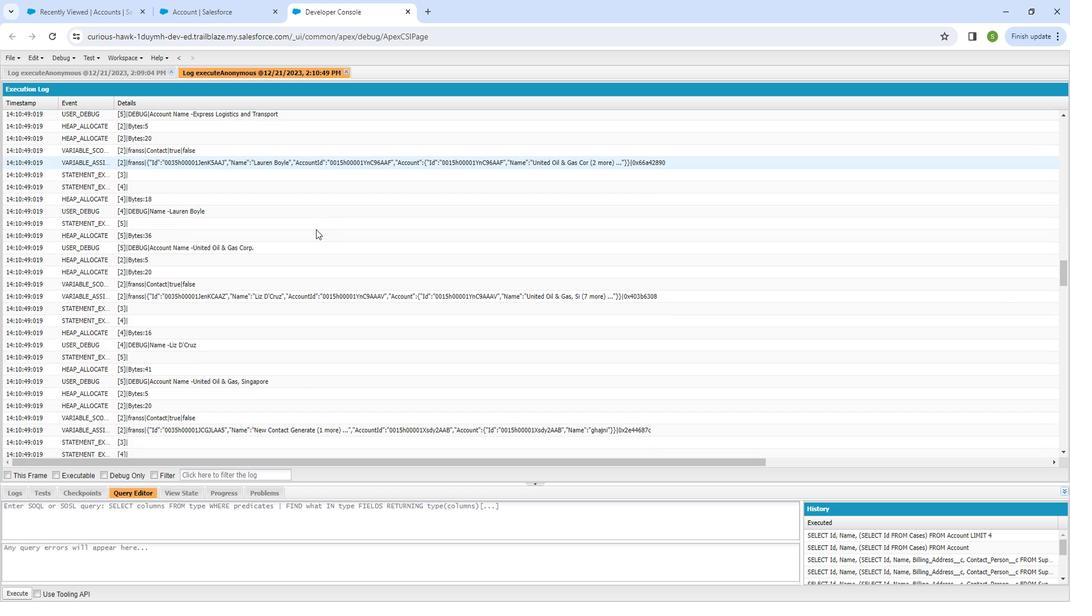 
Action: Mouse scrolled (332, 236) with delta (0, 0)
Screenshot: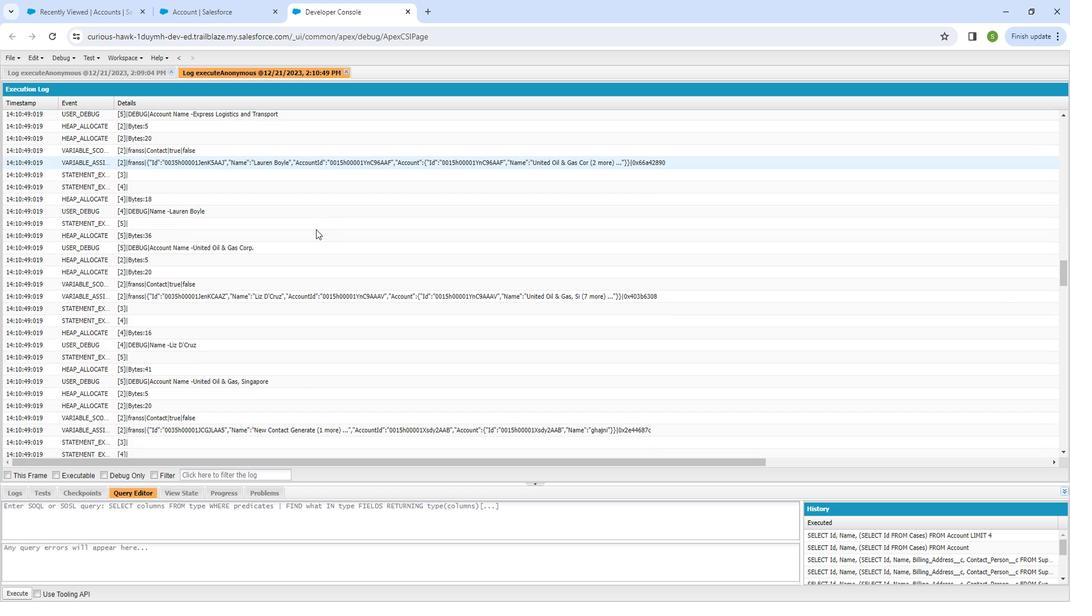 
Action: Mouse scrolled (332, 236) with delta (0, 0)
Screenshot: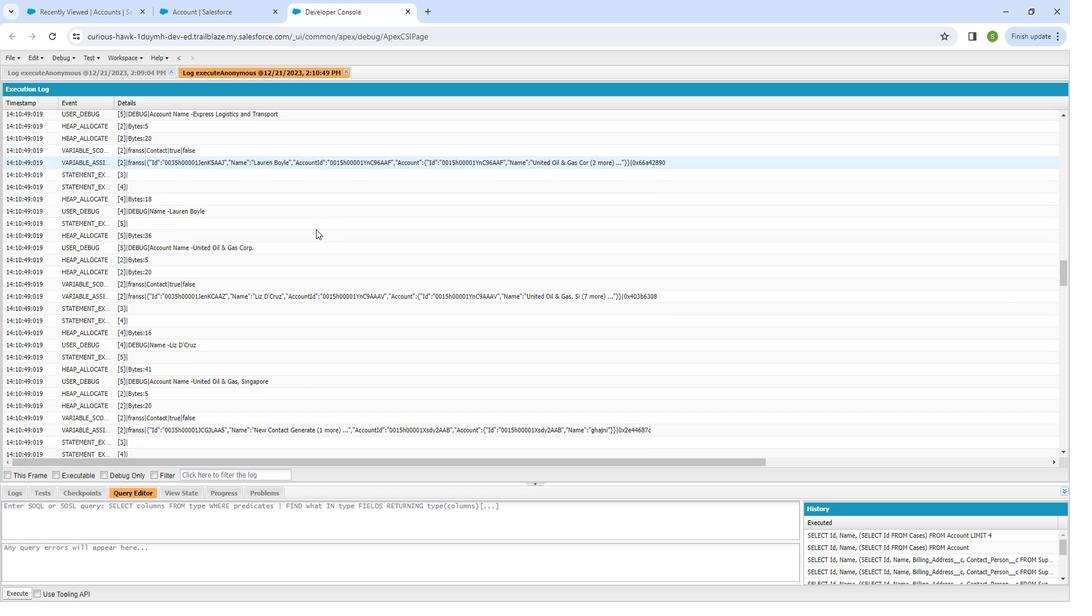 
Action: Mouse scrolled (332, 236) with delta (0, 0)
Screenshot: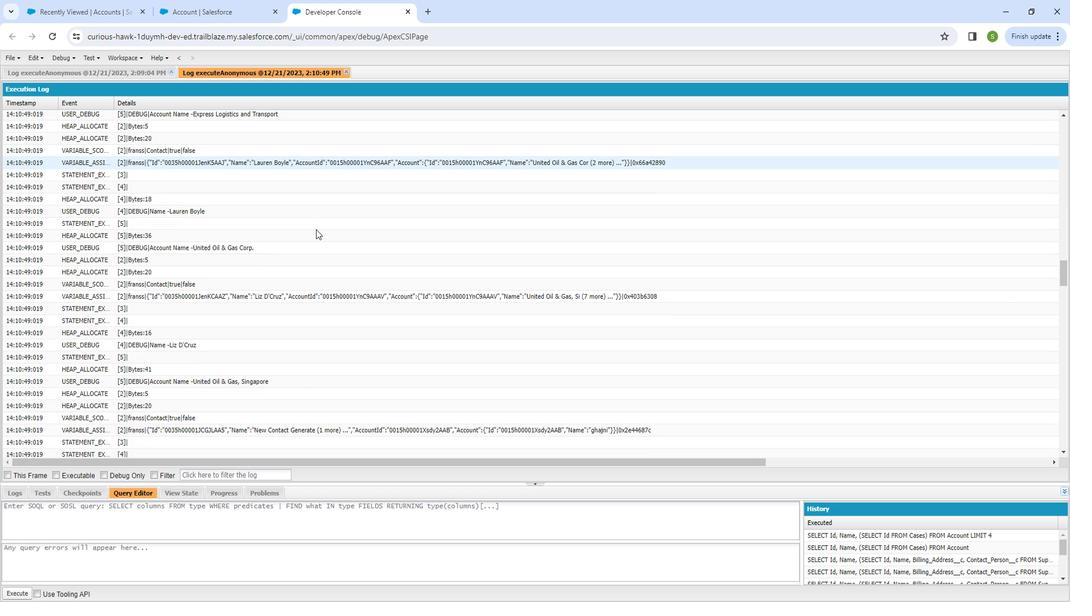 
Action: Mouse scrolled (332, 236) with delta (0, 0)
Screenshot: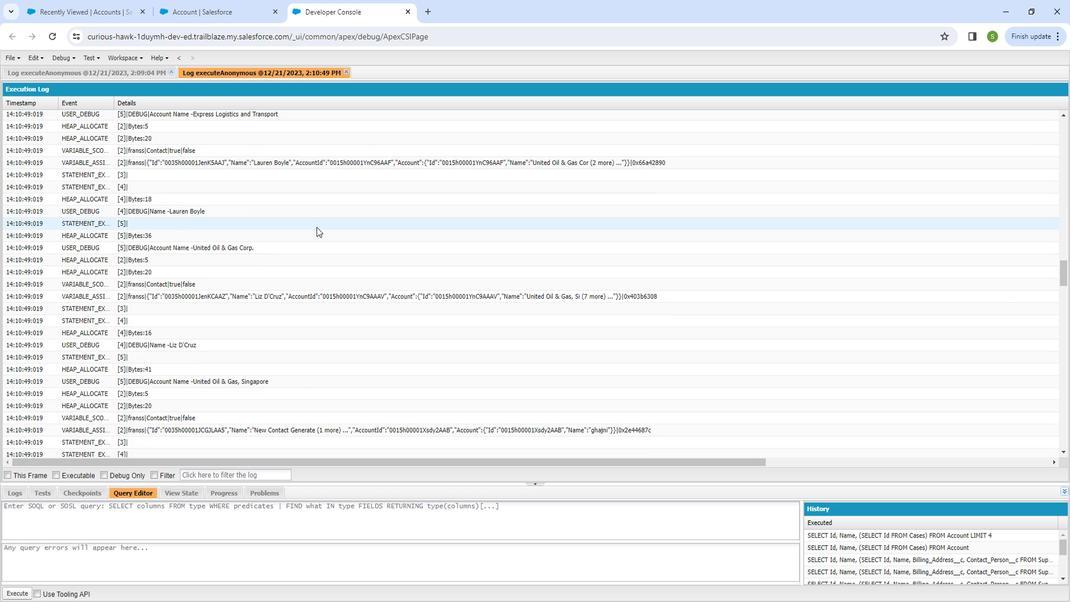 
Action: Mouse scrolled (332, 236) with delta (0, 0)
Screenshot: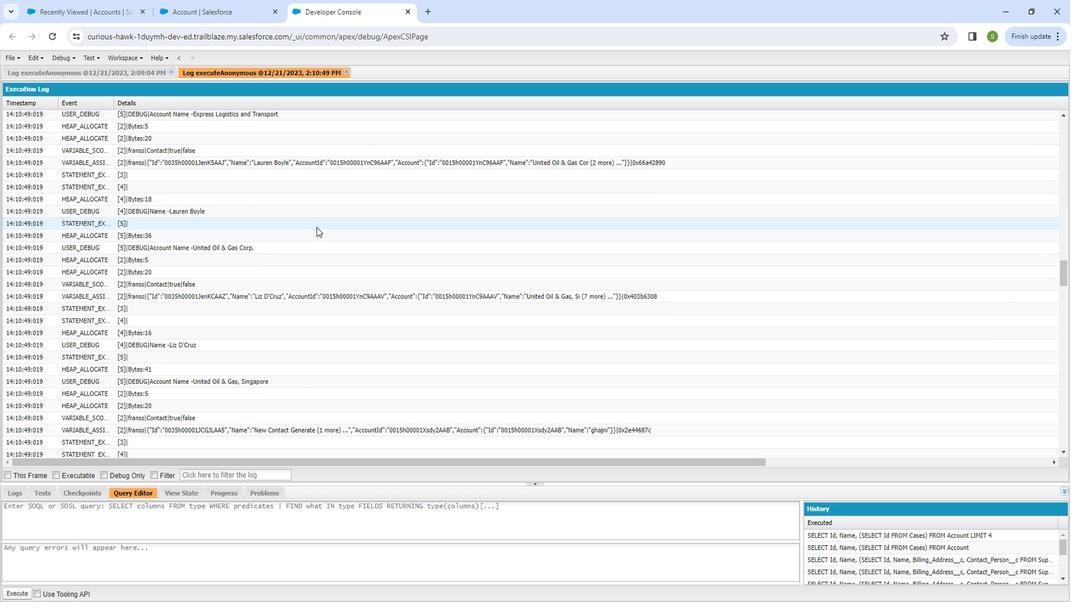 
Action: Mouse scrolled (332, 236) with delta (0, 0)
Screenshot: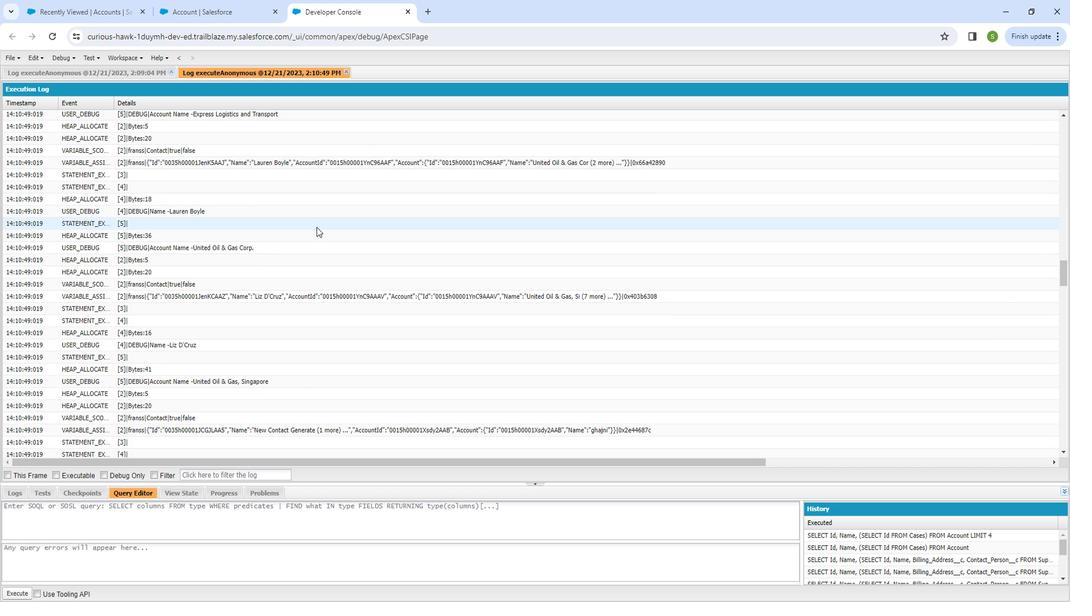 
Action: Mouse scrolled (332, 236) with delta (0, 0)
Screenshot: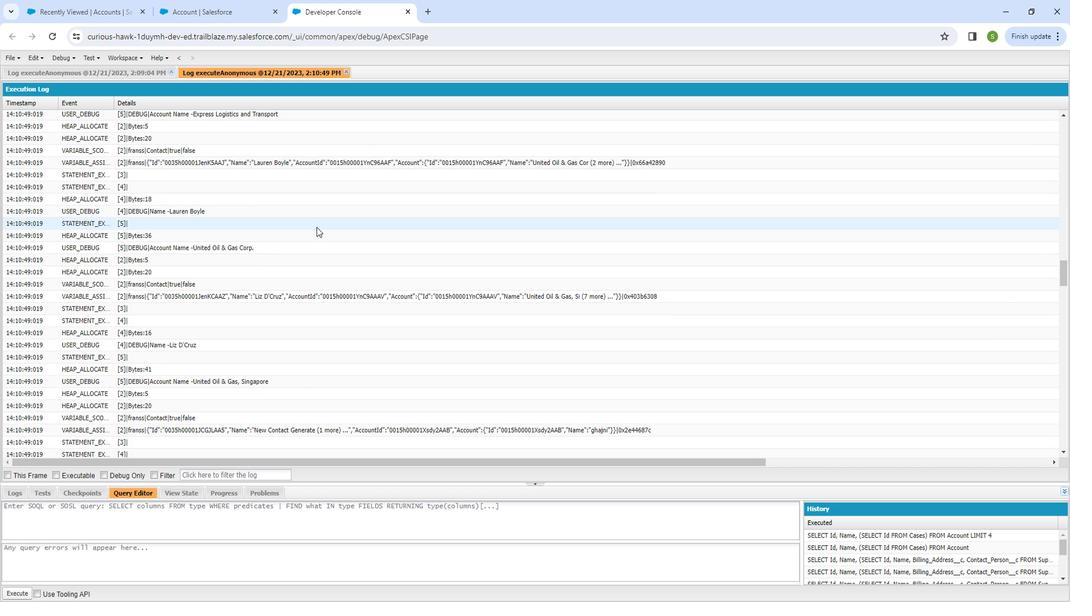 
Action: Mouse moved to (332, 234)
Screenshot: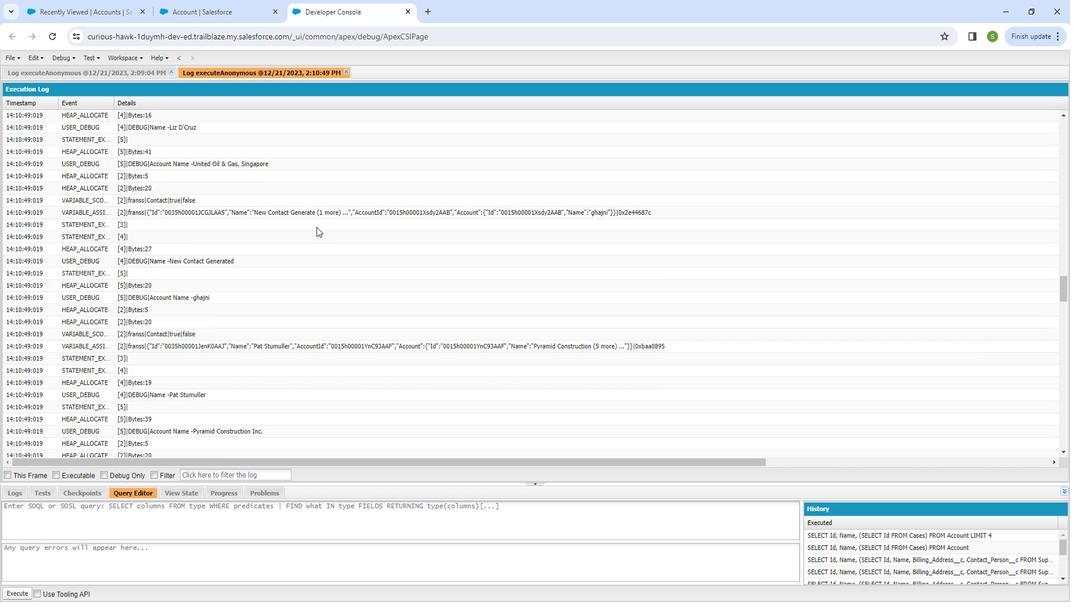 
Action: Mouse scrolled (332, 234) with delta (0, 0)
Screenshot: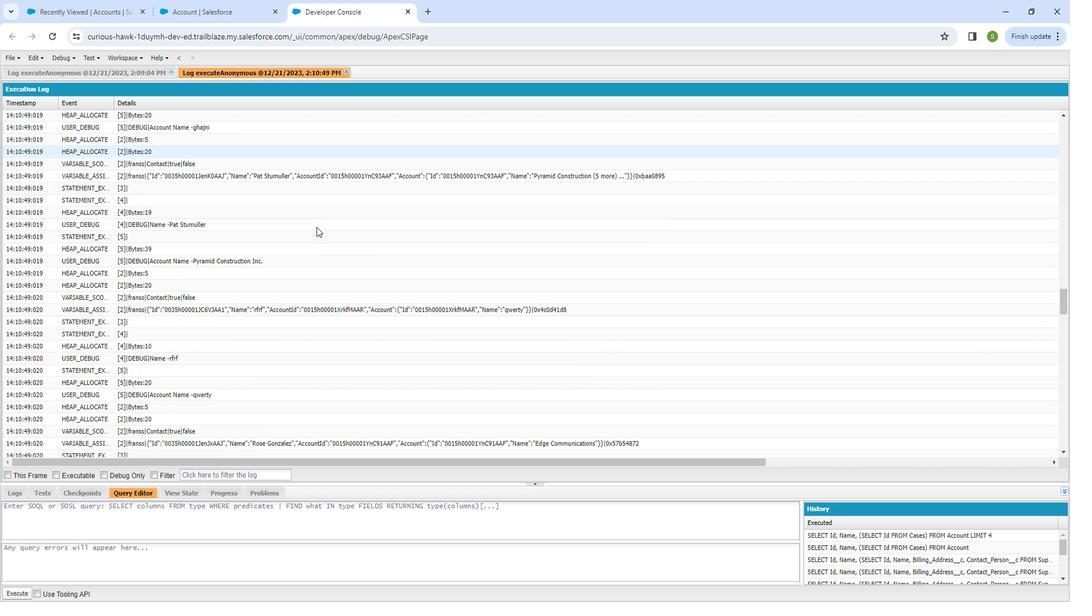 
Action: Mouse scrolled (332, 234) with delta (0, 0)
Screenshot: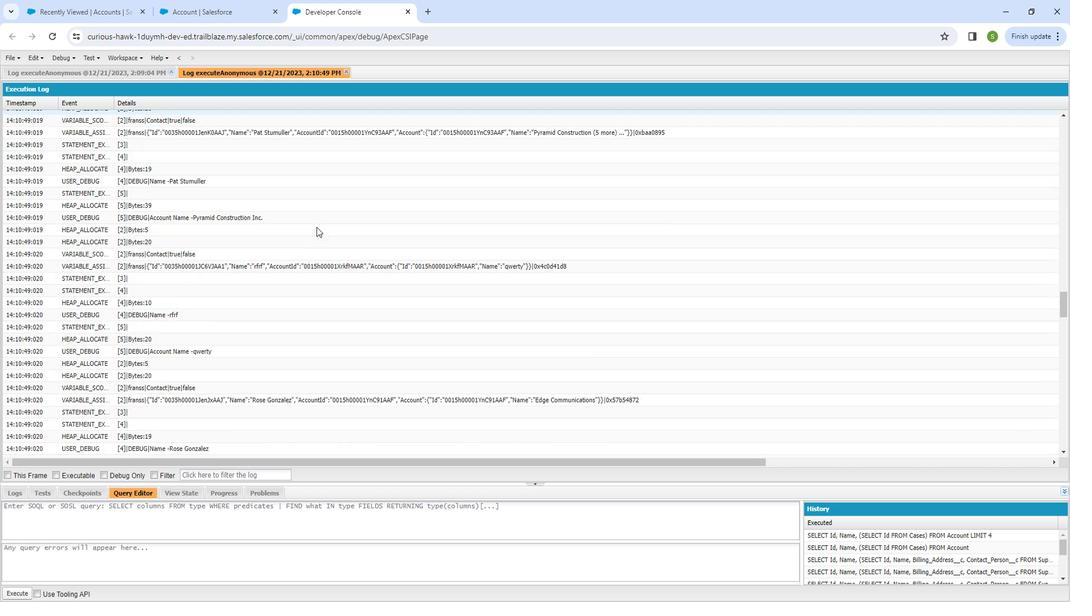 
Action: Mouse scrolled (332, 234) with delta (0, 0)
Screenshot: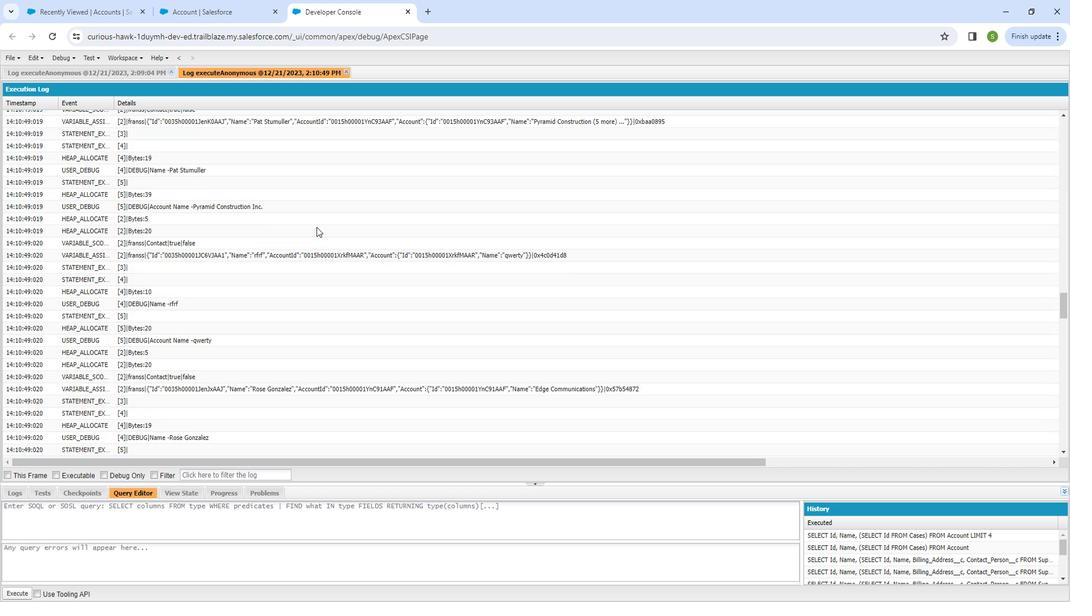 
Action: Mouse scrolled (332, 234) with delta (0, 0)
Screenshot: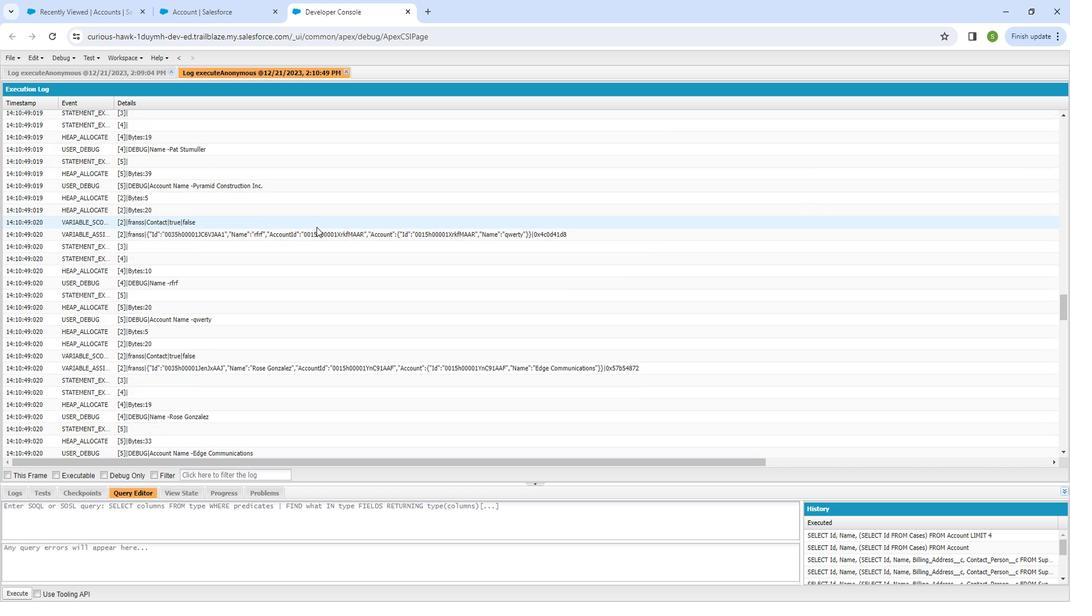 
Action: Mouse scrolled (332, 234) with delta (0, 0)
Screenshot: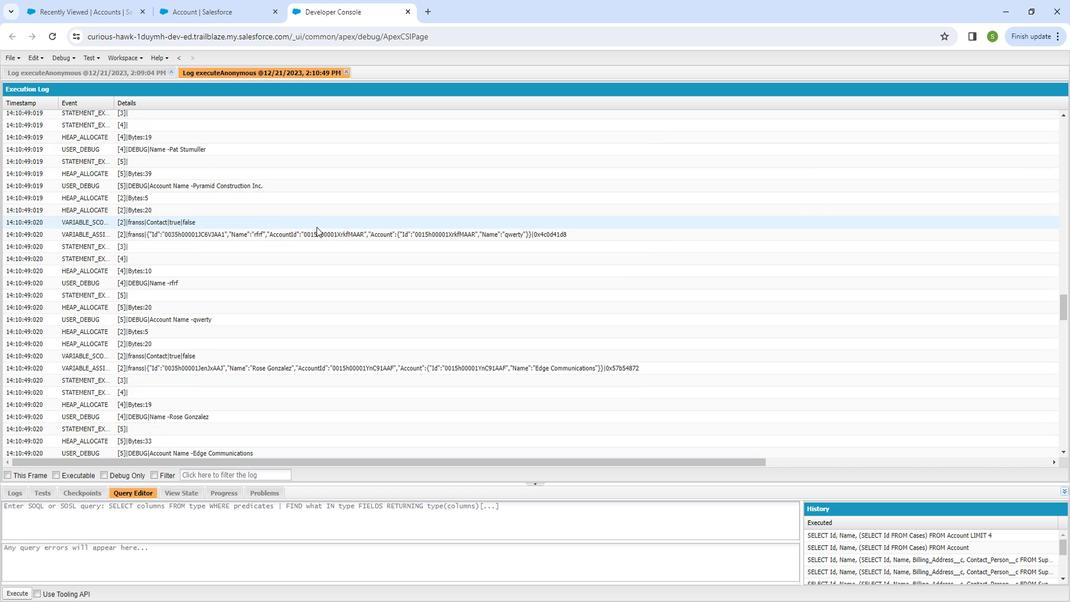 
Action: Mouse scrolled (332, 234) with delta (0, 0)
Screenshot: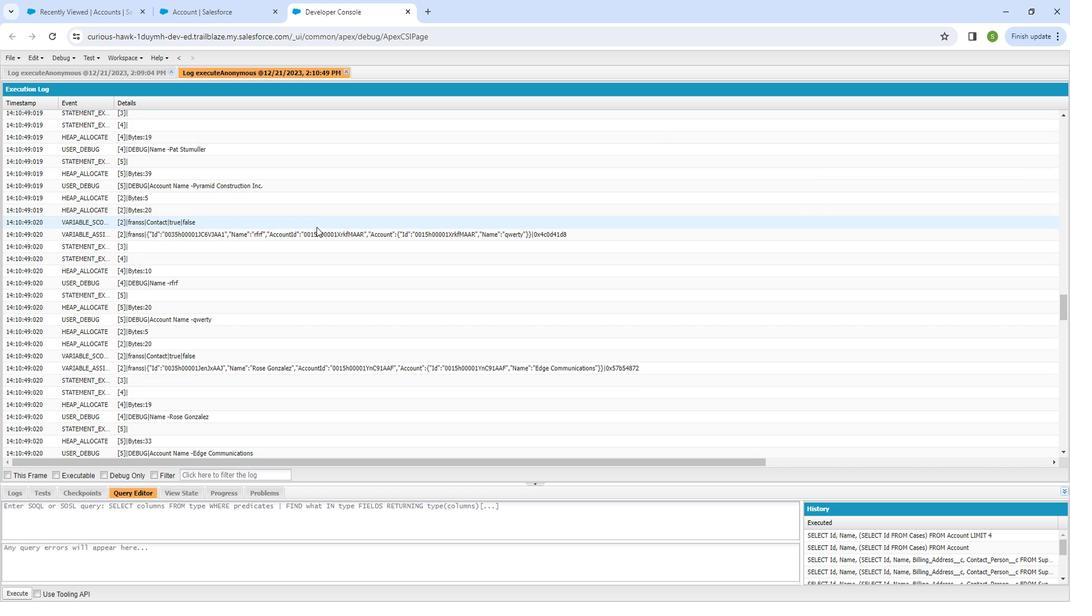 
Action: Mouse scrolled (332, 234) with delta (0, 0)
Screenshot: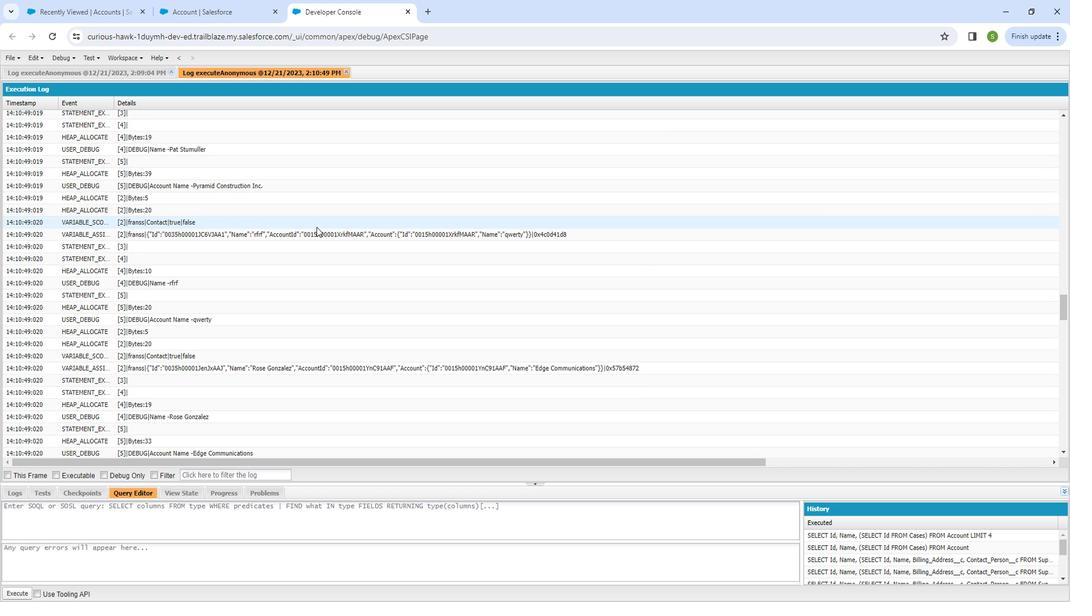 
Action: Mouse scrolled (332, 234) with delta (0, 0)
Screenshot: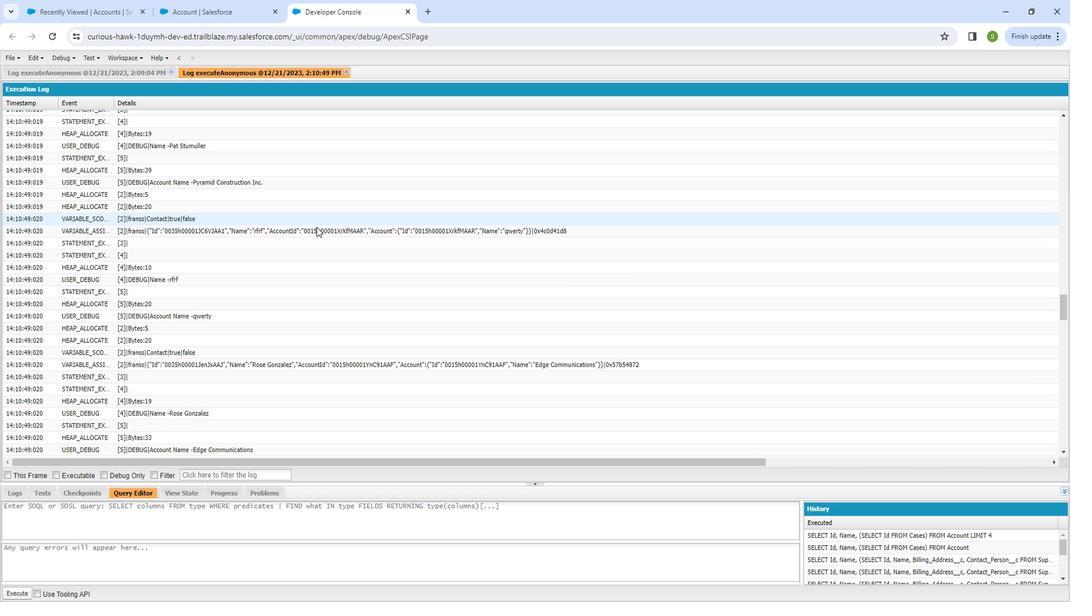 
Action: Mouse scrolled (332, 234) with delta (0, 0)
Screenshot: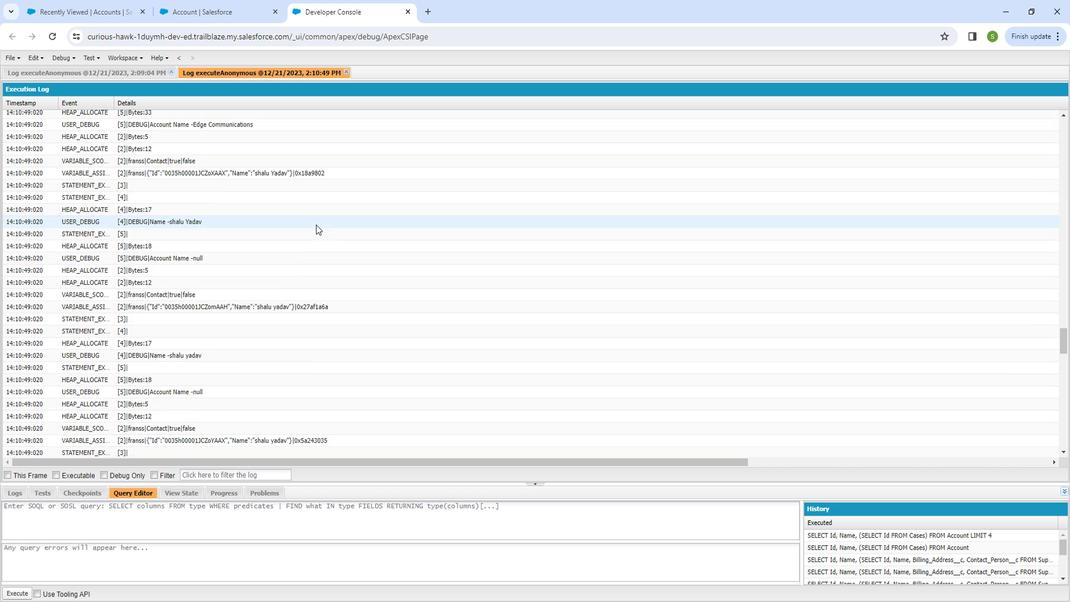 
Action: Mouse scrolled (332, 234) with delta (0, 0)
Screenshot: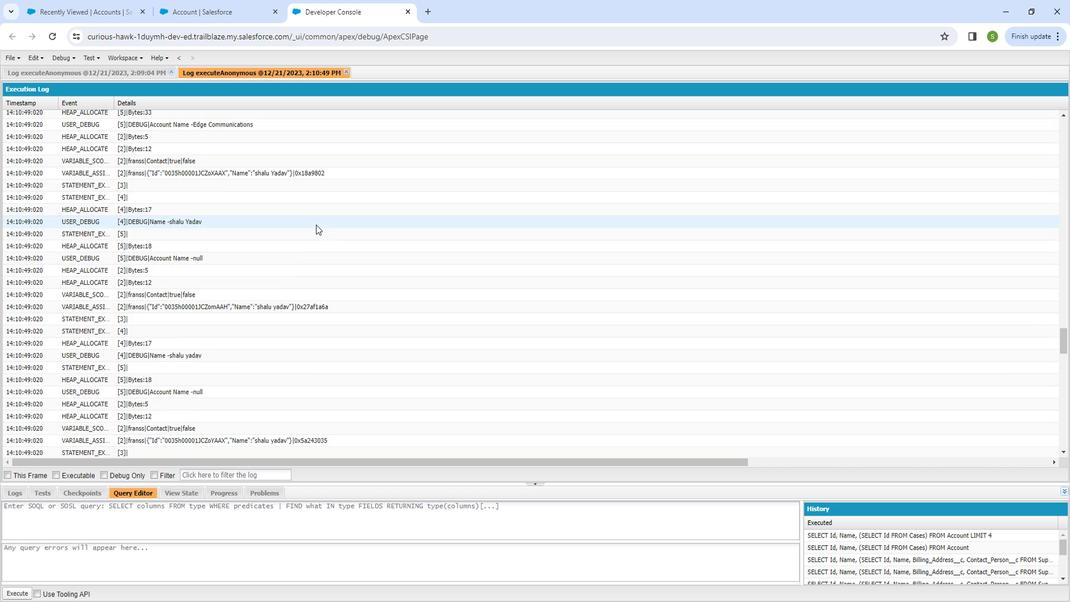 
Action: Mouse scrolled (332, 234) with delta (0, 0)
Screenshot: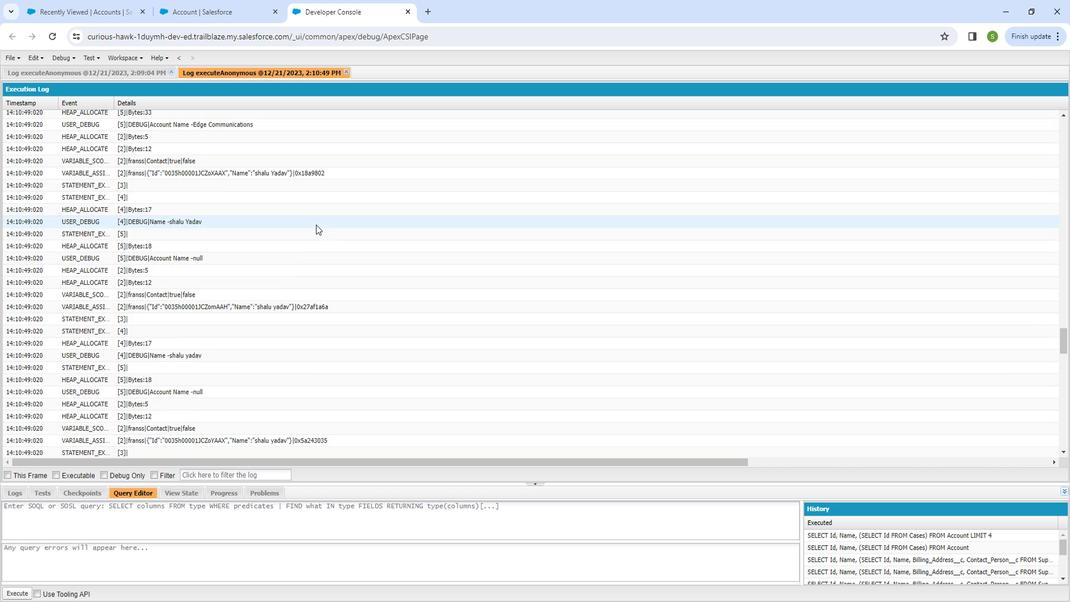 
Action: Mouse scrolled (332, 234) with delta (0, 0)
Screenshot: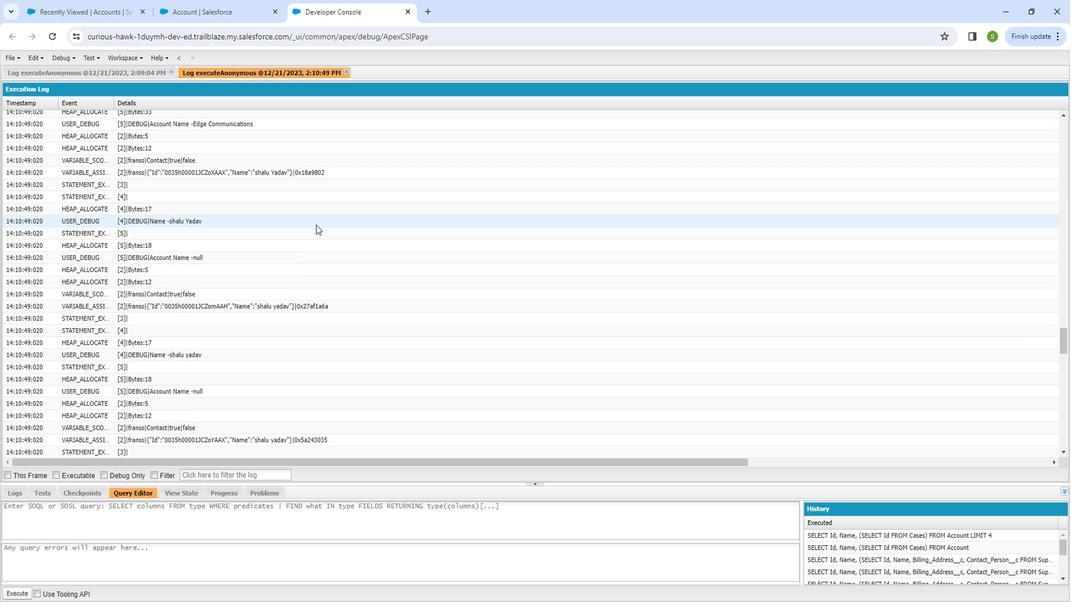 
Action: Mouse scrolled (332, 234) with delta (0, 0)
Screenshot: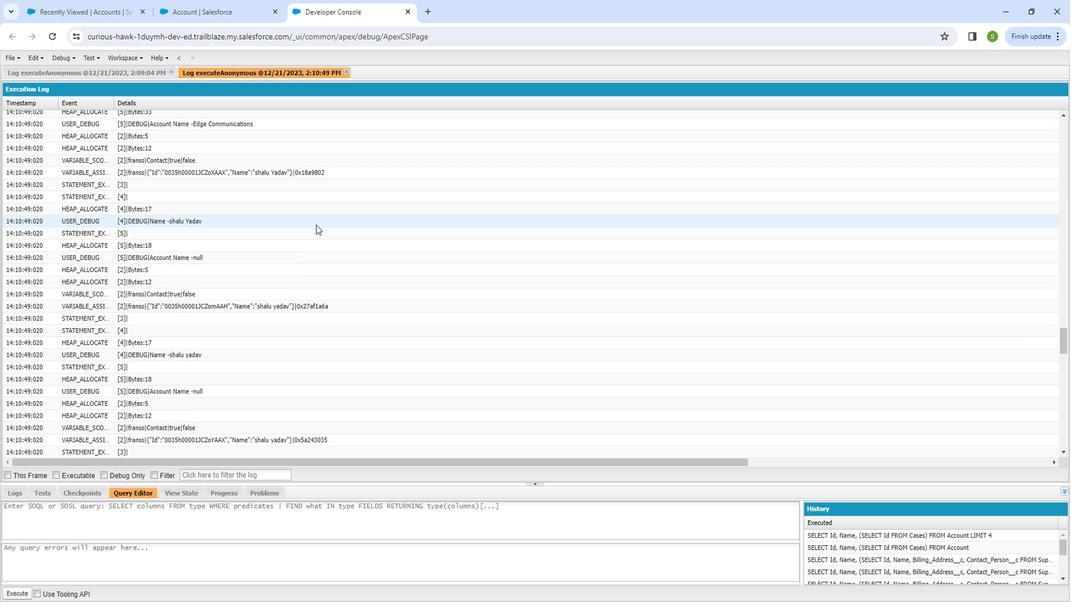 
Action: Mouse scrolled (332, 234) with delta (0, 0)
Screenshot: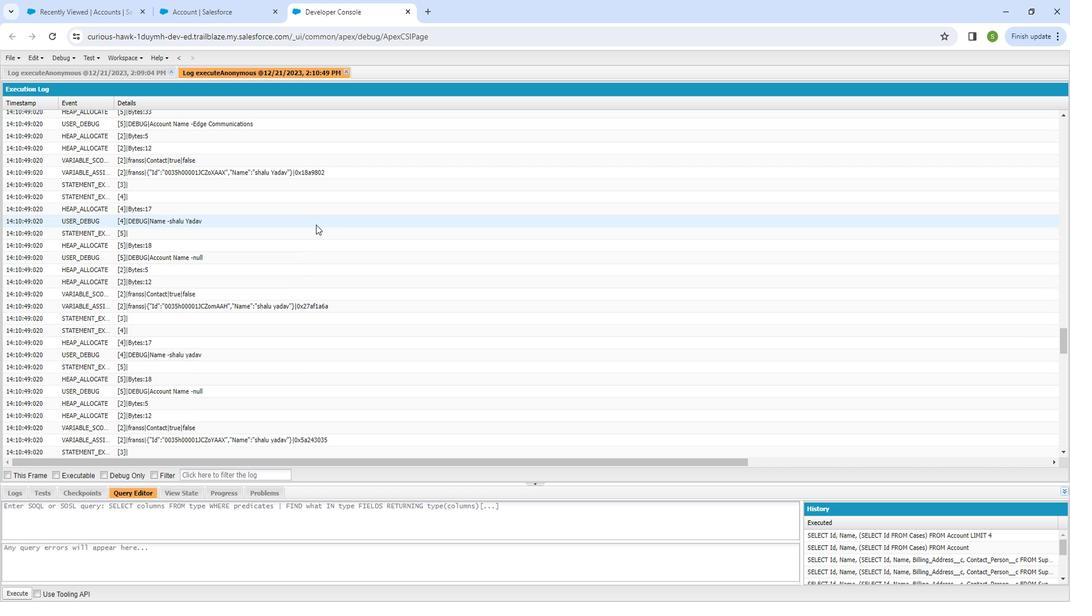 
Action: Mouse scrolled (332, 234) with delta (0, 0)
Screenshot: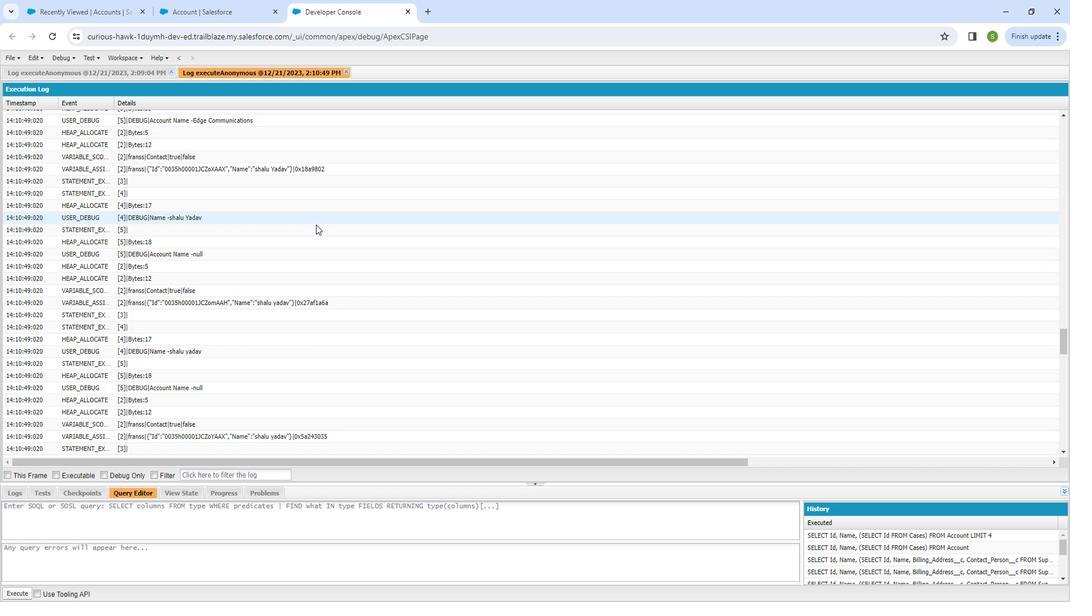 
Action: Mouse scrolled (332, 234) with delta (0, 0)
Screenshot: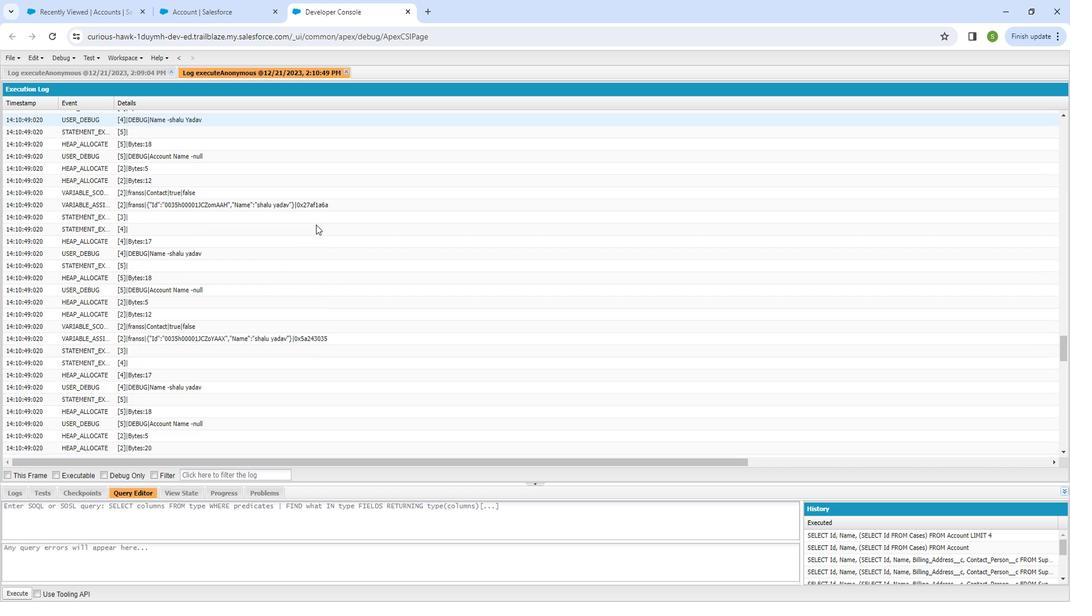 
Action: Mouse moved to (332, 232)
Screenshot: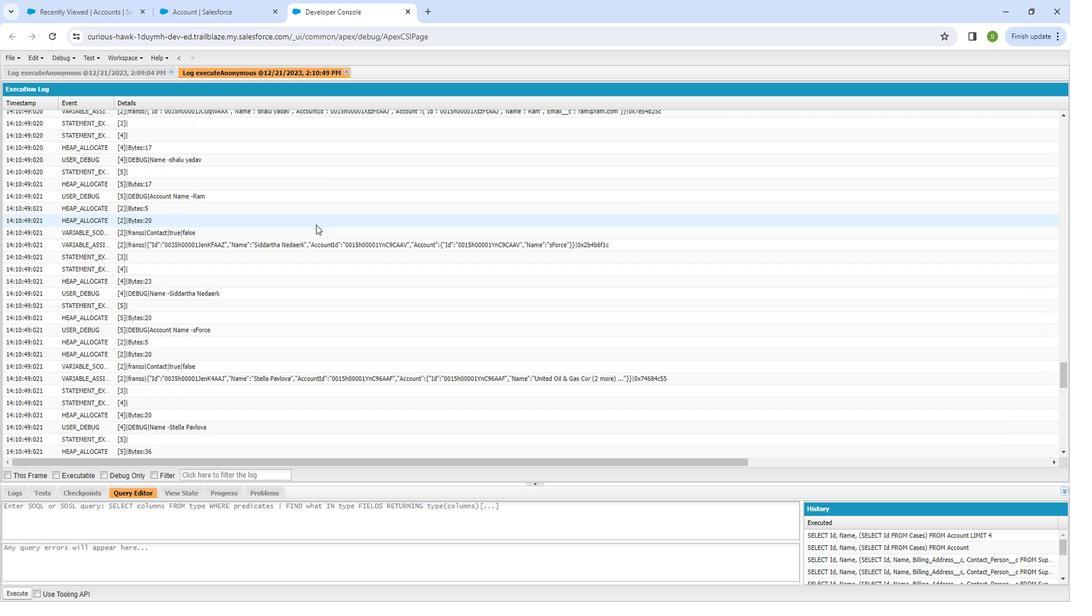 
Action: Mouse scrolled (332, 232) with delta (0, 0)
Screenshot: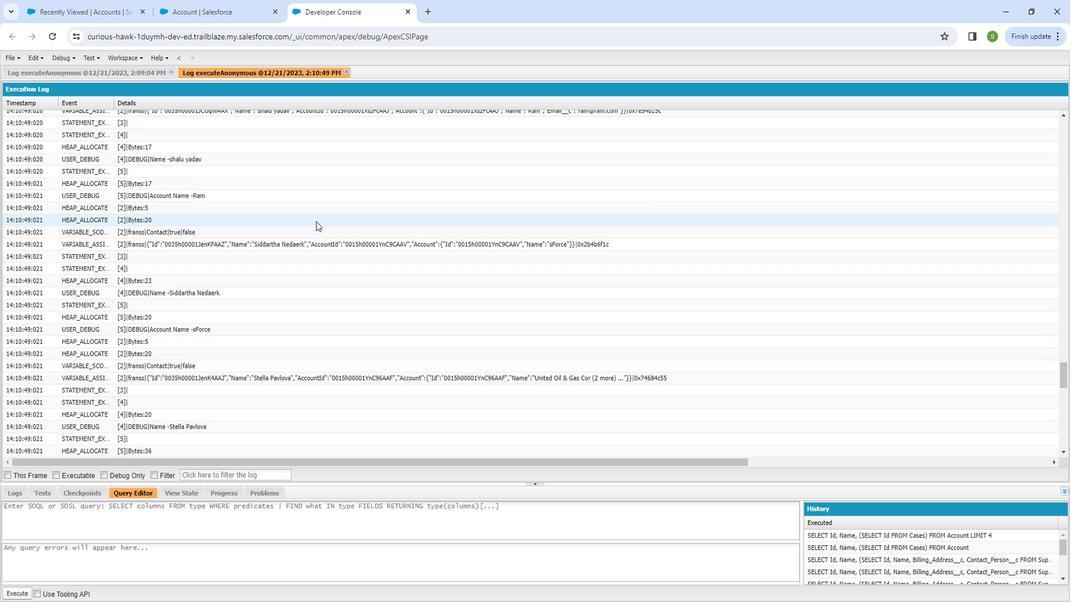 
Action: Mouse scrolled (332, 232) with delta (0, 0)
Screenshot: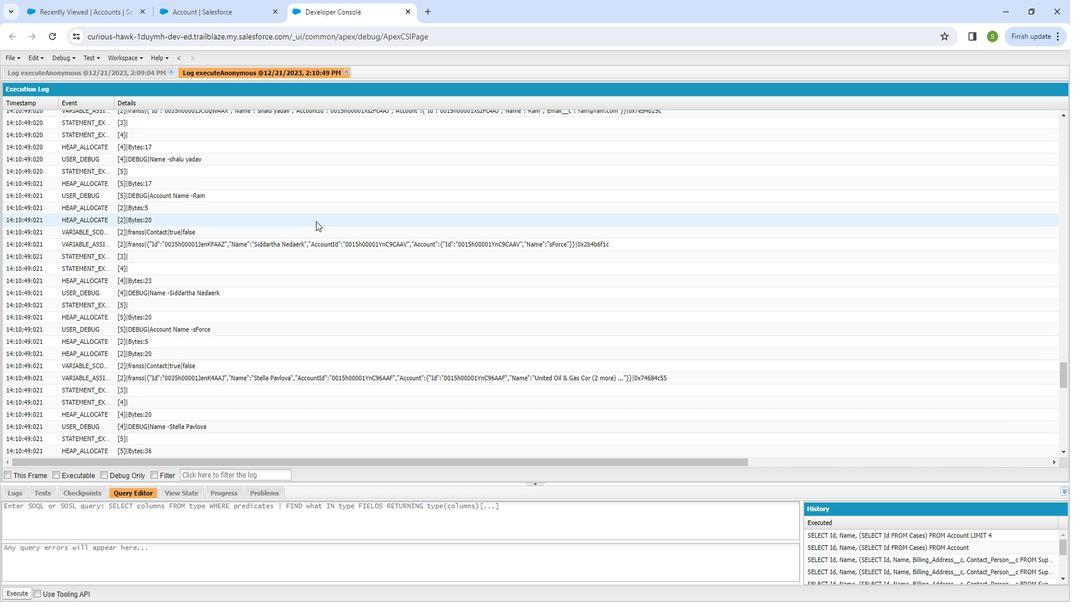 
Action: Mouse scrolled (332, 232) with delta (0, 0)
Screenshot: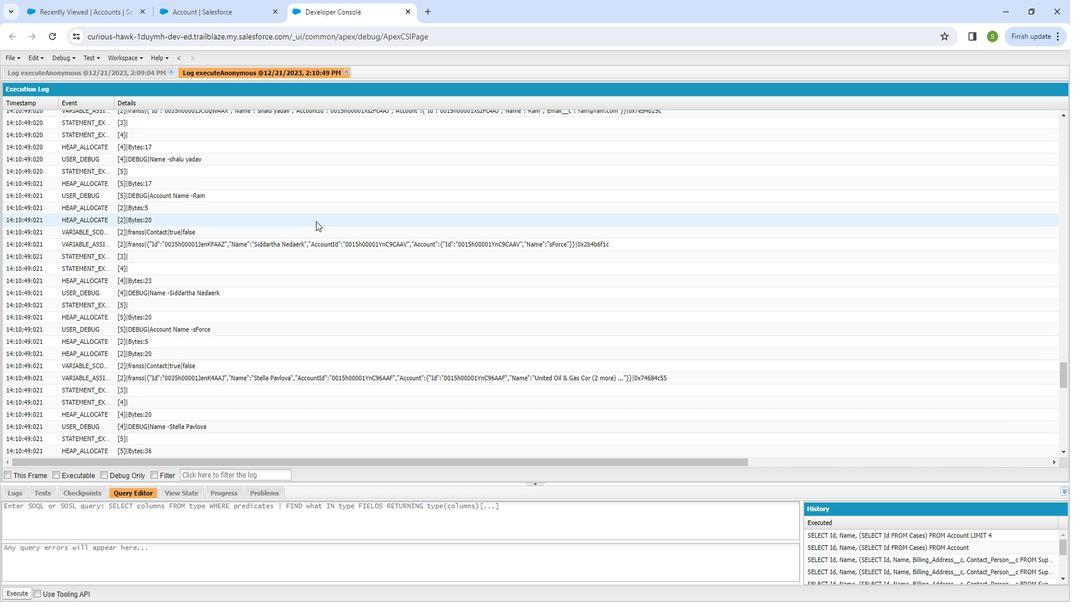 
Action: Mouse scrolled (332, 232) with delta (0, 0)
Screenshot: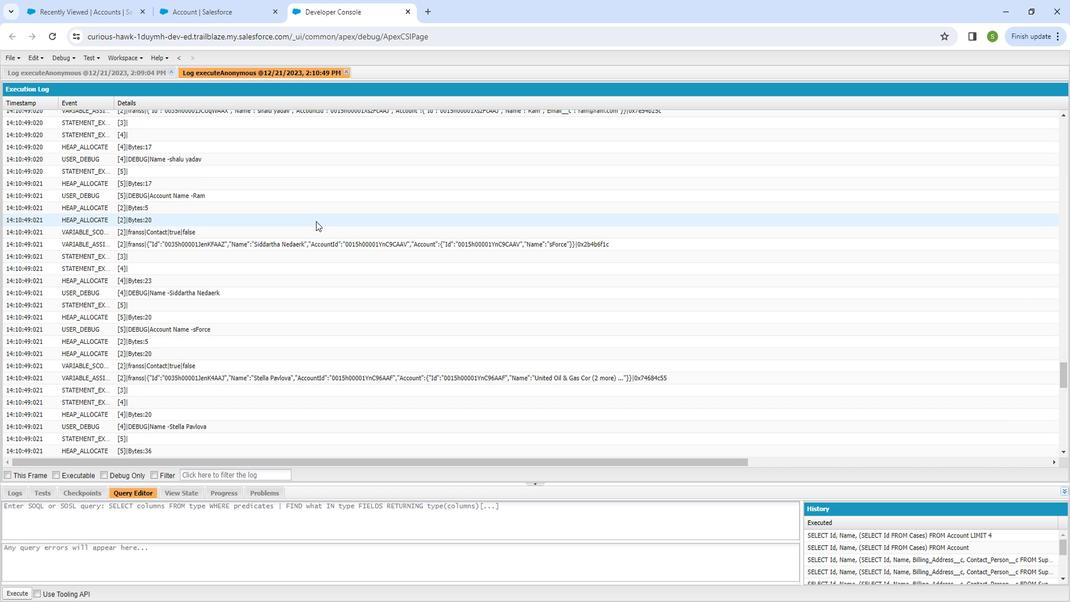 
Action: Mouse scrolled (332, 232) with delta (0, 0)
Screenshot: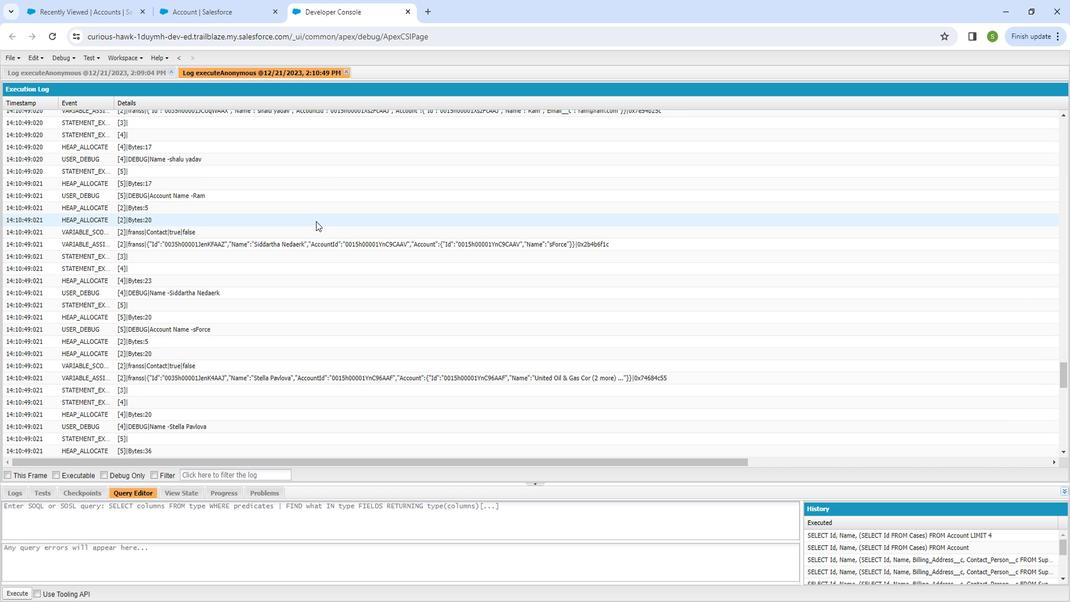 
Action: Mouse scrolled (332, 232) with delta (0, 0)
Screenshot: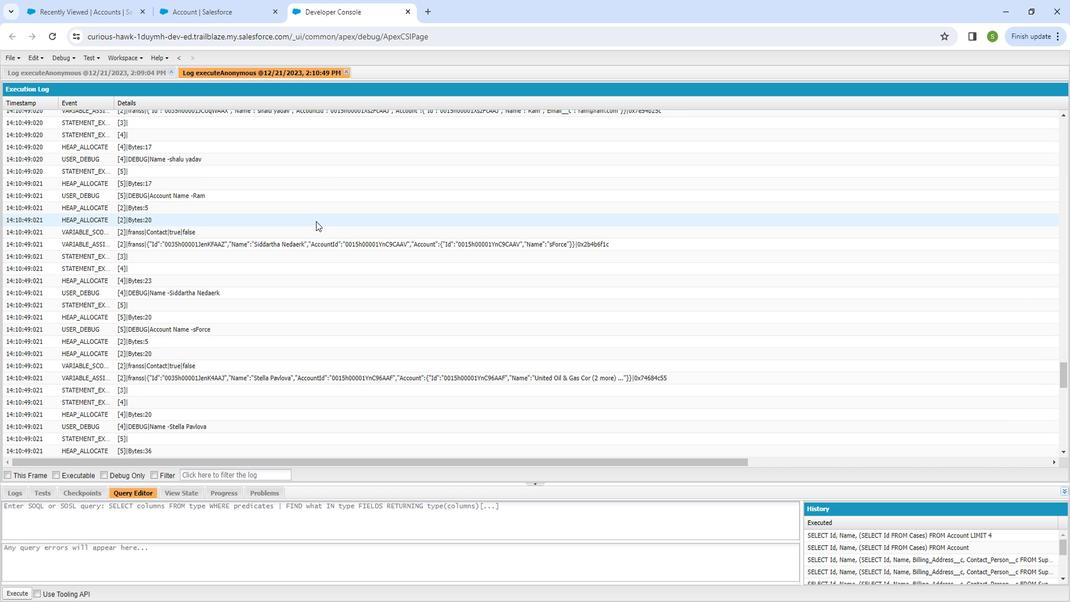 
Action: Mouse scrolled (332, 232) with delta (0, 0)
Screenshot: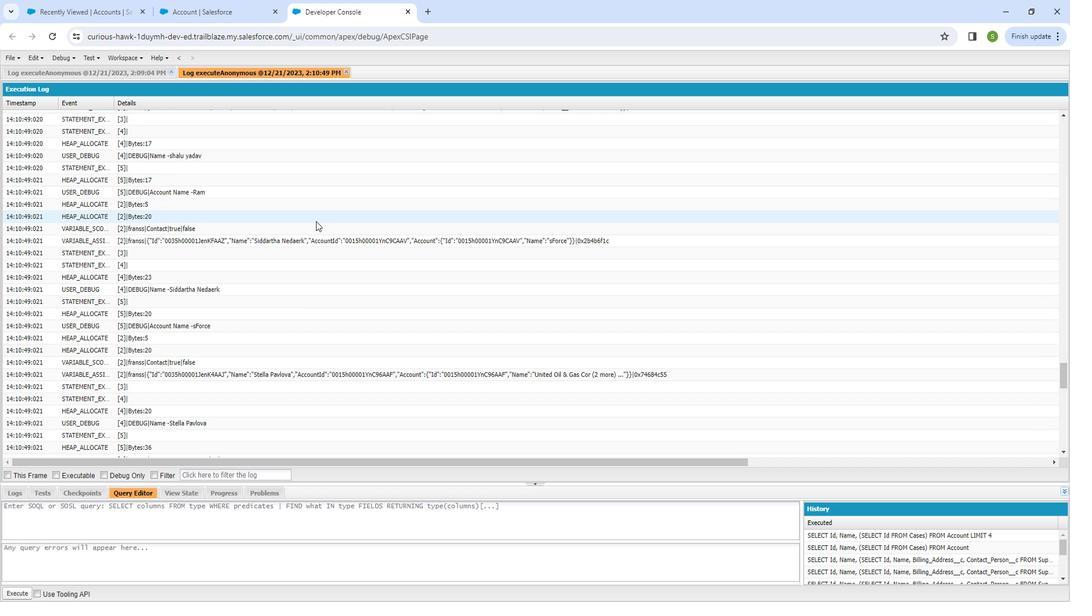 
Action: Mouse scrolled (332, 232) with delta (0, 0)
Screenshot: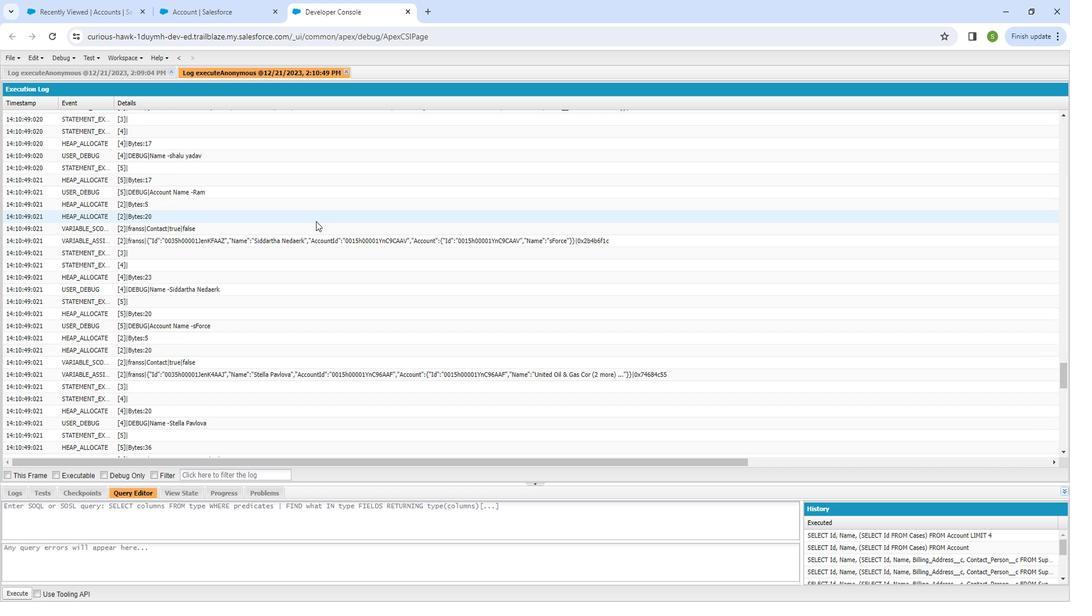 
Action: Mouse moved to (332, 229)
Screenshot: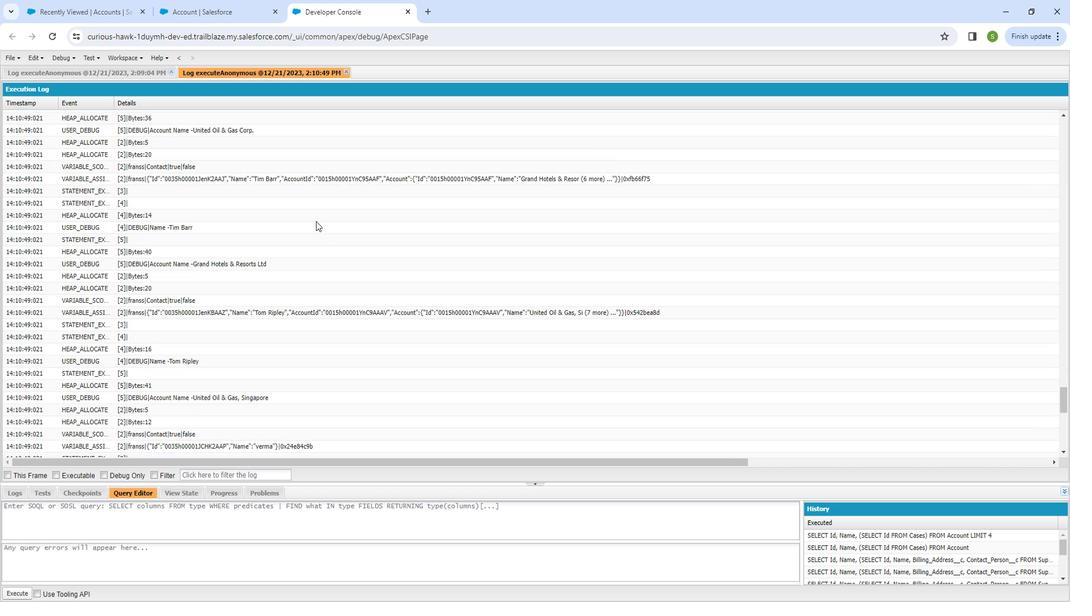 
Action: Mouse scrolled (332, 228) with delta (0, 0)
Screenshot: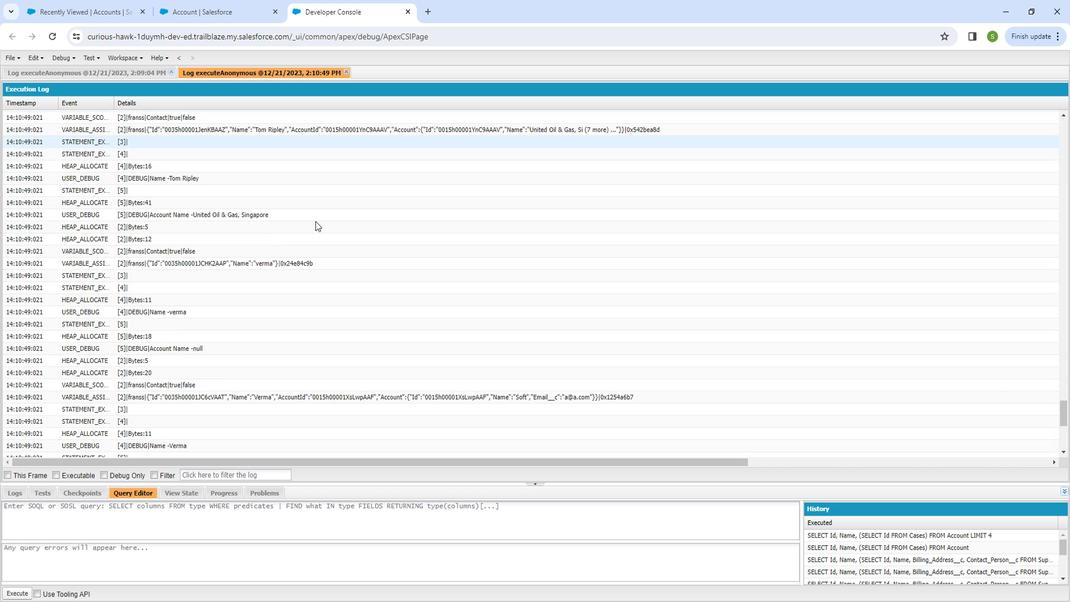 
Action: Mouse scrolled (332, 228) with delta (0, 0)
Screenshot: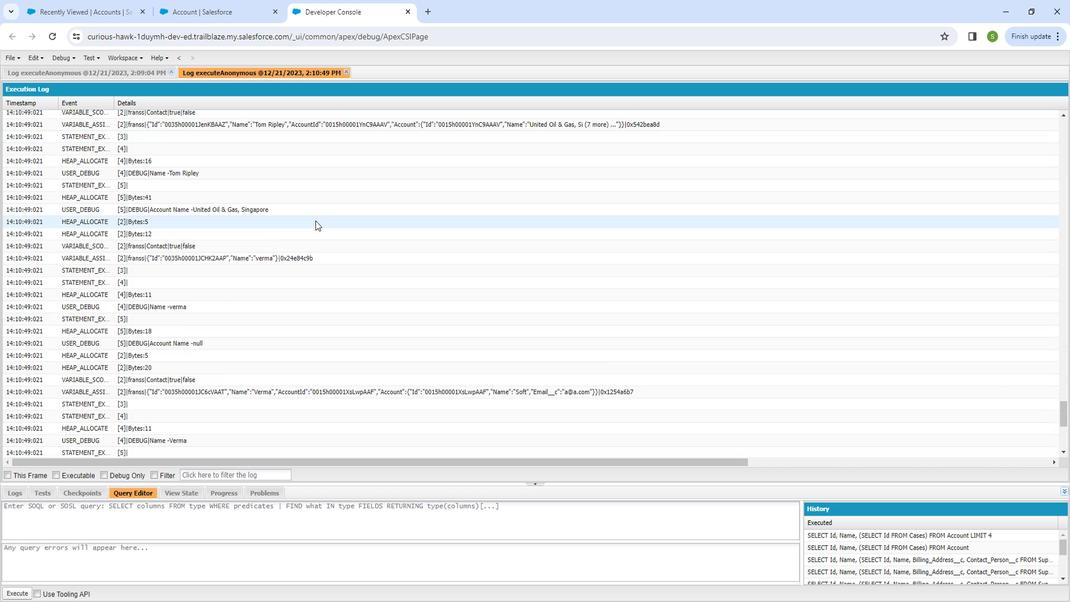 
Action: Mouse scrolled (332, 228) with delta (0, 0)
Screenshot: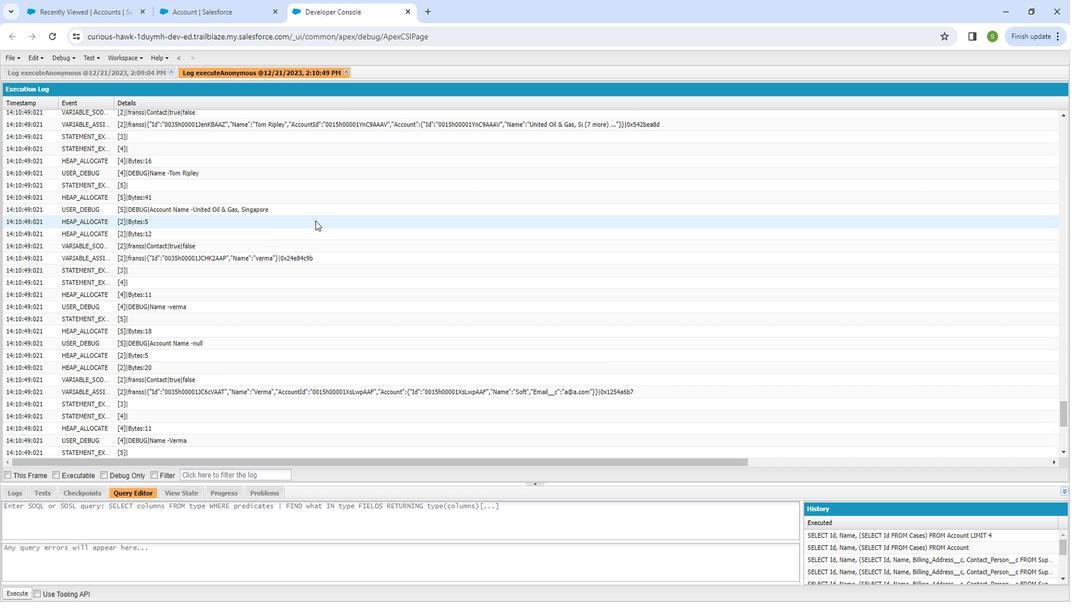 
Action: Mouse scrolled (332, 228) with delta (0, 0)
Screenshot: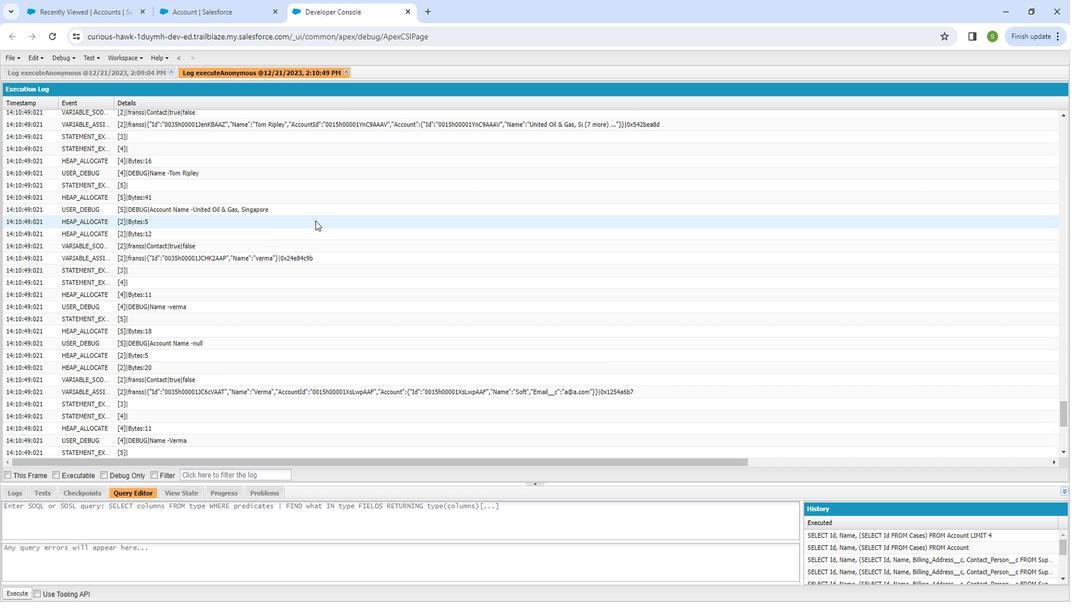 
Action: Mouse scrolled (332, 228) with delta (0, 0)
Screenshot: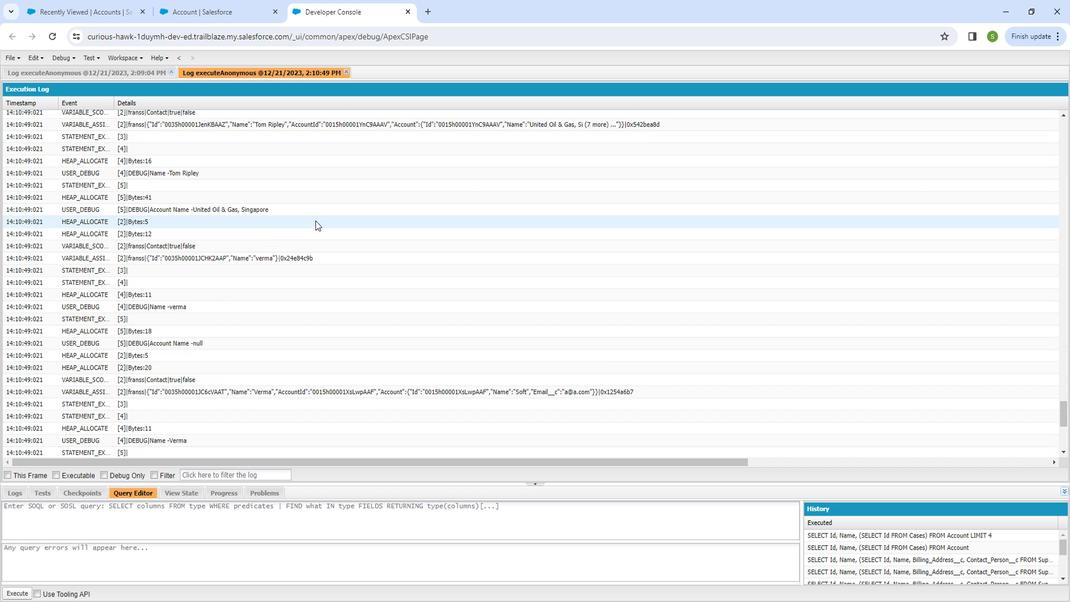 
Action: Mouse scrolled (332, 228) with delta (0, 0)
Screenshot: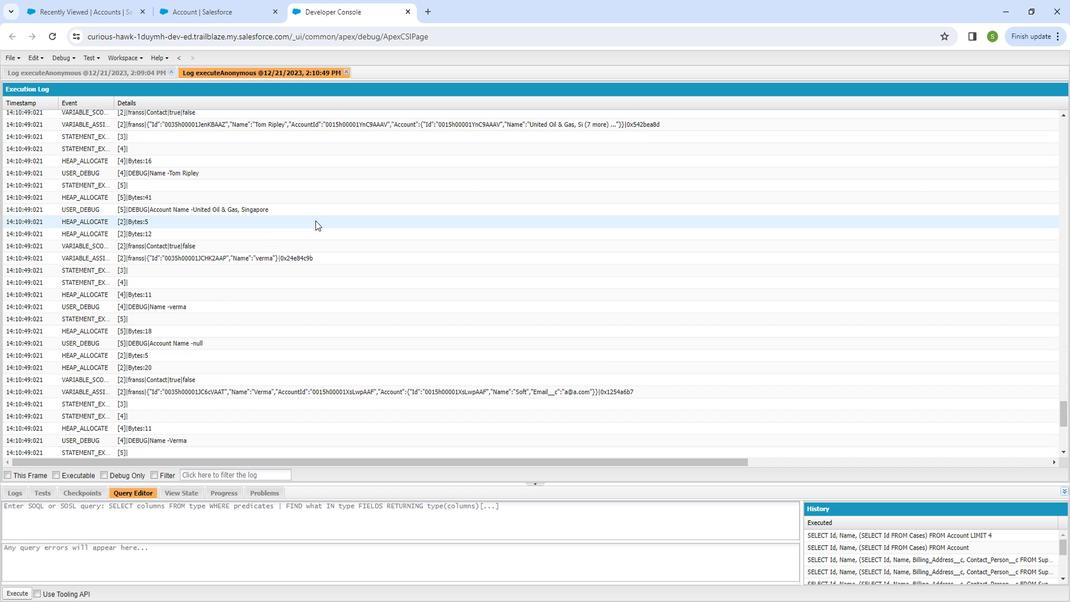 
Action: Mouse scrolled (332, 228) with delta (0, 0)
Screenshot: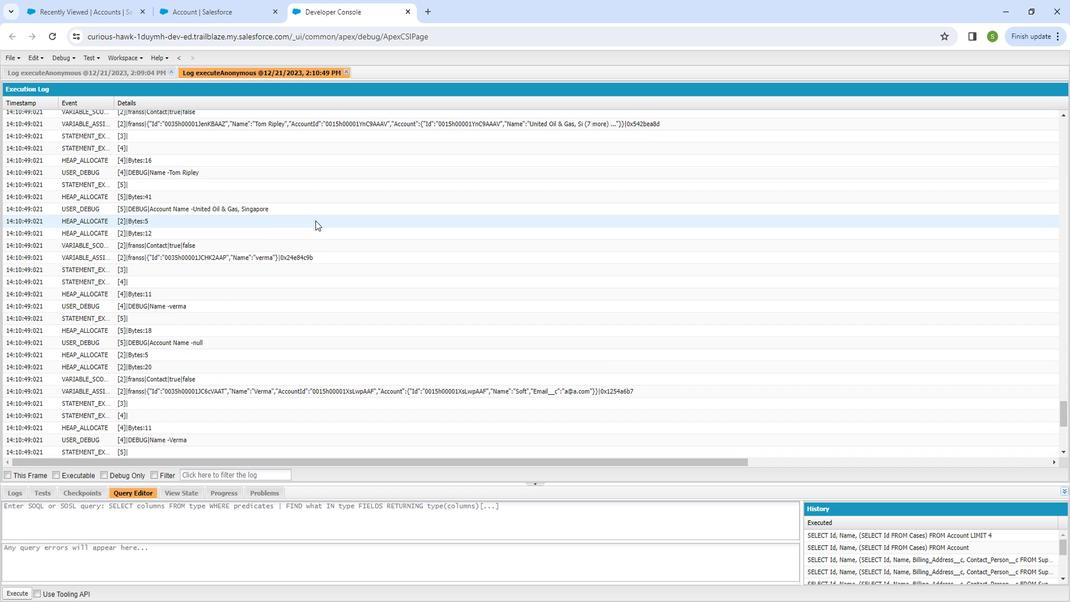
Action: Mouse scrolled (332, 228) with delta (0, 0)
Screenshot: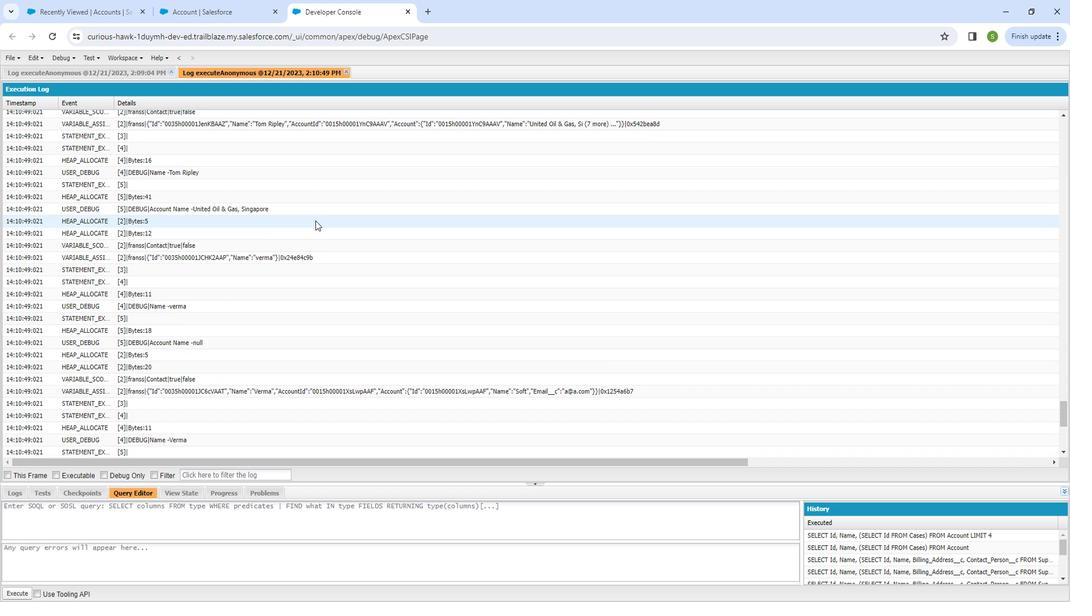 
Action: Mouse scrolled (332, 228) with delta (0, 0)
Screenshot: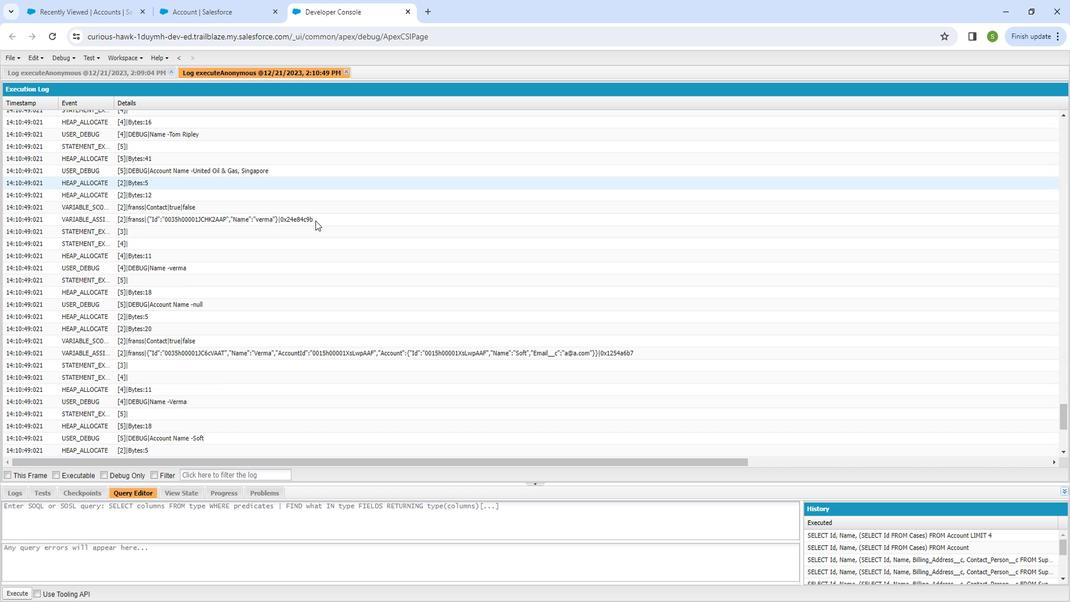 
Action: Mouse moved to (331, 228)
Screenshot: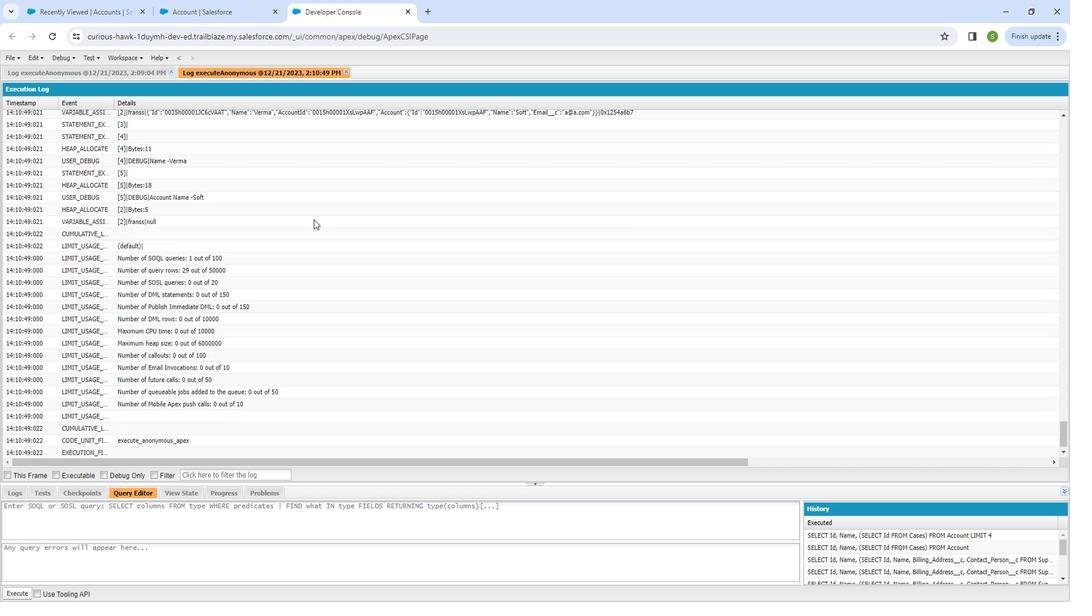 
Action: Mouse scrolled (331, 228) with delta (0, 0)
Screenshot: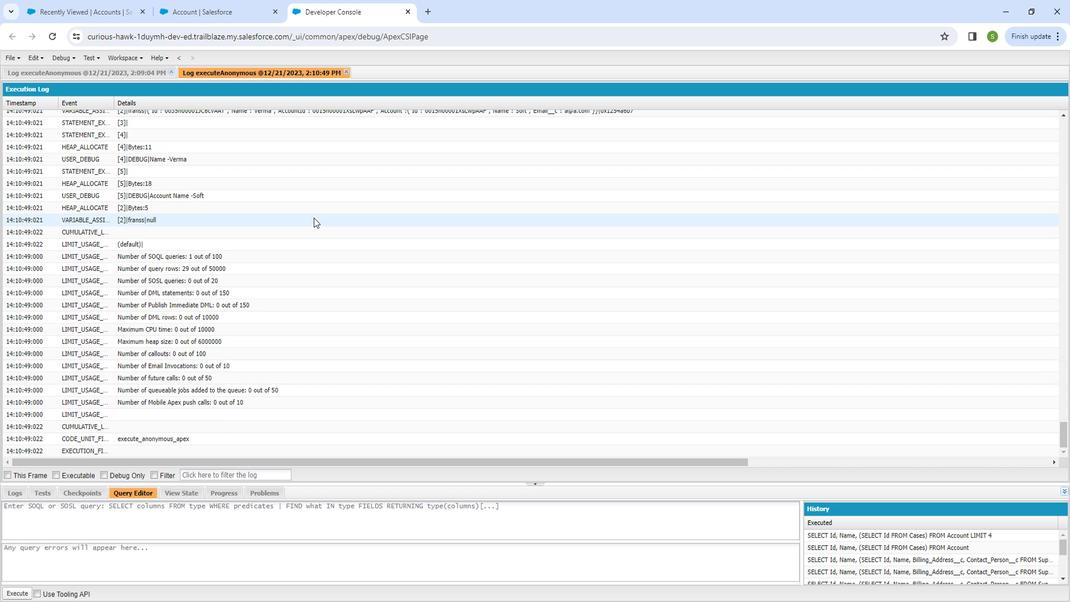 
Action: Mouse scrolled (331, 228) with delta (0, 0)
Screenshot: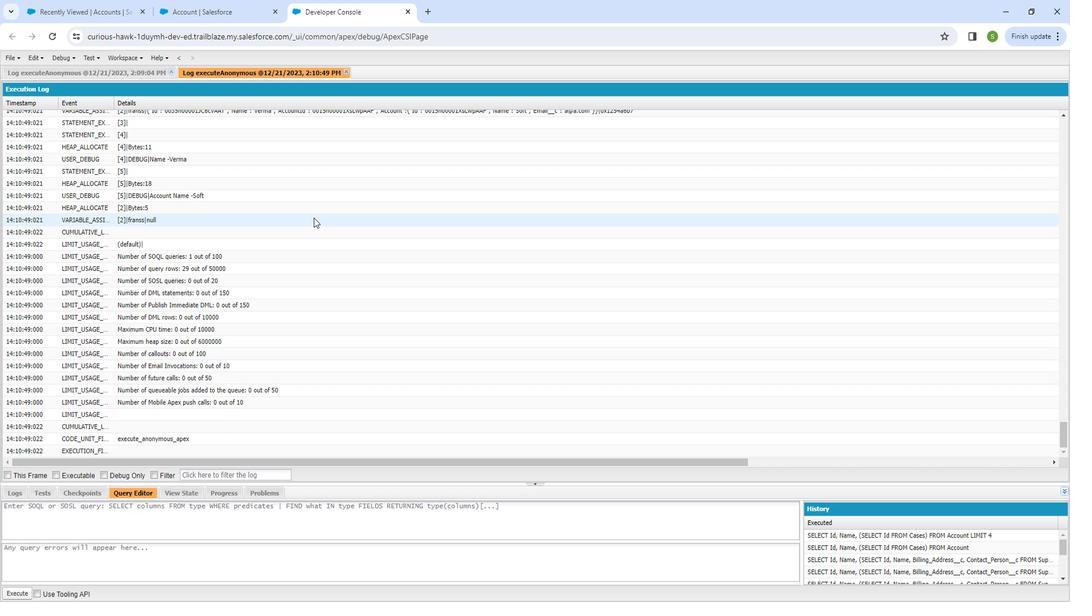 
Action: Mouse scrolled (331, 228) with delta (0, 0)
Screenshot: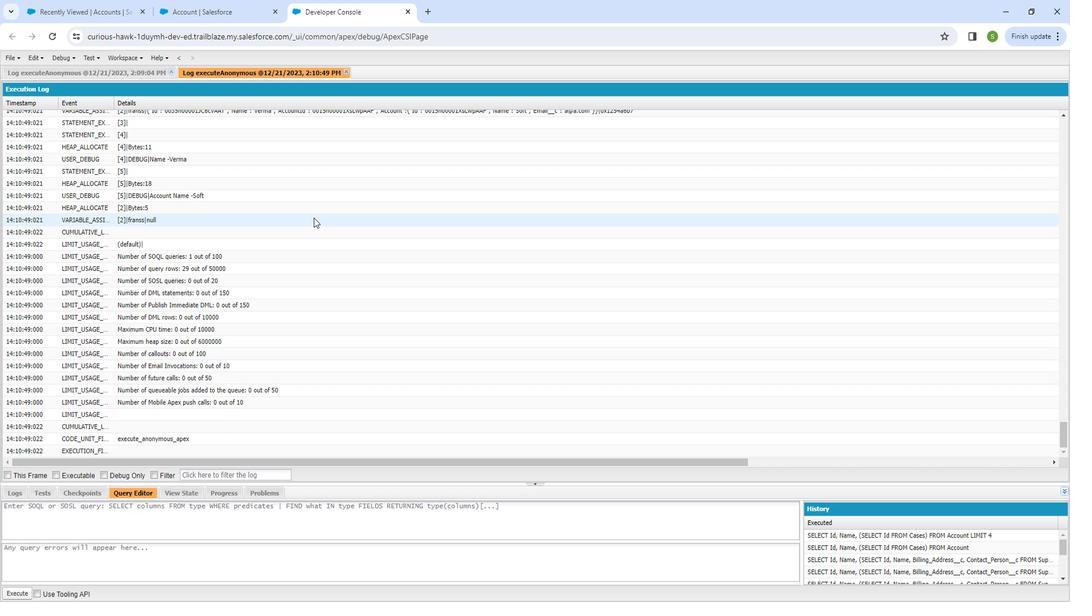 
Action: Mouse scrolled (331, 228) with delta (0, 0)
